 Task: Search and explore for Airbnb stays in Lake Geneva, Wisconsin with Lakes.
Action: Mouse moved to (605, 86)
Screenshot: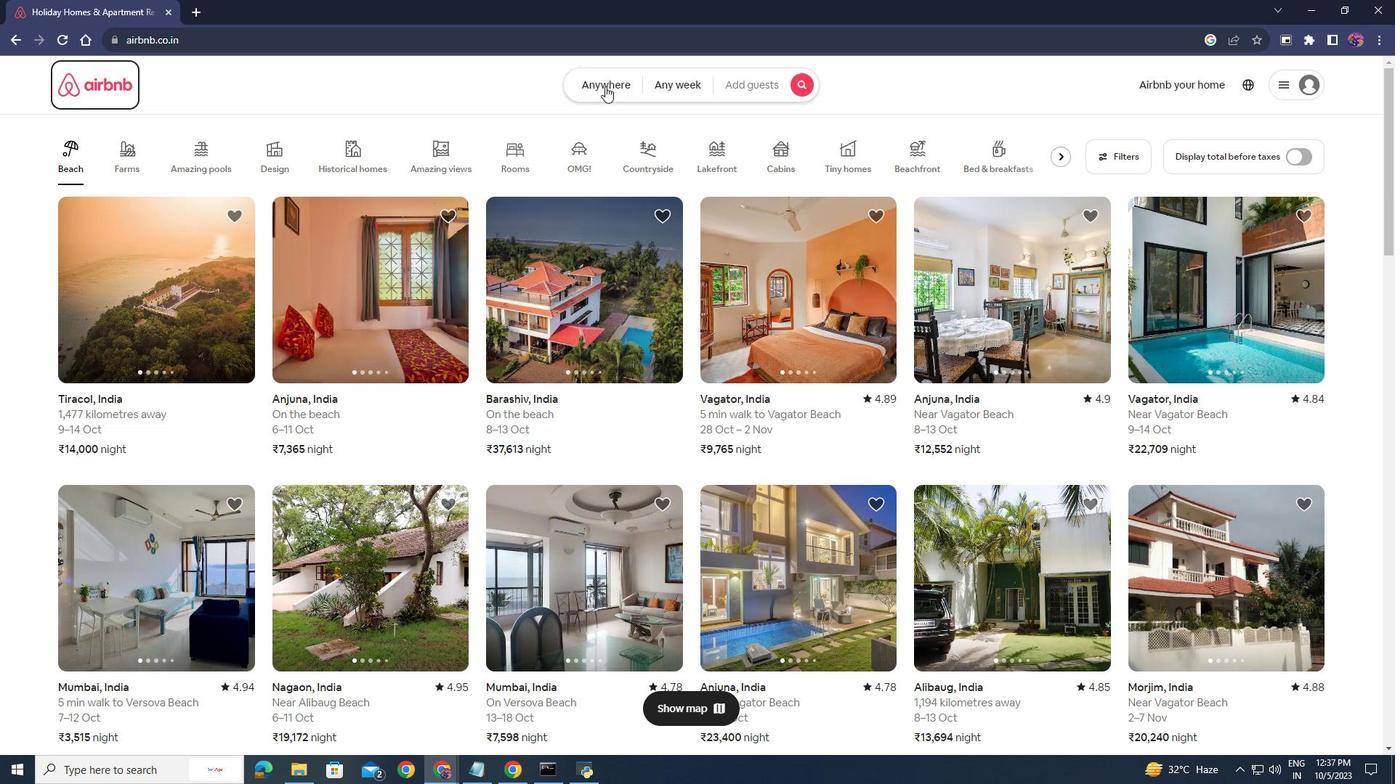 
Action: Mouse pressed left at (605, 86)
Screenshot: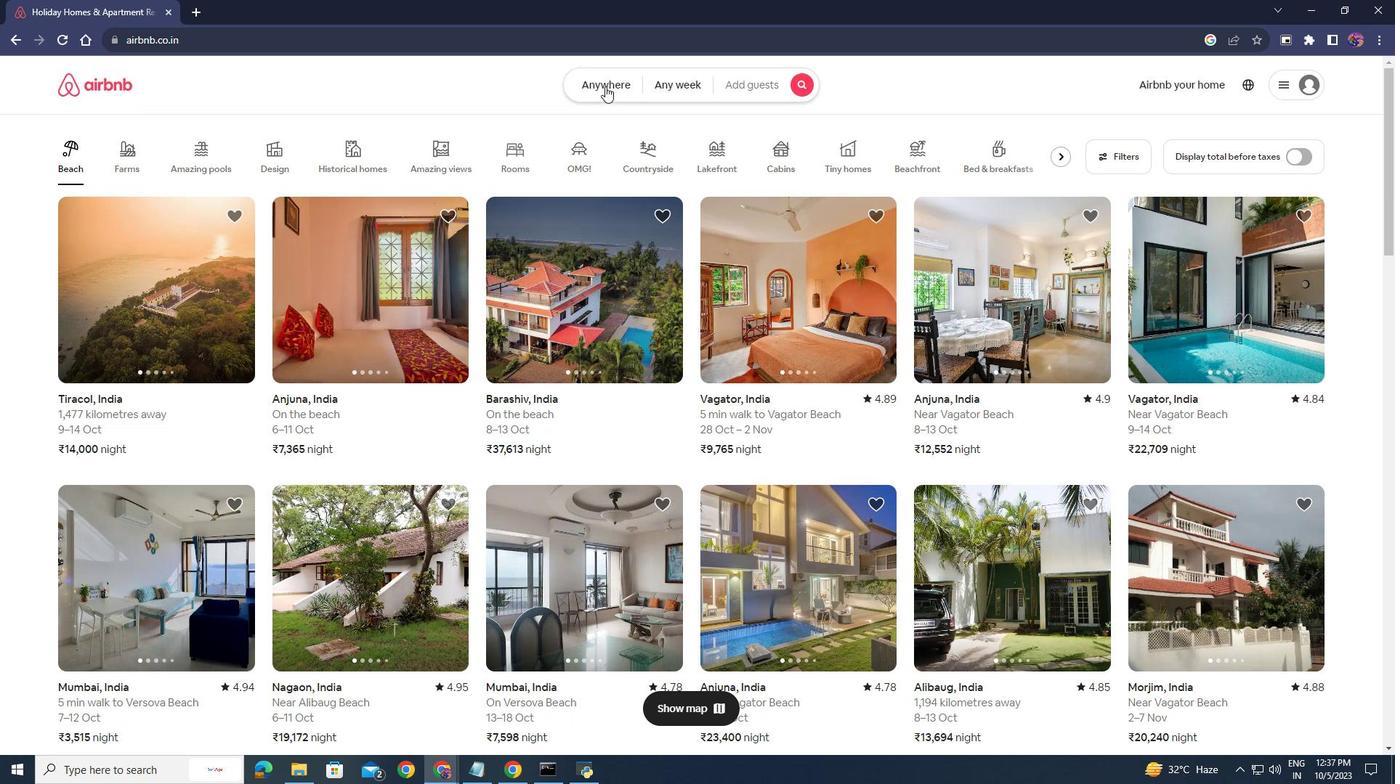 
Action: Mouse moved to (476, 138)
Screenshot: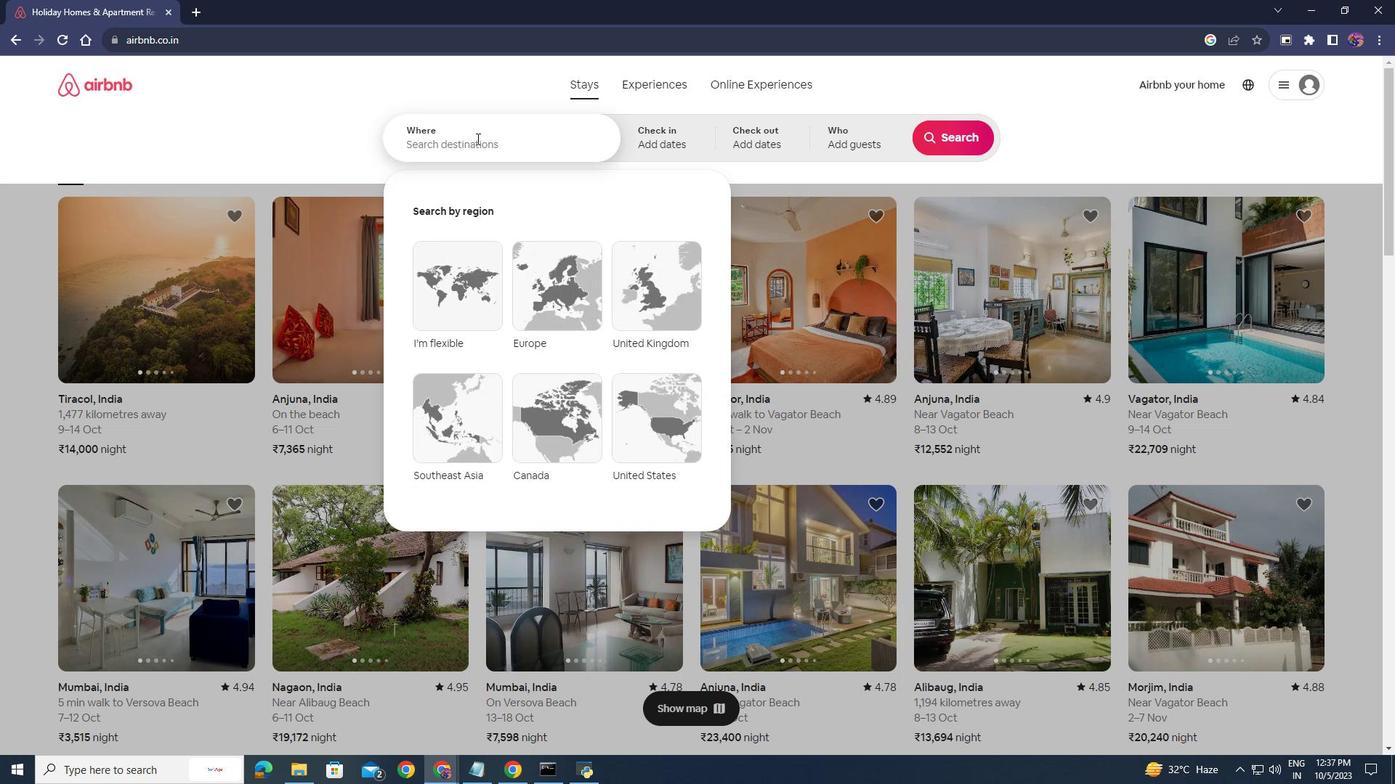
Action: Mouse pressed left at (476, 138)
Screenshot: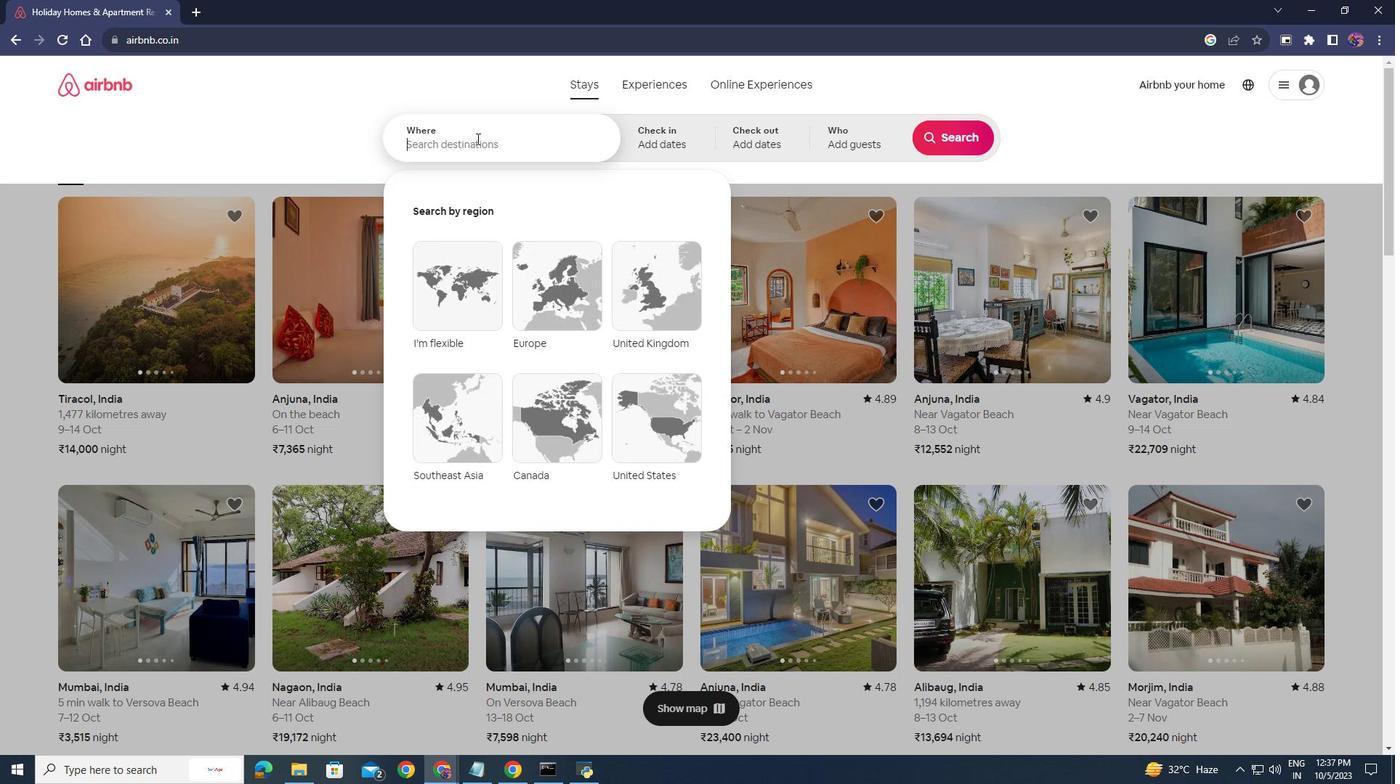 
Action: Mouse moved to (480, 145)
Screenshot: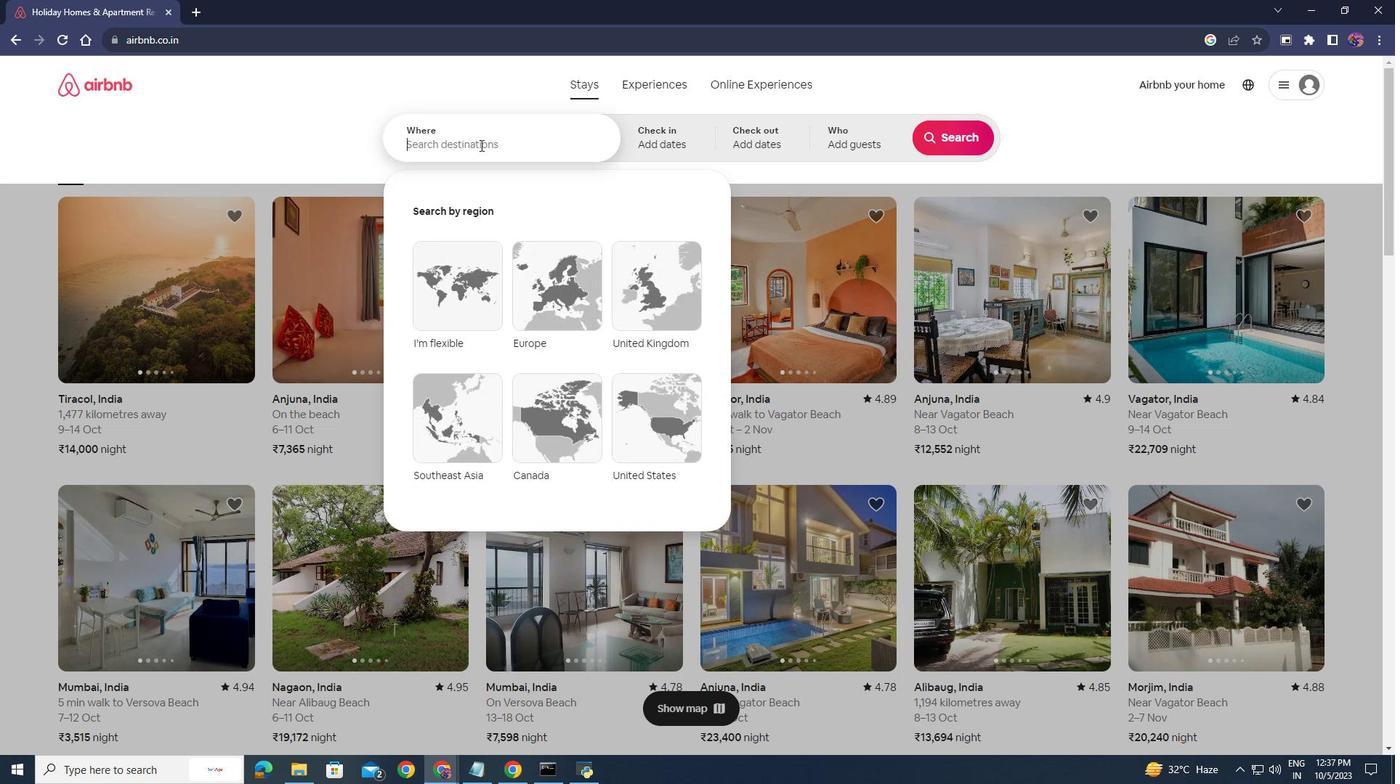 
Action: Key pressed lake<Key.space>geneva<Key.enter>
Screenshot: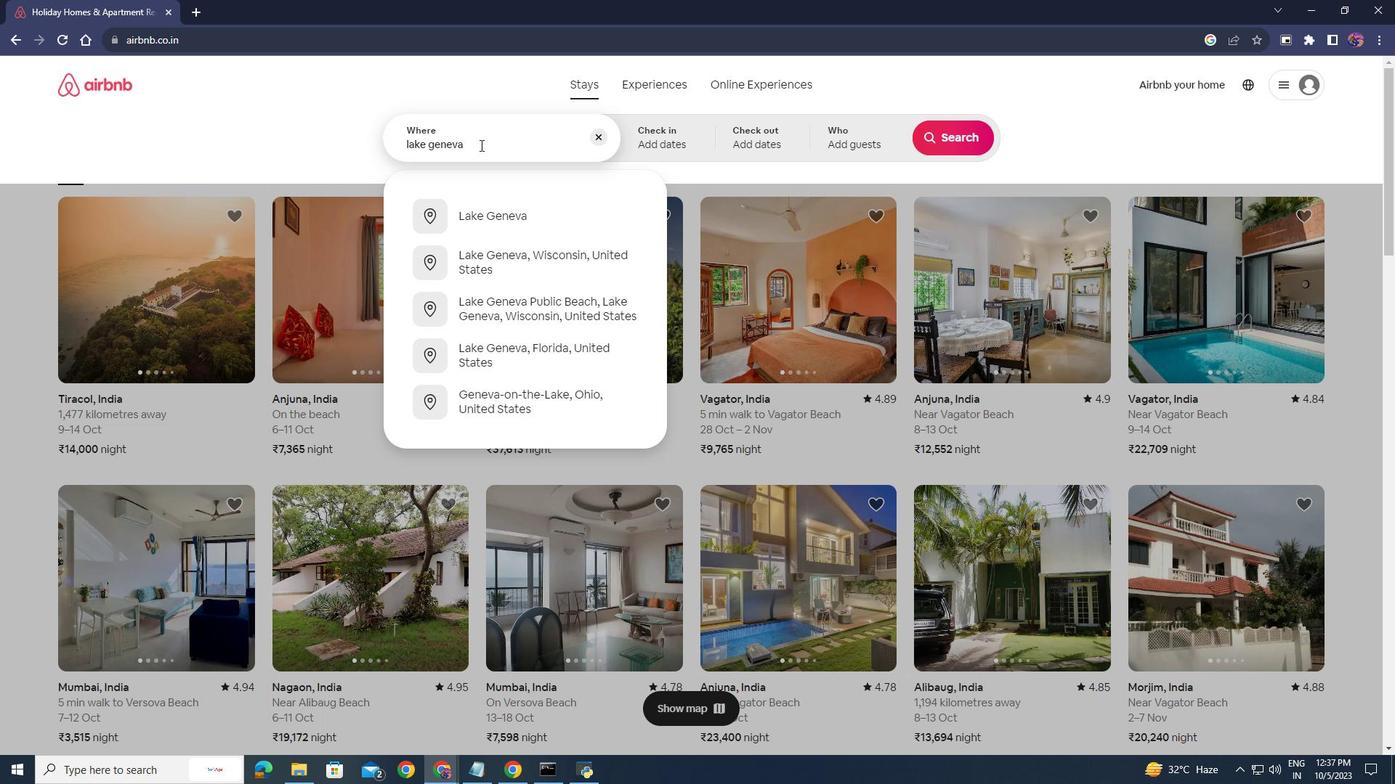 
Action: Mouse moved to (946, 135)
Screenshot: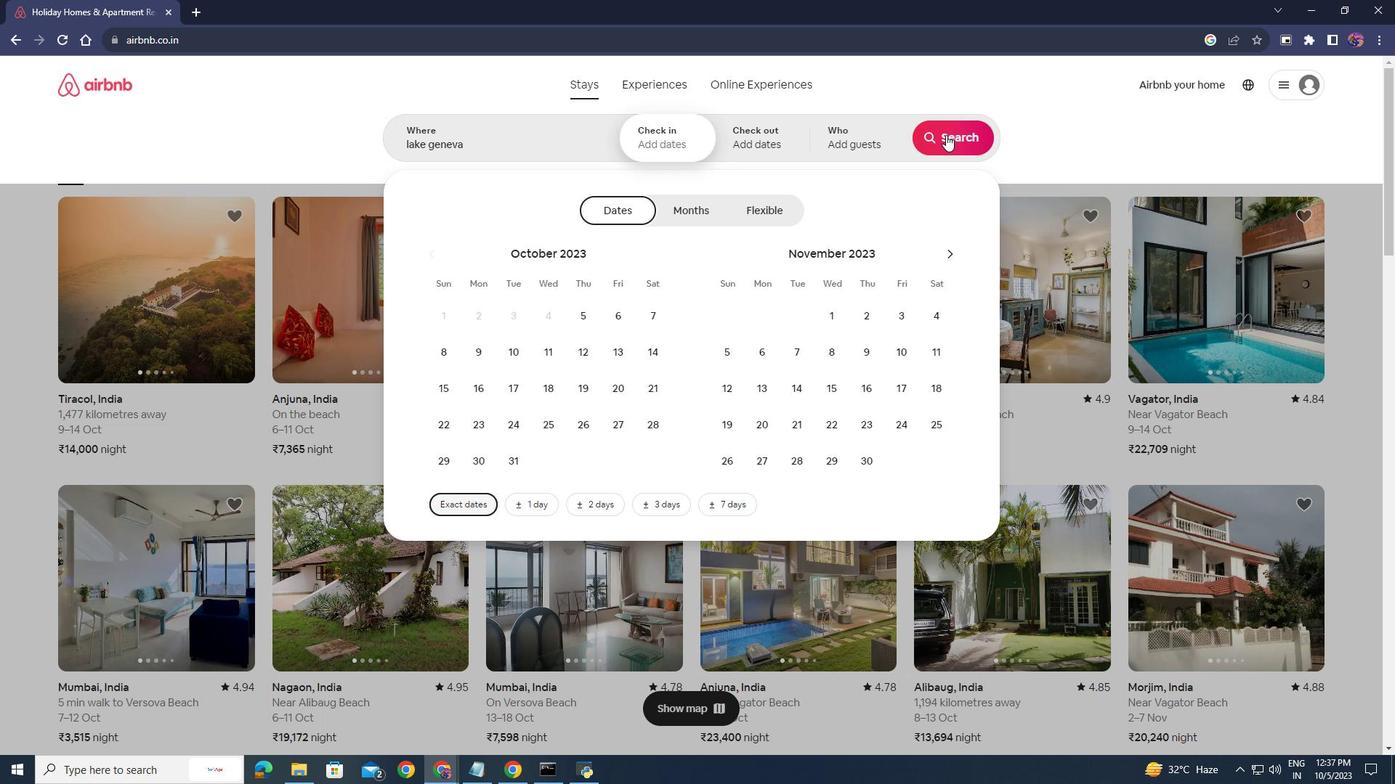 
Action: Mouse pressed left at (946, 135)
Screenshot: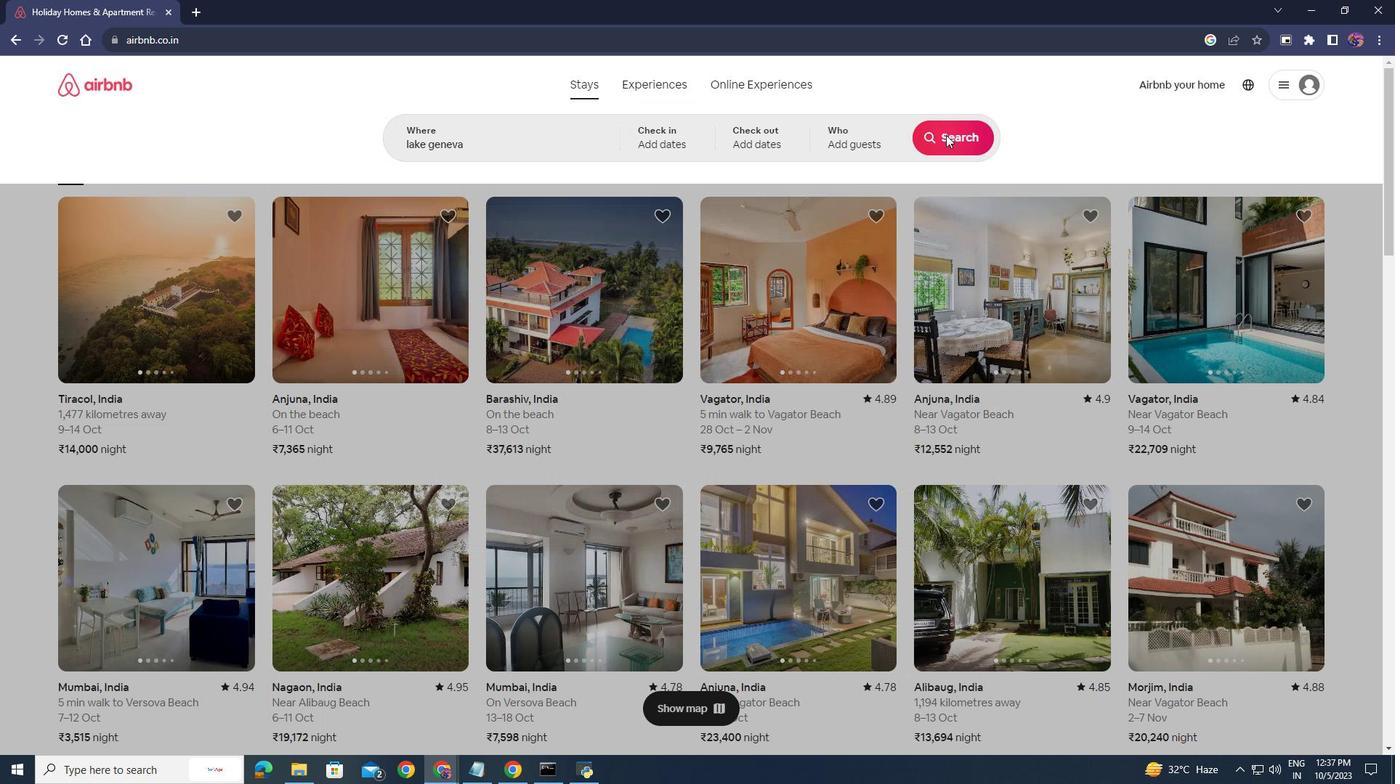 
Action: Mouse moved to (738, 234)
Screenshot: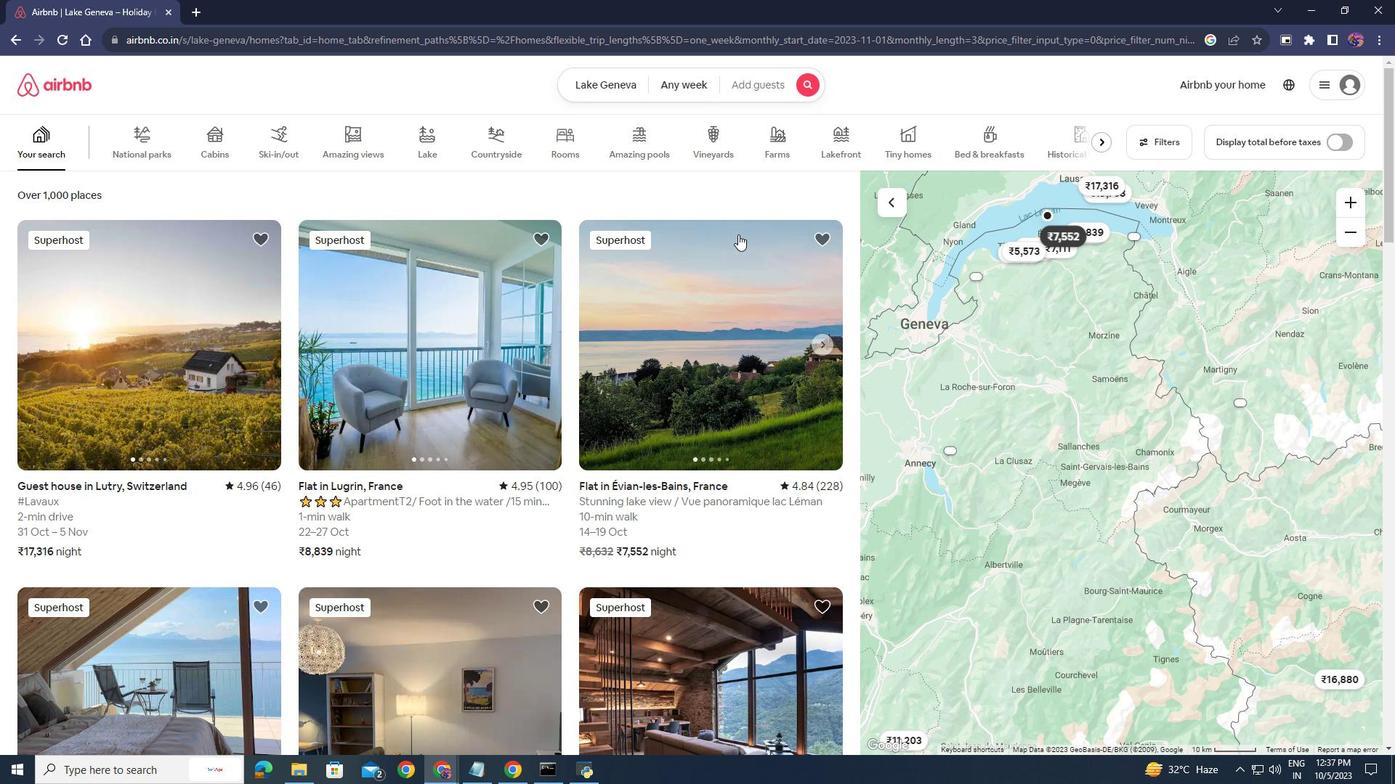 
Action: Mouse scrolled (738, 234) with delta (0, 0)
Screenshot: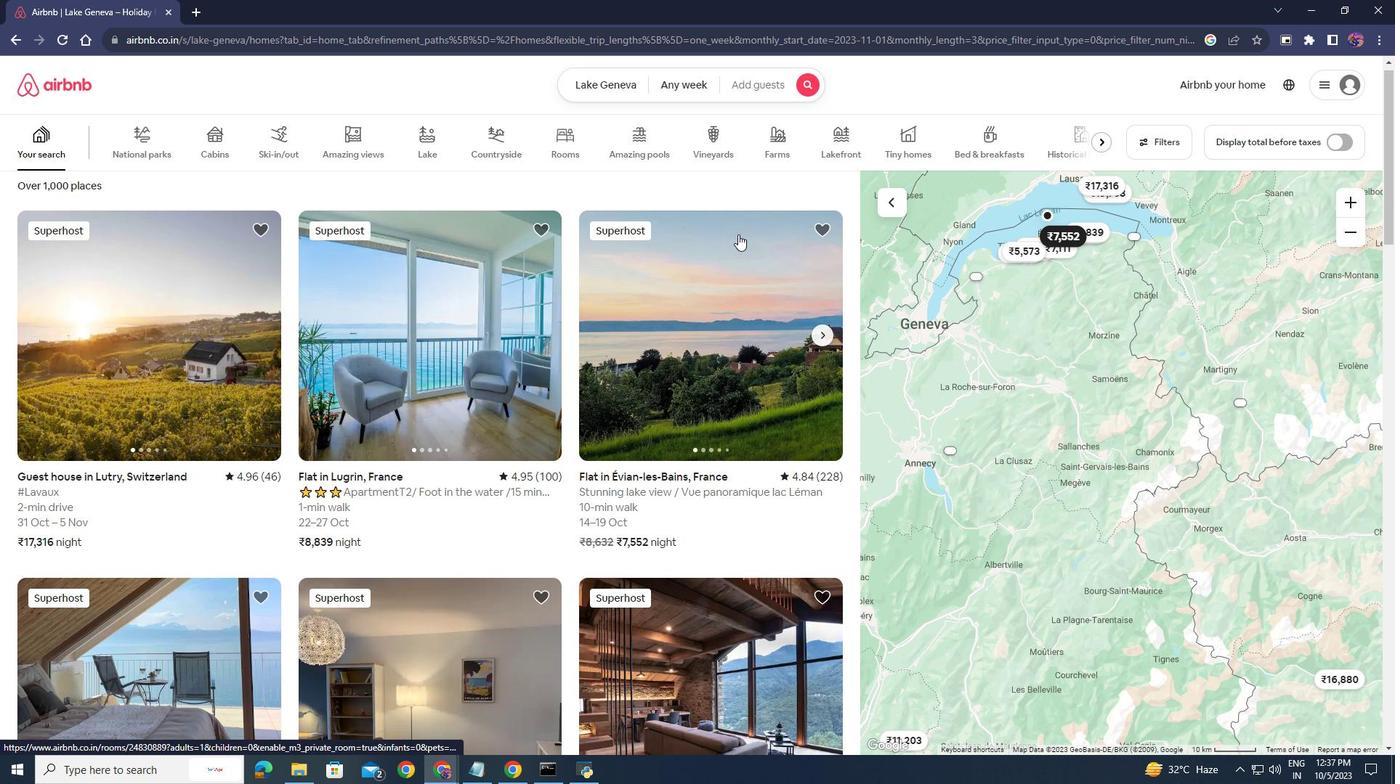 
Action: Mouse scrolled (738, 234) with delta (0, 0)
Screenshot: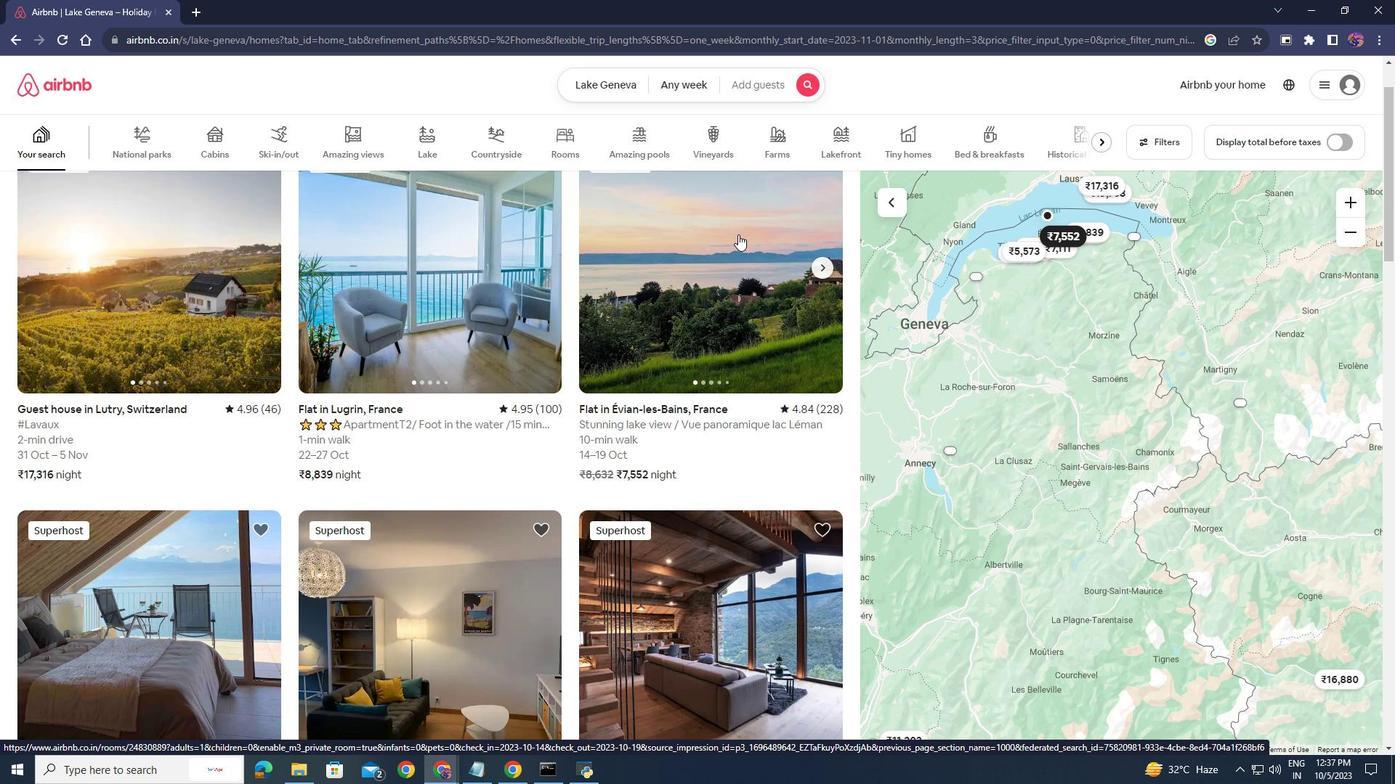 
Action: Mouse scrolled (738, 234) with delta (0, 0)
Screenshot: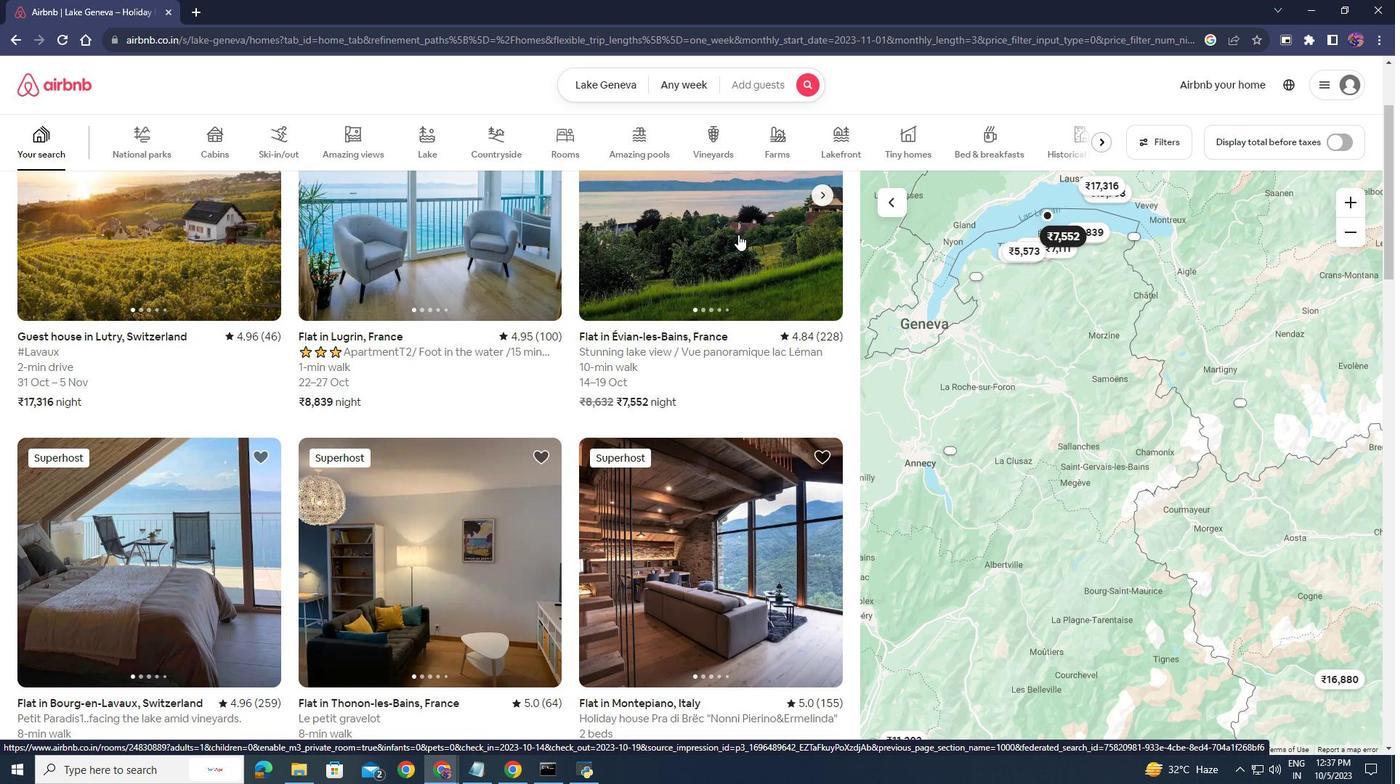 
Action: Mouse scrolled (738, 234) with delta (0, 0)
Screenshot: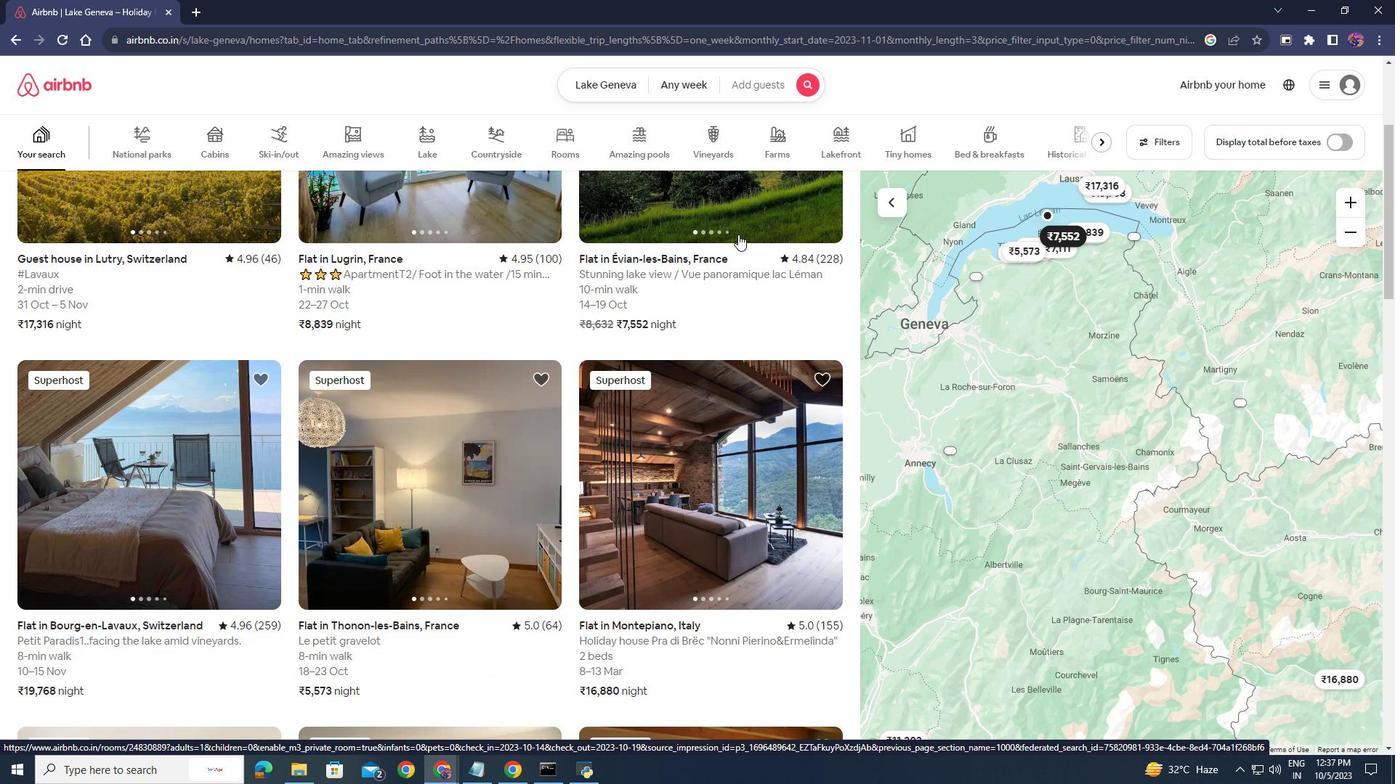 
Action: Mouse moved to (422, 138)
Screenshot: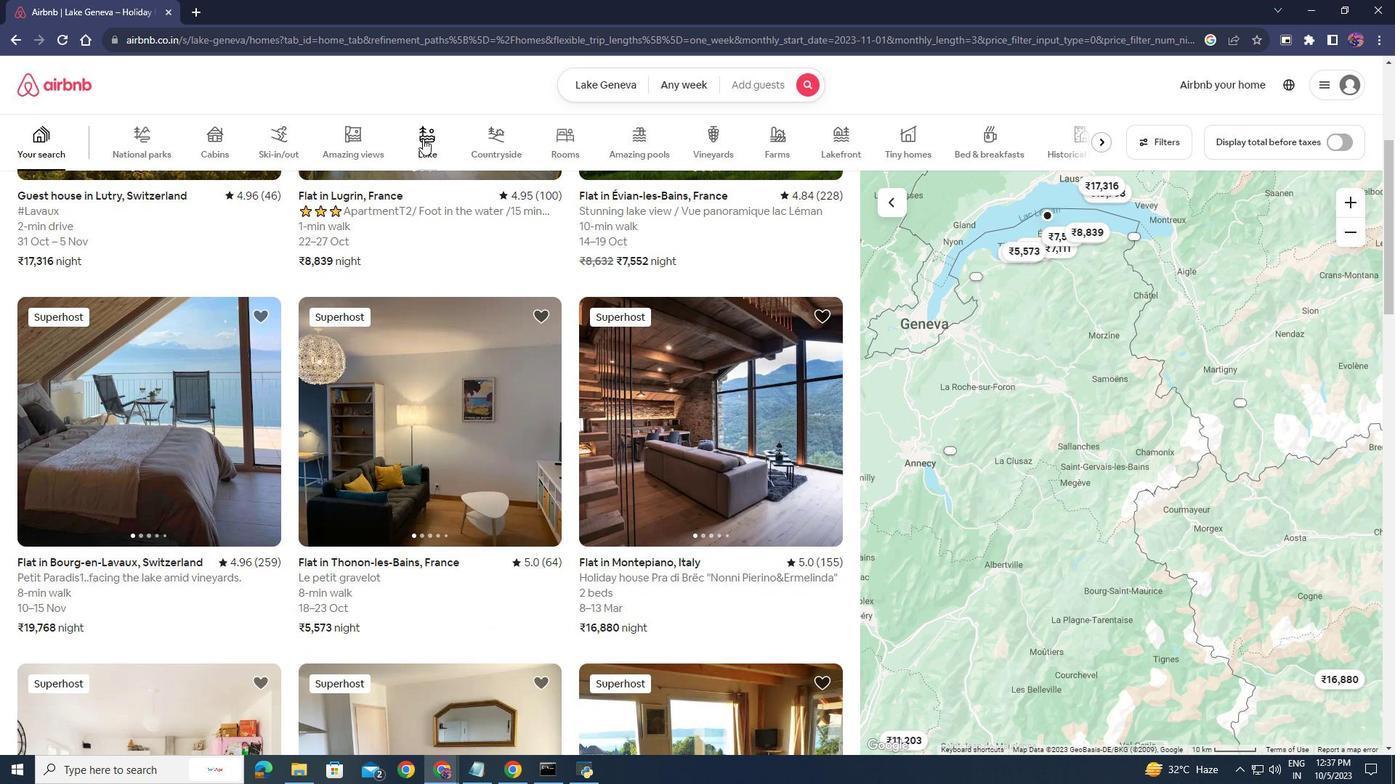 
Action: Mouse pressed left at (422, 138)
Screenshot: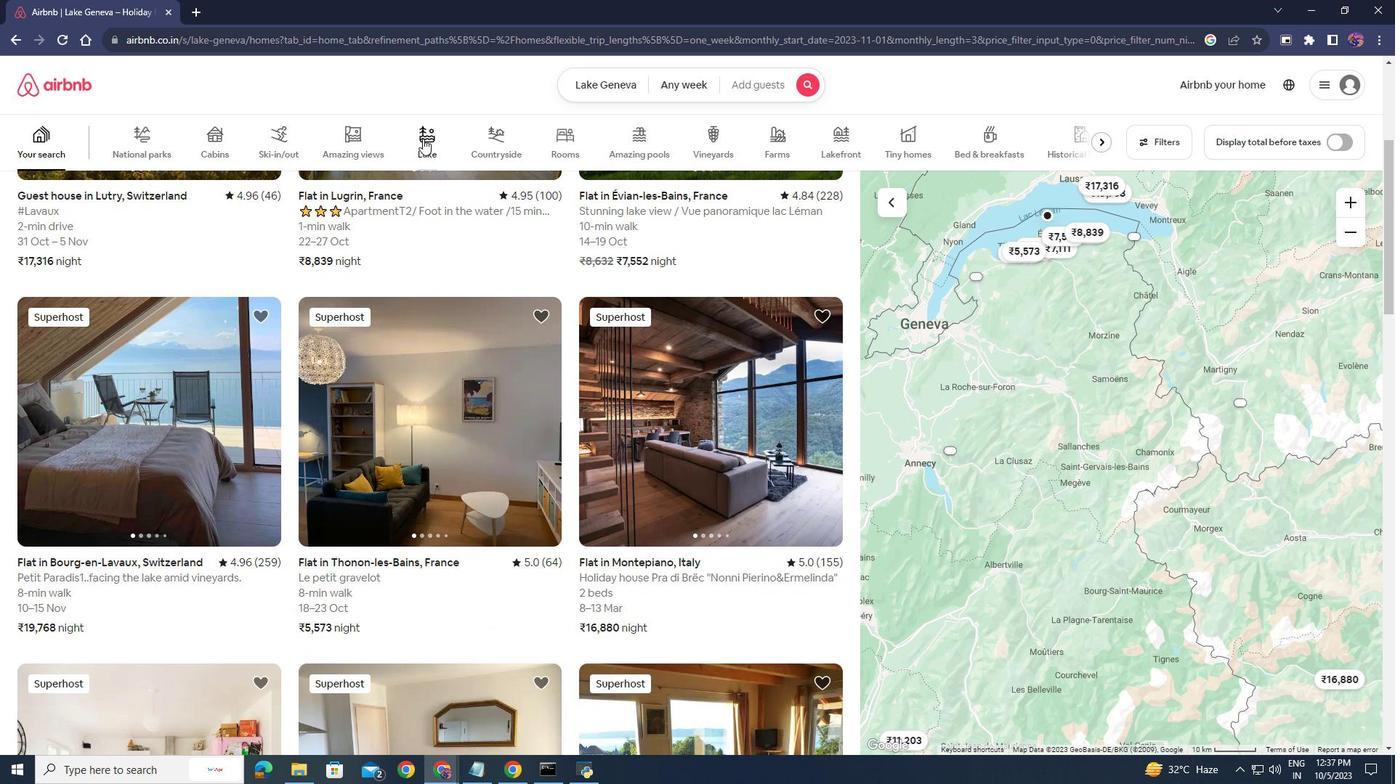 
Action: Mouse moved to (531, 386)
Screenshot: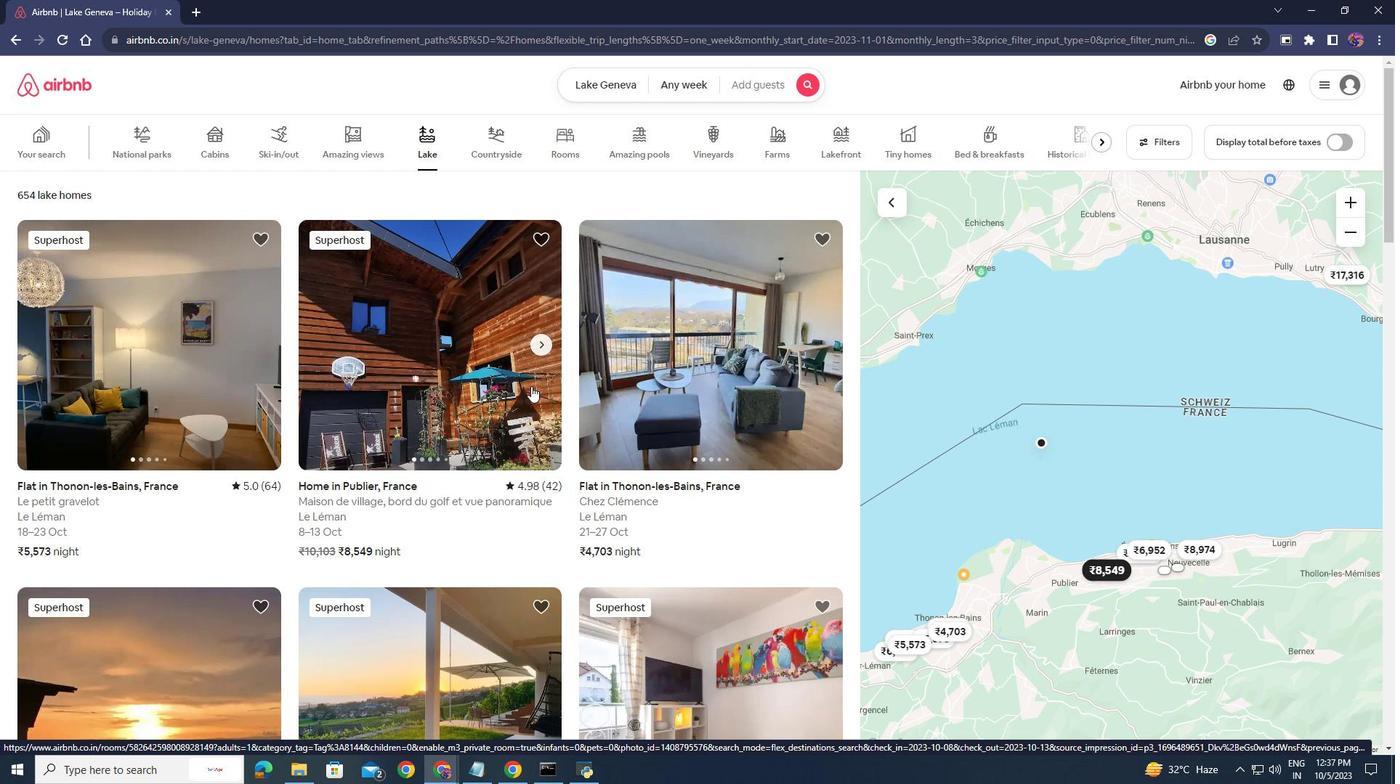 
Action: Mouse scrolled (531, 385) with delta (0, 0)
Screenshot: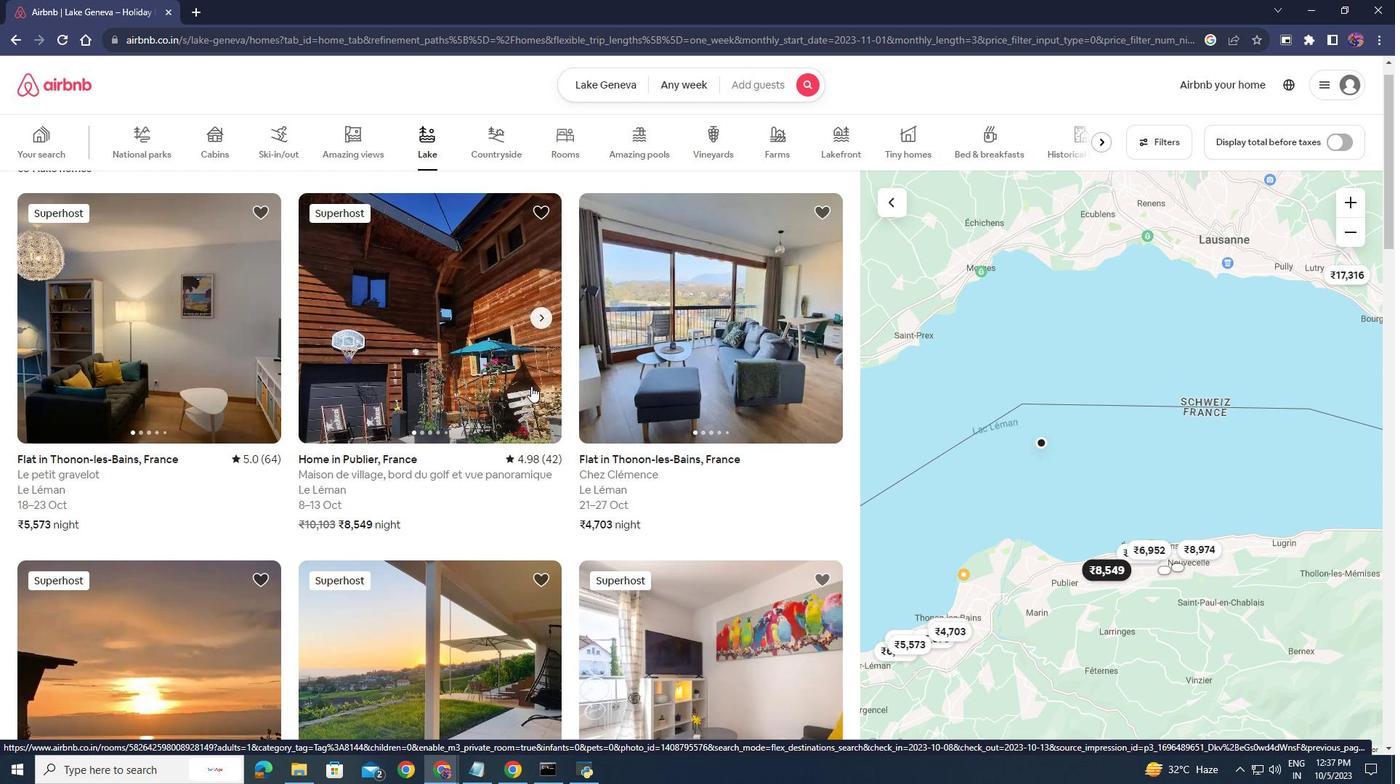 
Action: Mouse scrolled (531, 385) with delta (0, 0)
Screenshot: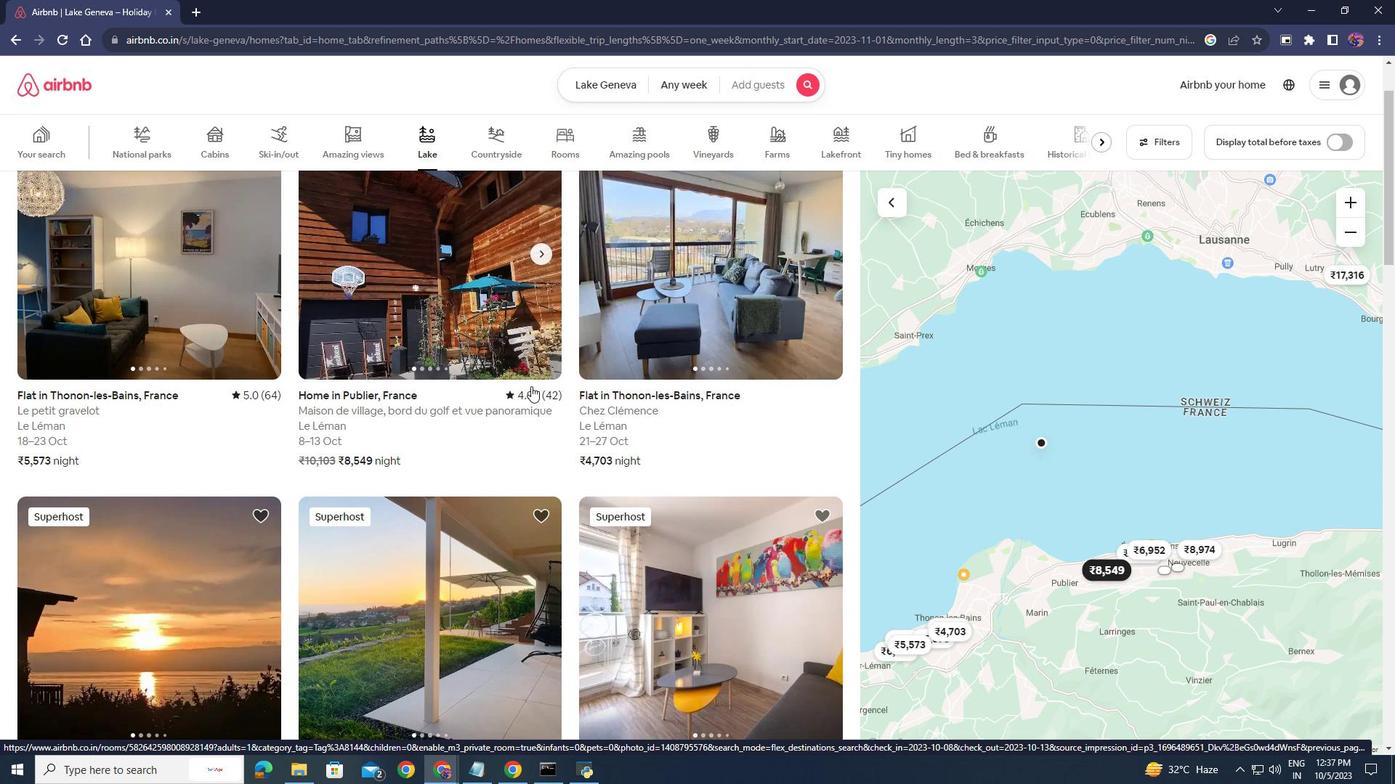 
Action: Mouse scrolled (531, 385) with delta (0, 0)
Screenshot: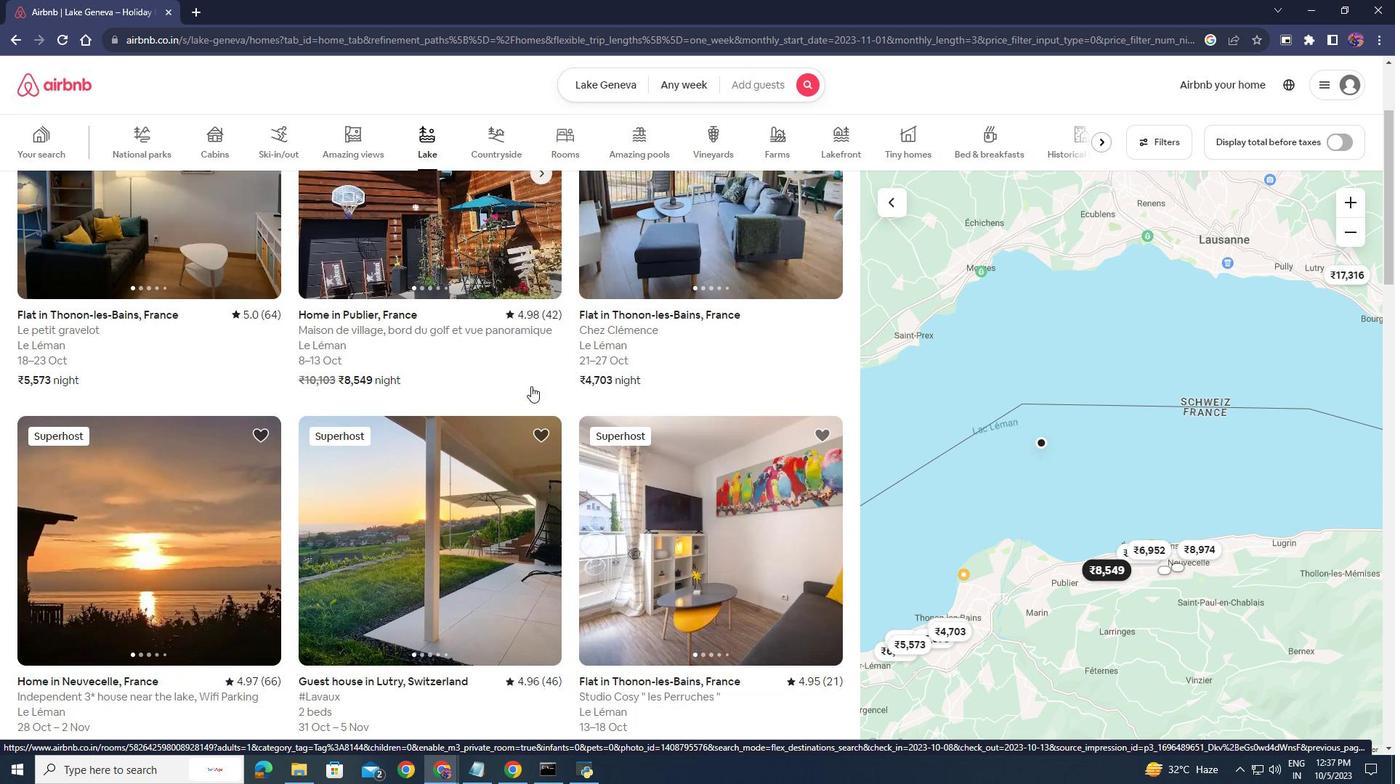 
Action: Mouse scrolled (531, 385) with delta (0, 0)
Screenshot: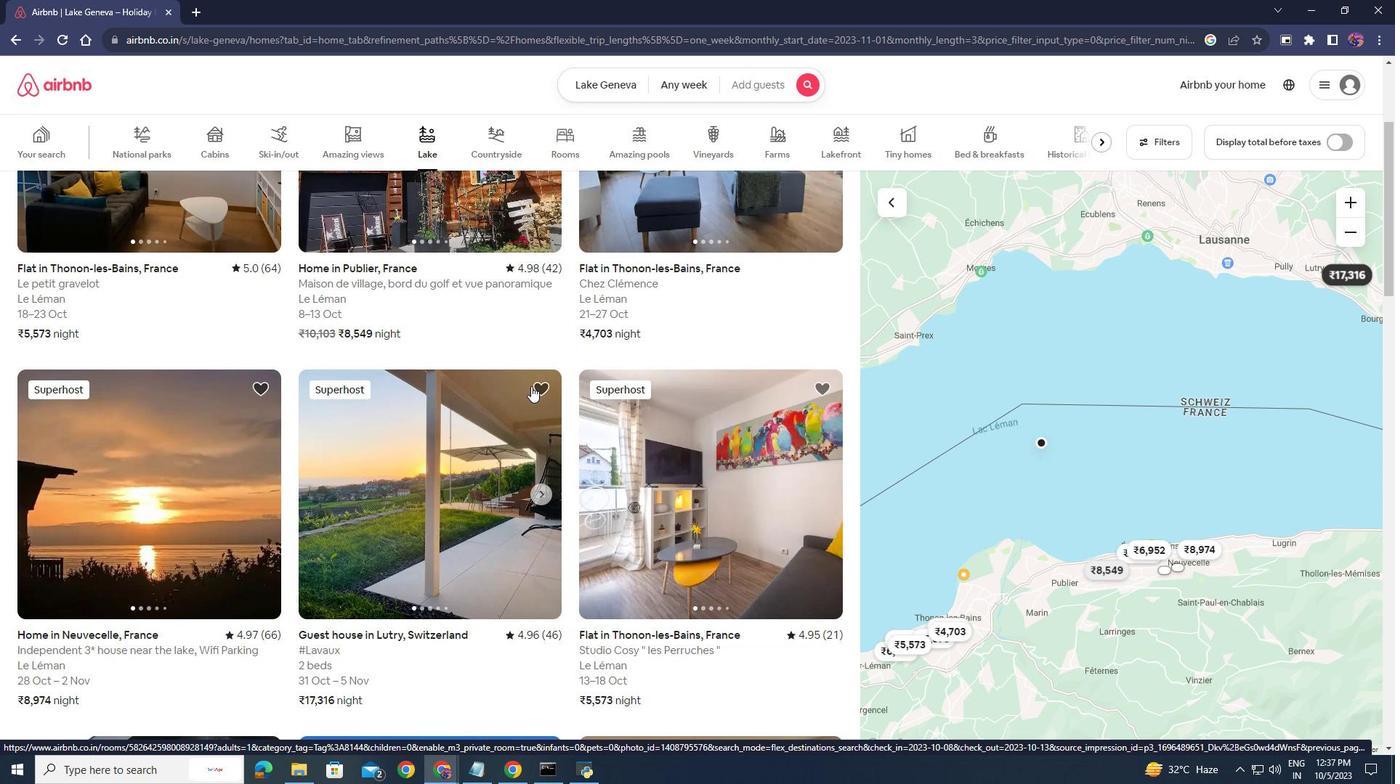 
Action: Mouse scrolled (531, 385) with delta (0, 0)
Screenshot: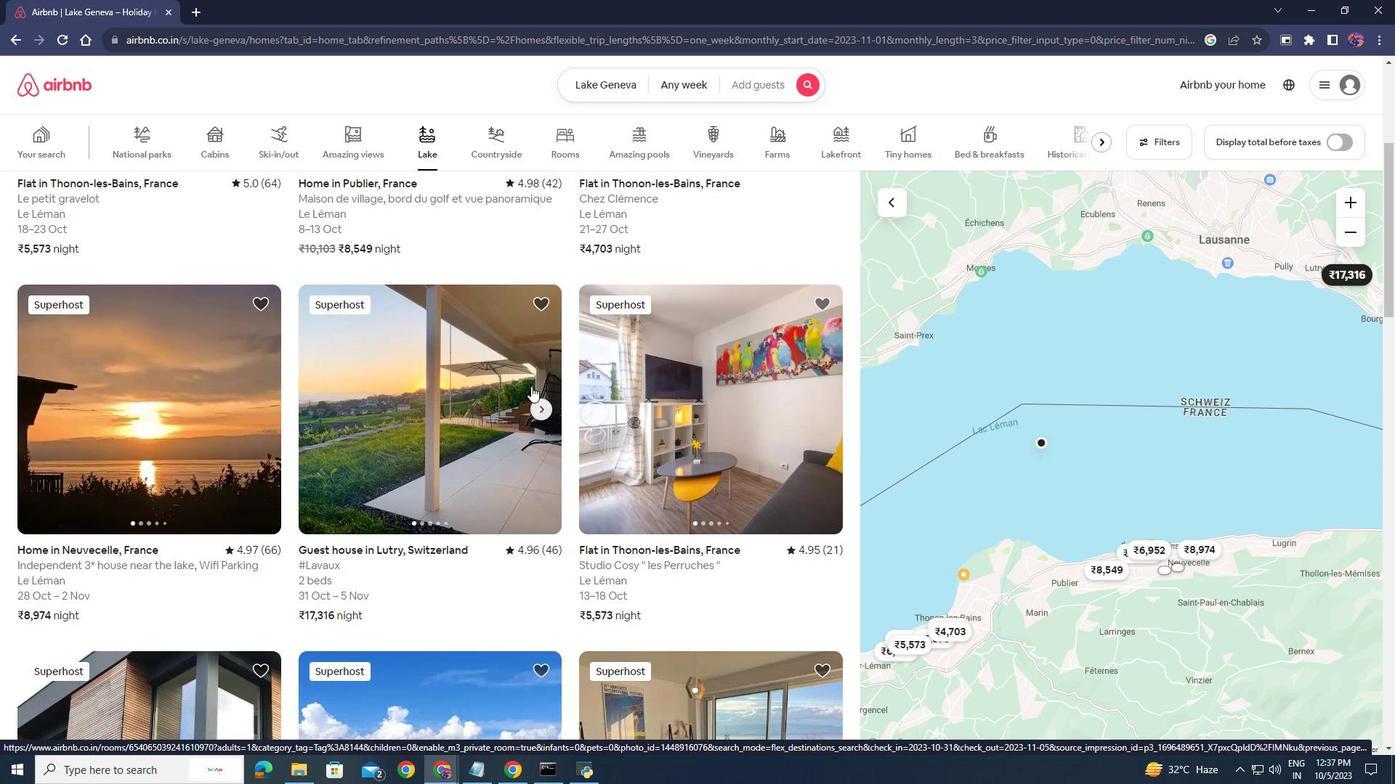 
Action: Mouse scrolled (531, 385) with delta (0, 0)
Screenshot: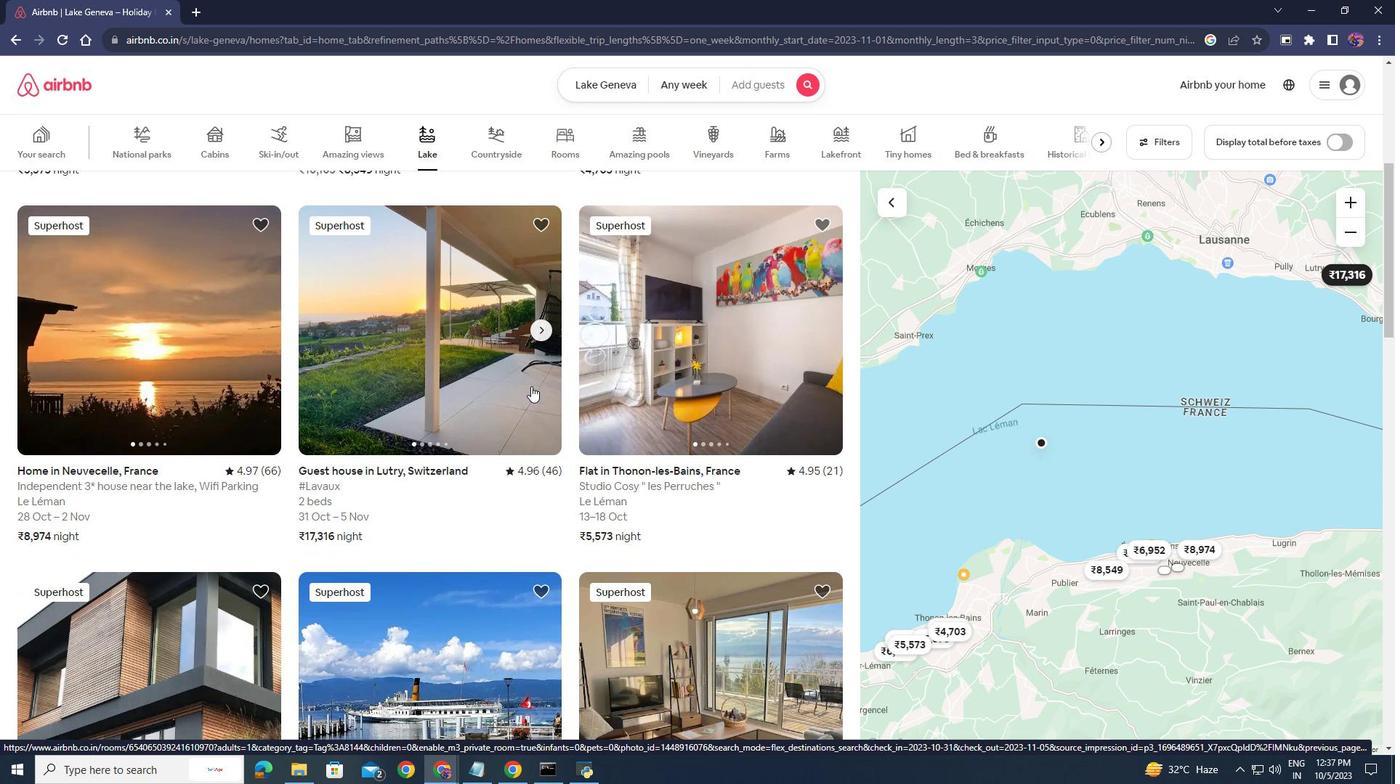 
Action: Mouse scrolled (531, 385) with delta (0, 0)
Screenshot: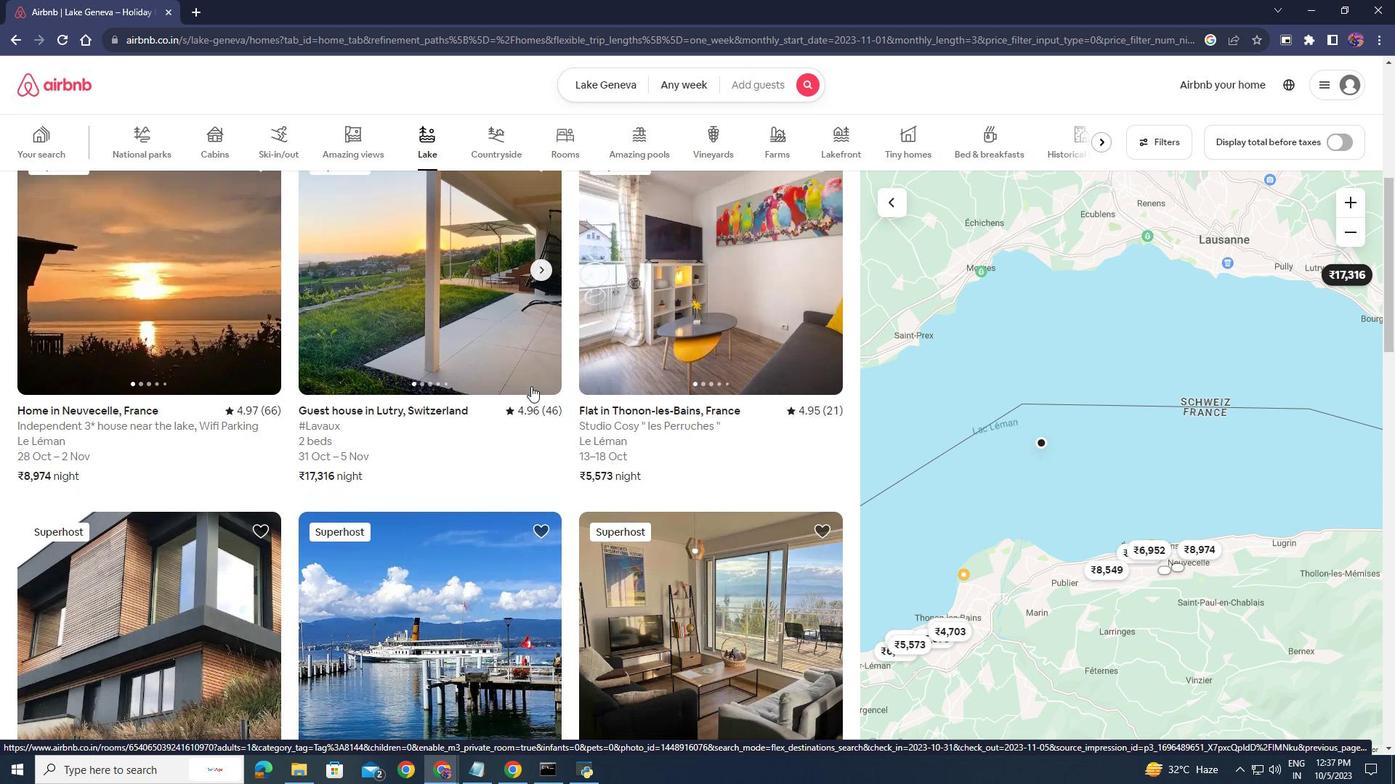 
Action: Mouse scrolled (531, 385) with delta (0, 0)
Screenshot: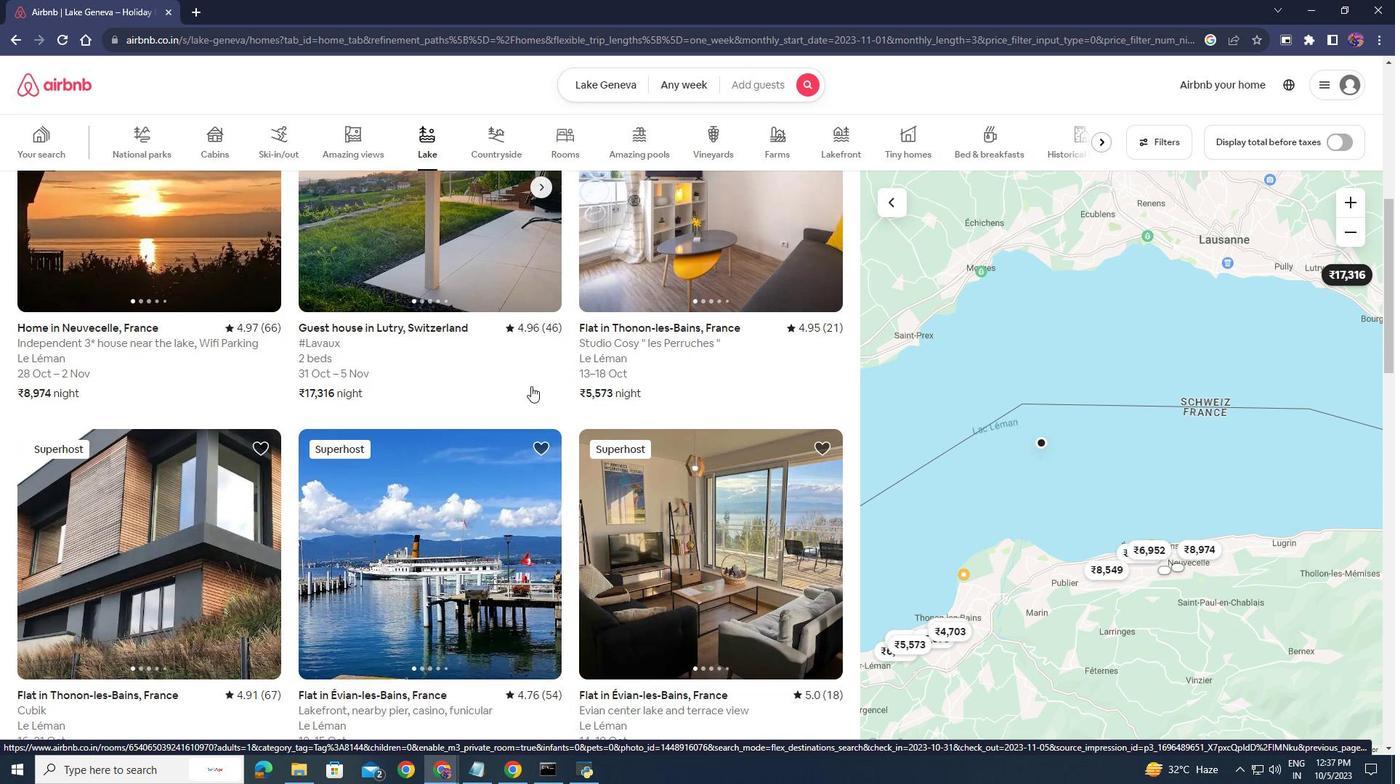 
Action: Mouse moved to (385, 496)
Screenshot: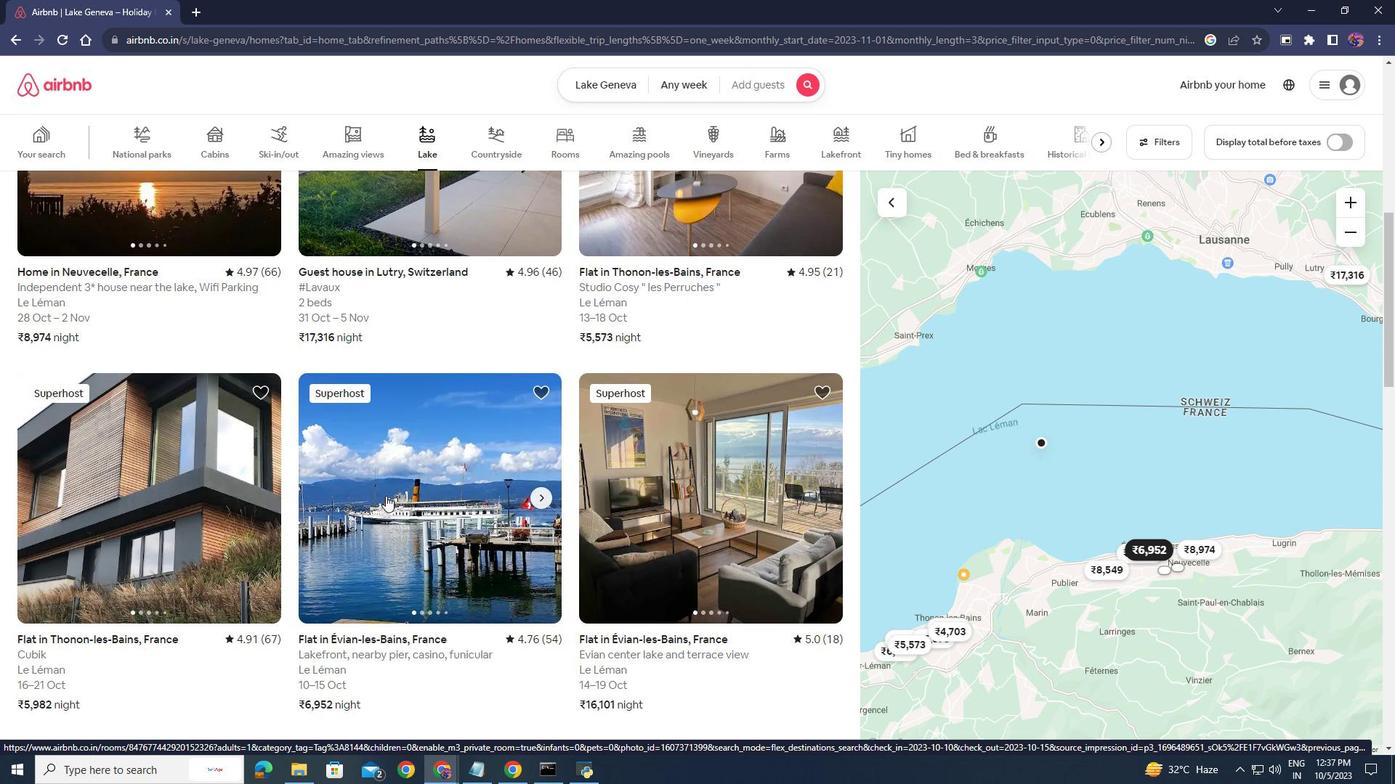 
Action: Mouse pressed left at (385, 496)
Screenshot: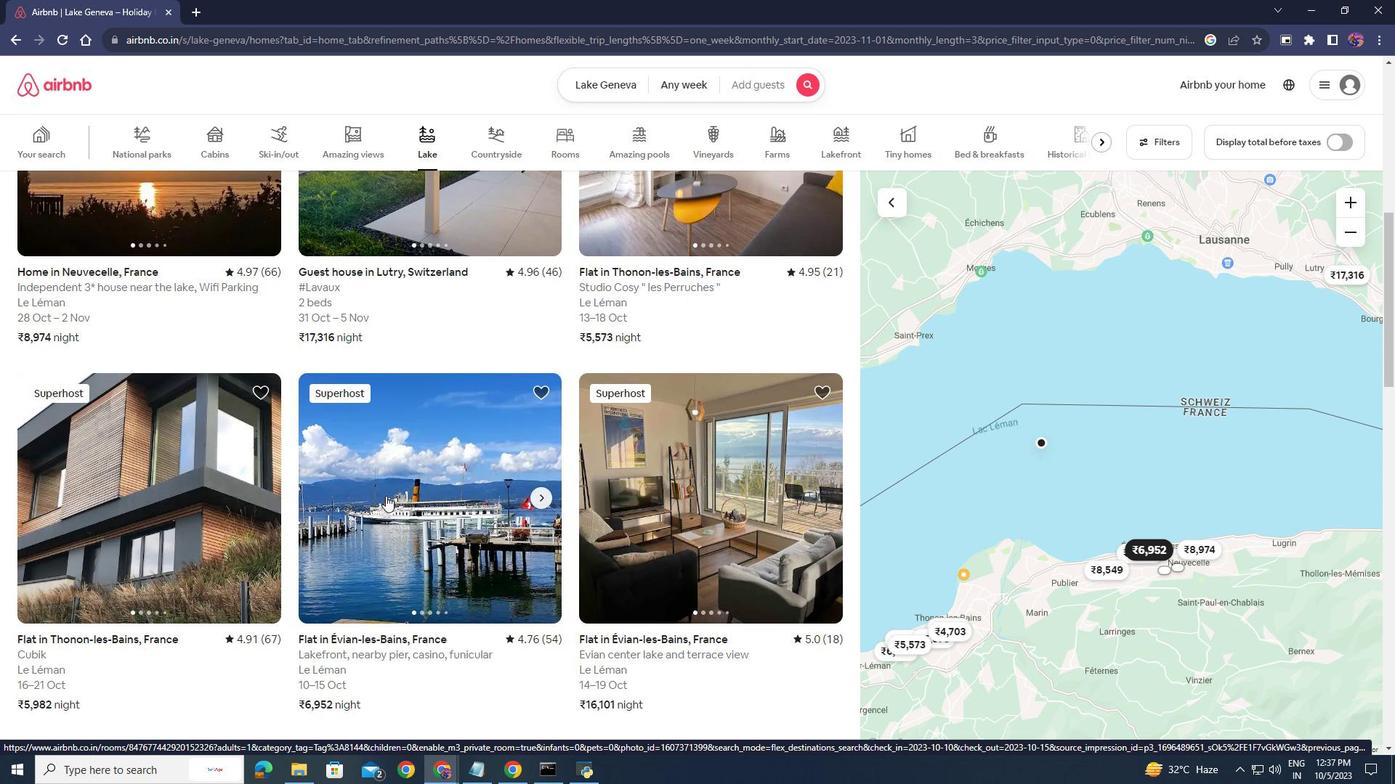 
Action: Mouse moved to (493, 469)
Screenshot: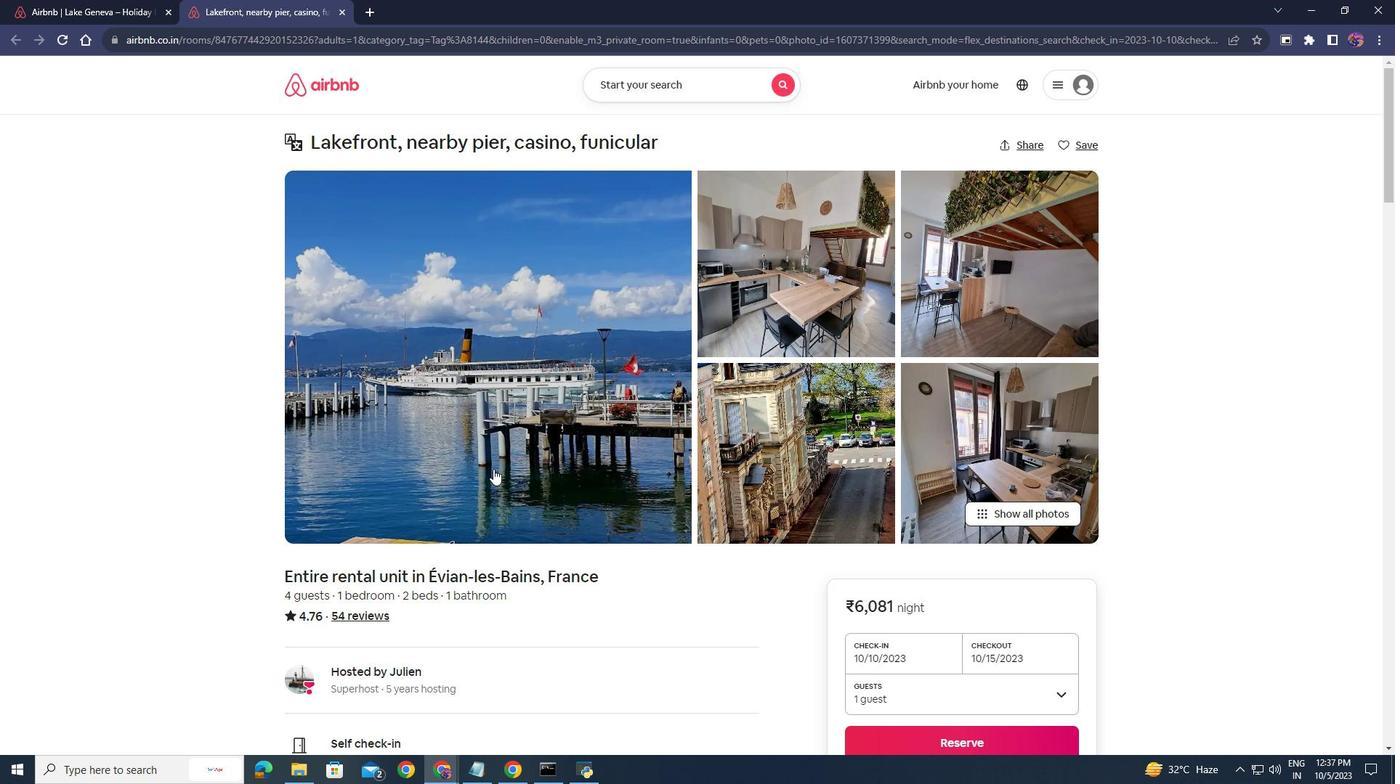 
Action: Mouse scrolled (493, 468) with delta (0, 0)
Screenshot: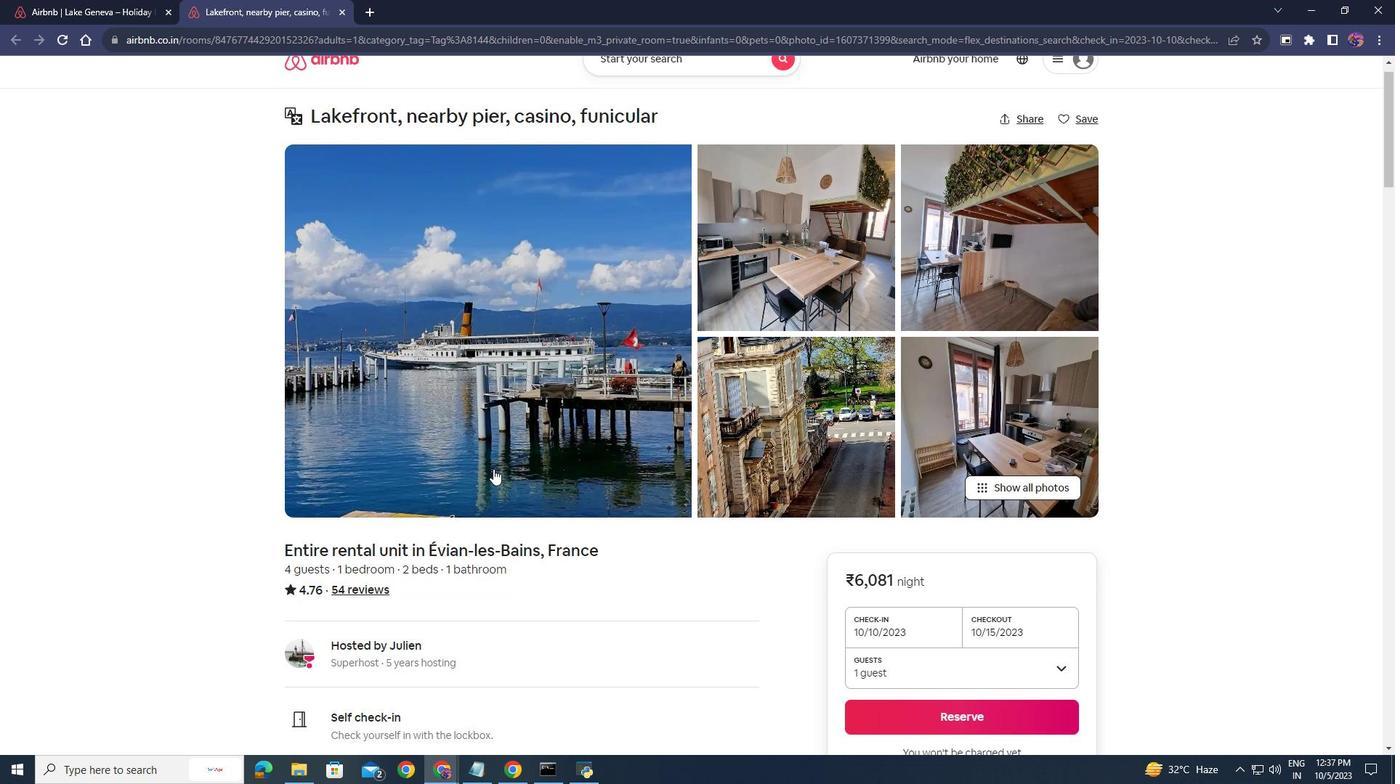 
Action: Mouse scrolled (493, 468) with delta (0, 0)
Screenshot: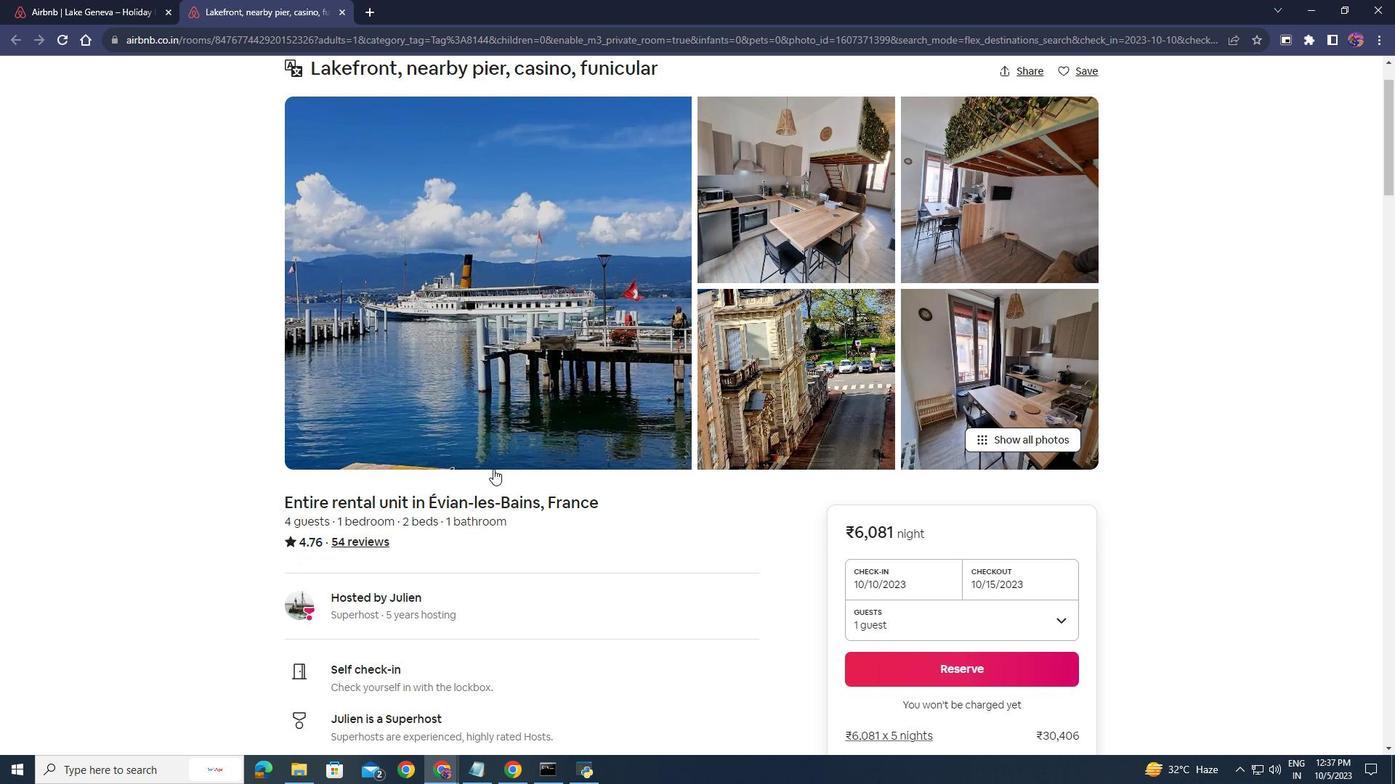 
Action: Mouse scrolled (493, 468) with delta (0, 0)
Screenshot: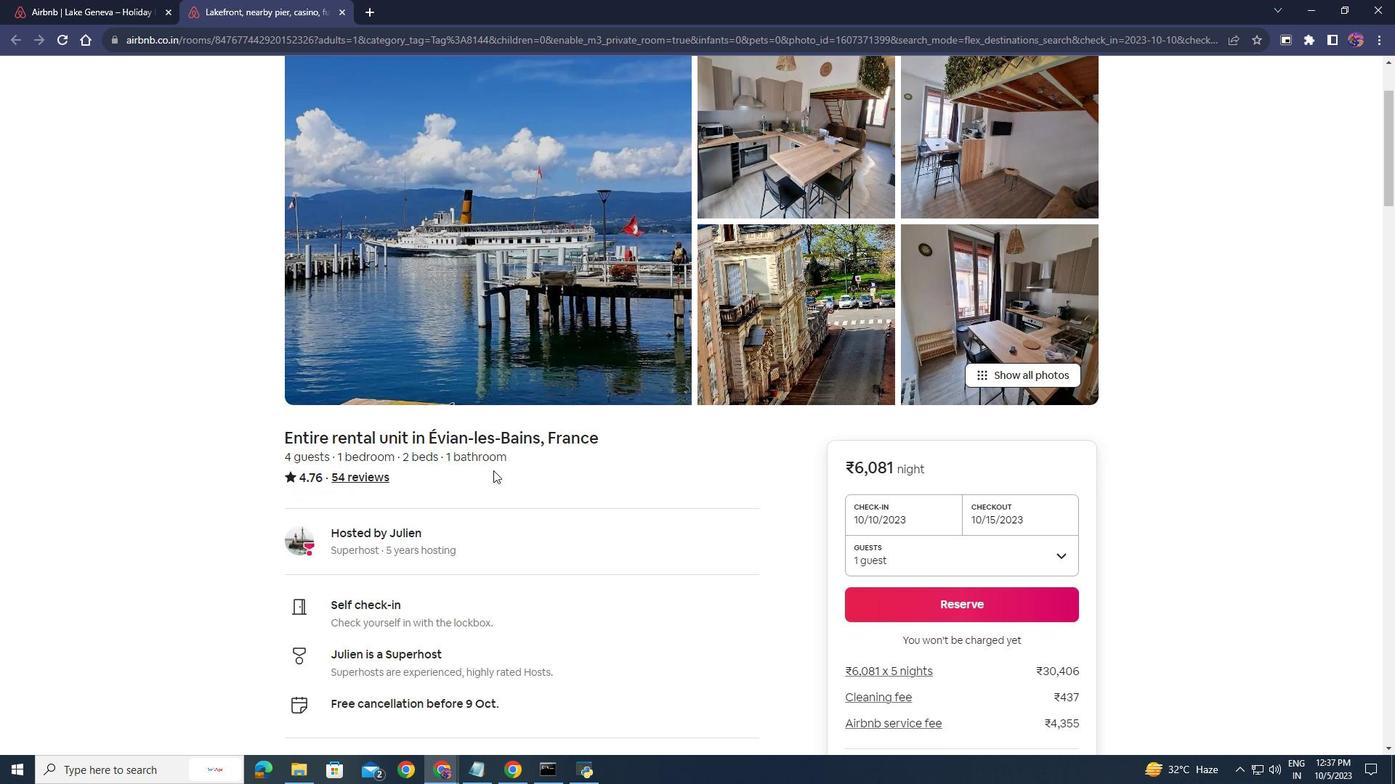 
Action: Mouse moved to (492, 471)
Screenshot: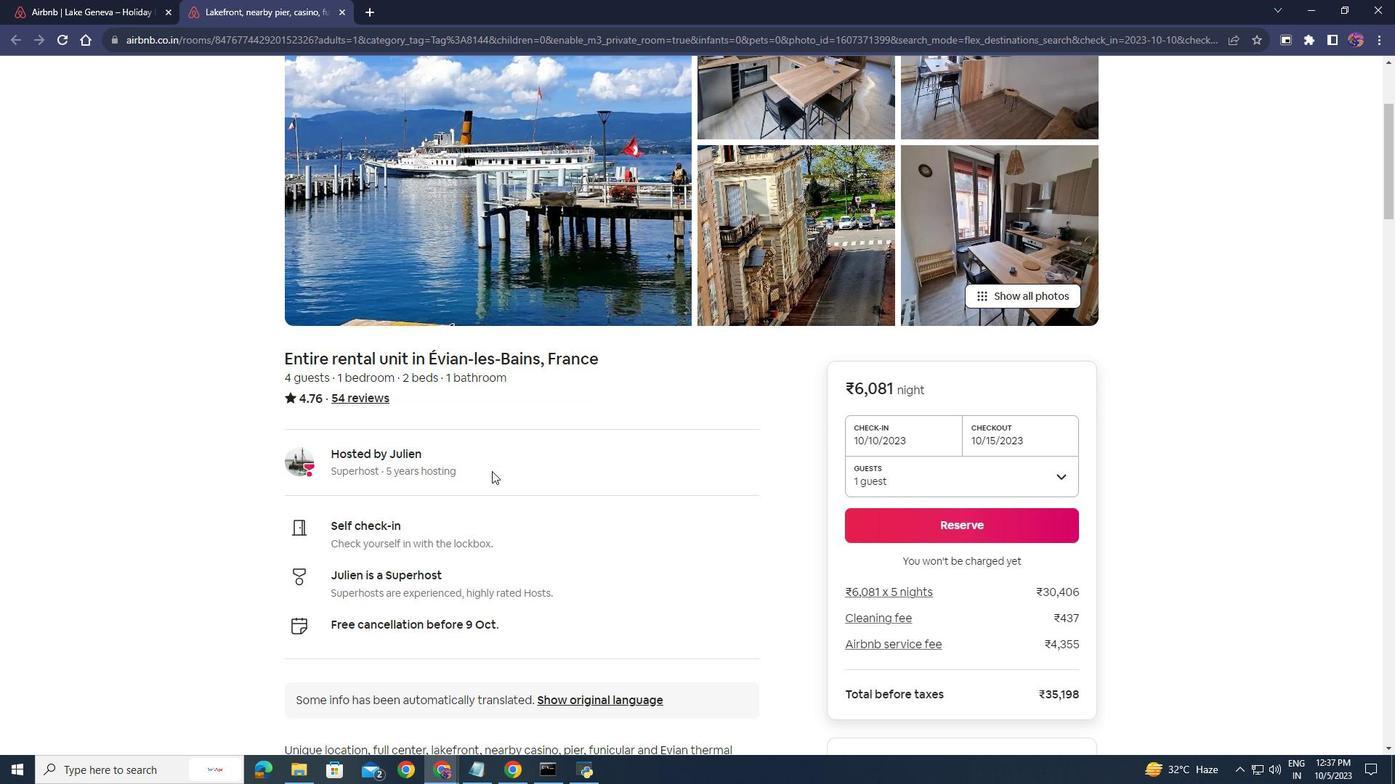 
Action: Mouse scrolled (492, 470) with delta (0, 0)
Screenshot: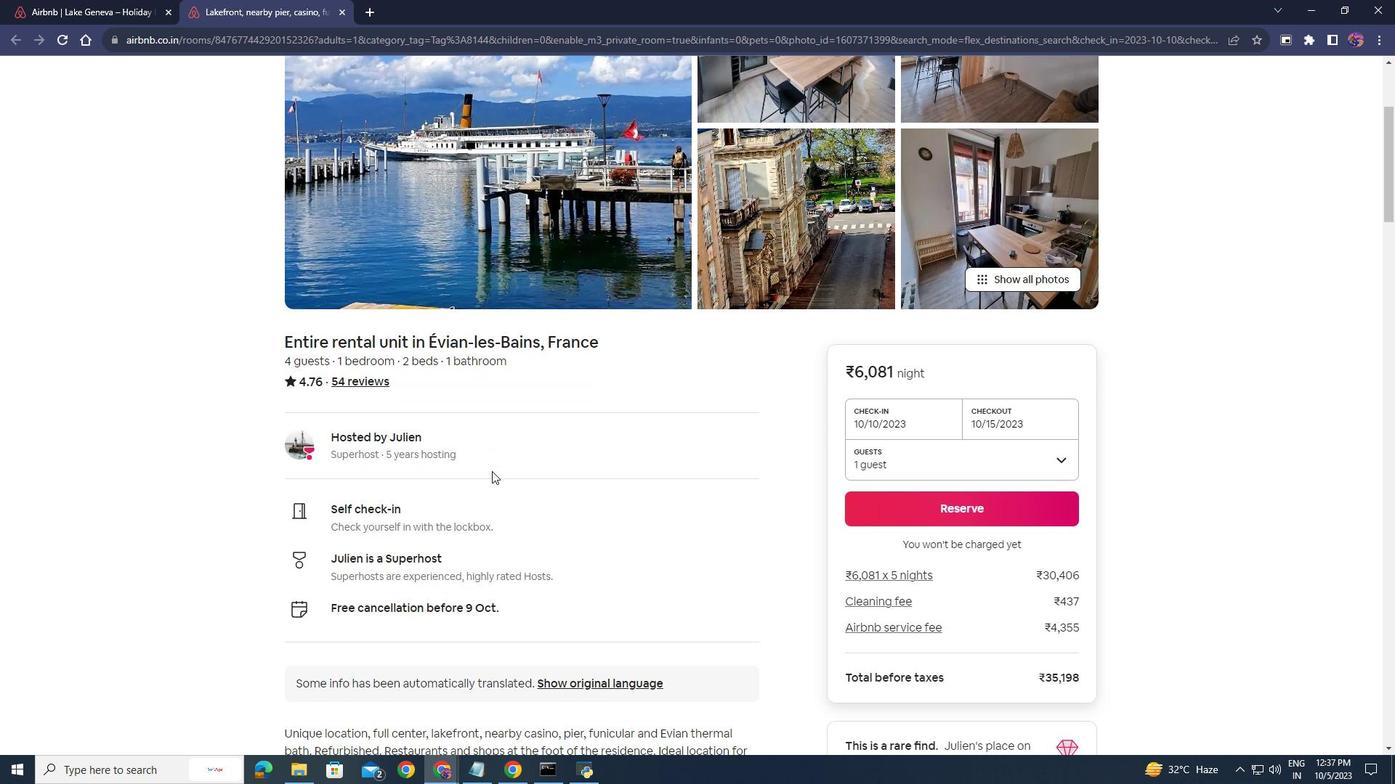 
Action: Mouse scrolled (492, 470) with delta (0, 0)
Screenshot: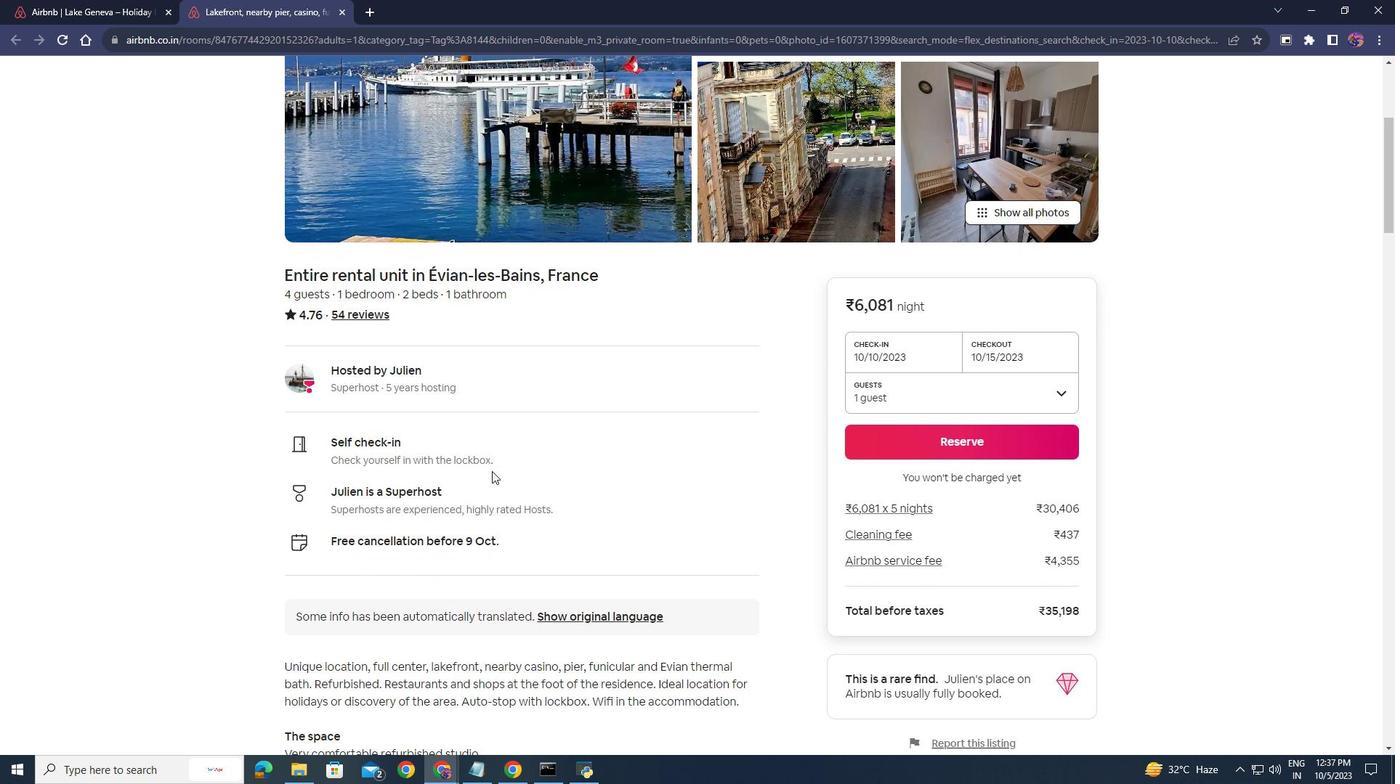 
Action: Mouse scrolled (492, 470) with delta (0, 0)
Screenshot: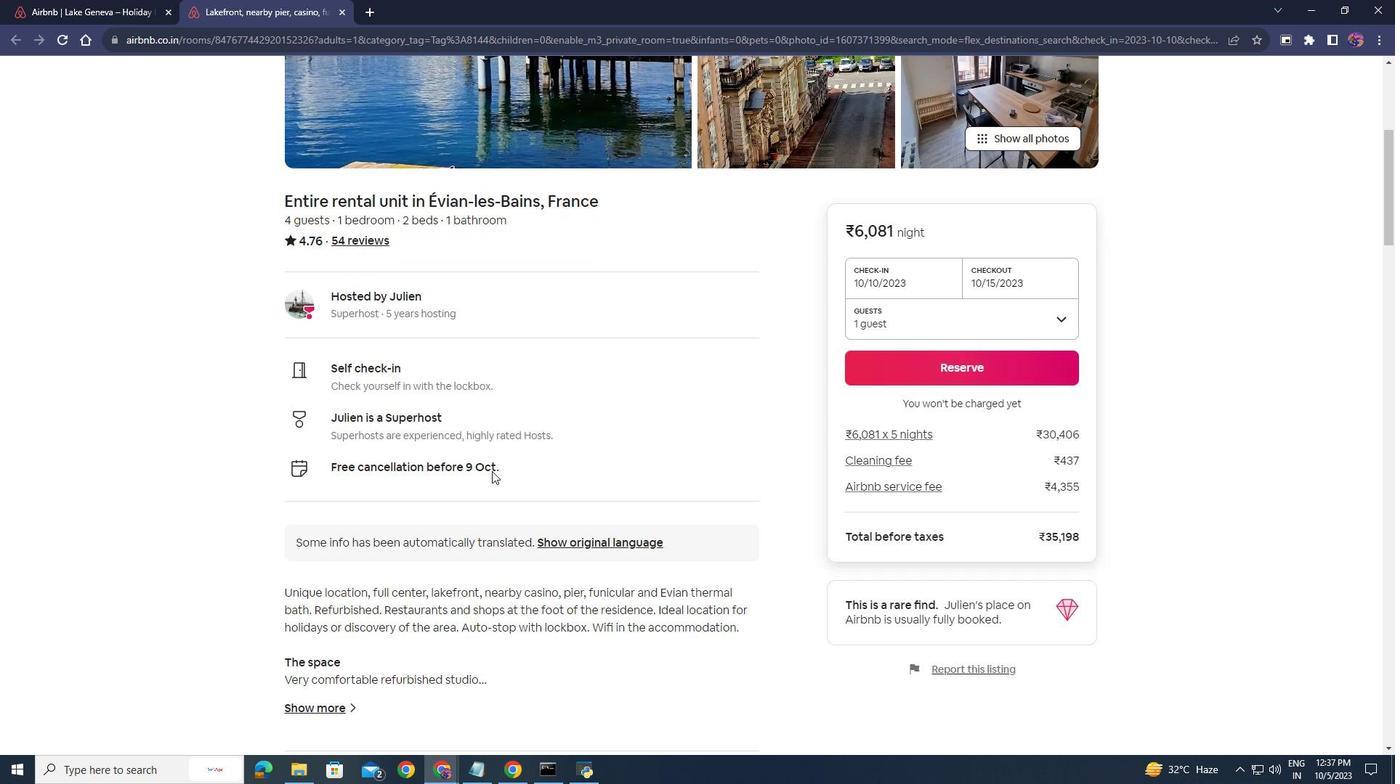 
Action: Mouse scrolled (492, 470) with delta (0, 0)
Screenshot: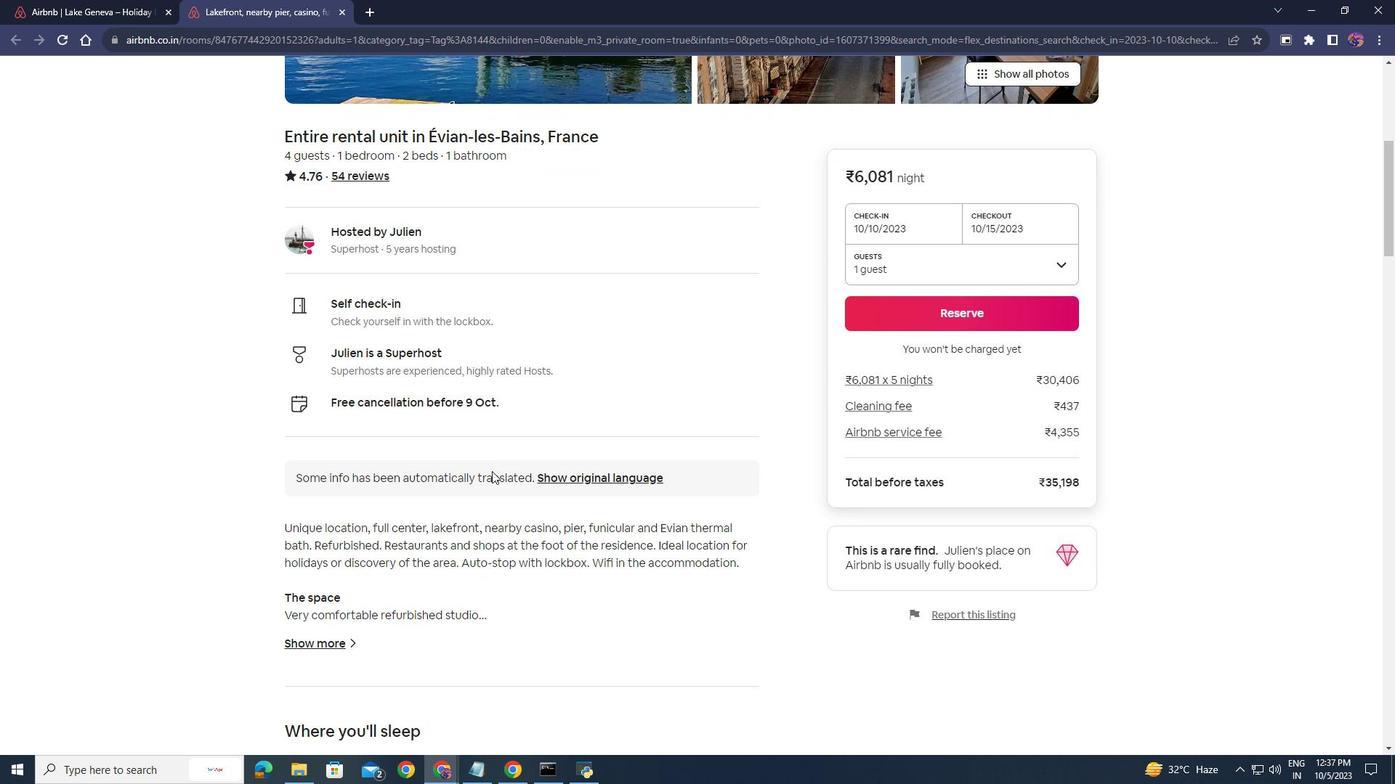 
Action: Mouse scrolled (492, 470) with delta (0, 0)
Screenshot: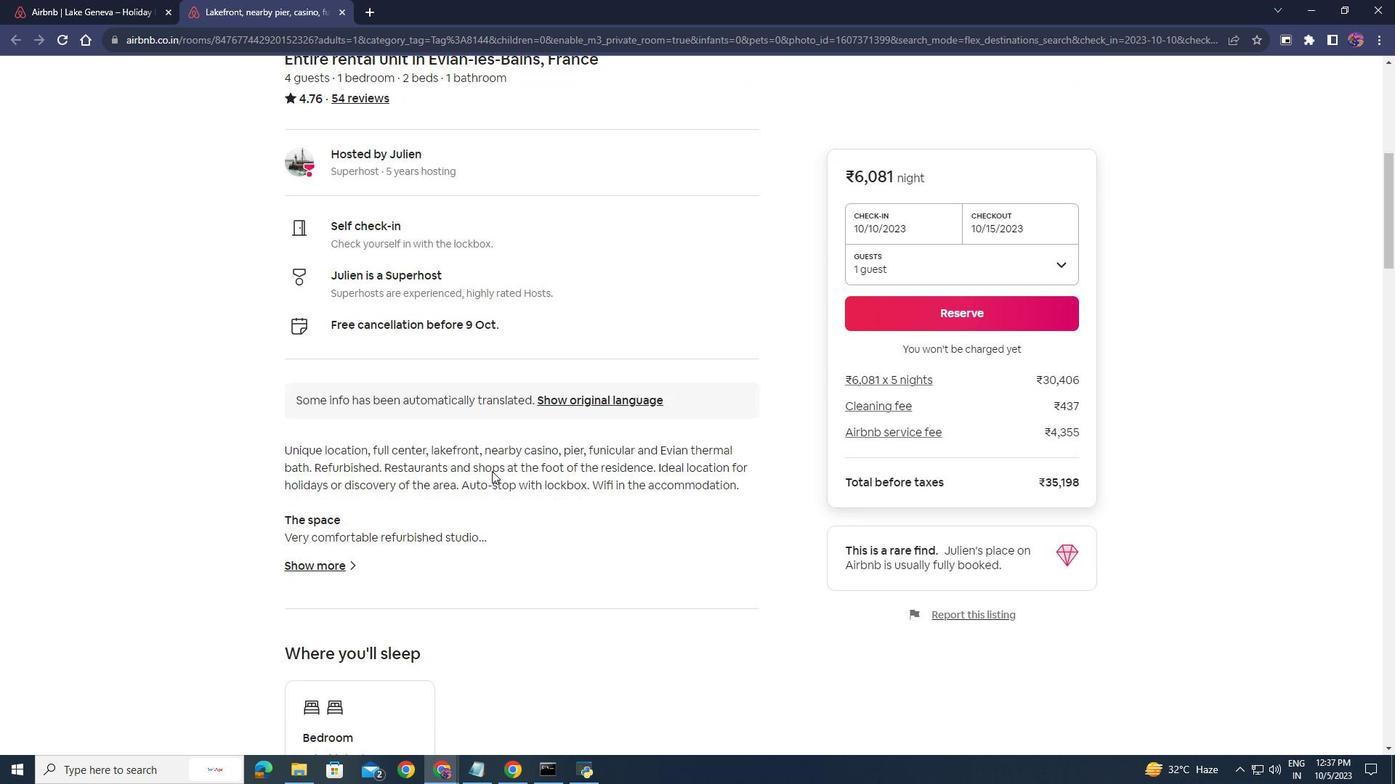 
Action: Mouse scrolled (492, 470) with delta (0, 0)
Screenshot: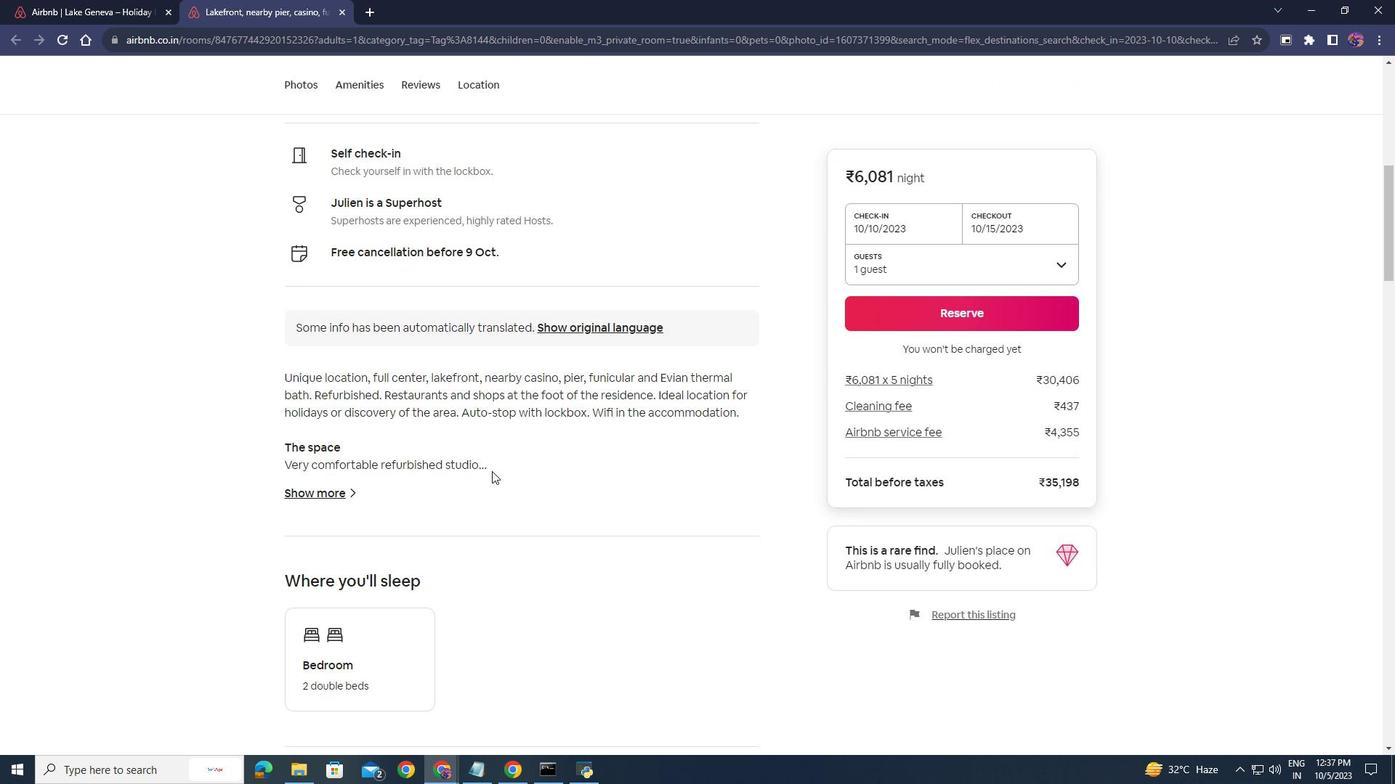 
Action: Mouse scrolled (492, 470) with delta (0, 0)
Screenshot: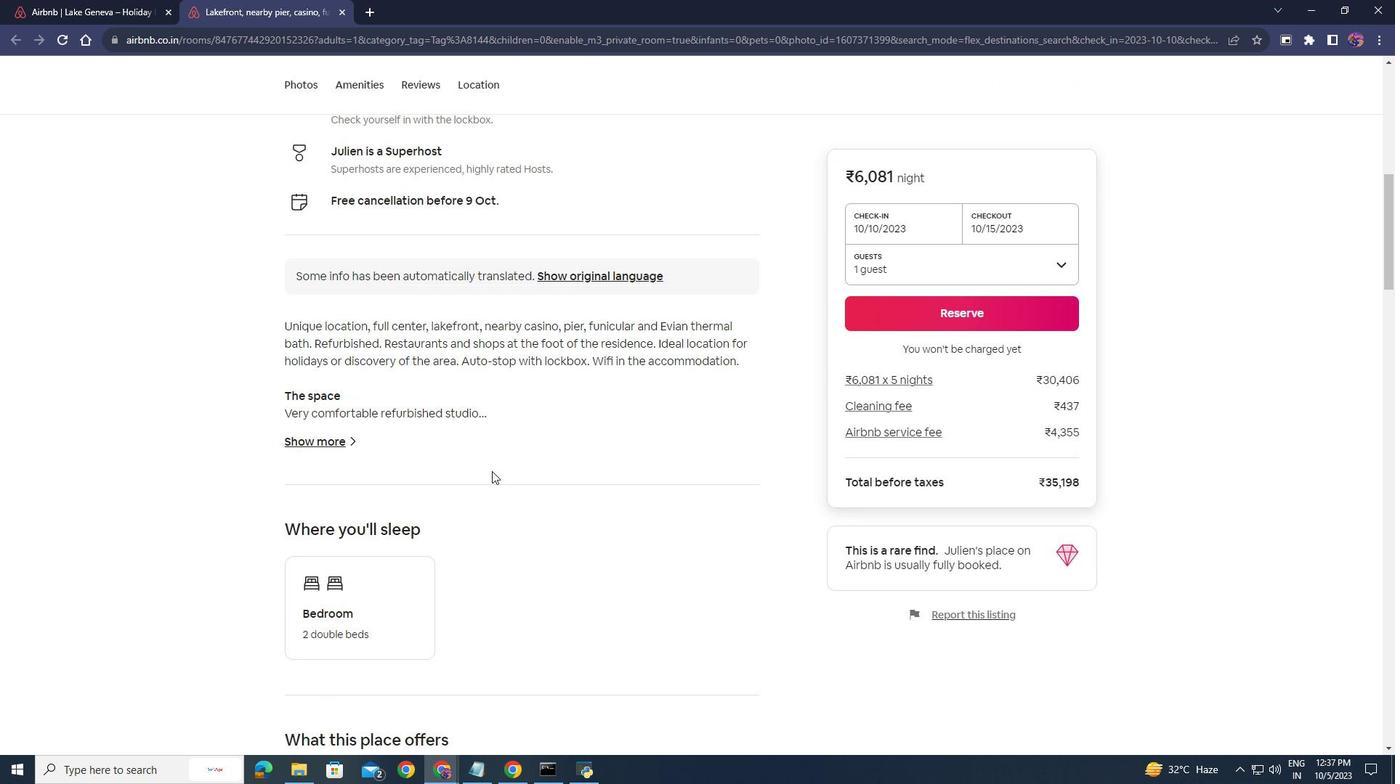 
Action: Mouse scrolled (492, 470) with delta (0, 0)
Screenshot: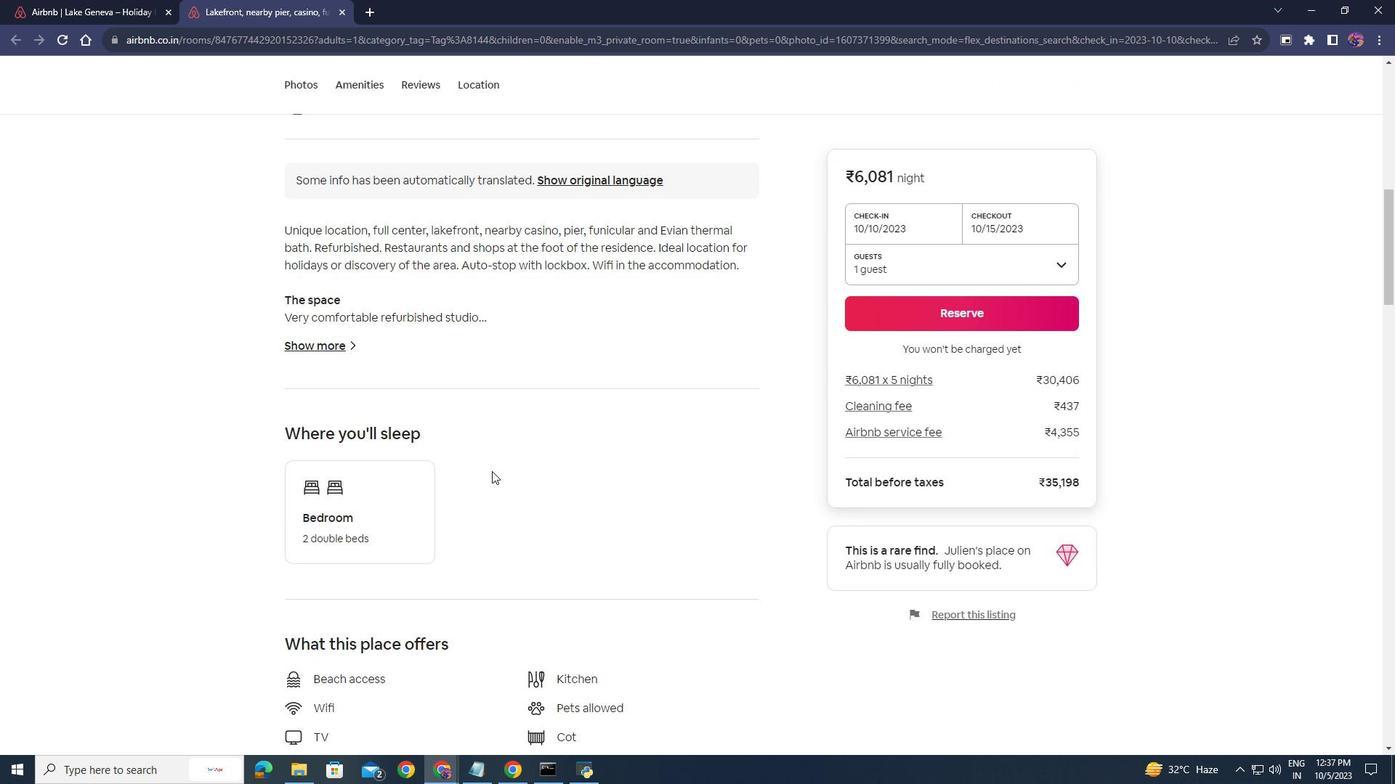
Action: Mouse scrolled (492, 470) with delta (0, 0)
Screenshot: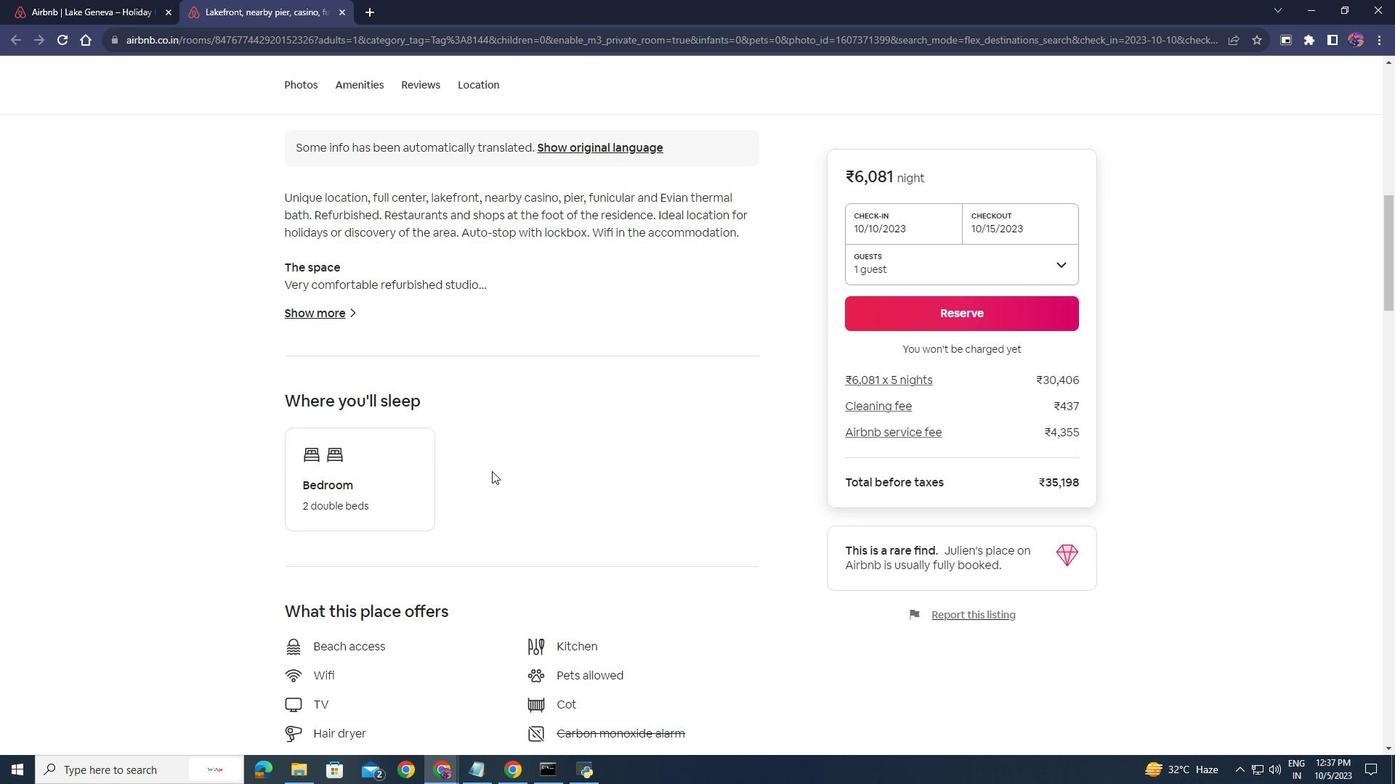 
Action: Mouse scrolled (492, 470) with delta (0, 0)
Screenshot: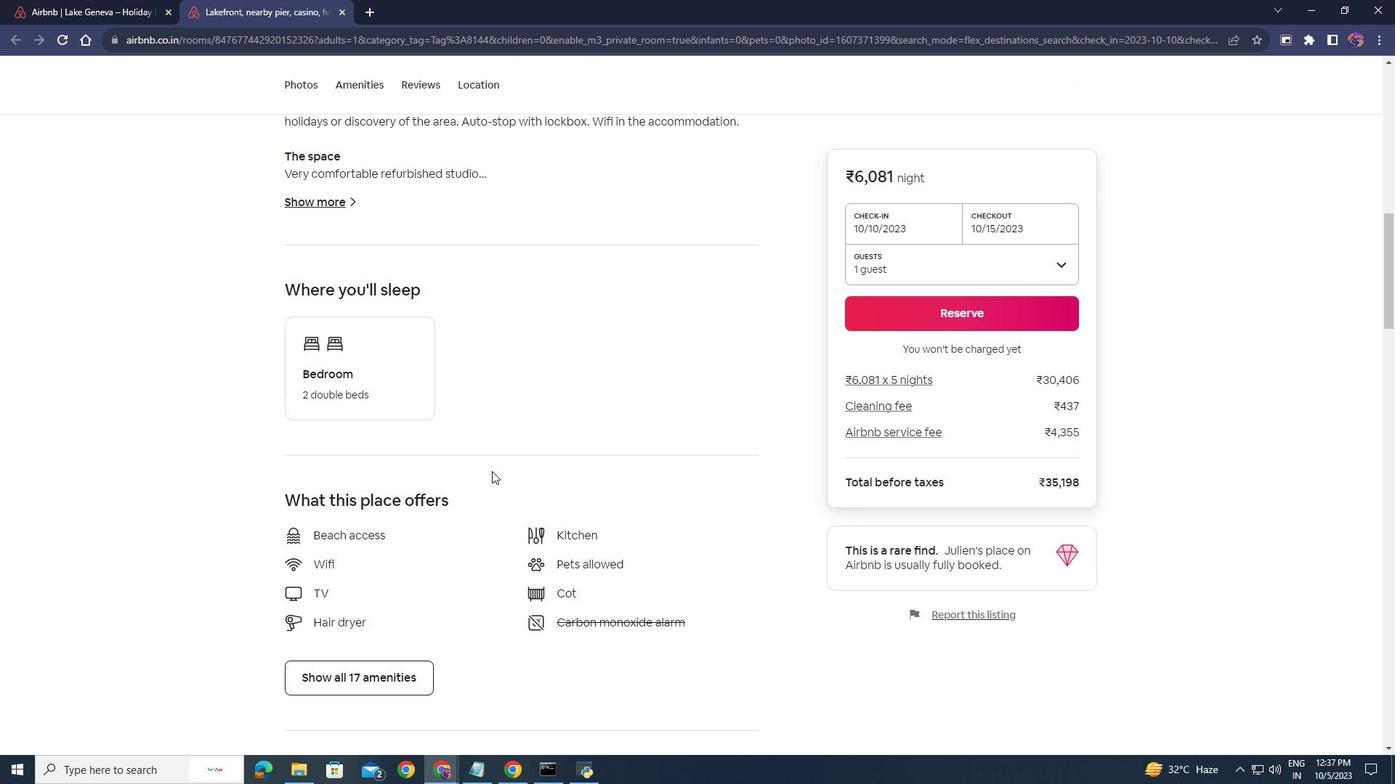 
Action: Mouse scrolled (492, 470) with delta (0, 0)
Screenshot: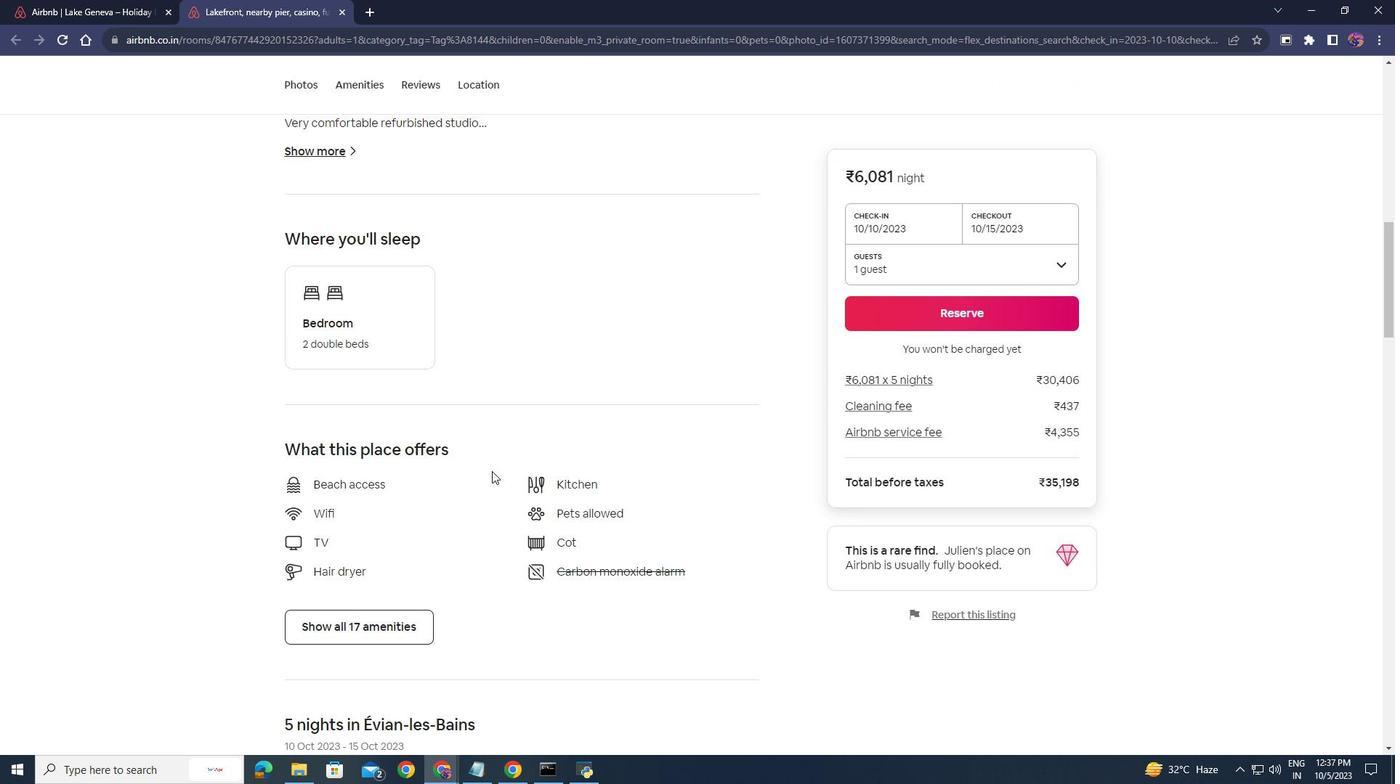 
Action: Mouse scrolled (492, 470) with delta (0, 0)
Screenshot: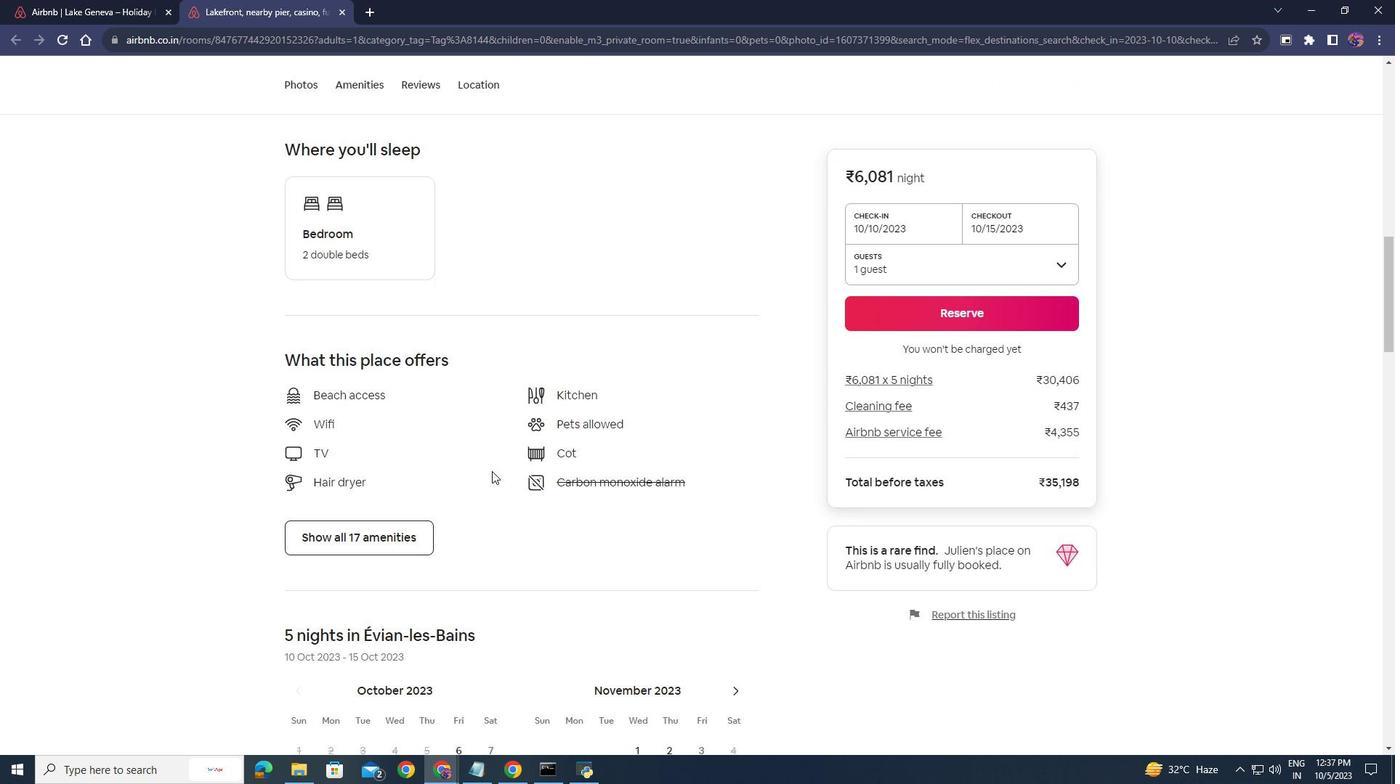 
Action: Mouse moved to (335, 469)
Screenshot: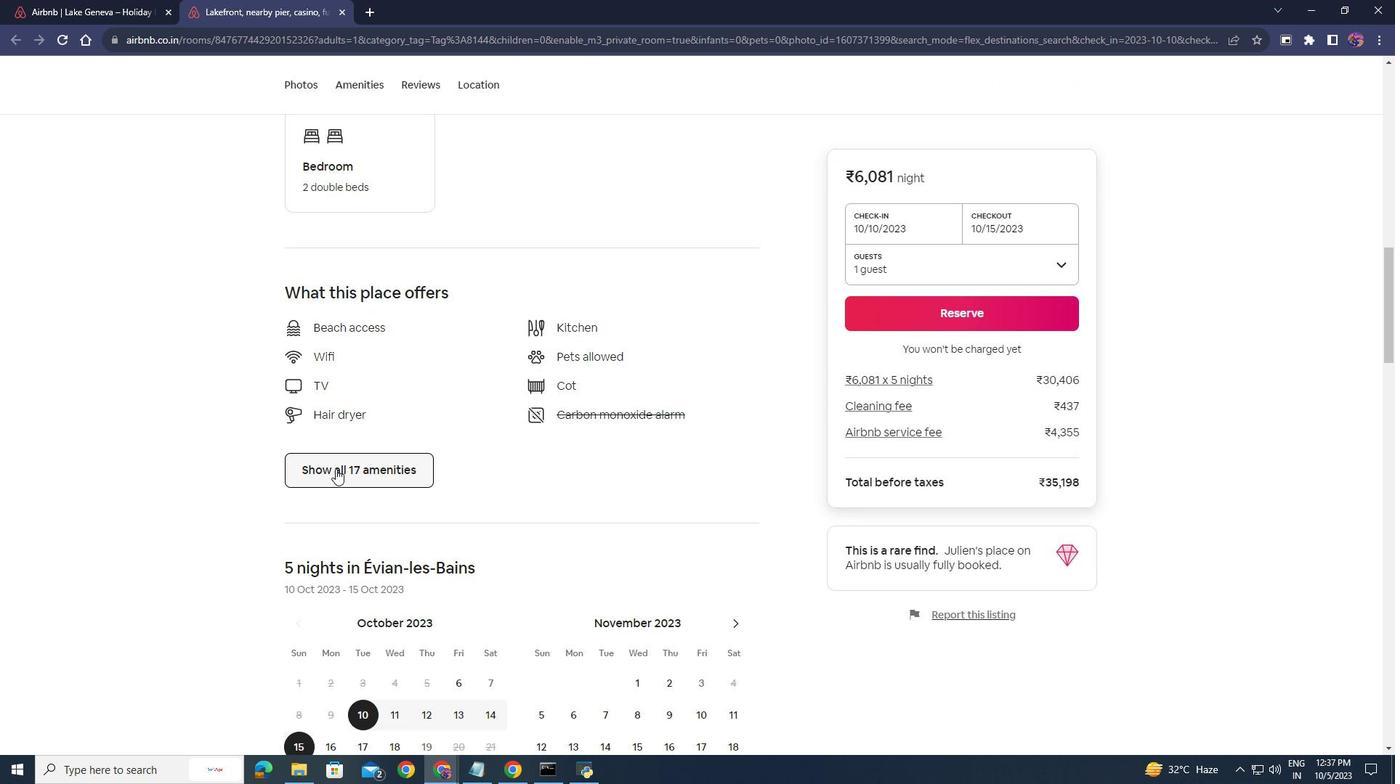 
Action: Mouse pressed left at (335, 469)
Screenshot: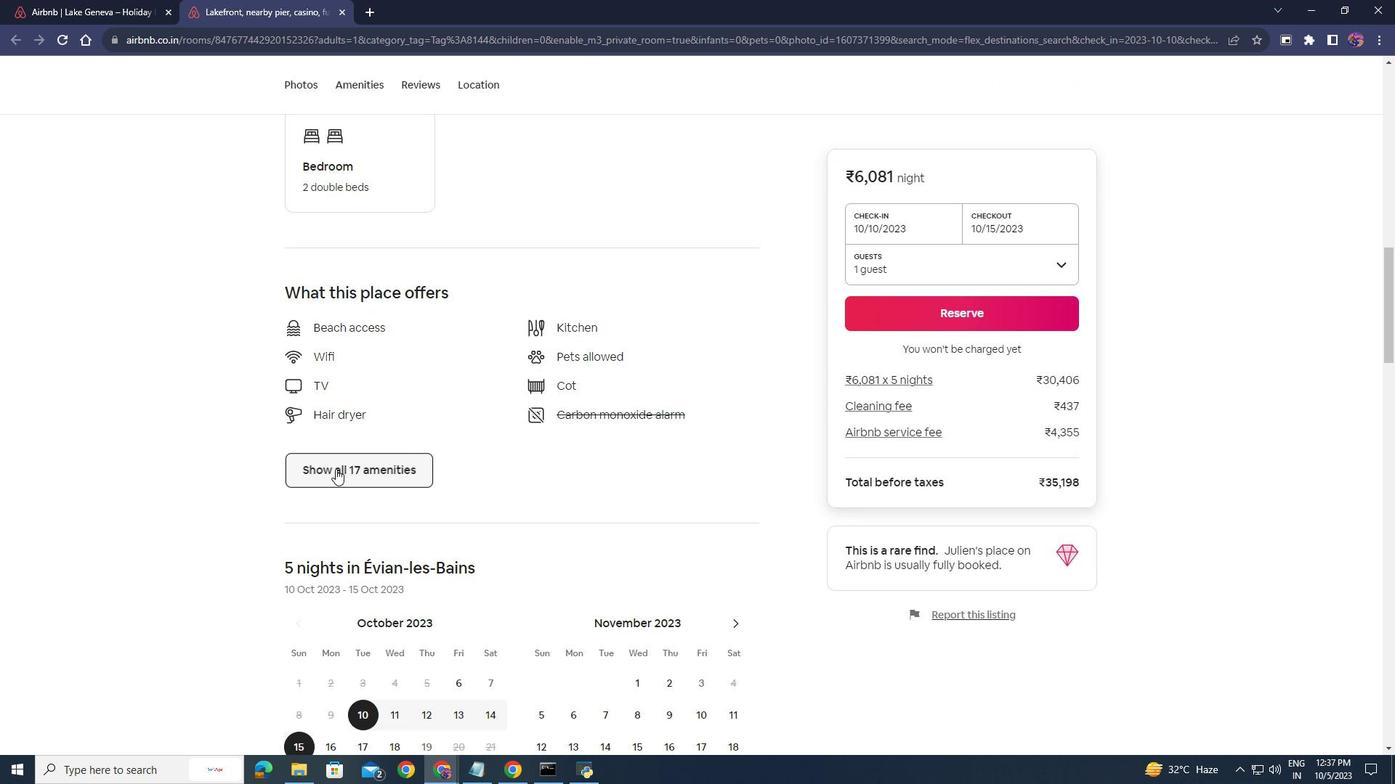 
Action: Mouse moved to (618, 452)
Screenshot: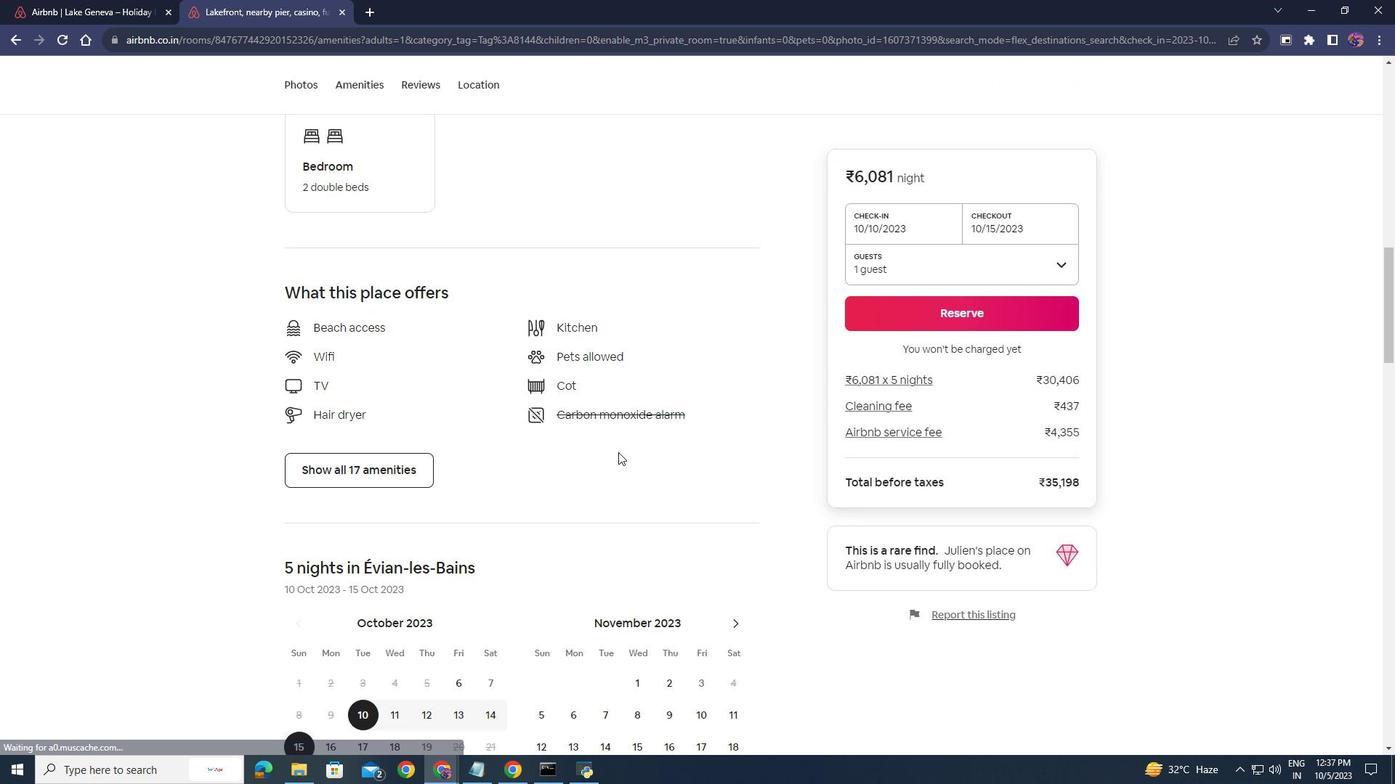 
Action: Mouse scrolled (618, 452) with delta (0, 0)
Screenshot: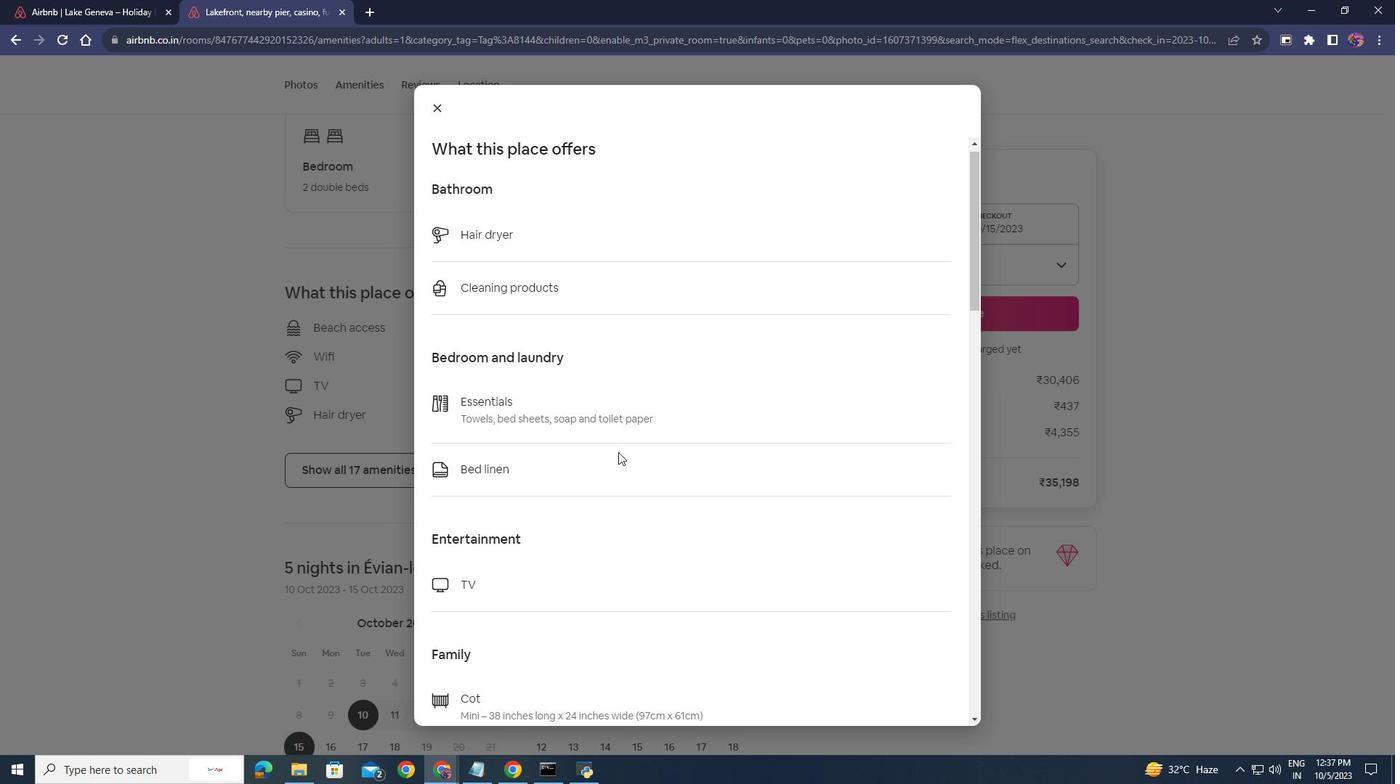 
Action: Mouse scrolled (618, 452) with delta (0, 0)
Screenshot: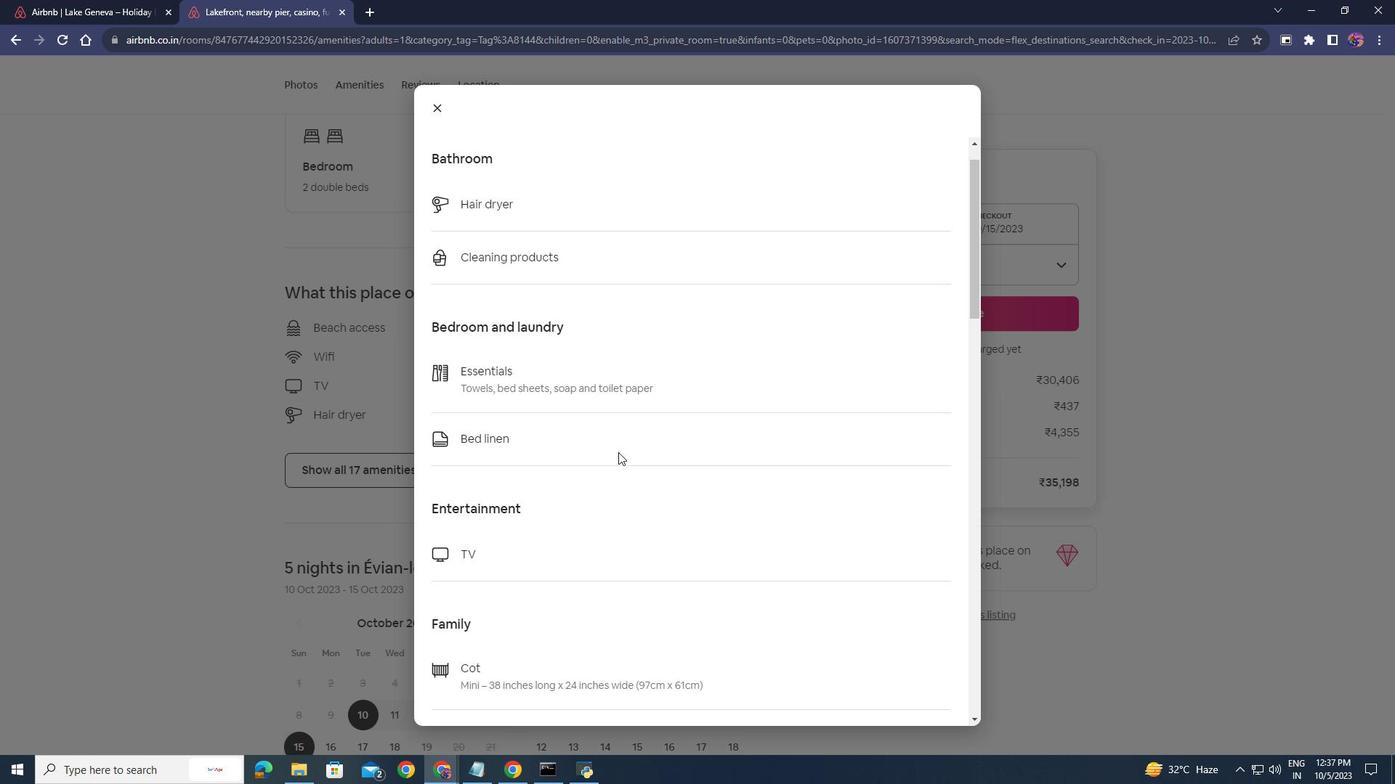 
Action: Mouse scrolled (618, 452) with delta (0, 0)
Screenshot: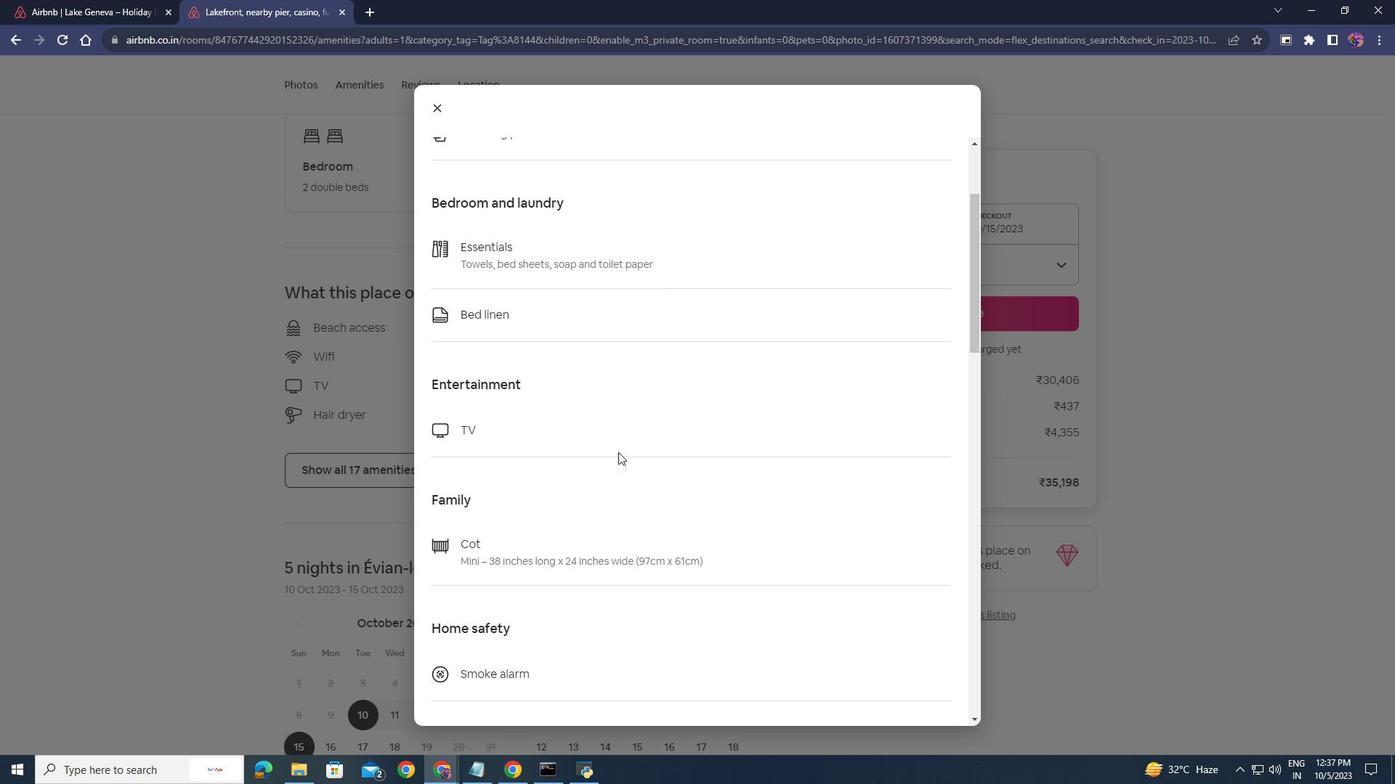 
Action: Mouse scrolled (618, 452) with delta (0, 0)
Screenshot: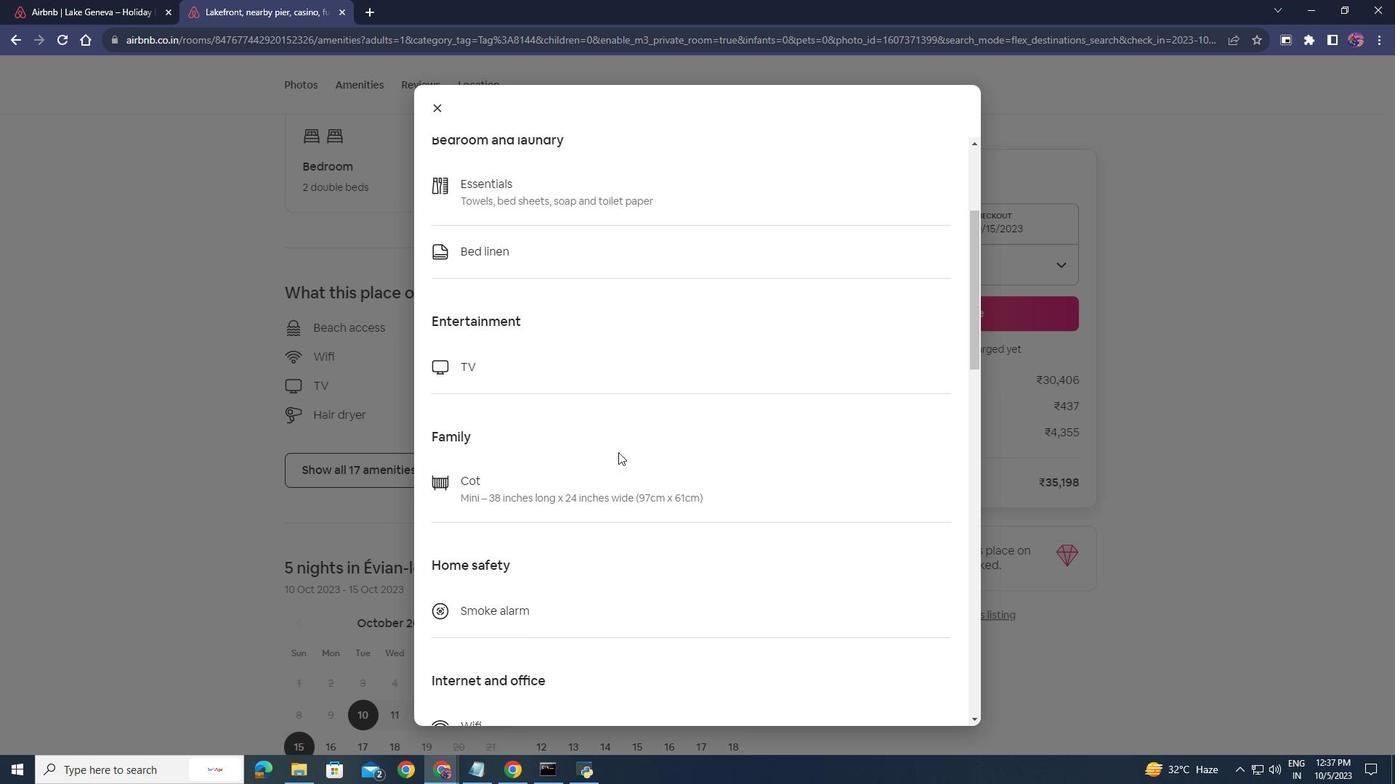 
Action: Mouse scrolled (618, 452) with delta (0, 0)
Screenshot: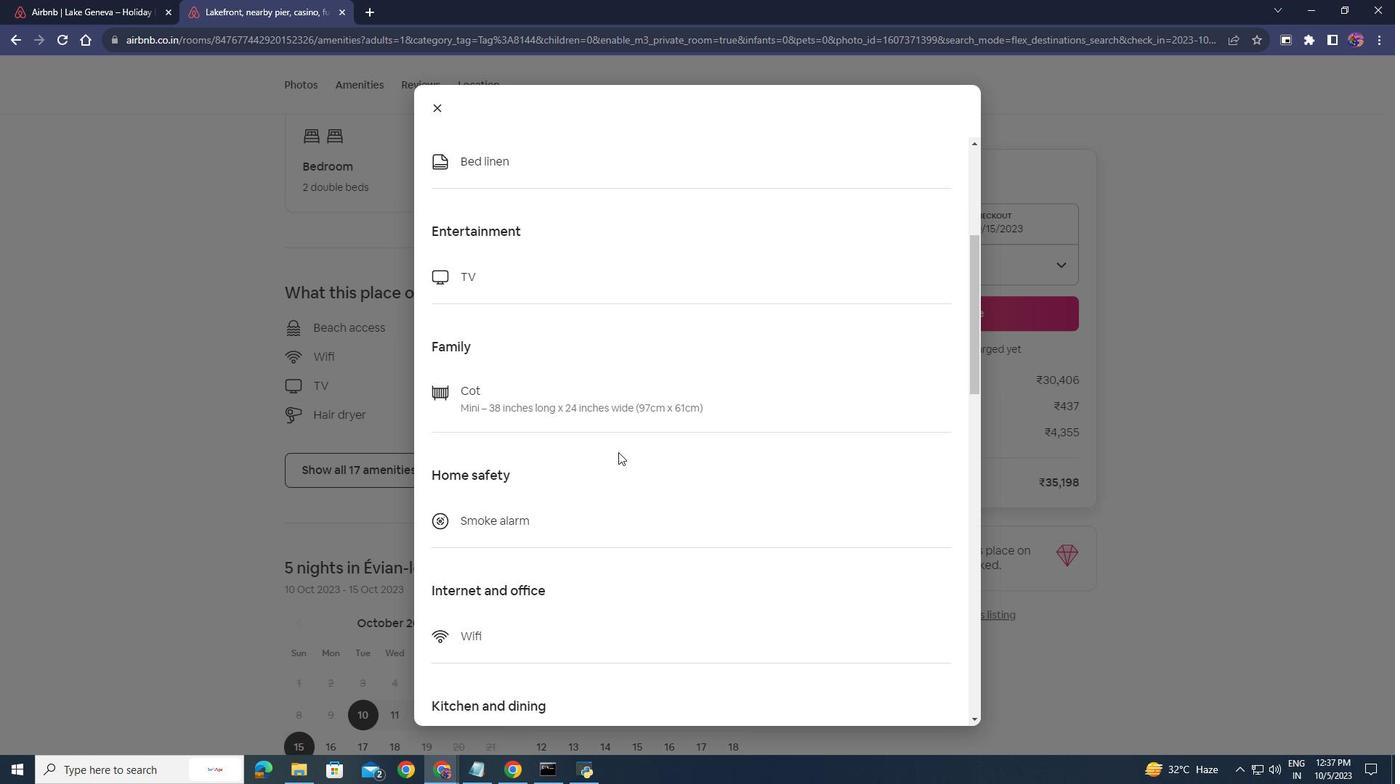 
Action: Mouse scrolled (618, 452) with delta (0, 0)
Screenshot: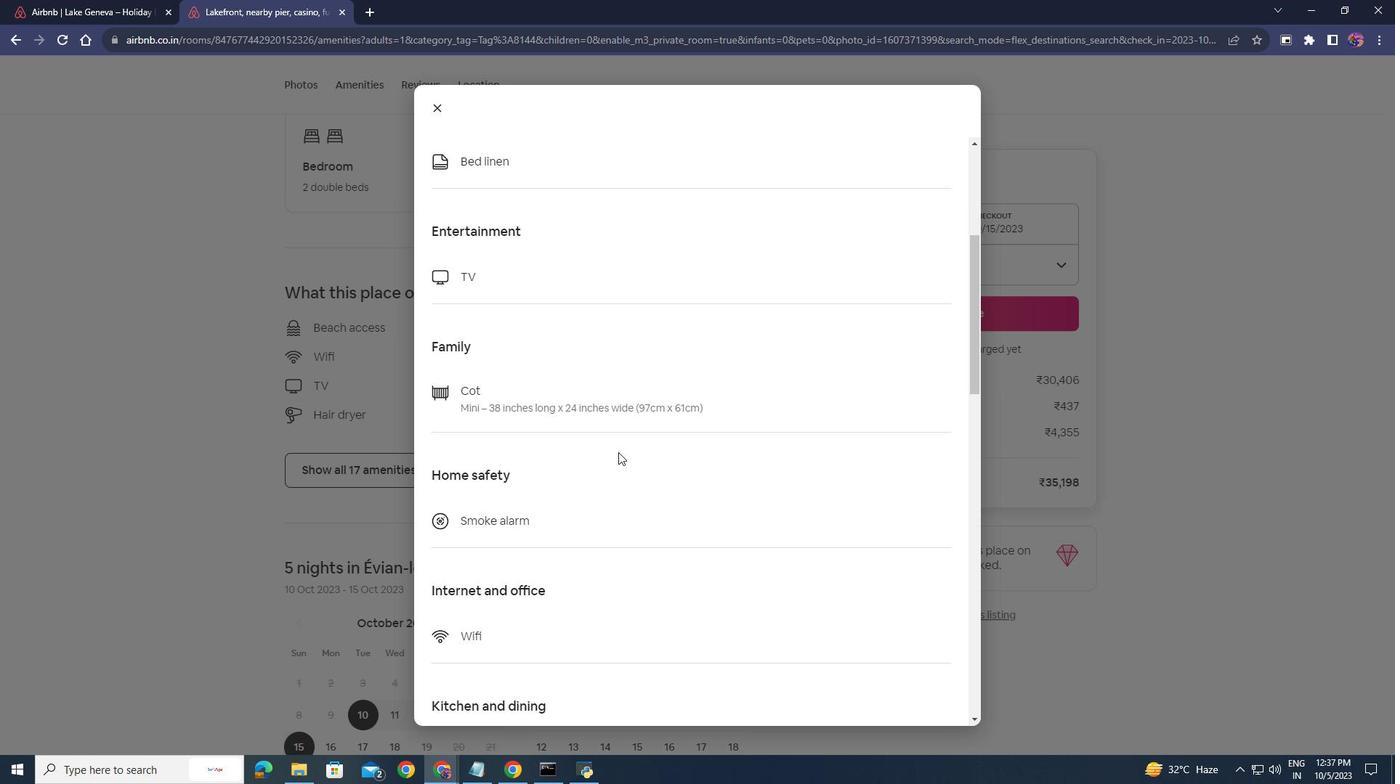 
Action: Mouse scrolled (618, 452) with delta (0, 0)
Screenshot: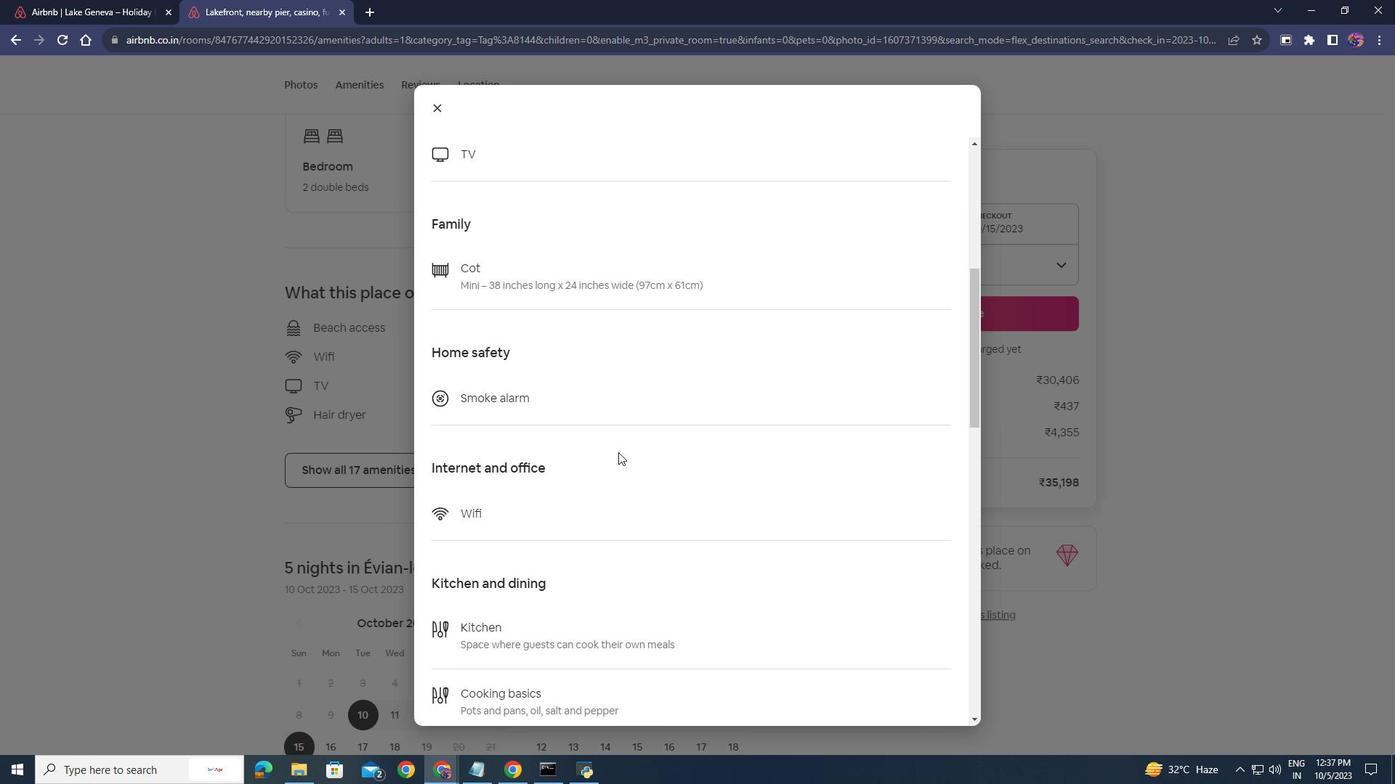 
Action: Mouse scrolled (618, 452) with delta (0, 0)
Screenshot: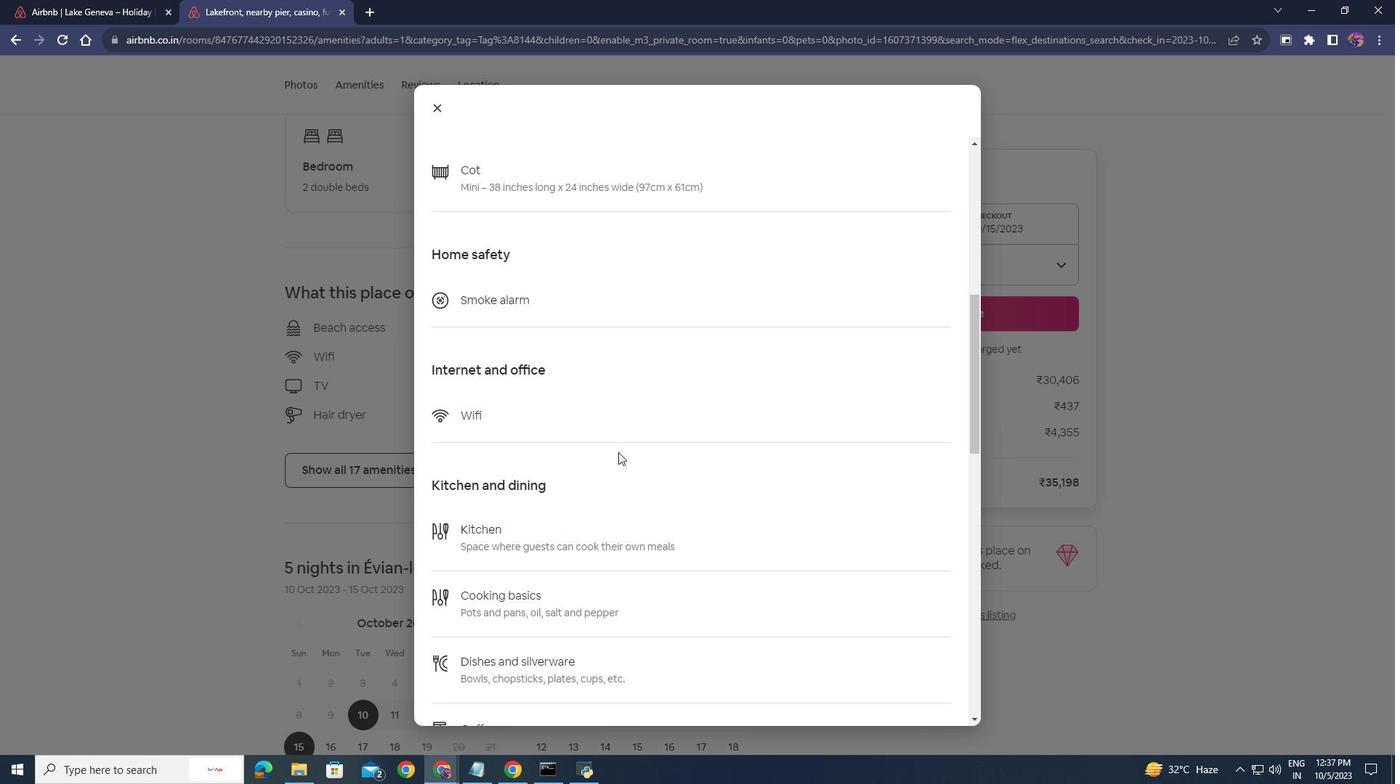 
Action: Mouse scrolled (618, 452) with delta (0, 0)
Screenshot: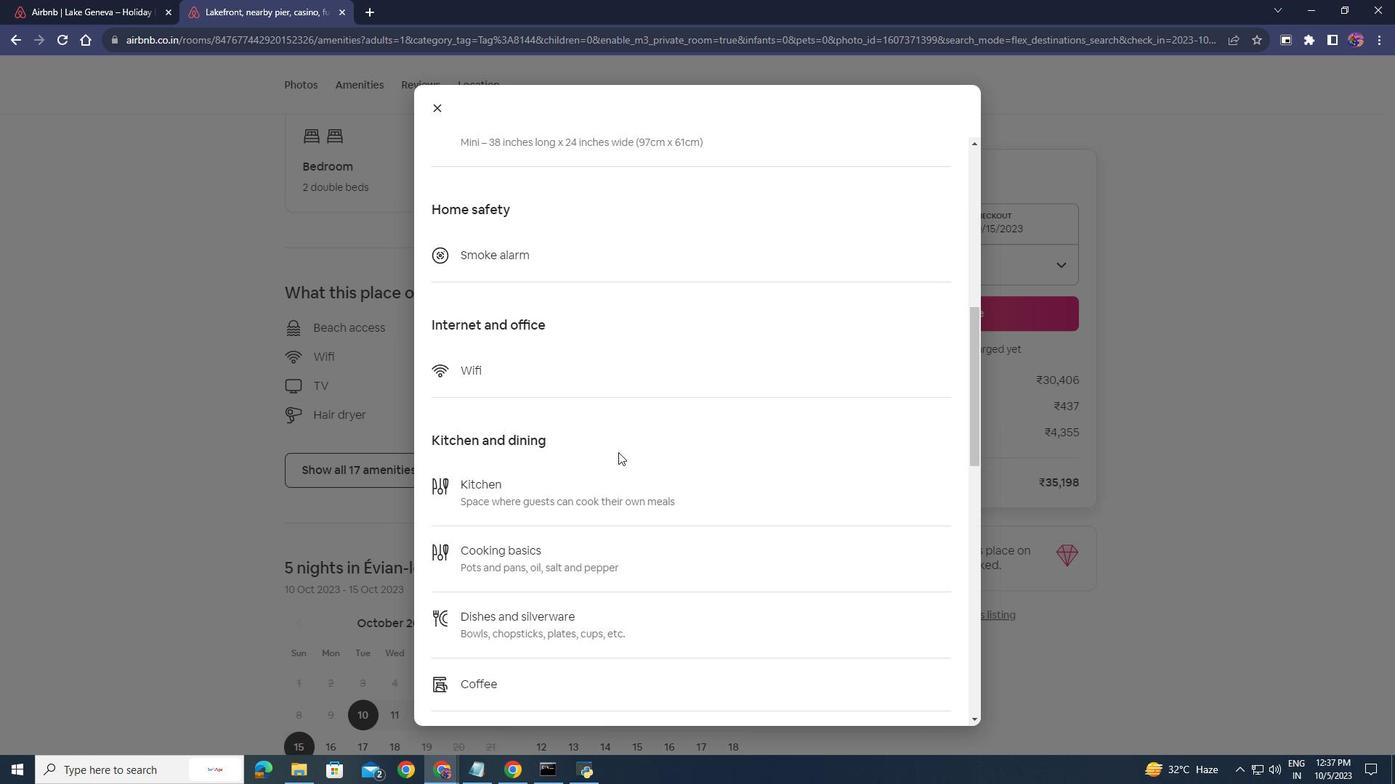 
Action: Mouse scrolled (618, 452) with delta (0, 0)
Screenshot: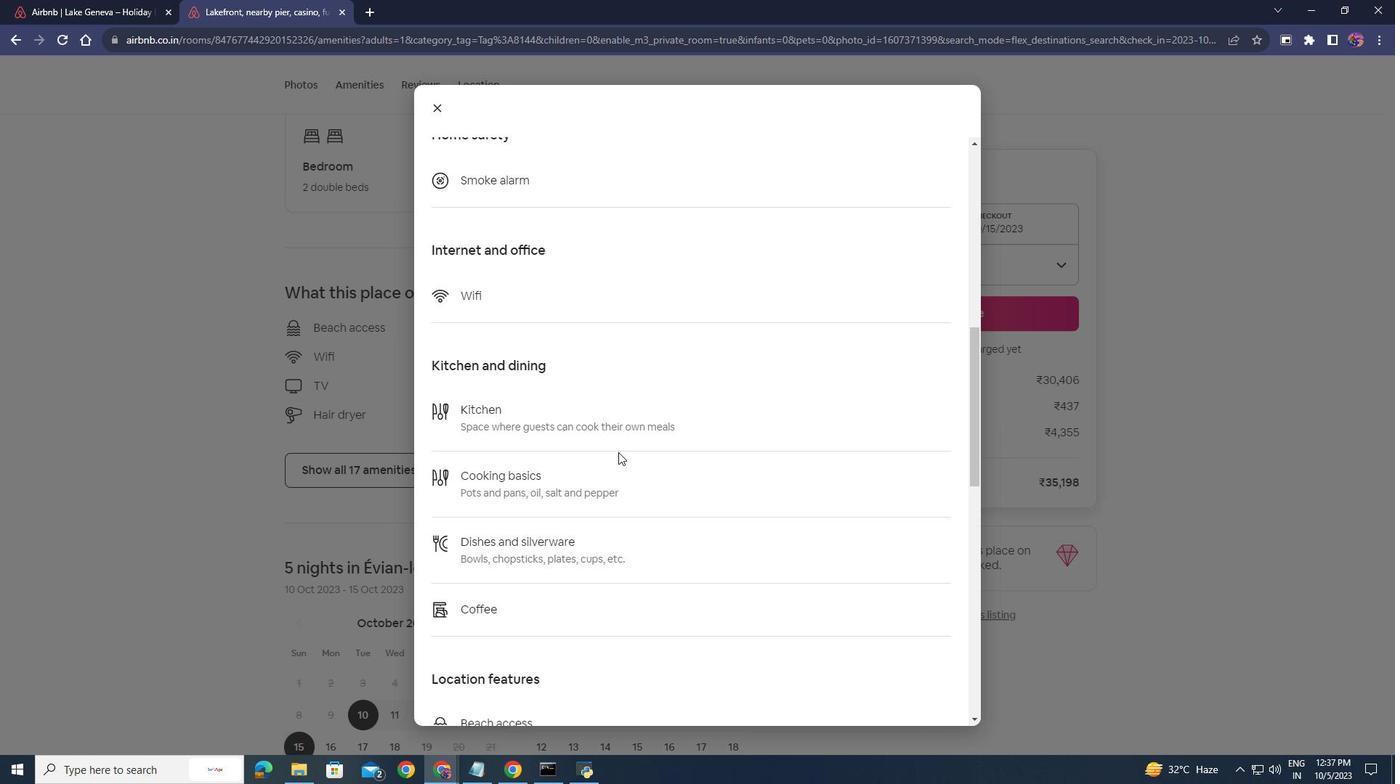 
Action: Mouse scrolled (618, 452) with delta (0, 0)
Screenshot: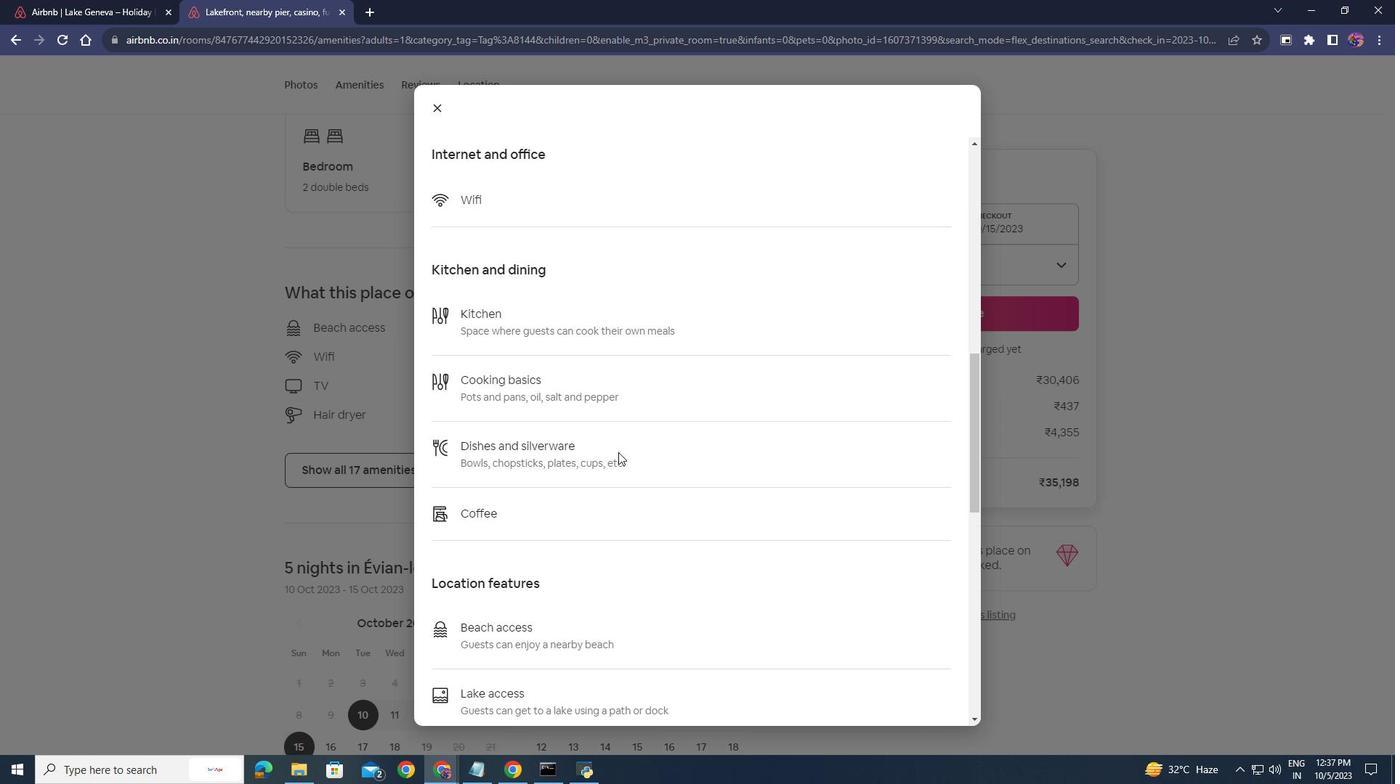 
Action: Mouse scrolled (618, 452) with delta (0, 0)
Screenshot: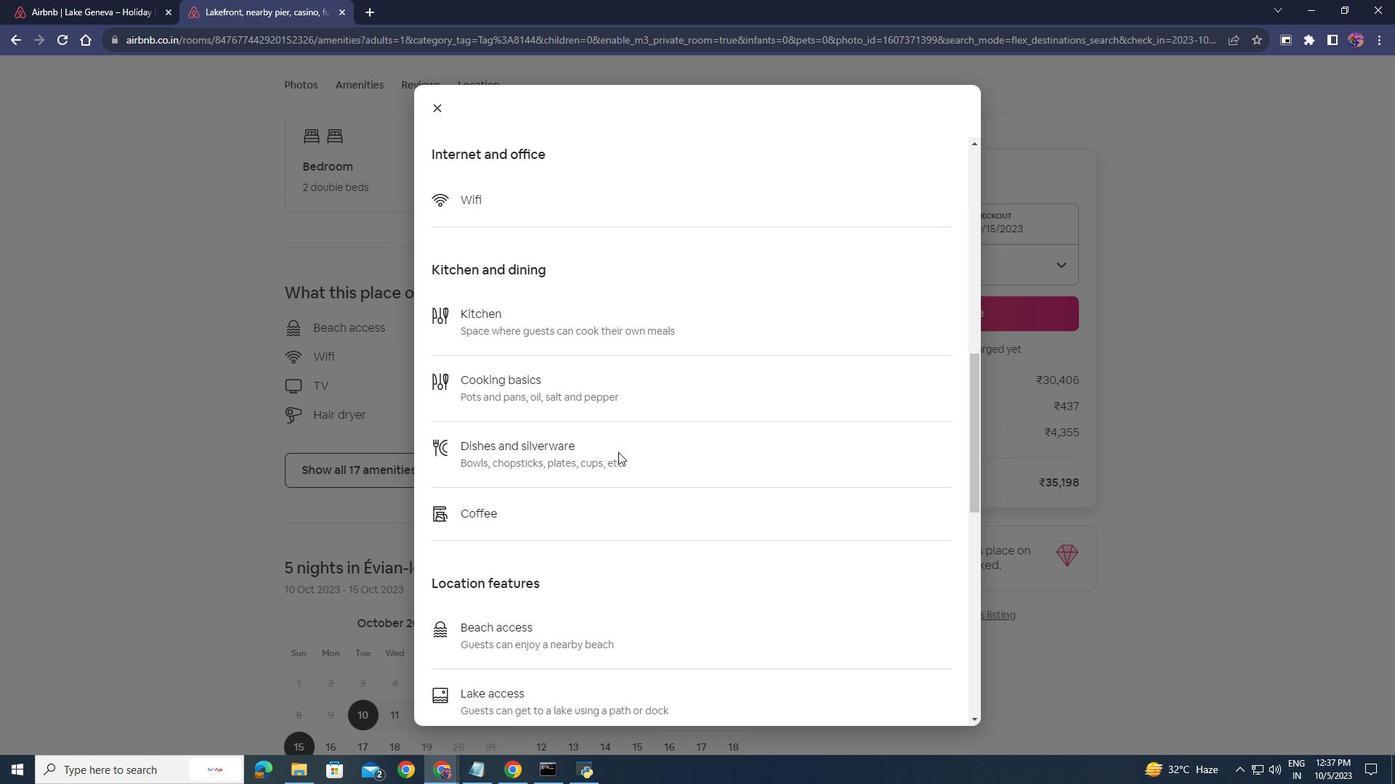 
Action: Mouse scrolled (618, 452) with delta (0, 0)
Screenshot: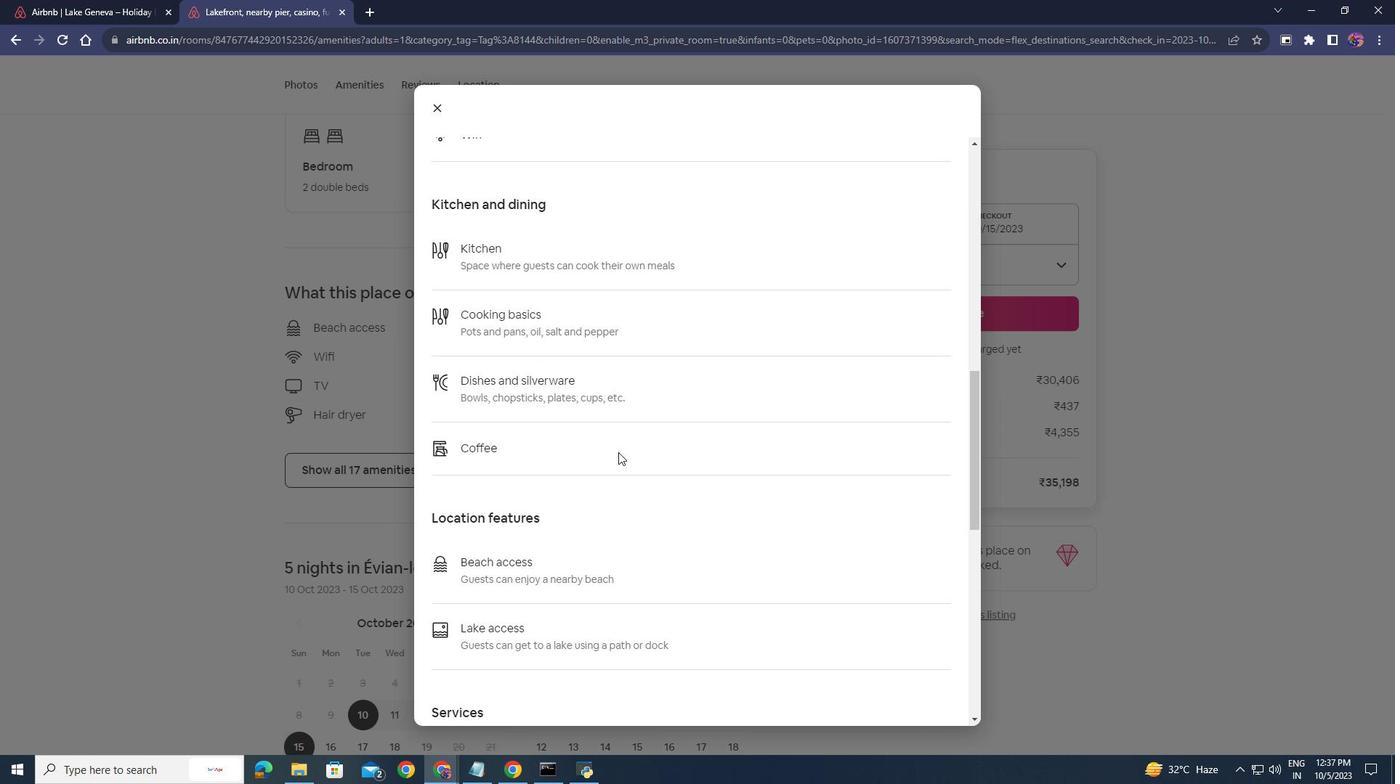 
Action: Mouse scrolled (618, 452) with delta (0, 0)
Screenshot: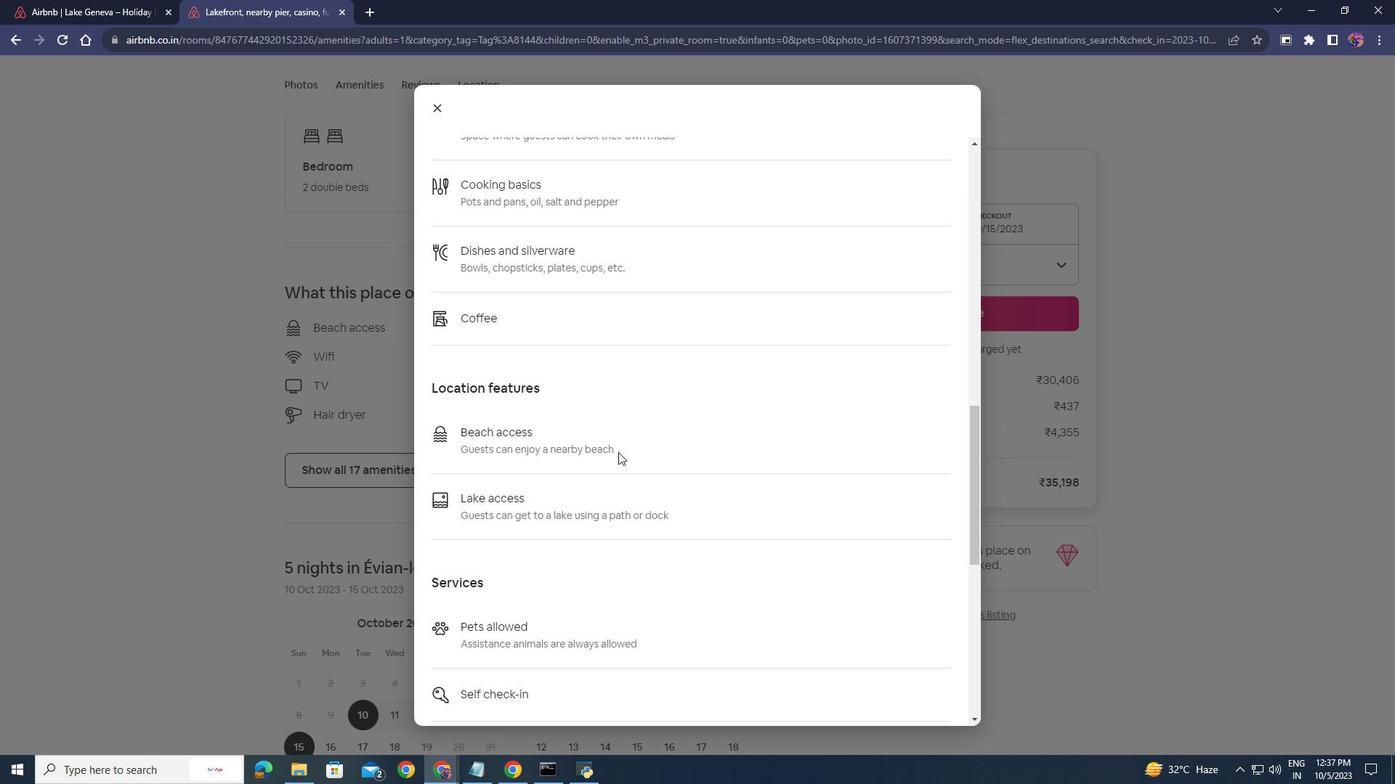 
Action: Mouse scrolled (618, 452) with delta (0, 0)
Screenshot: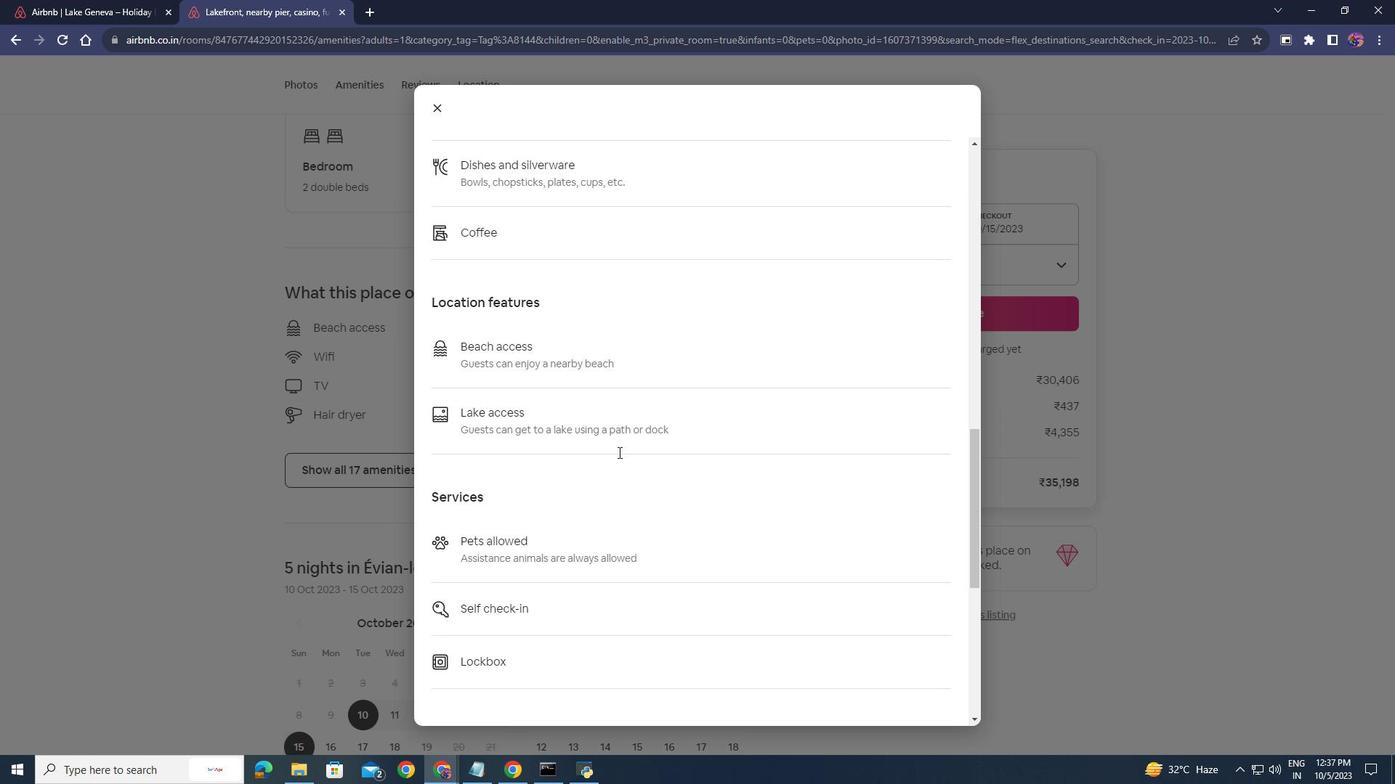 
Action: Mouse scrolled (618, 452) with delta (0, 0)
Screenshot: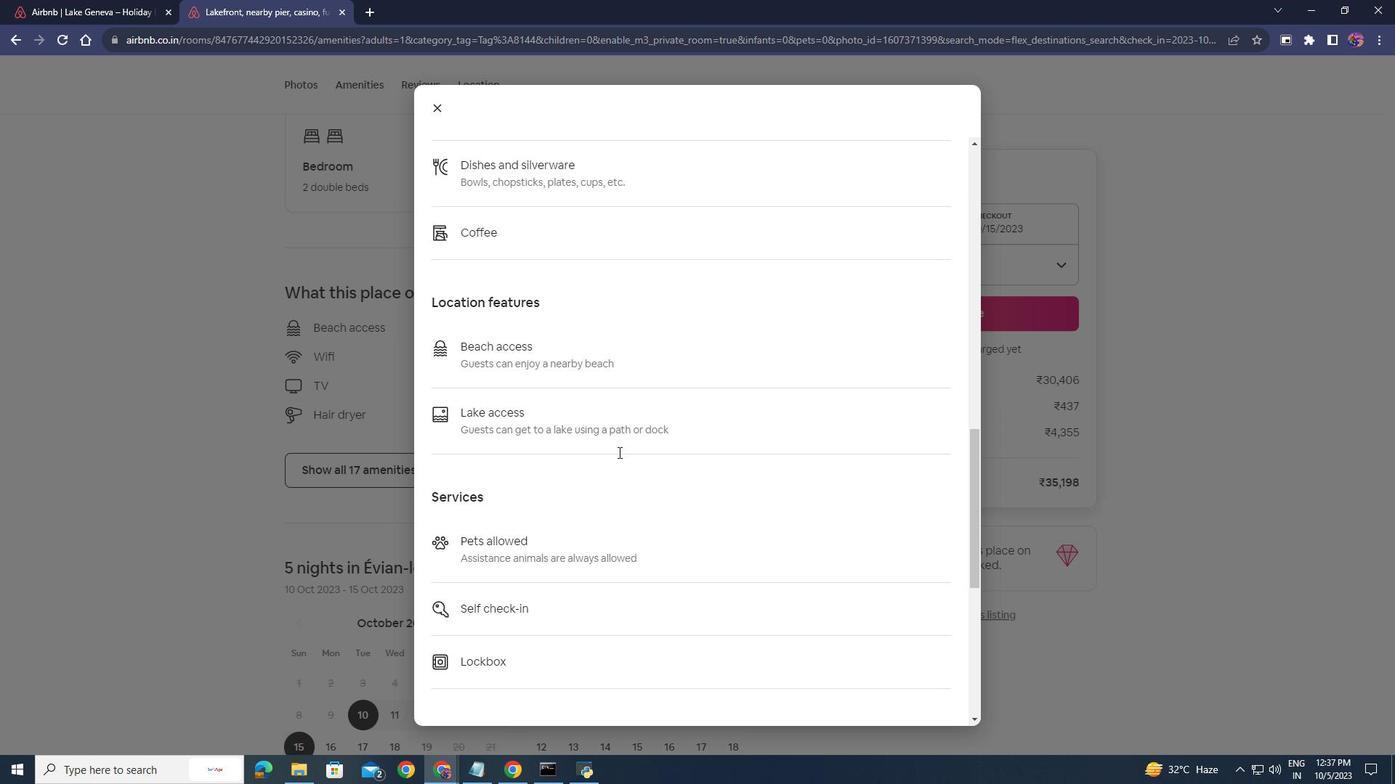 
Action: Mouse scrolled (618, 452) with delta (0, 0)
Screenshot: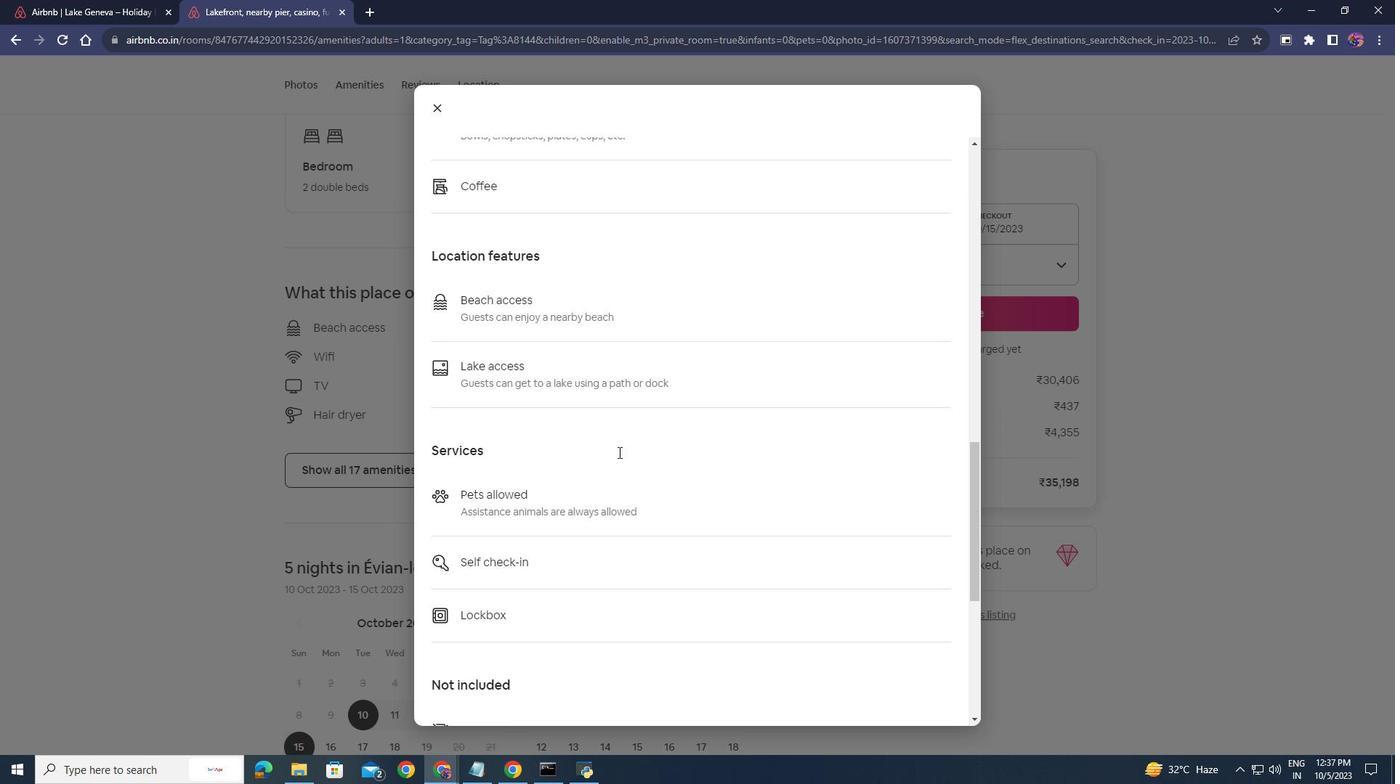 
Action: Mouse scrolled (618, 452) with delta (0, 0)
Screenshot: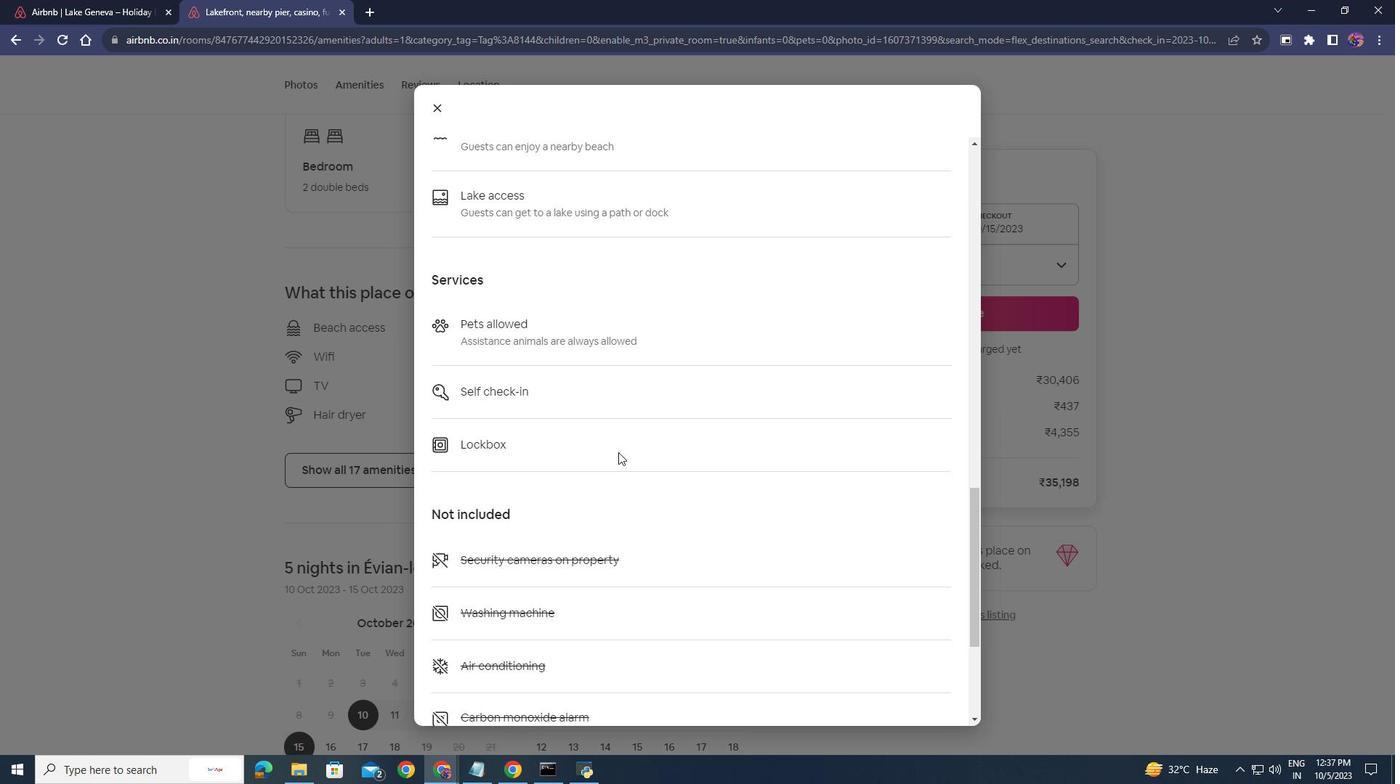 
Action: Mouse scrolled (618, 452) with delta (0, 0)
Screenshot: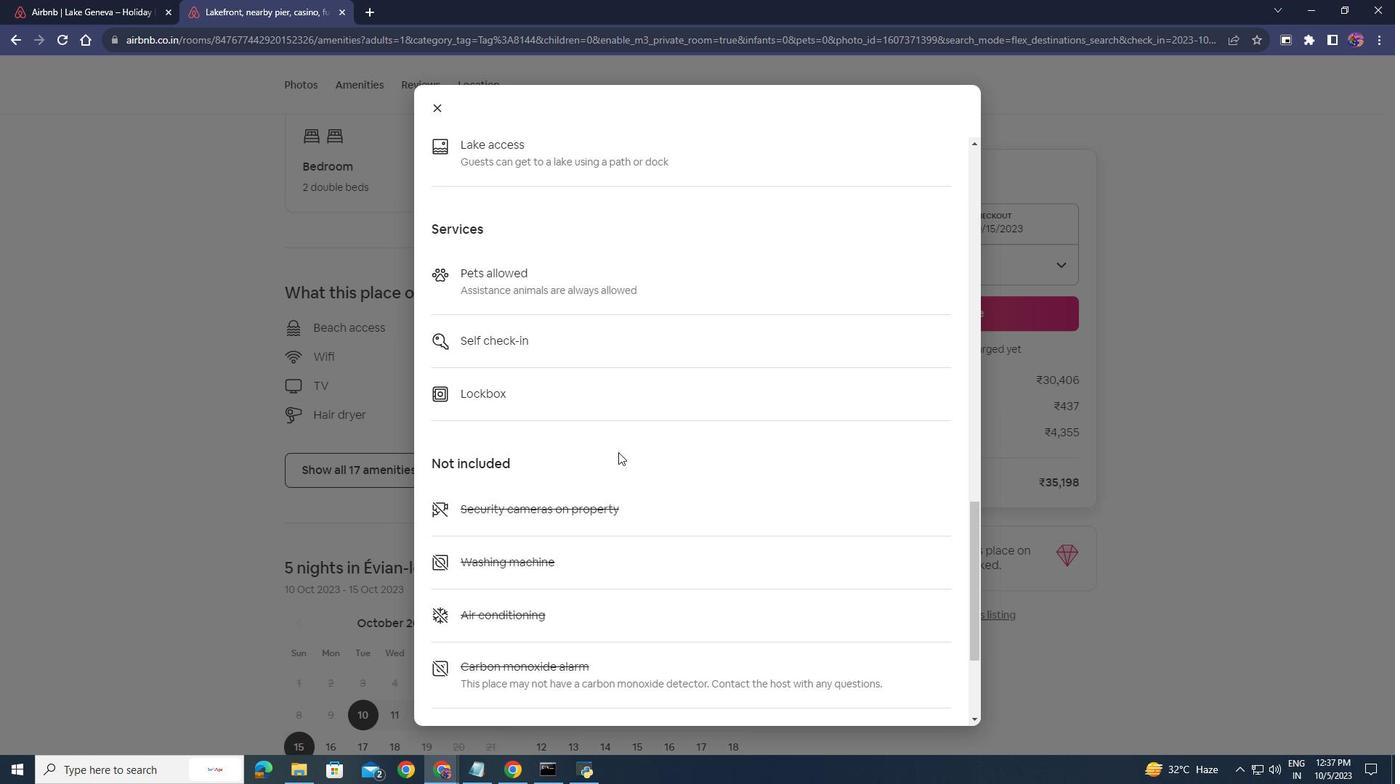 
Action: Mouse scrolled (618, 452) with delta (0, 0)
Screenshot: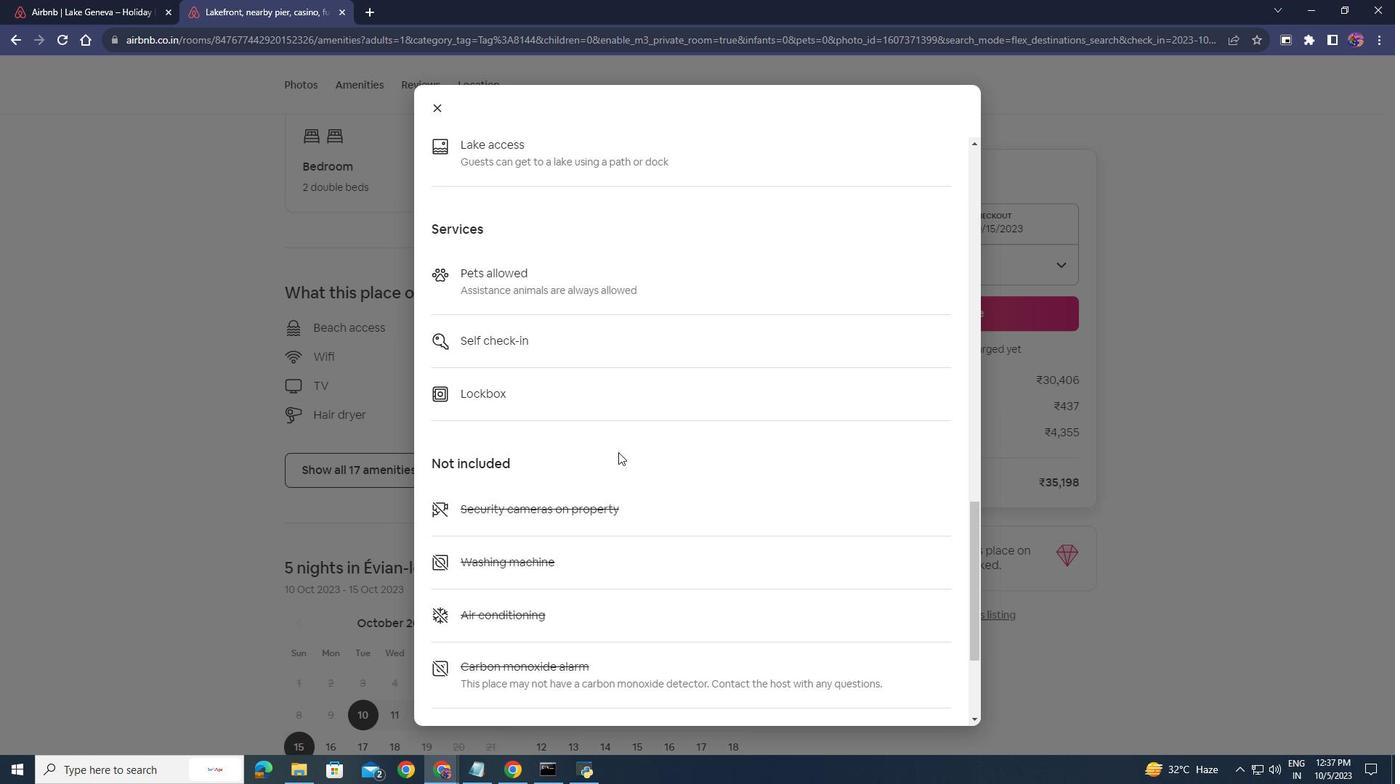 
Action: Mouse scrolled (618, 452) with delta (0, 0)
Screenshot: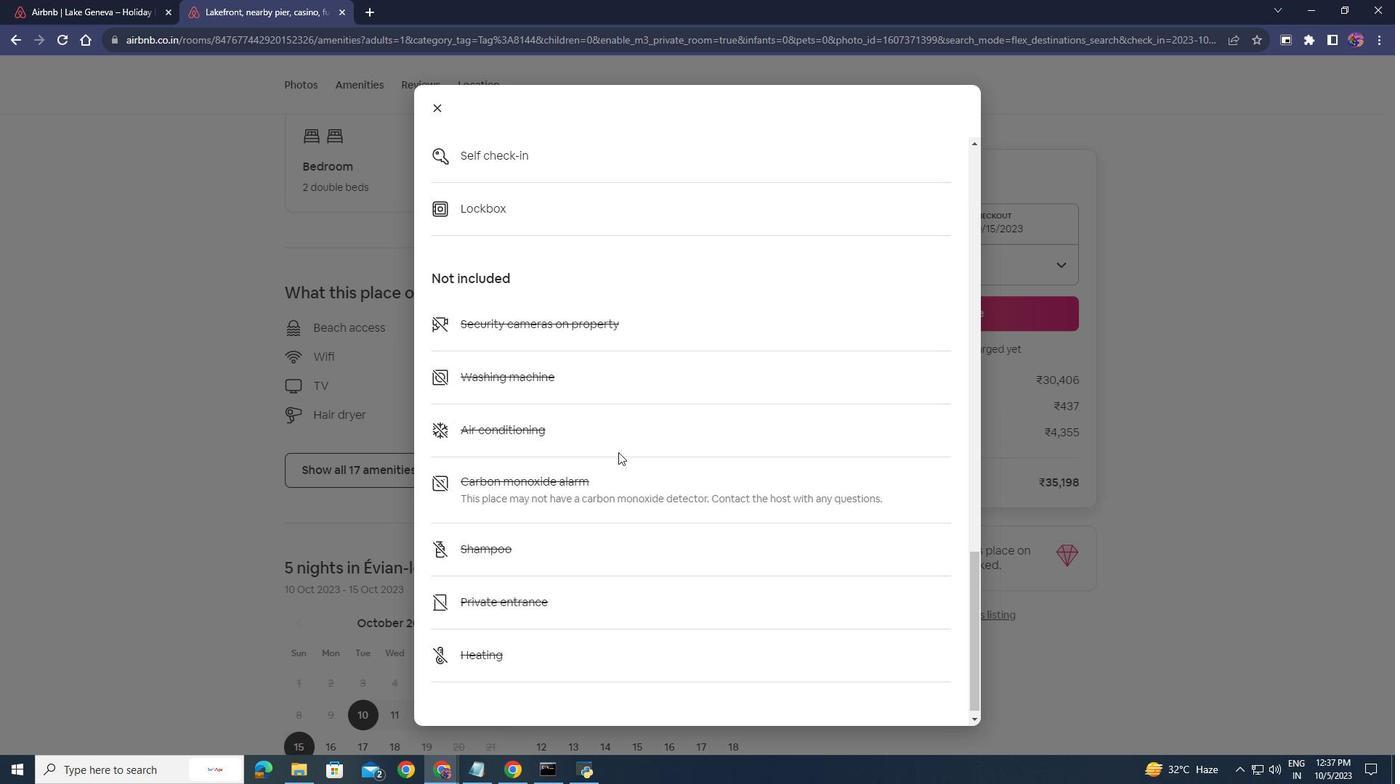 
Action: Mouse scrolled (618, 452) with delta (0, 0)
Screenshot: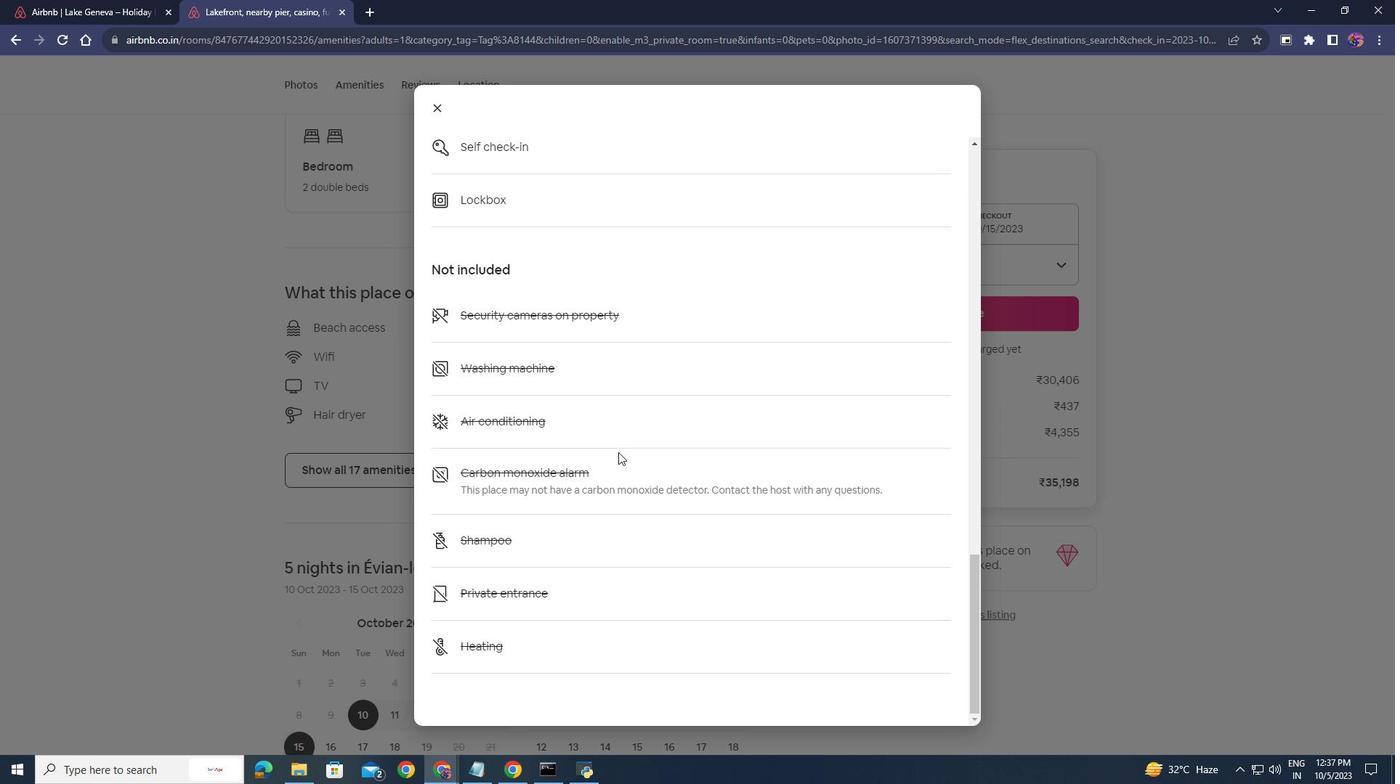 
Action: Mouse scrolled (618, 452) with delta (0, 0)
Screenshot: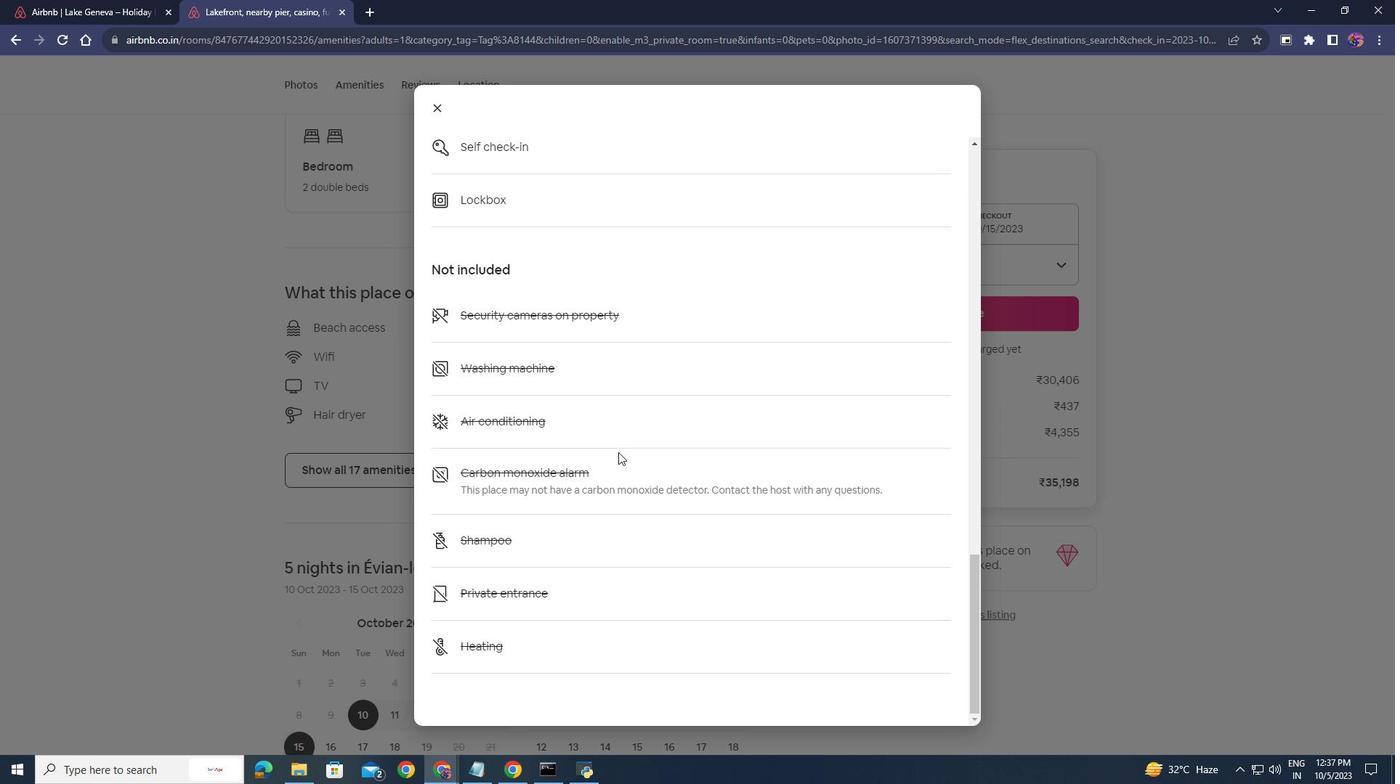 
Action: Mouse scrolled (618, 452) with delta (0, 0)
Screenshot: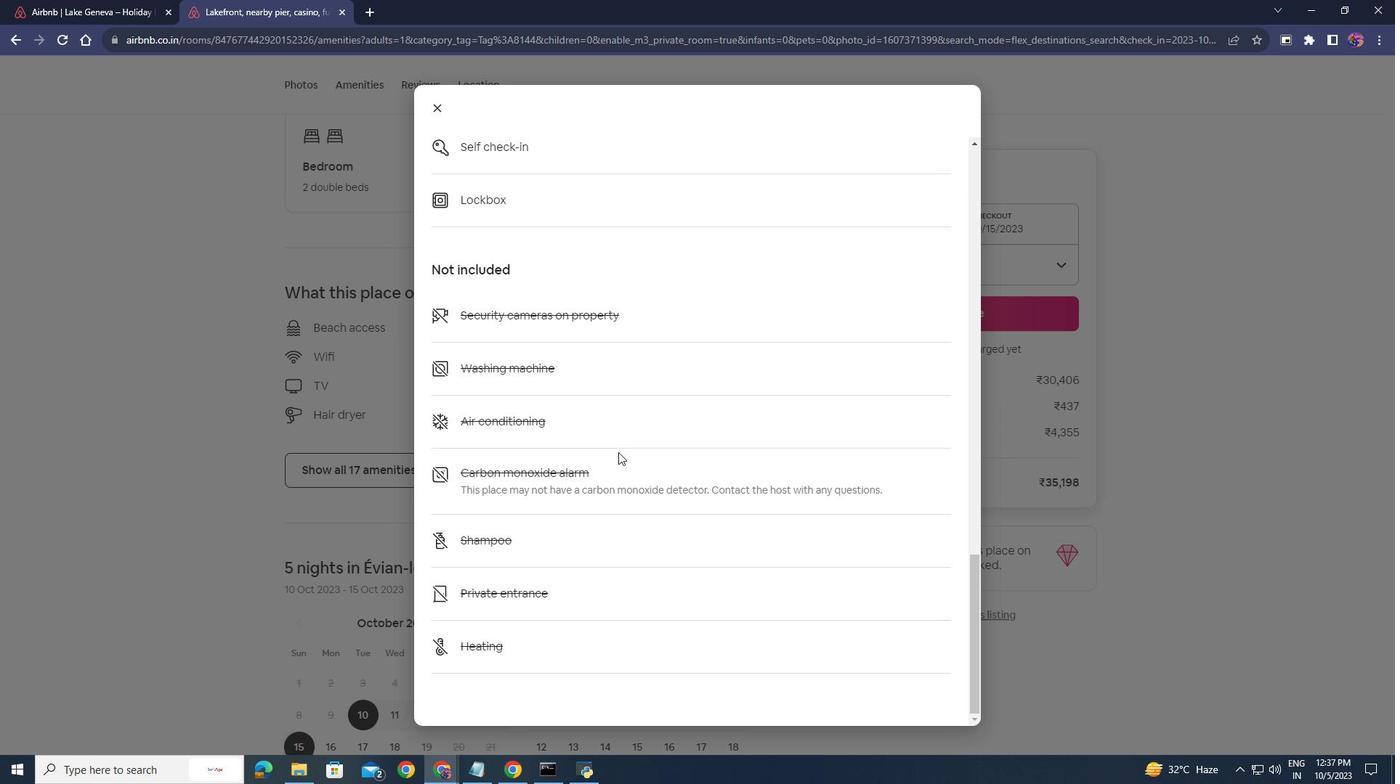 
Action: Mouse moved to (433, 107)
Screenshot: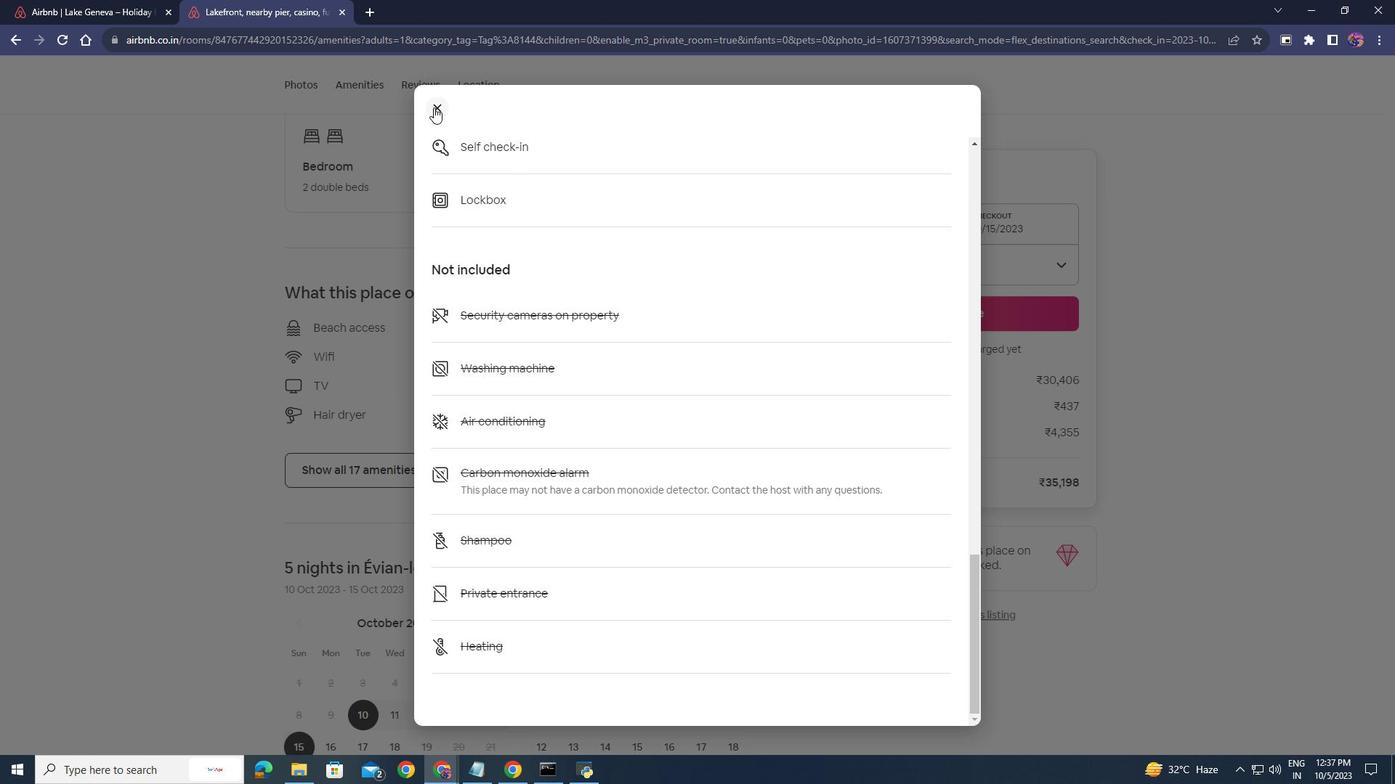 
Action: Mouse pressed left at (433, 107)
Screenshot: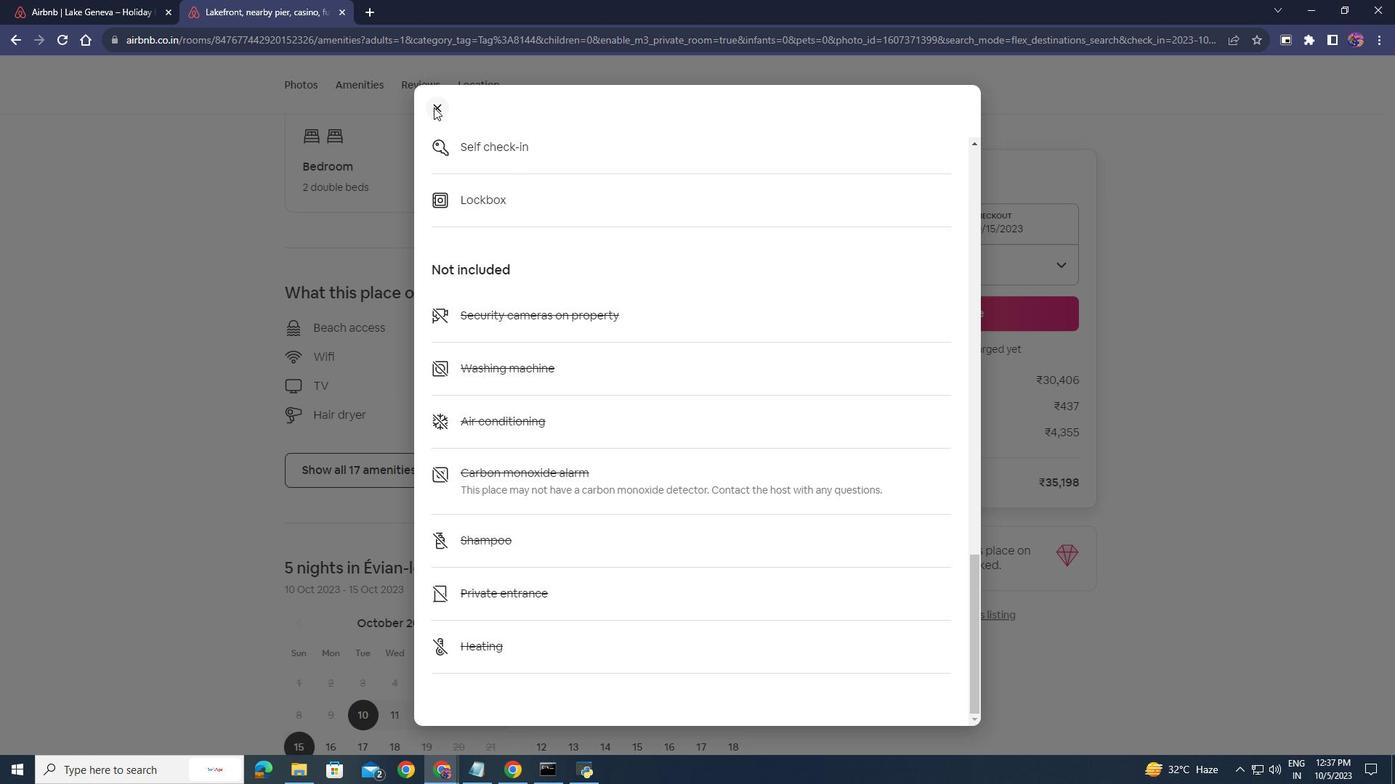 
Action: Mouse moved to (455, 477)
Screenshot: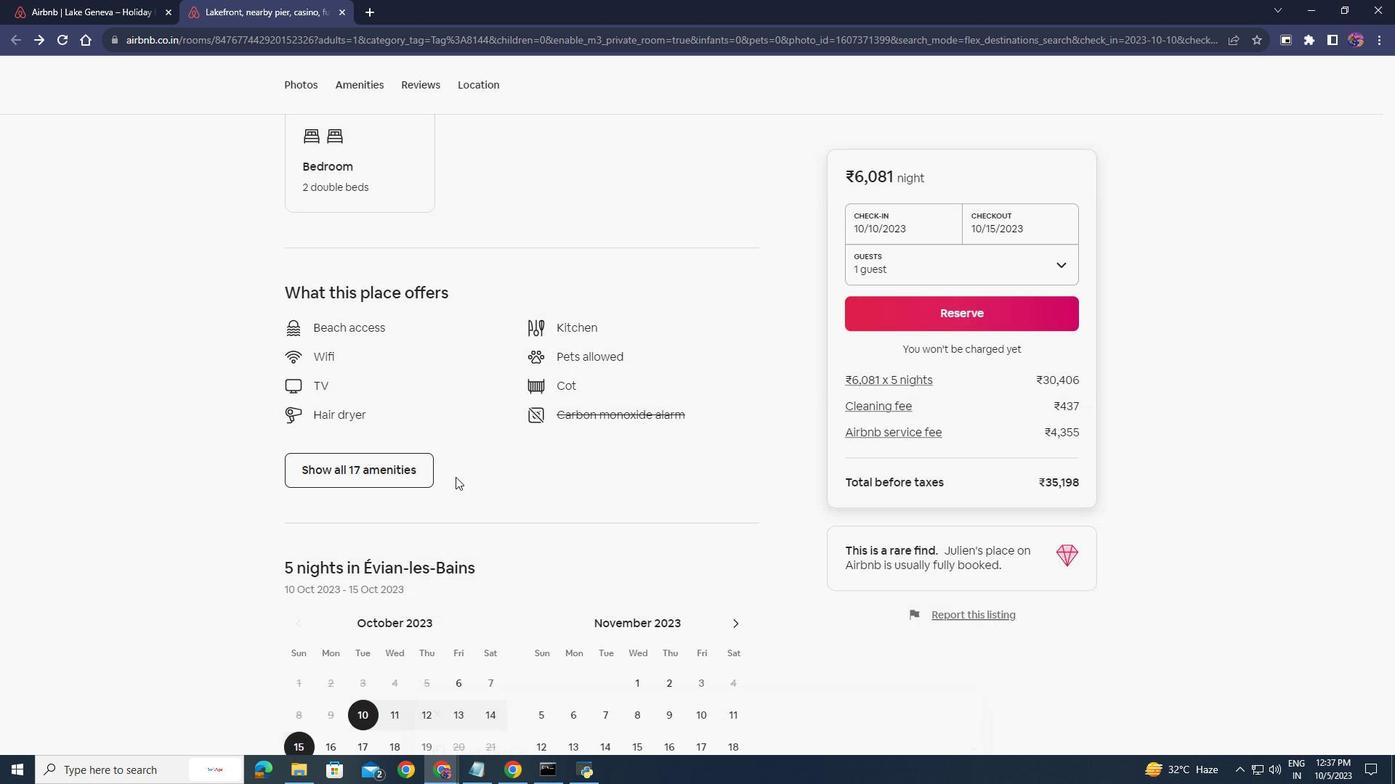 
Action: Mouse scrolled (455, 476) with delta (0, 0)
Screenshot: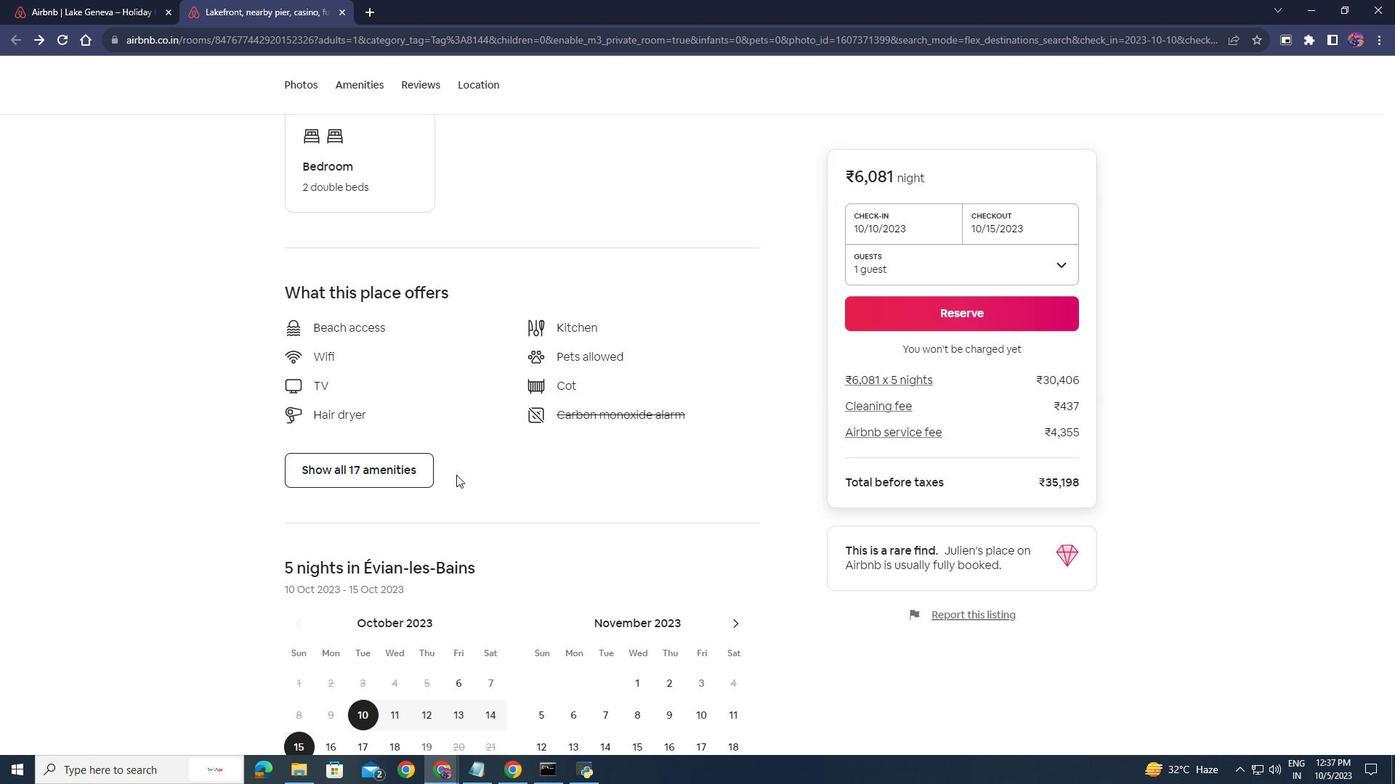 
Action: Mouse scrolled (455, 476) with delta (0, 0)
Screenshot: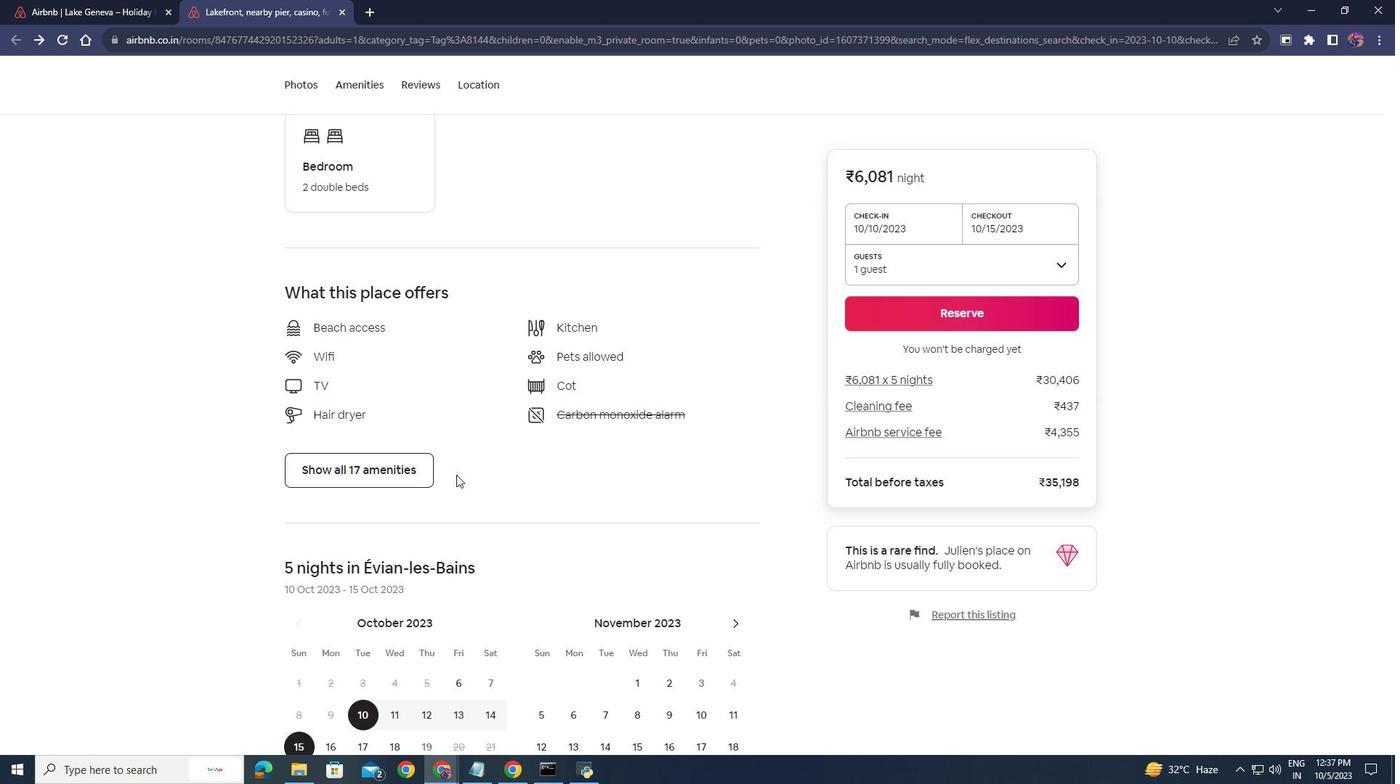 
Action: Mouse moved to (456, 475)
Screenshot: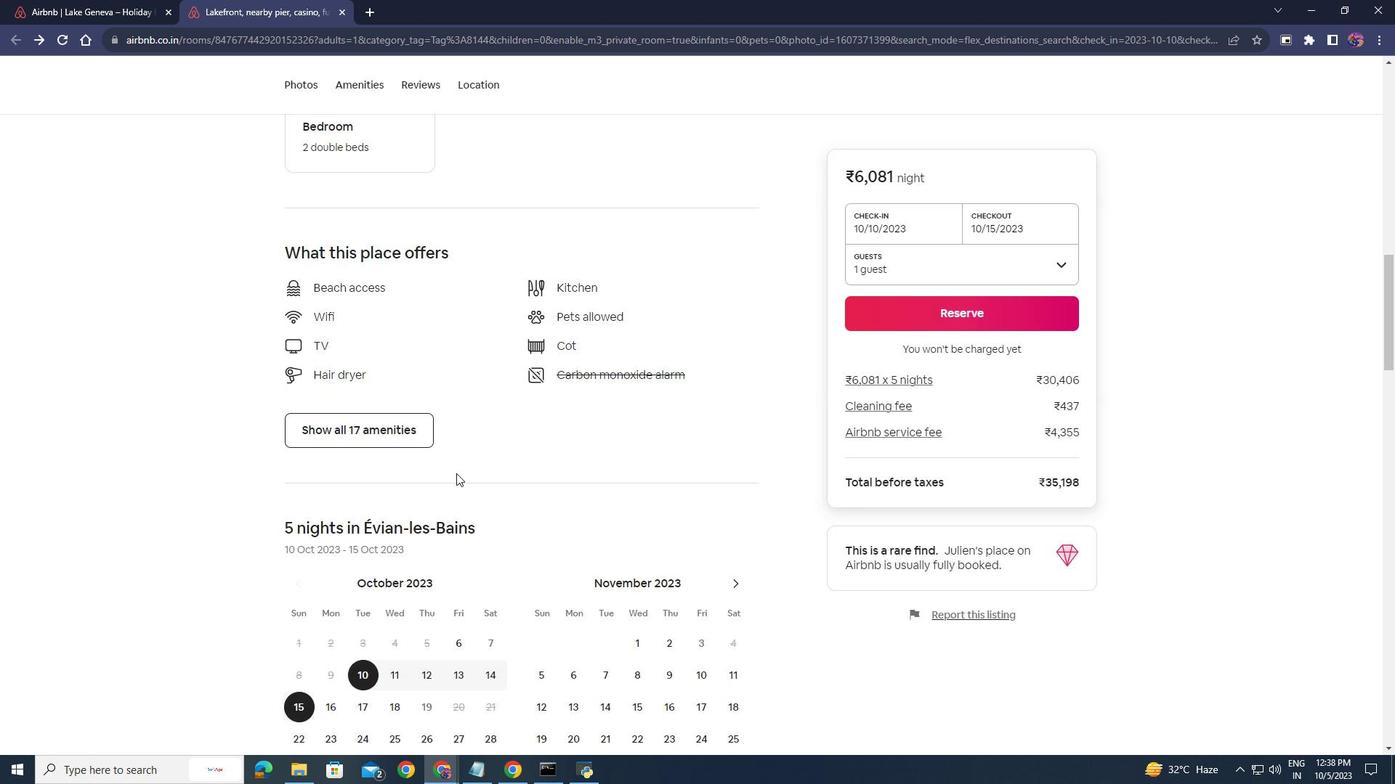 
Action: Mouse scrolled (456, 474) with delta (0, 0)
Screenshot: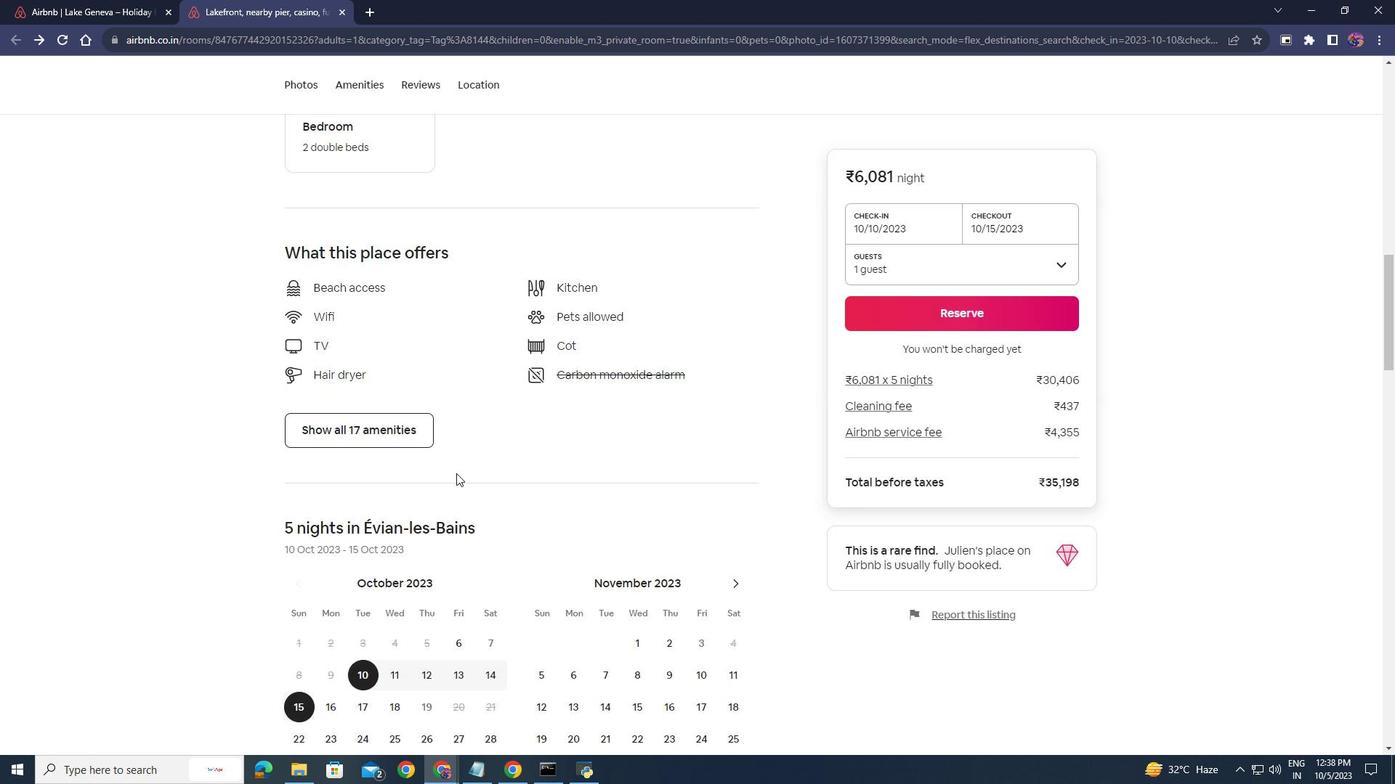 
Action: Mouse moved to (456, 473)
Screenshot: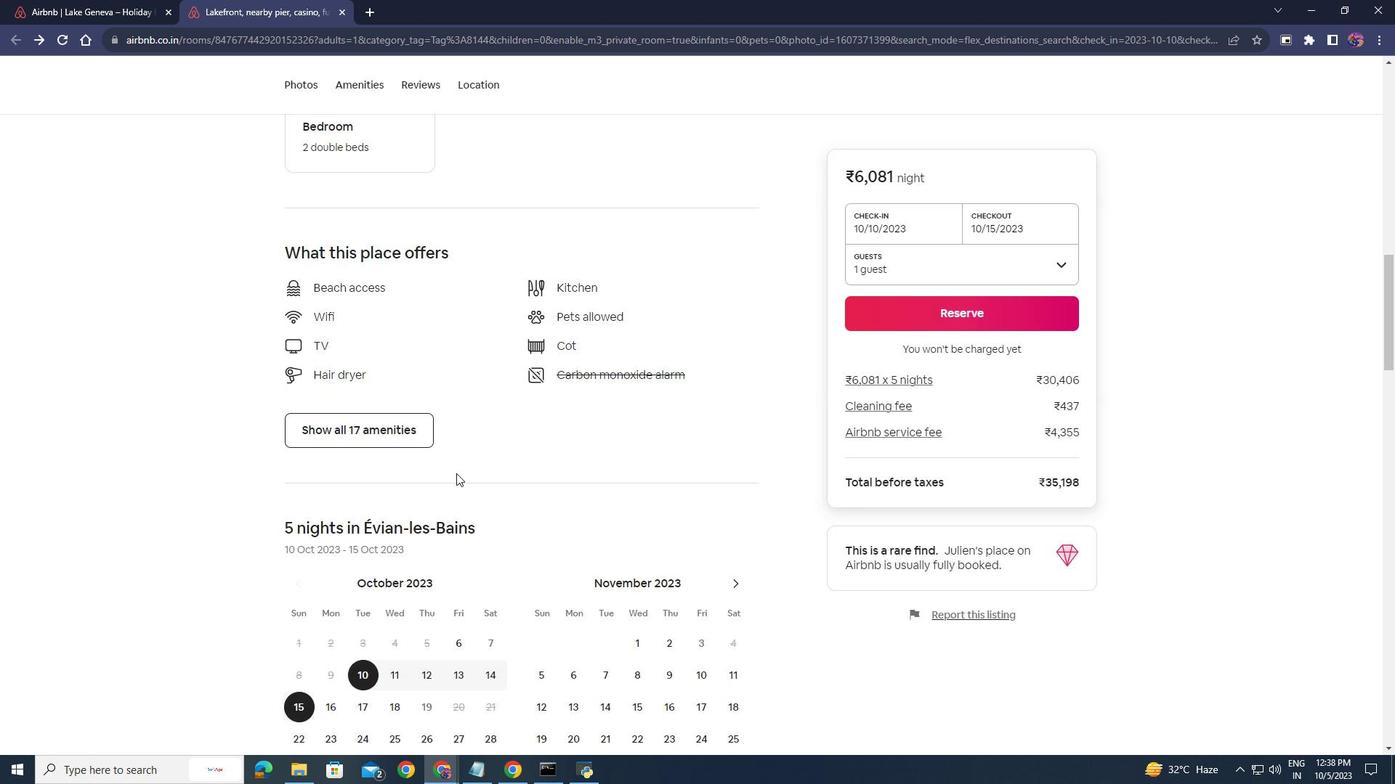 
Action: Mouse scrolled (456, 473) with delta (0, 0)
Screenshot: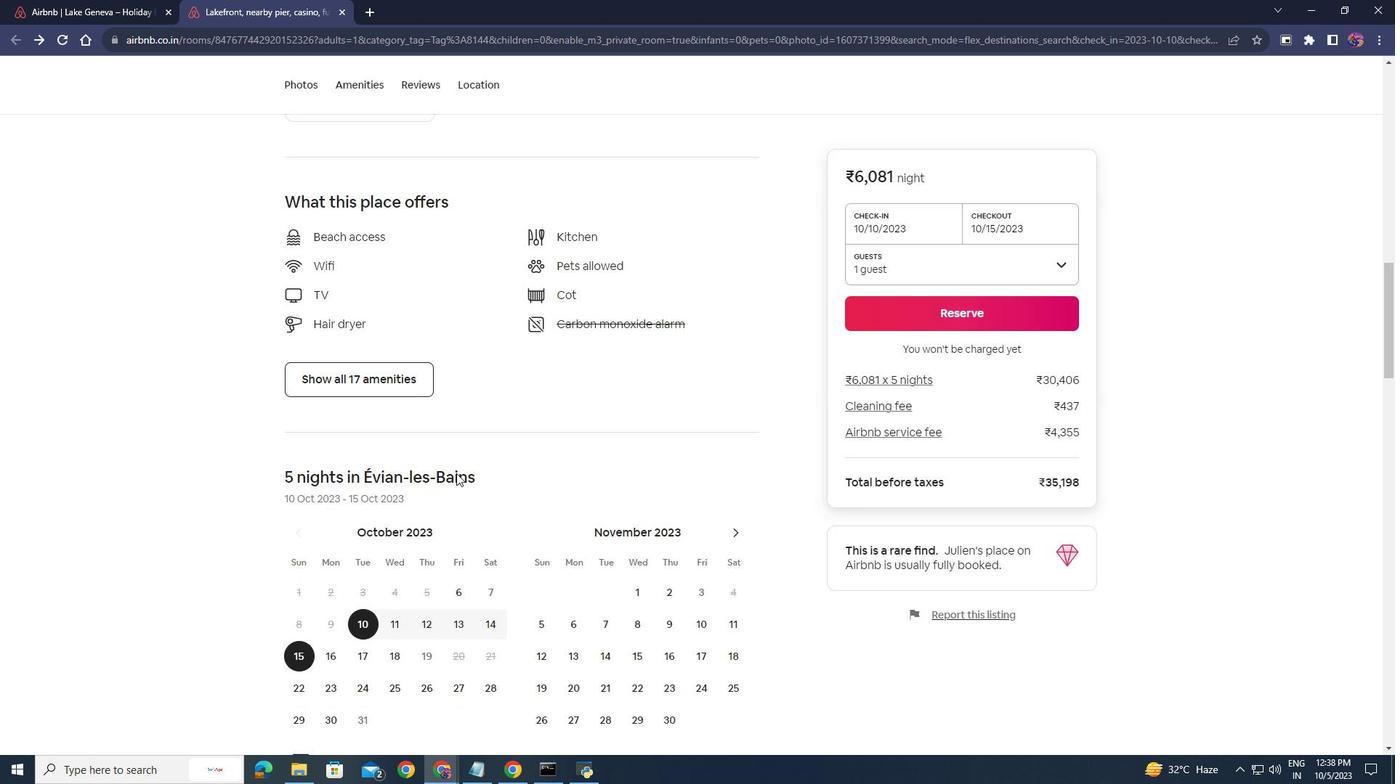 
Action: Mouse moved to (456, 473)
Screenshot: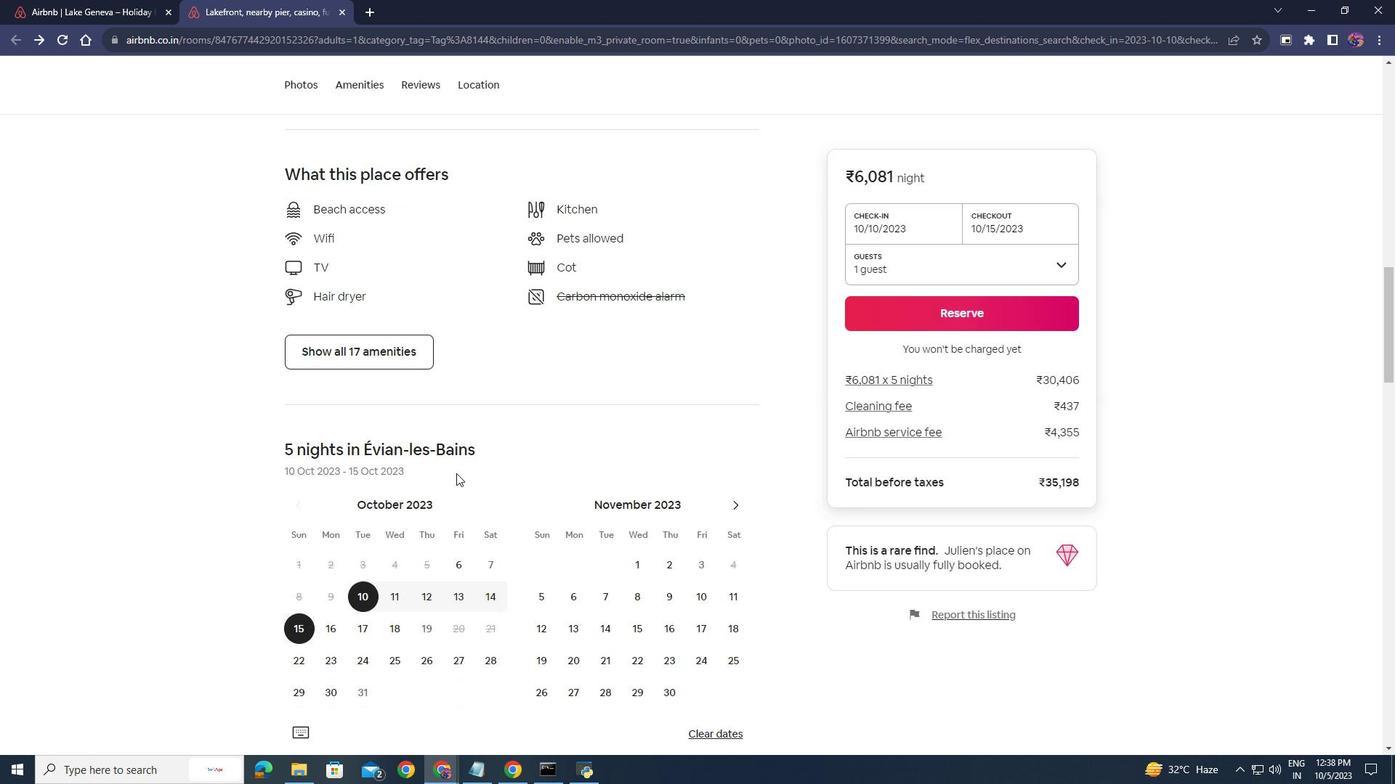 
Action: Mouse scrolled (456, 473) with delta (0, 0)
Screenshot: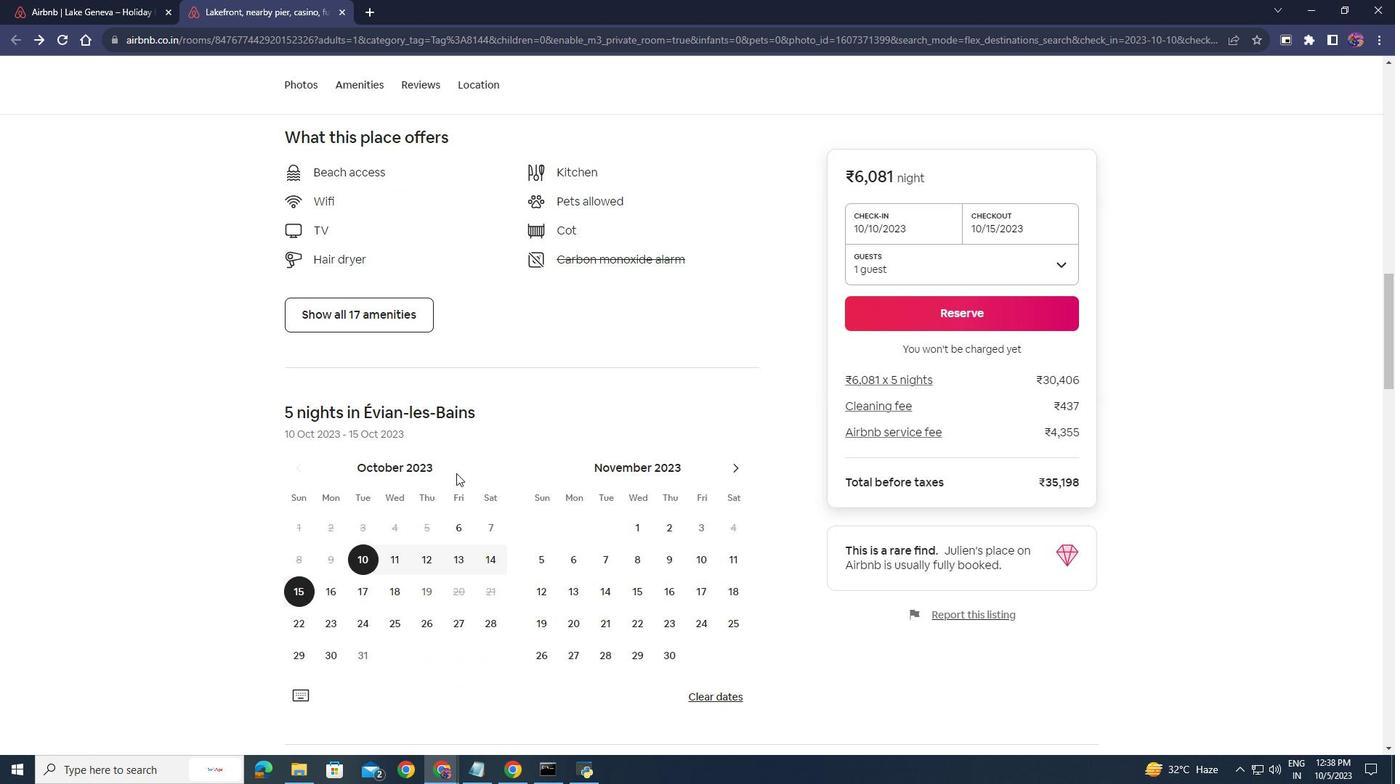
Action: Mouse scrolled (456, 473) with delta (0, 0)
Screenshot: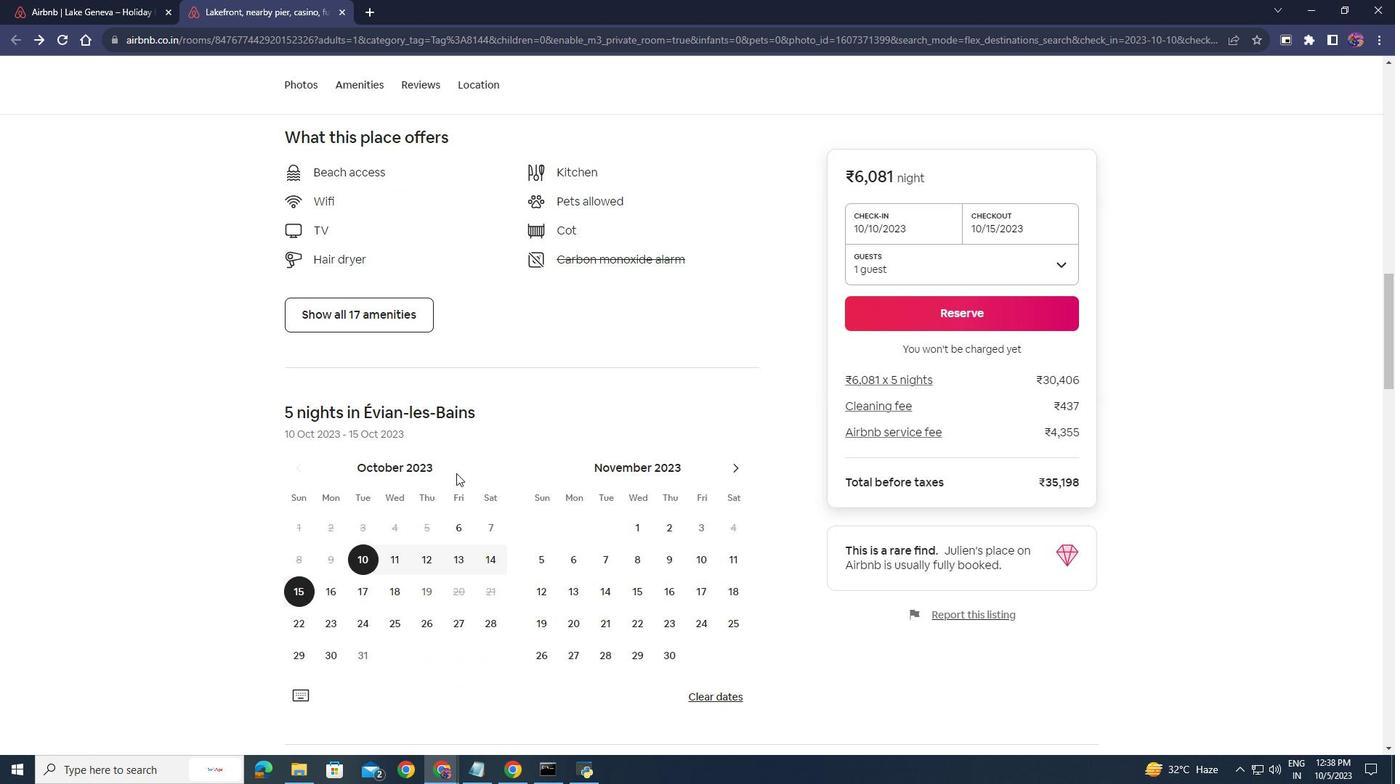 
Action: Mouse scrolled (456, 473) with delta (0, 0)
Screenshot: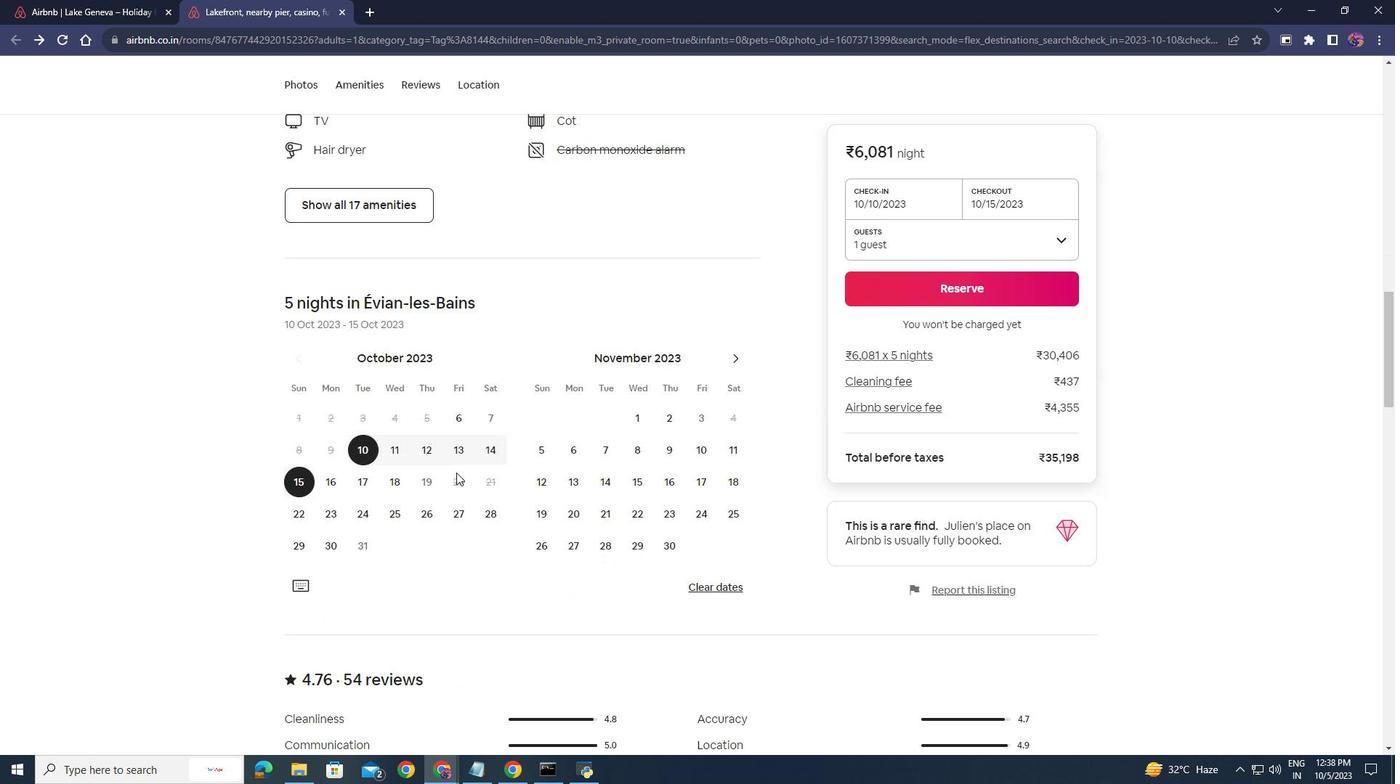 
Action: Mouse scrolled (456, 473) with delta (0, 0)
Screenshot: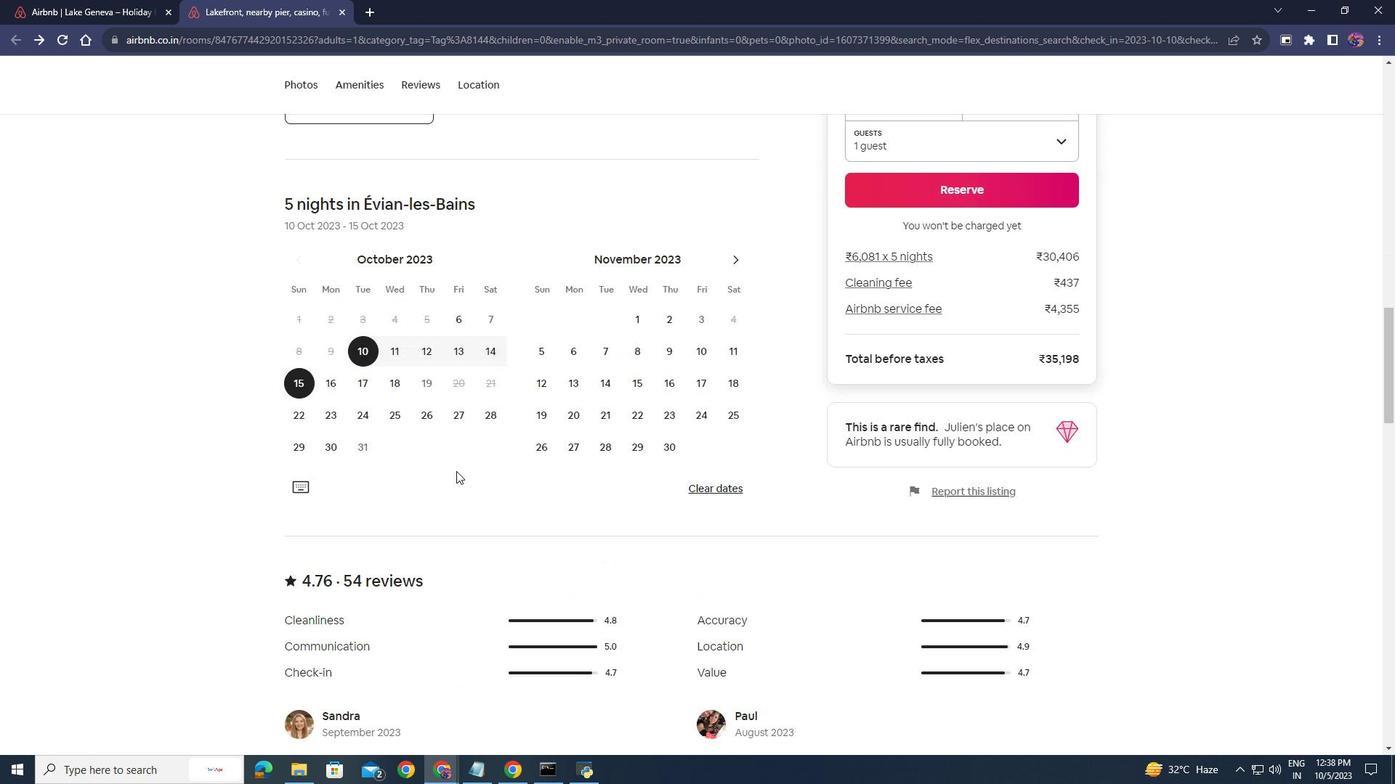 
Action: Mouse moved to (456, 471)
Screenshot: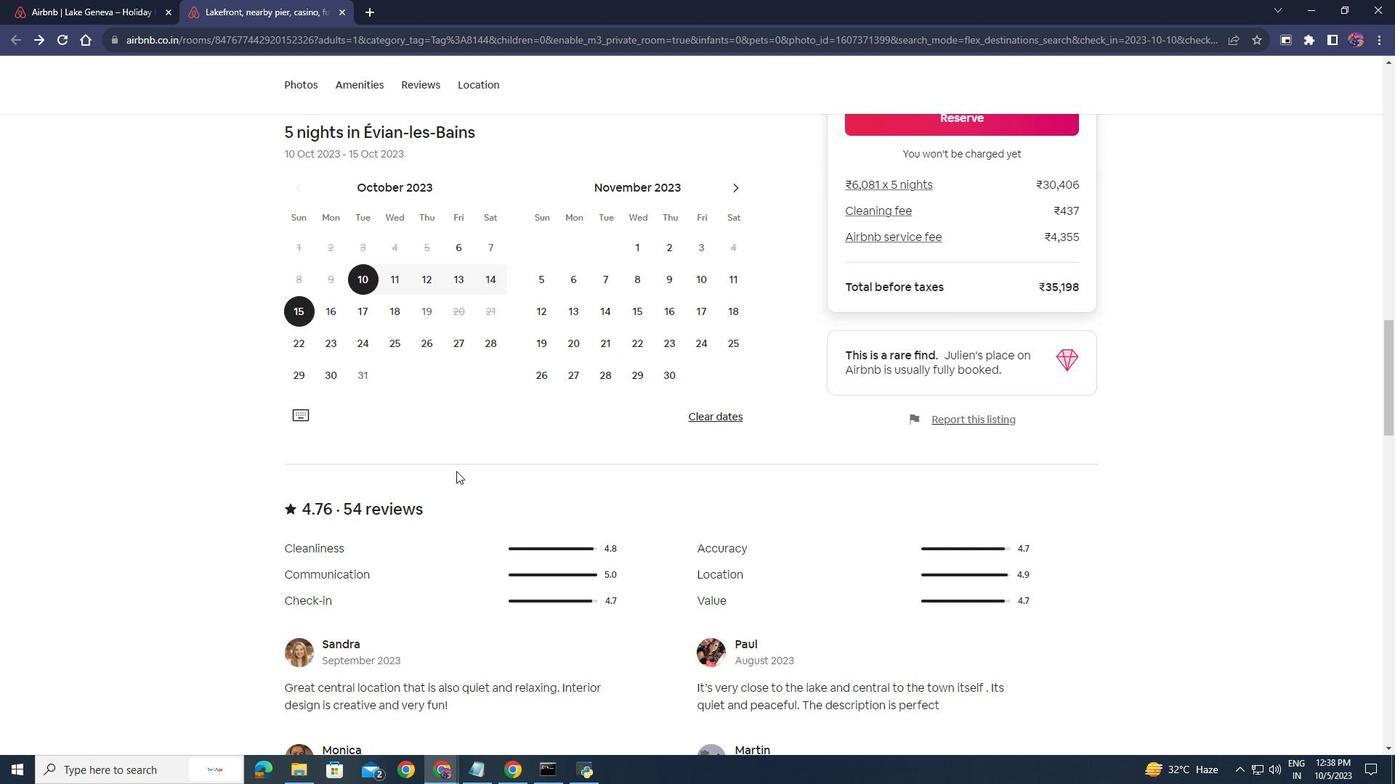
Action: Mouse scrolled (456, 470) with delta (0, 0)
Screenshot: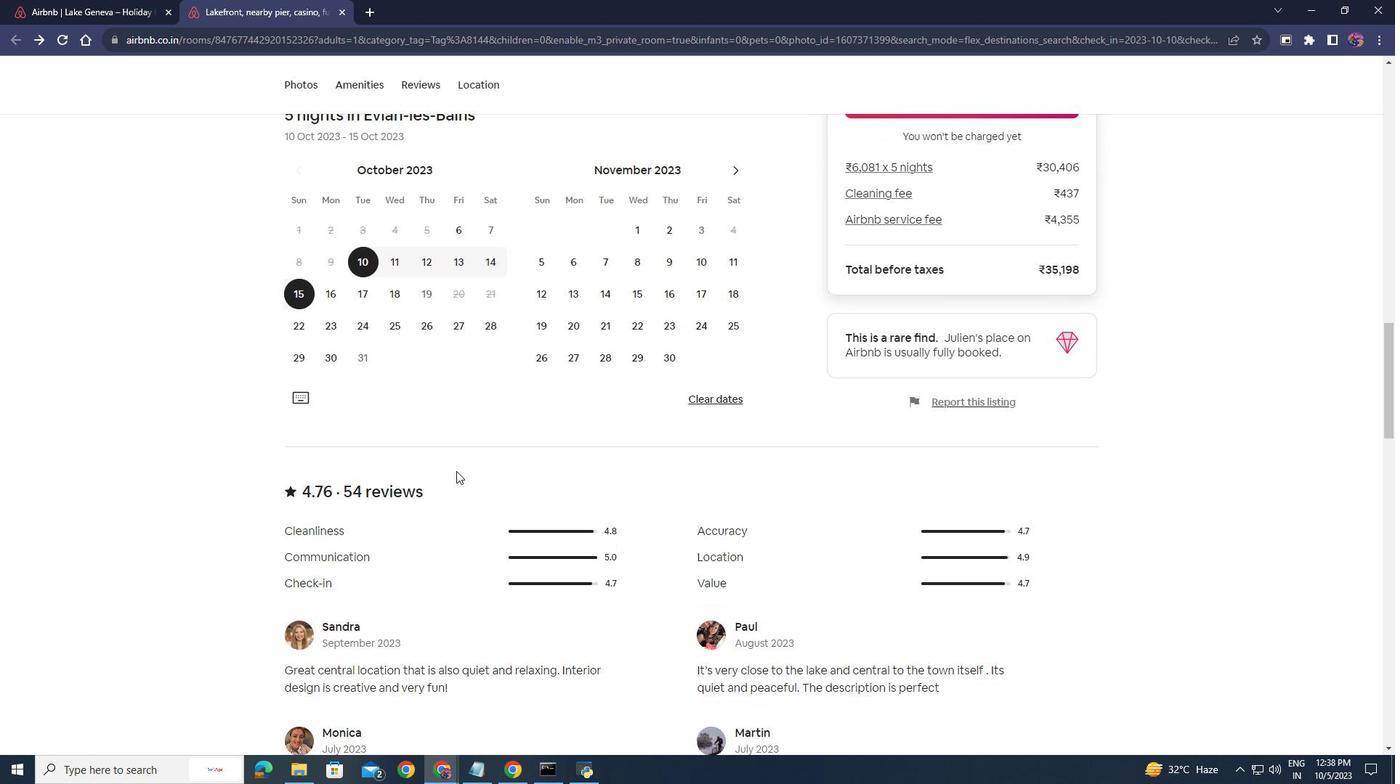 
Action: Mouse scrolled (456, 470) with delta (0, 0)
Screenshot: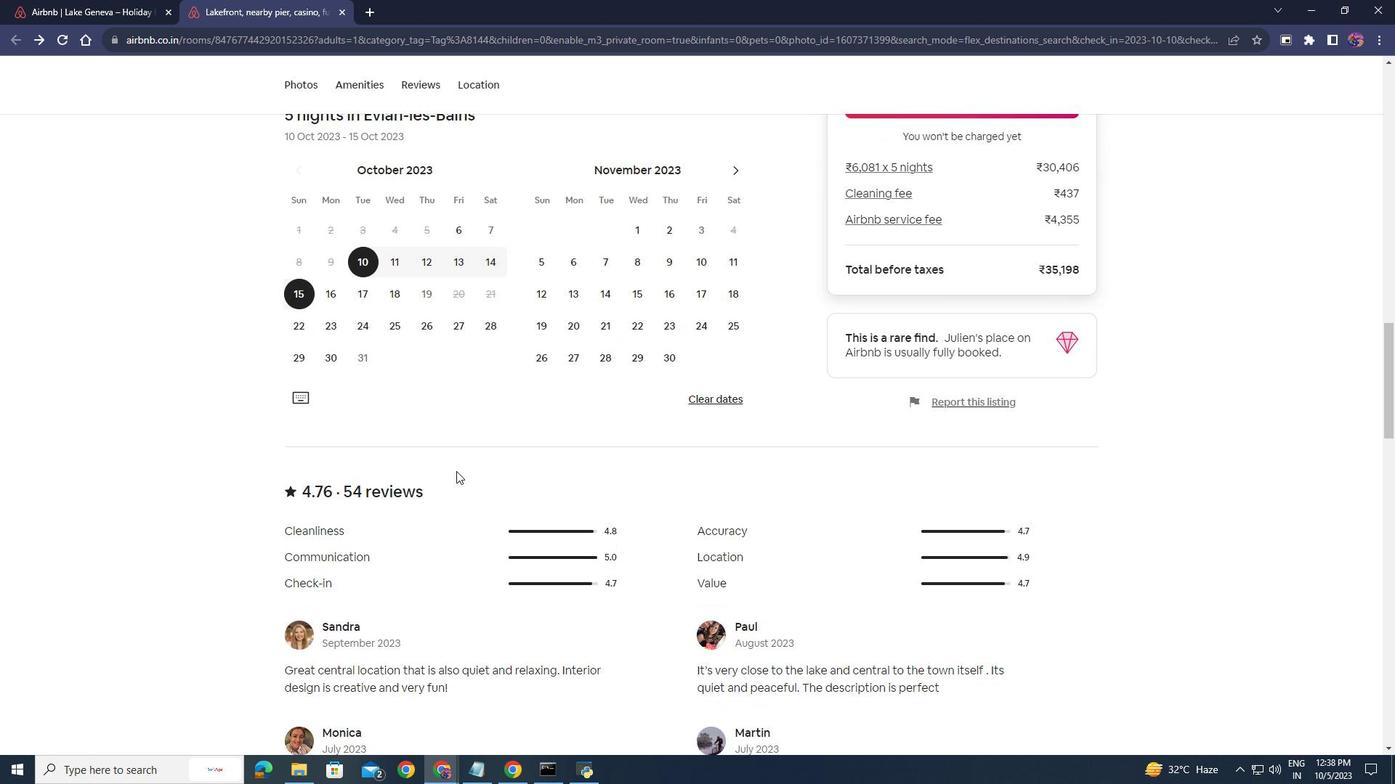 
Action: Mouse scrolled (456, 470) with delta (0, 0)
Screenshot: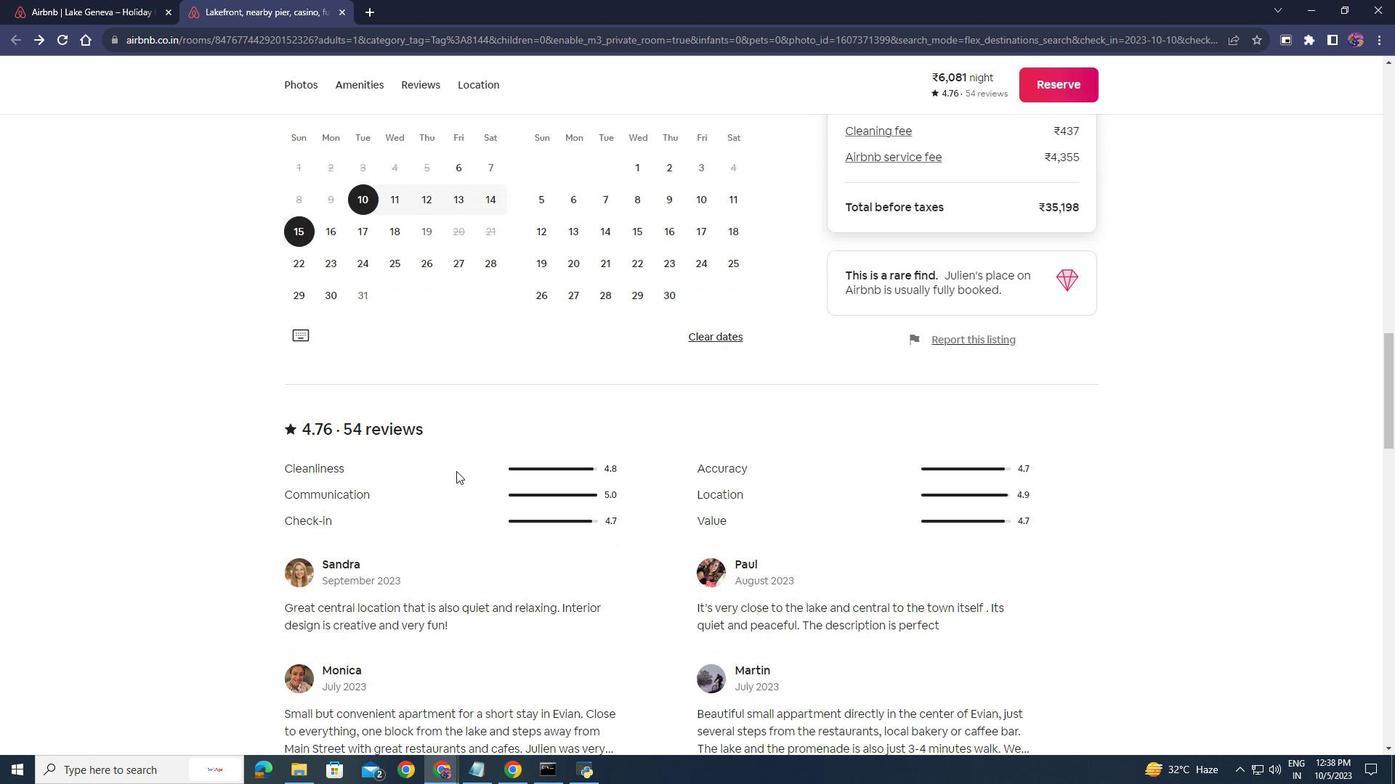 
Action: Mouse moved to (425, 82)
Screenshot: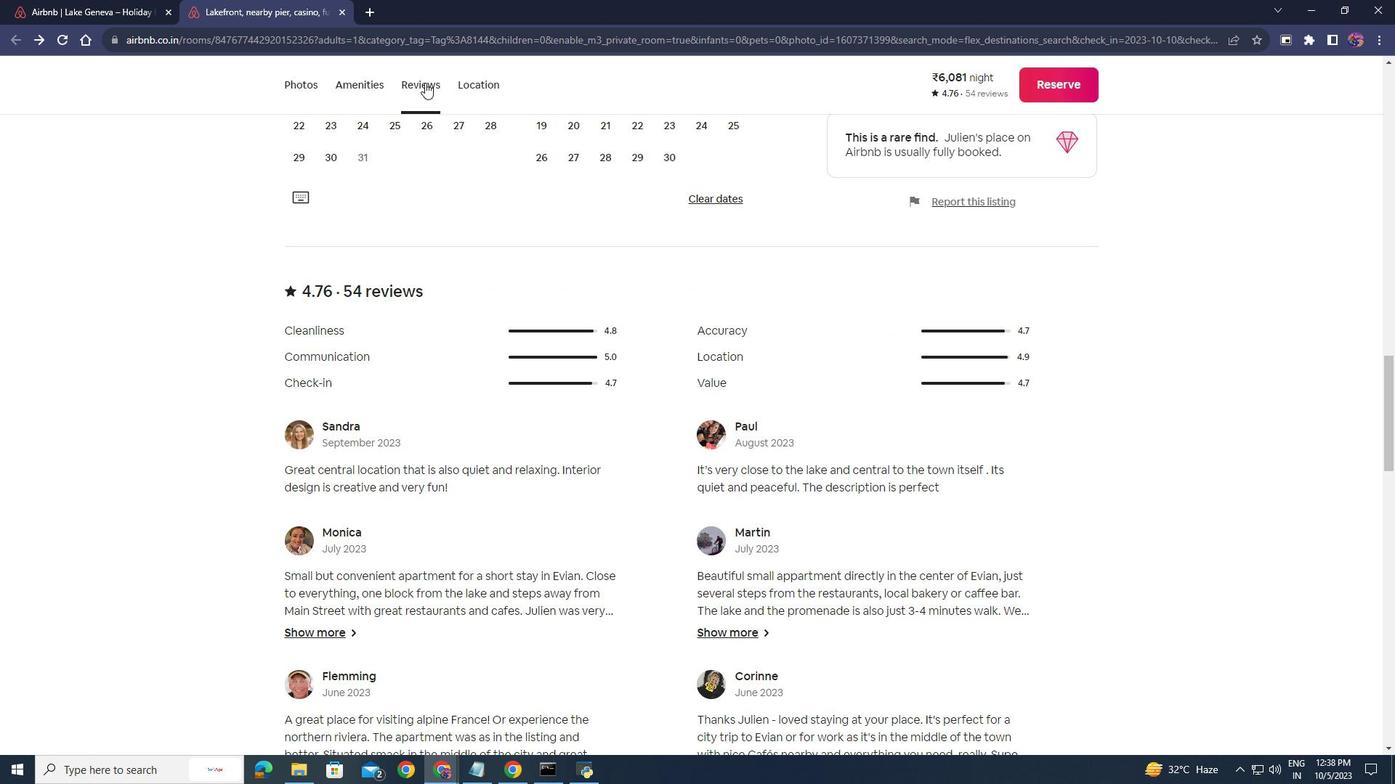 
Action: Mouse pressed left at (425, 82)
Screenshot: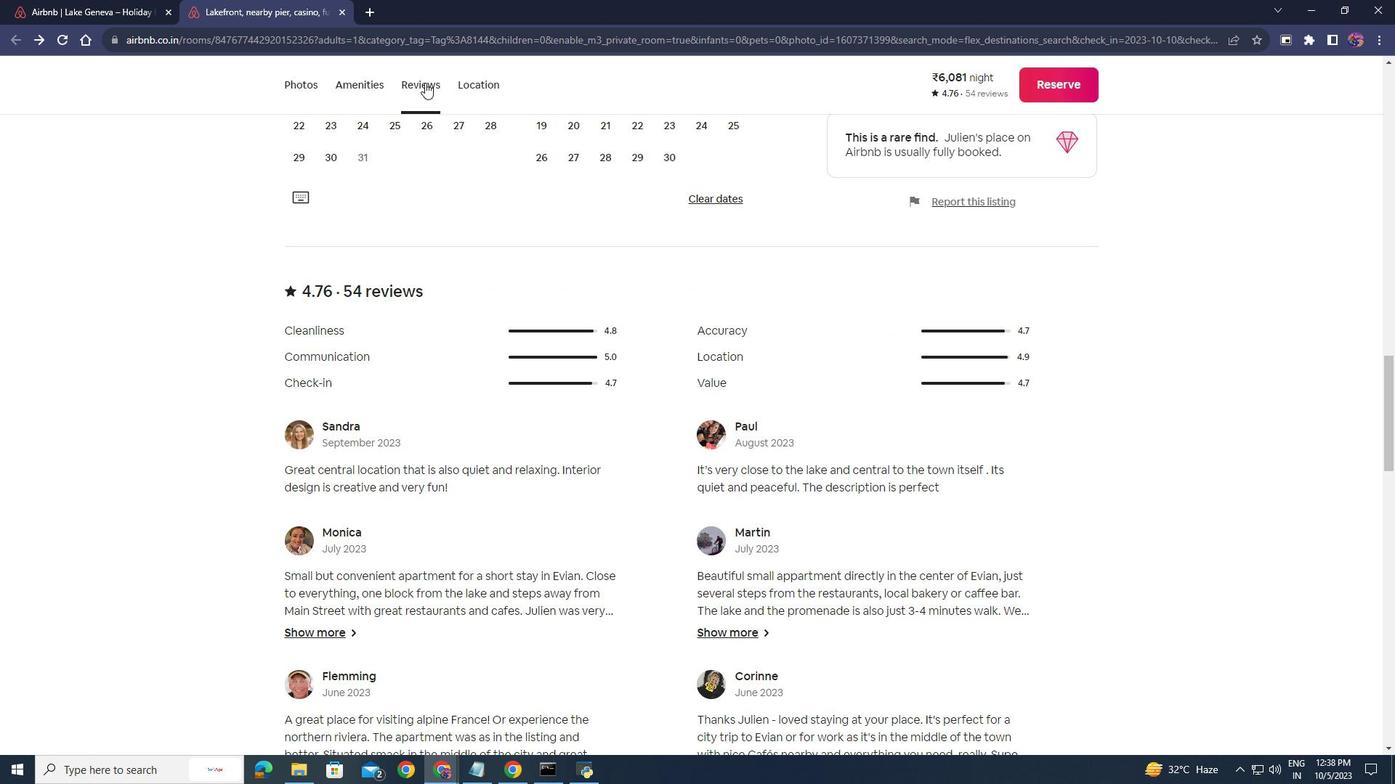 
Action: Mouse moved to (472, 88)
Screenshot: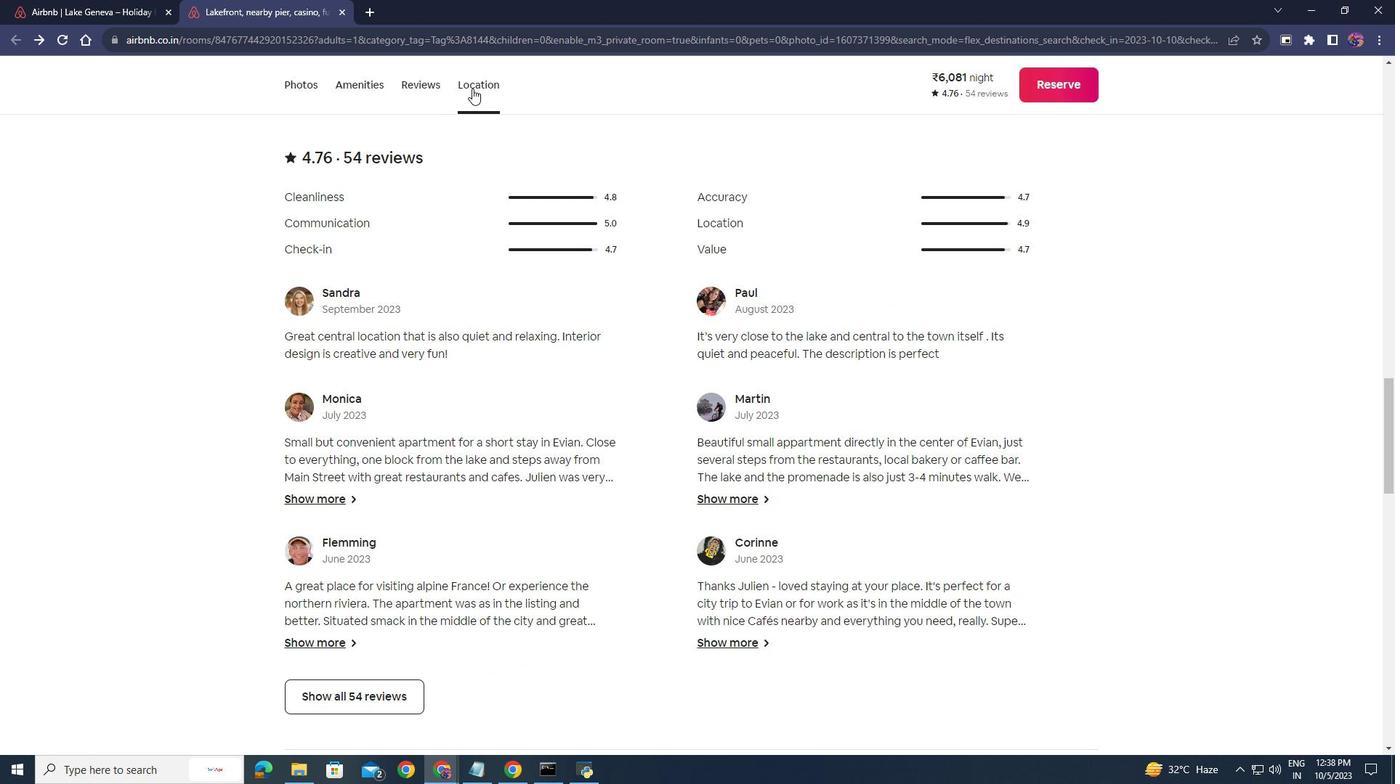 
Action: Mouse pressed left at (472, 88)
Screenshot: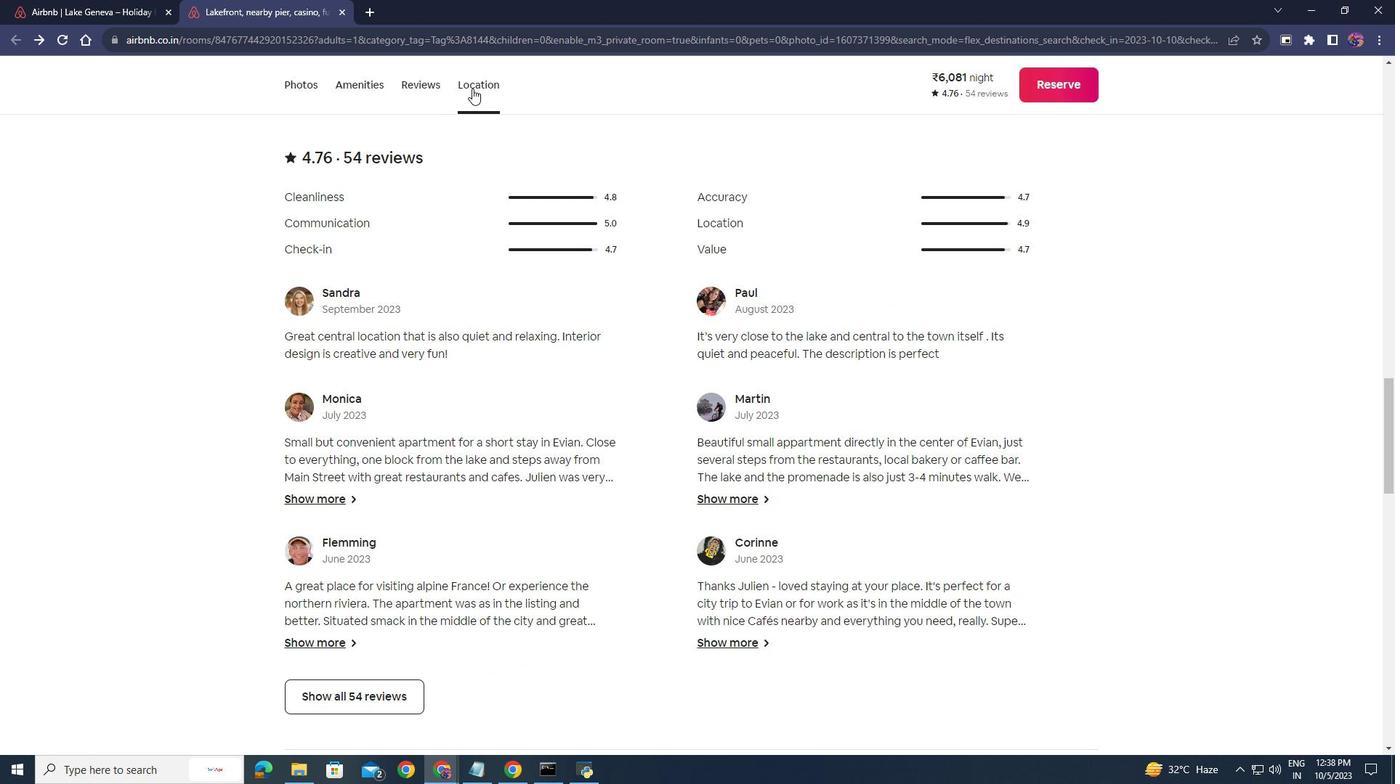 
Action: Mouse moved to (422, 84)
Screenshot: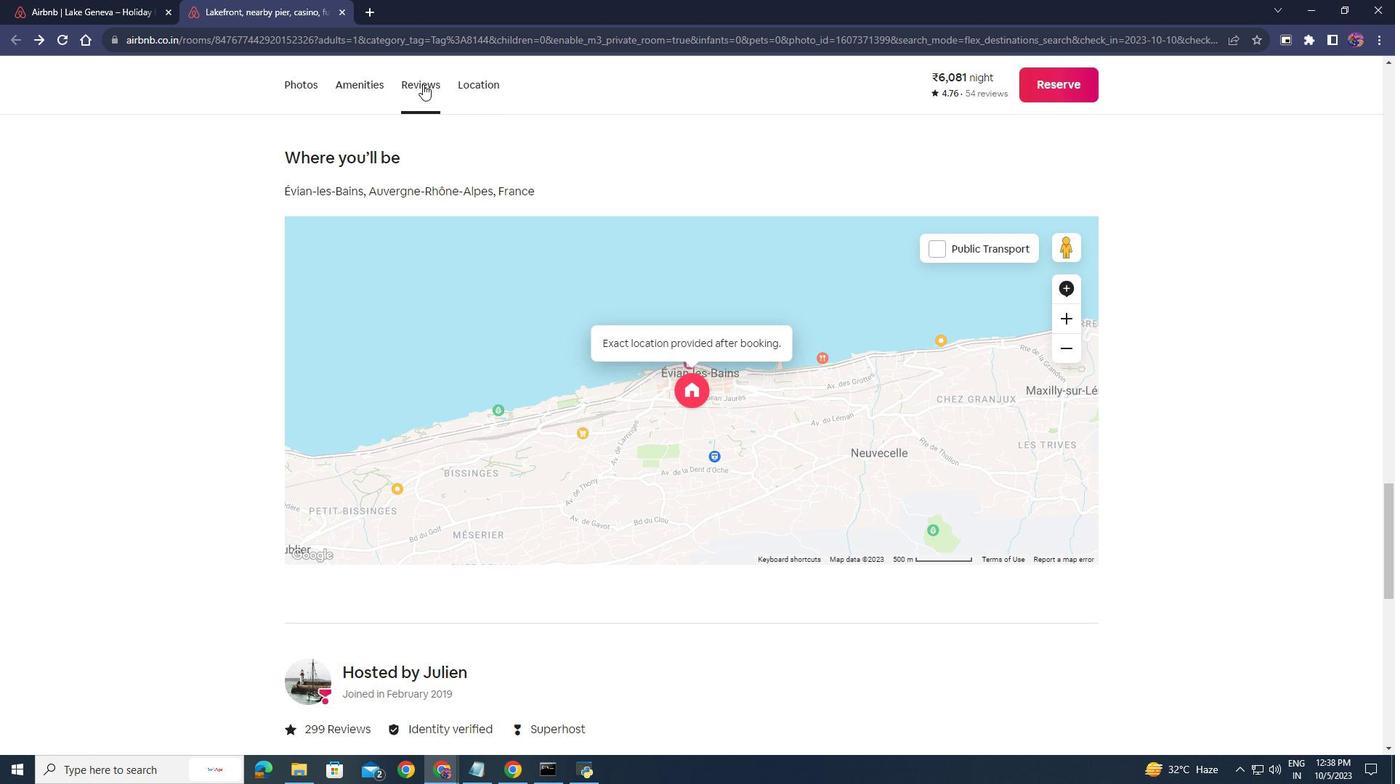 
Action: Mouse pressed left at (422, 84)
Screenshot: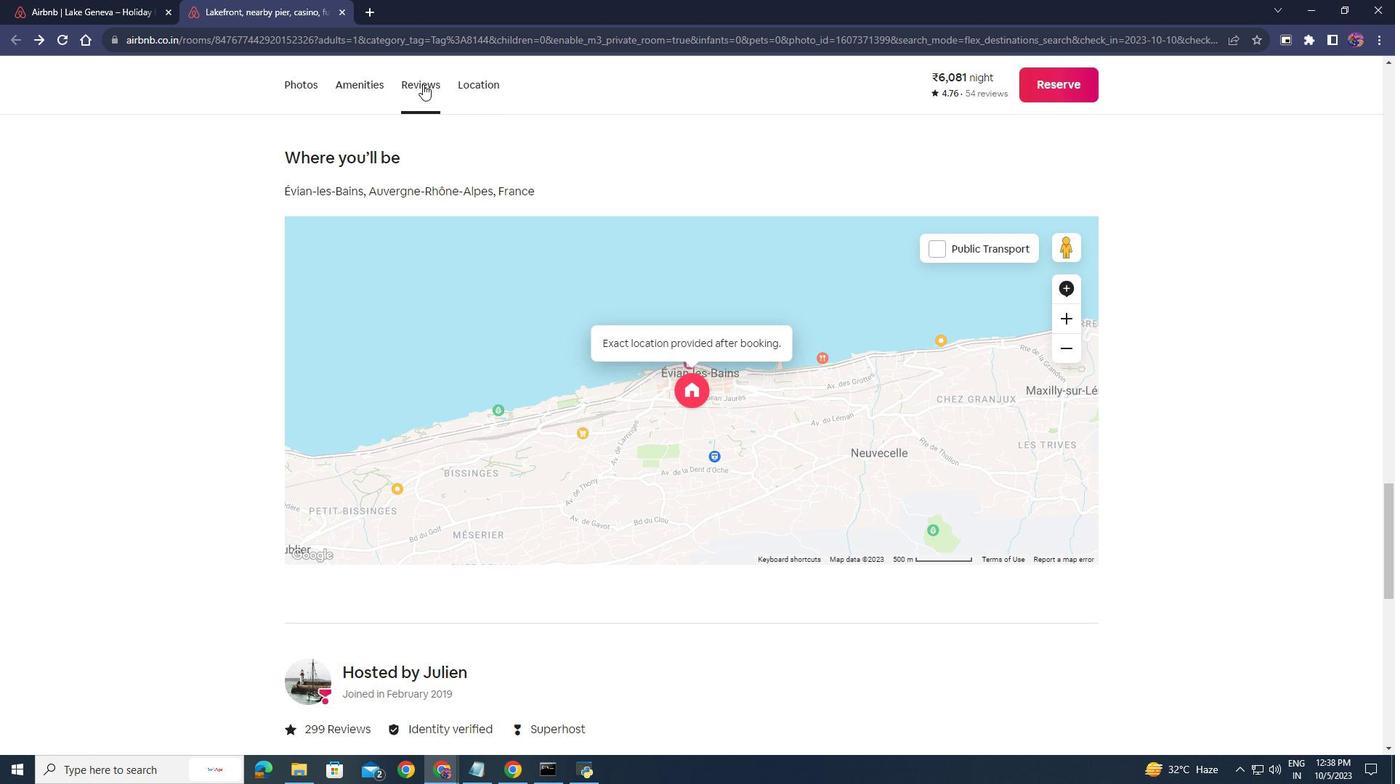 
Action: Mouse moved to (356, 82)
Screenshot: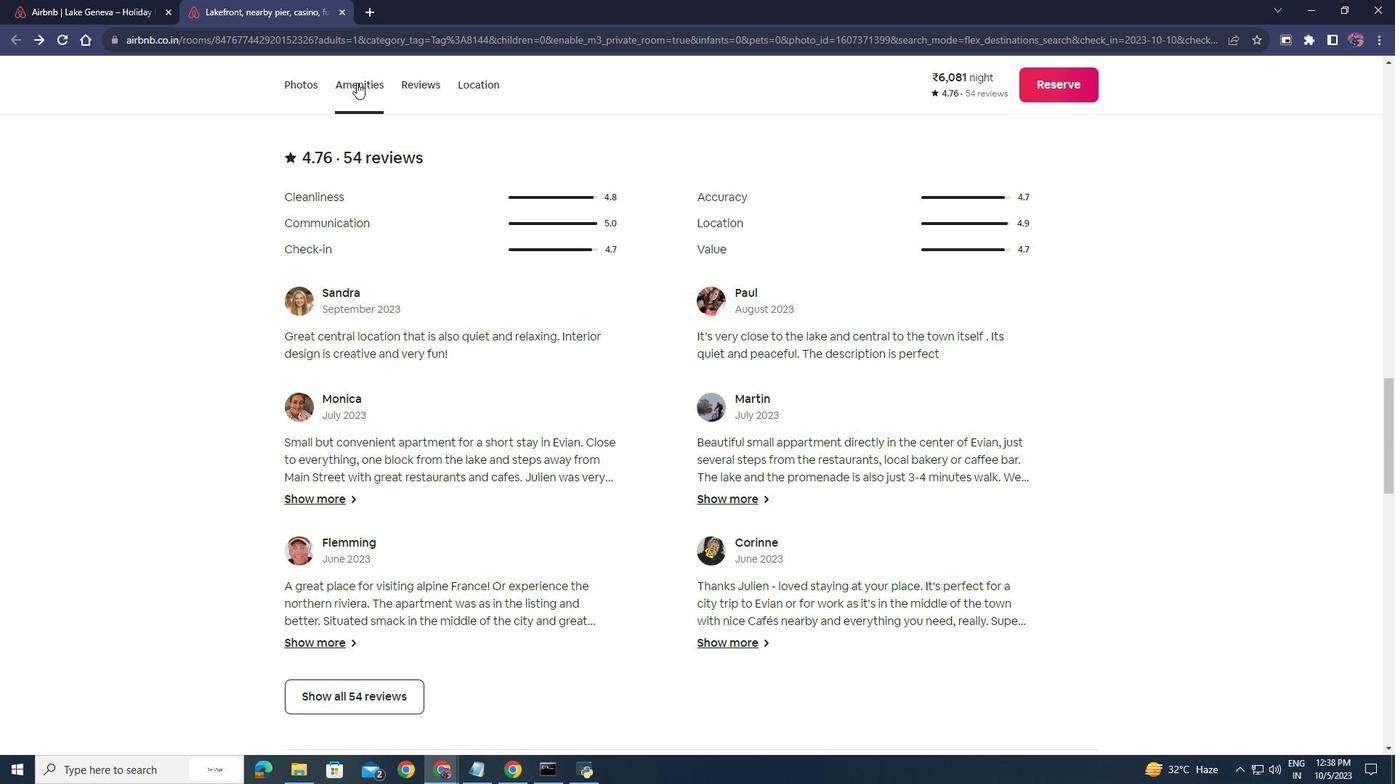 
Action: Mouse pressed left at (356, 82)
Screenshot: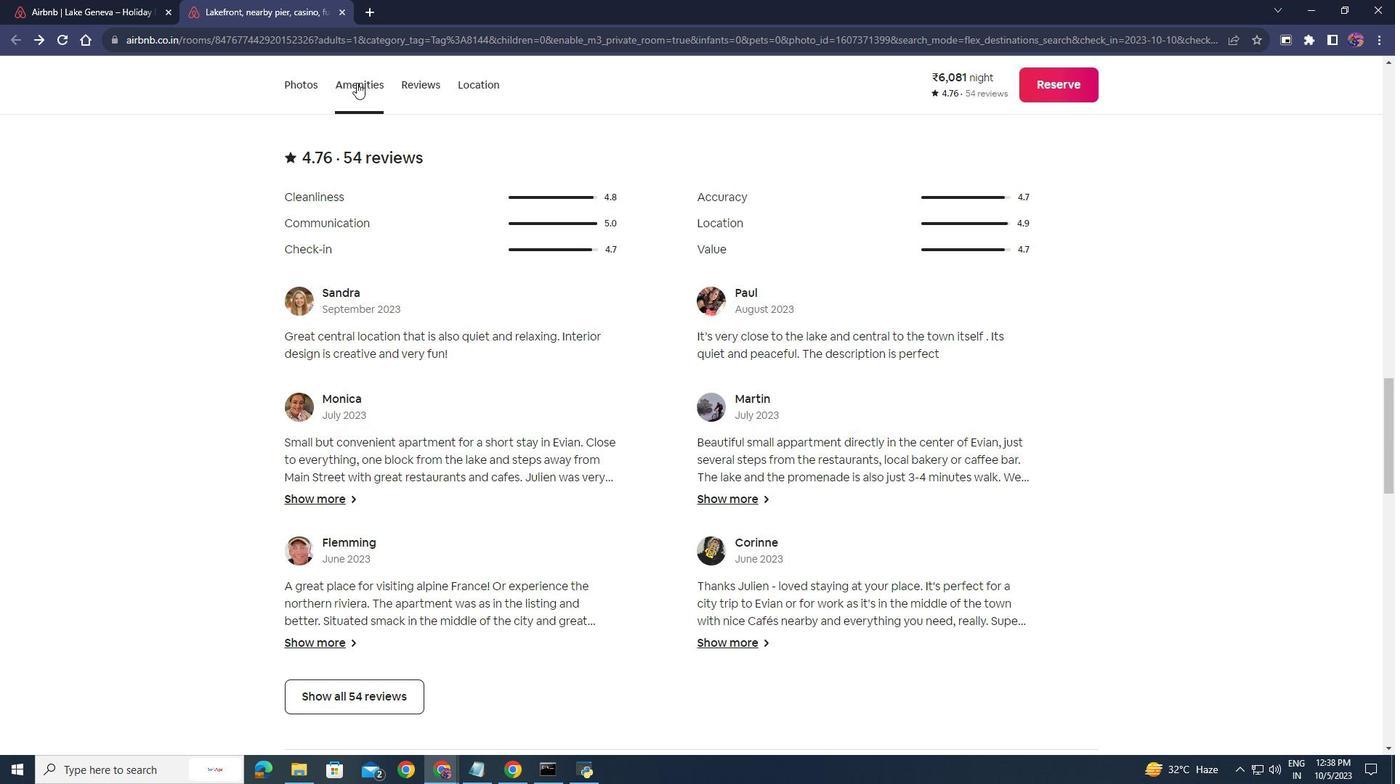 
Action: Mouse moved to (306, 85)
Screenshot: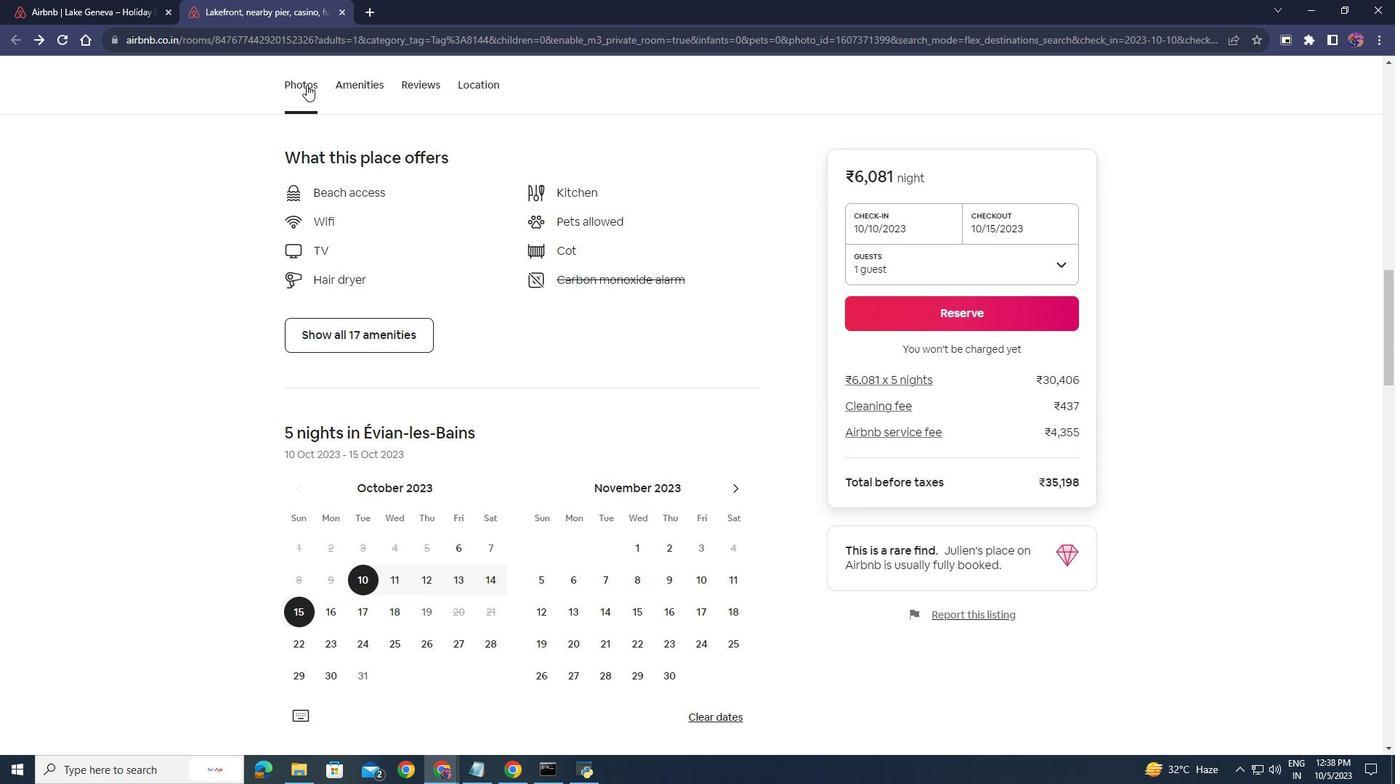 
Action: Mouse pressed left at (306, 85)
Screenshot: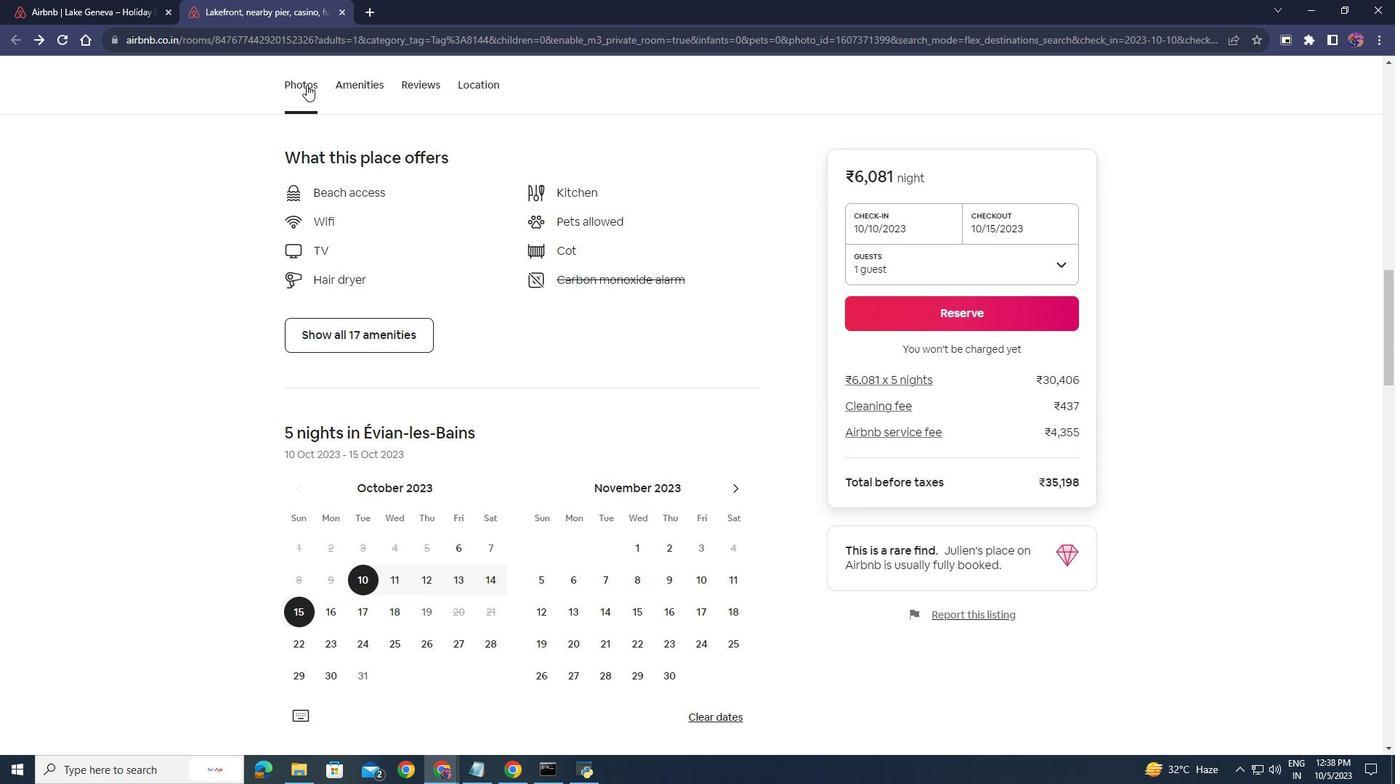 
Action: Mouse moved to (564, 342)
Screenshot: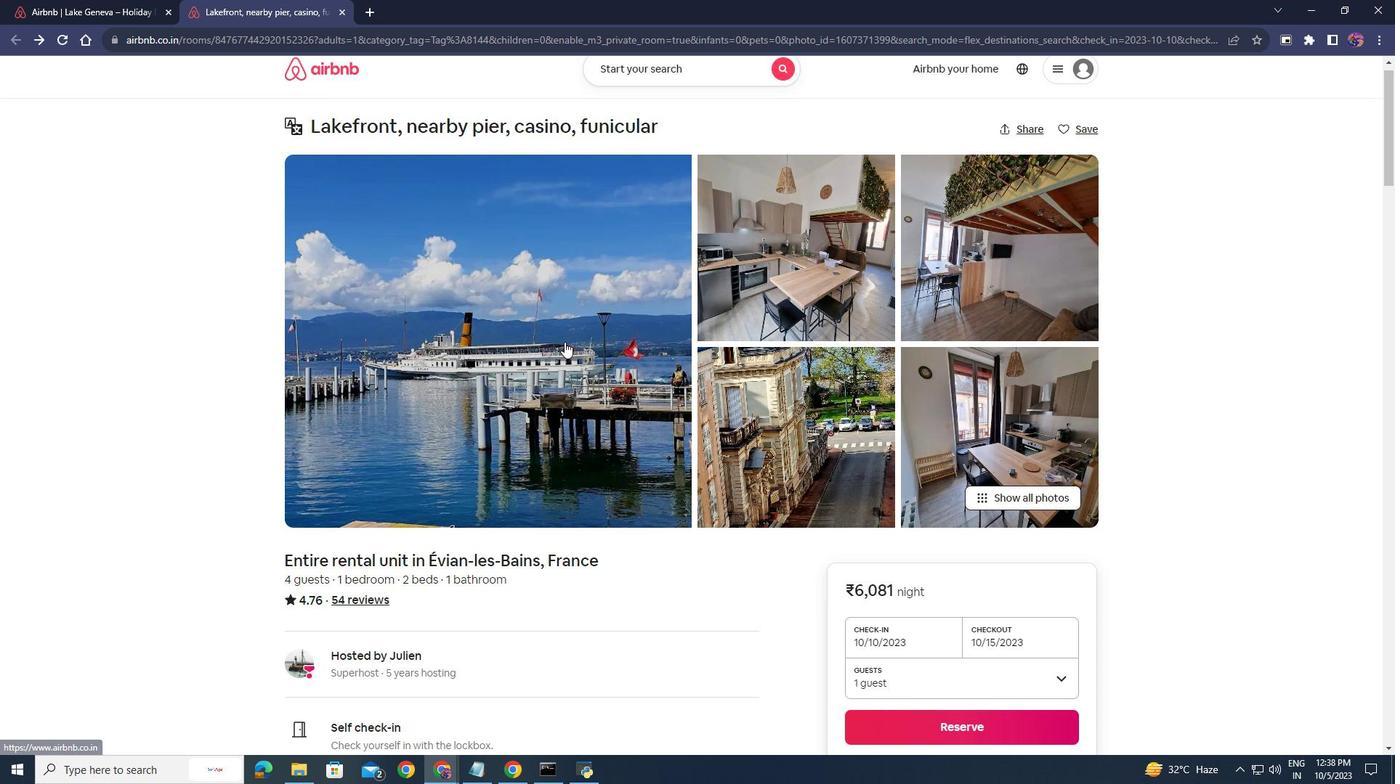 
Action: Mouse scrolled (564, 341) with delta (0, 0)
Screenshot: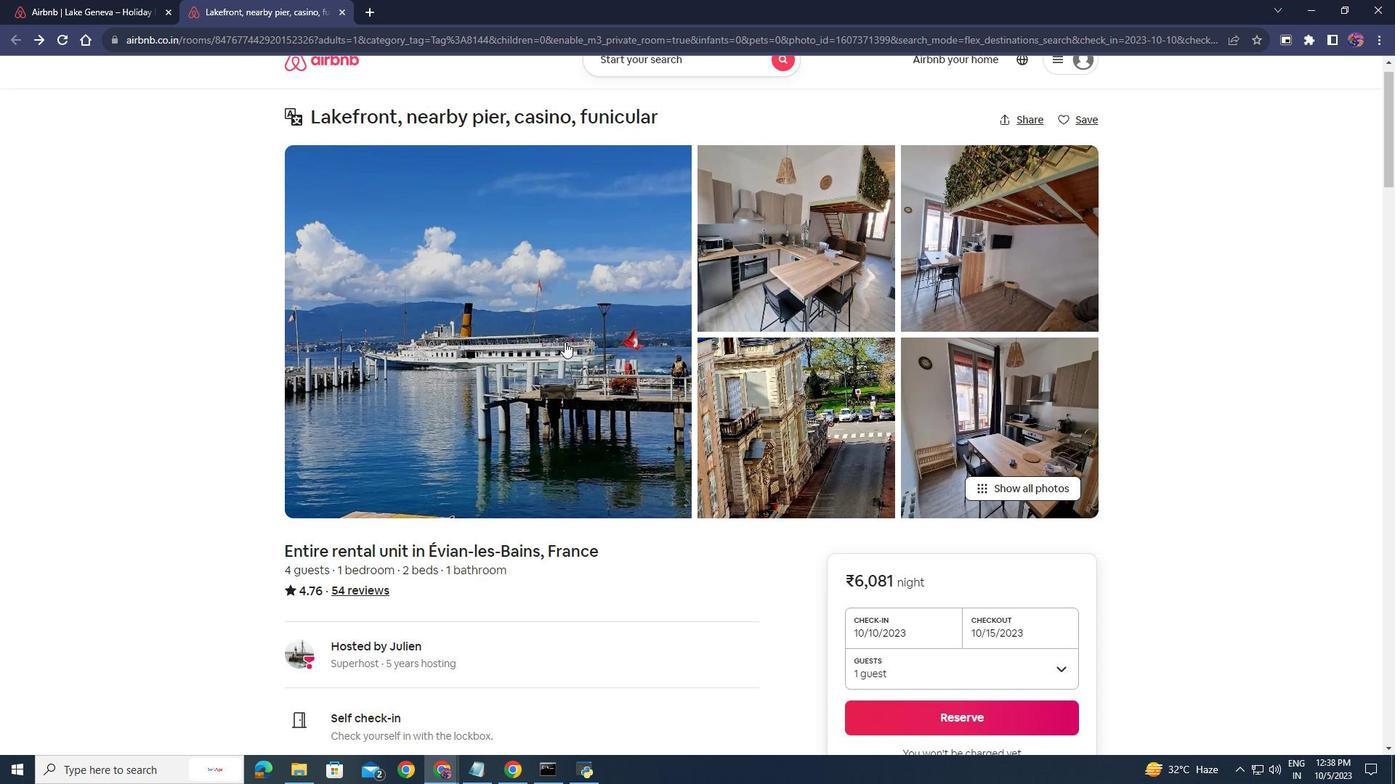 
Action: Mouse moved to (566, 335)
Screenshot: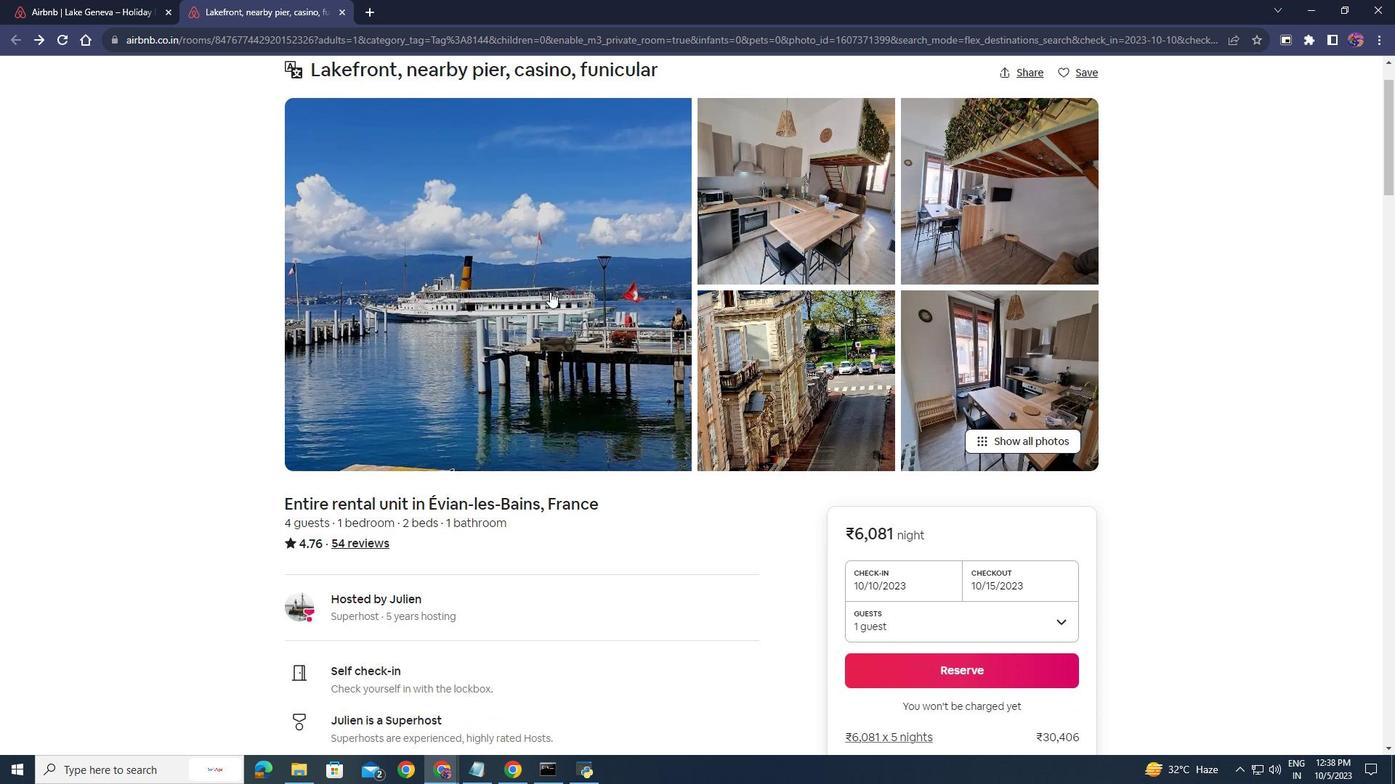 
Action: Mouse scrolled (566, 335) with delta (0, 0)
Screenshot: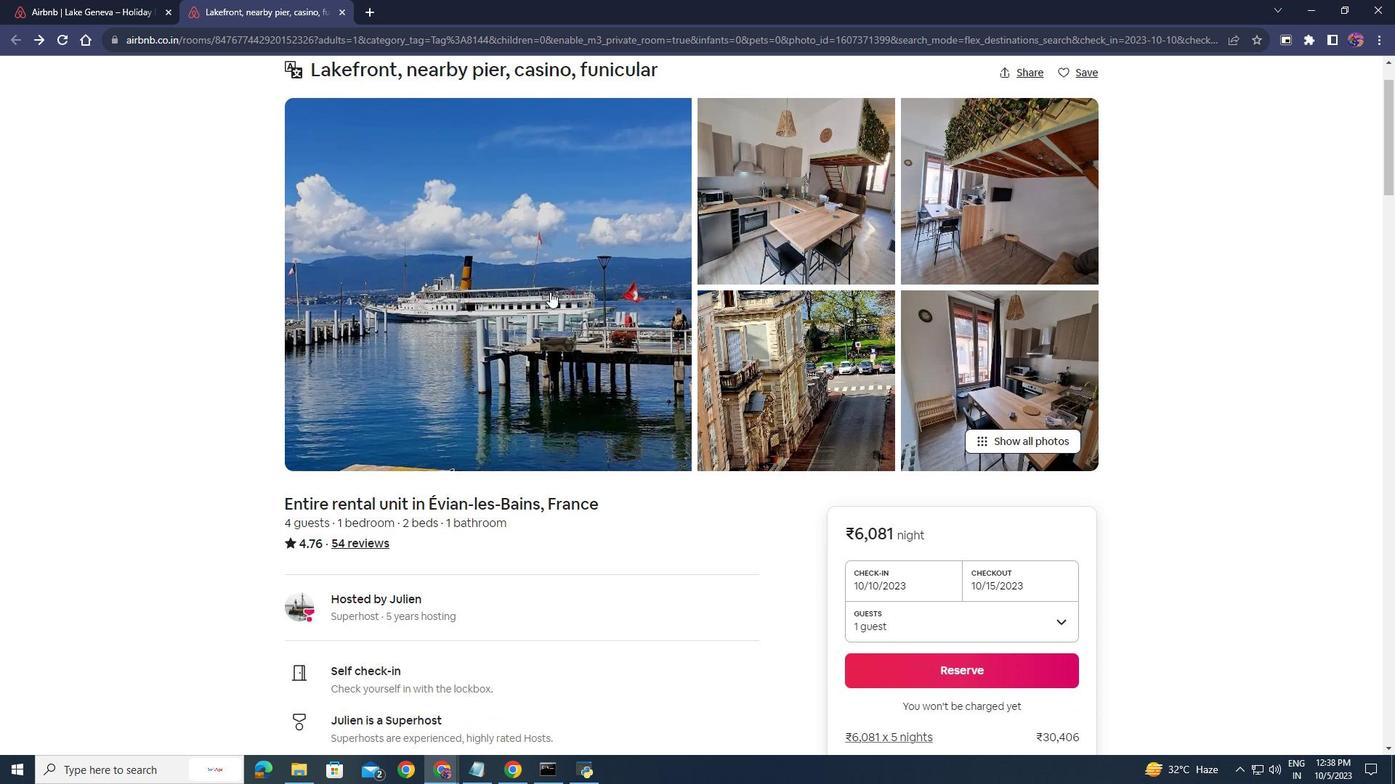 
Action: Mouse moved to (565, 328)
Screenshot: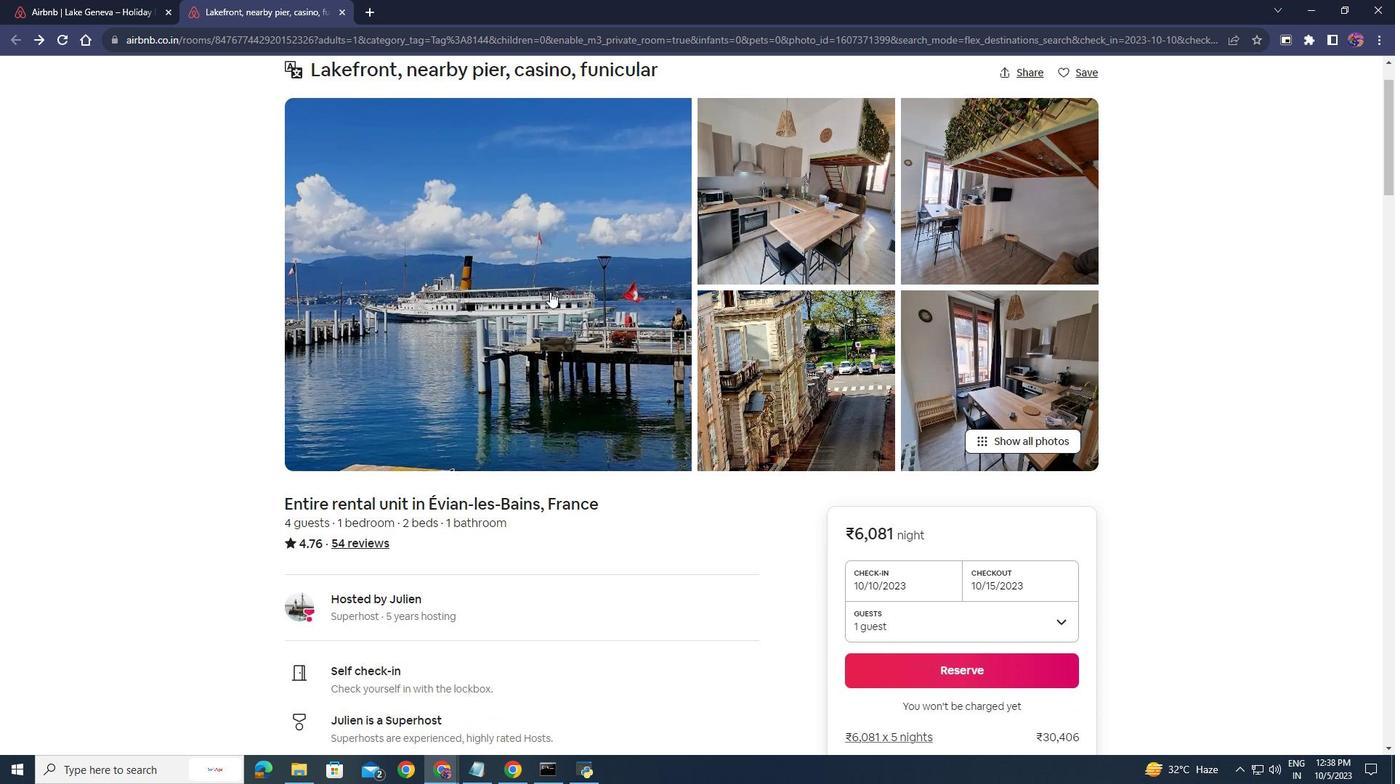 
Action: Mouse scrolled (565, 329) with delta (0, 0)
Screenshot: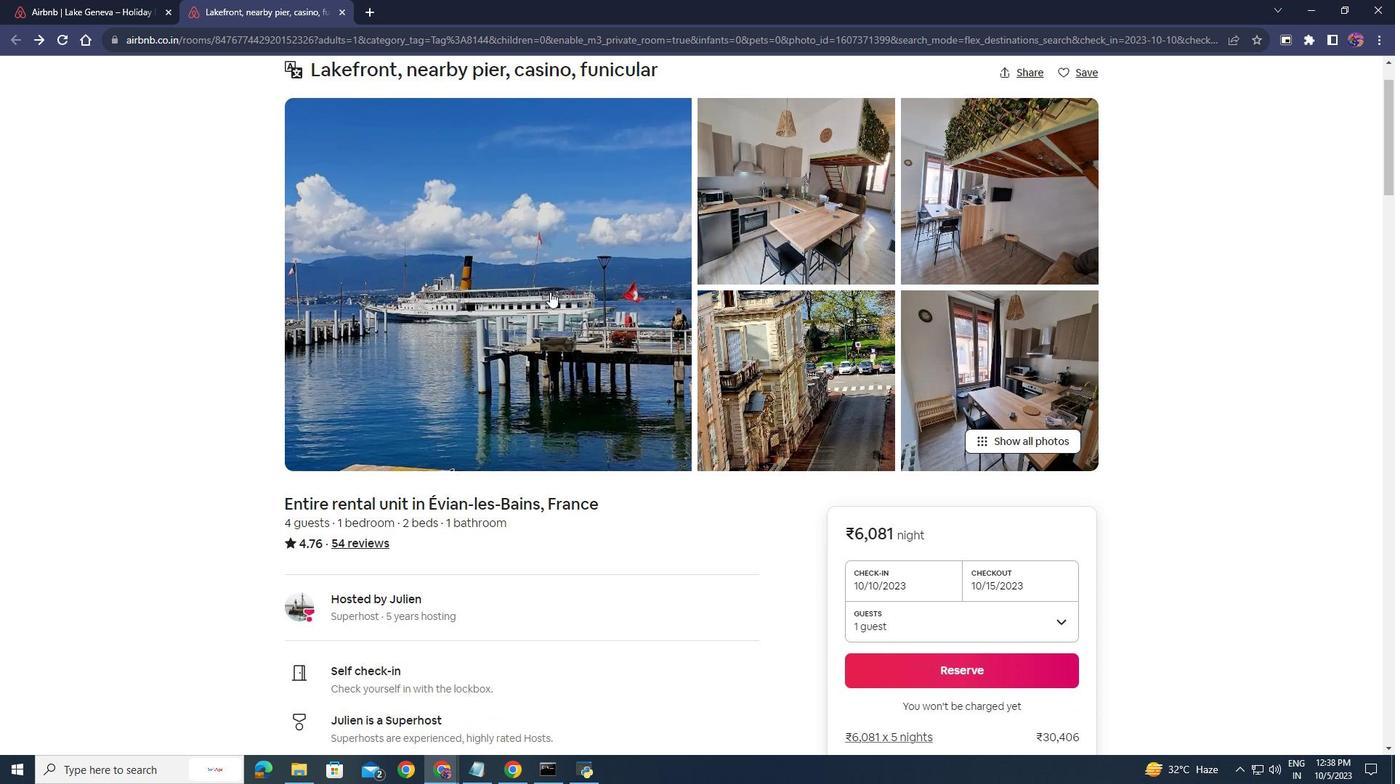 
Action: Mouse moved to (342, 13)
Screenshot: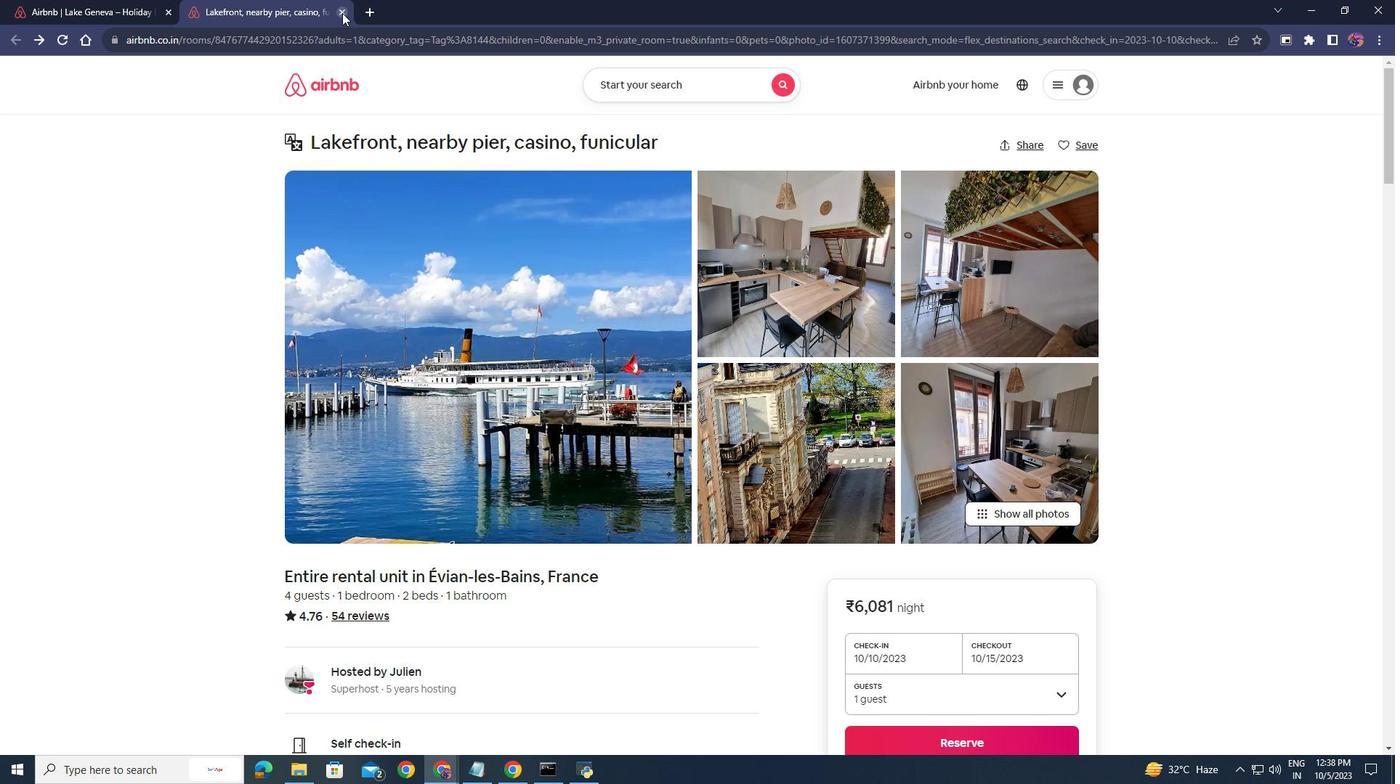 
Action: Mouse pressed left at (342, 13)
Screenshot: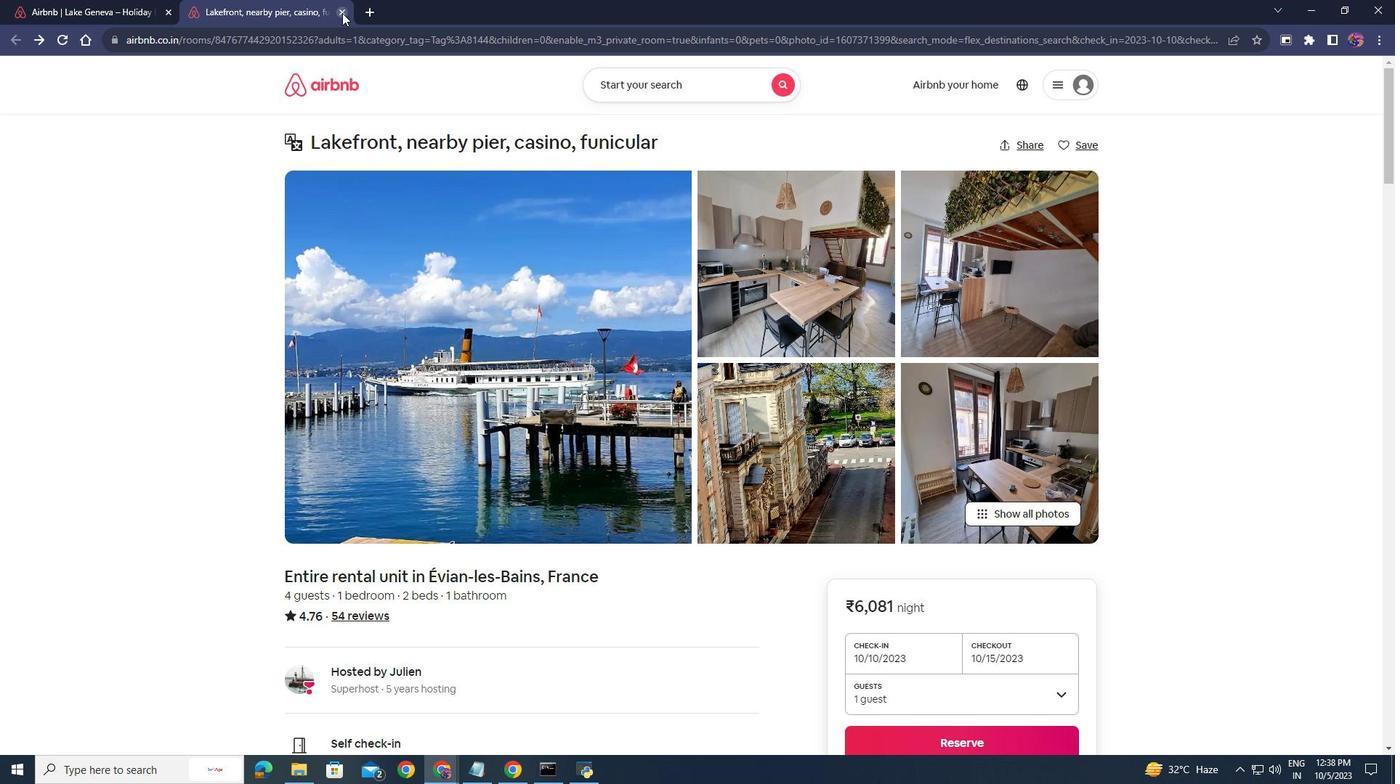 
Action: Mouse moved to (332, 515)
Screenshot: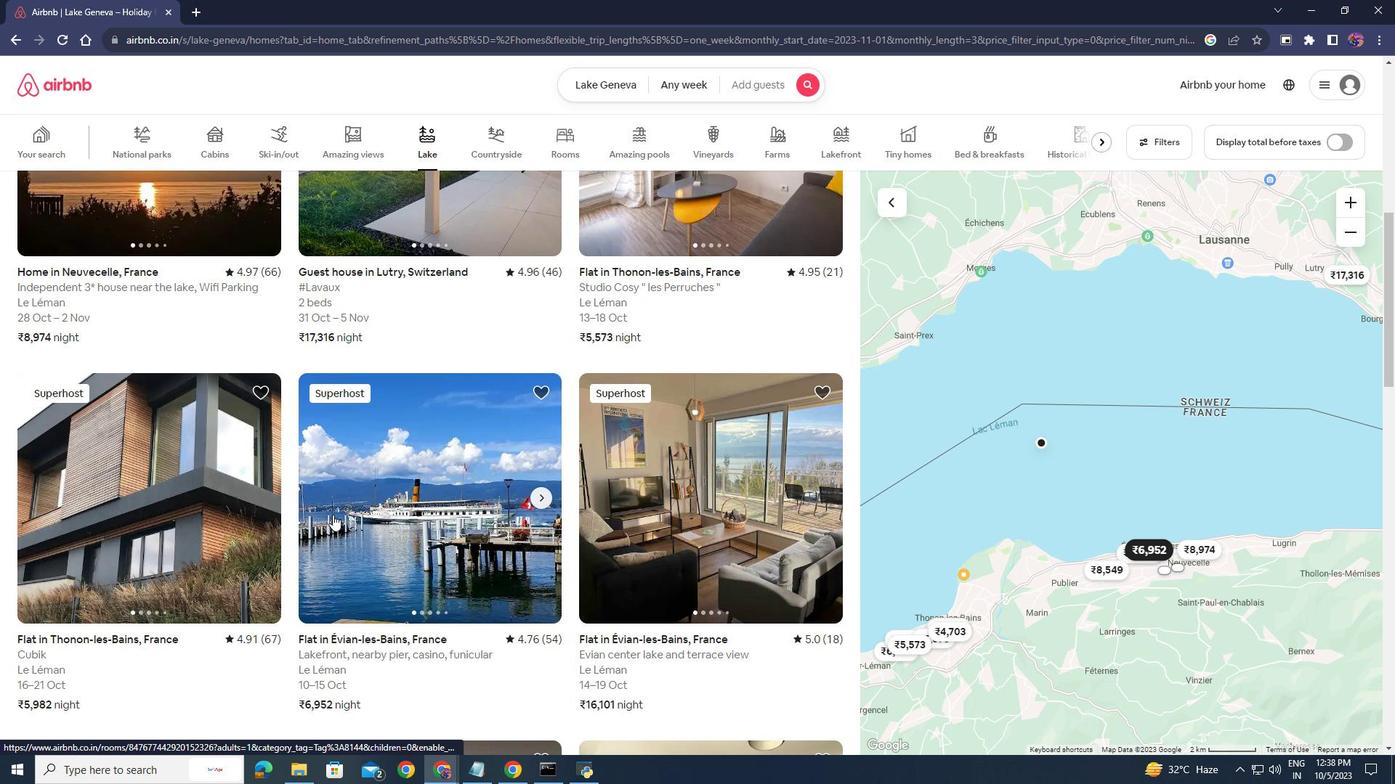
Action: Mouse scrolled (332, 514) with delta (0, 0)
Screenshot: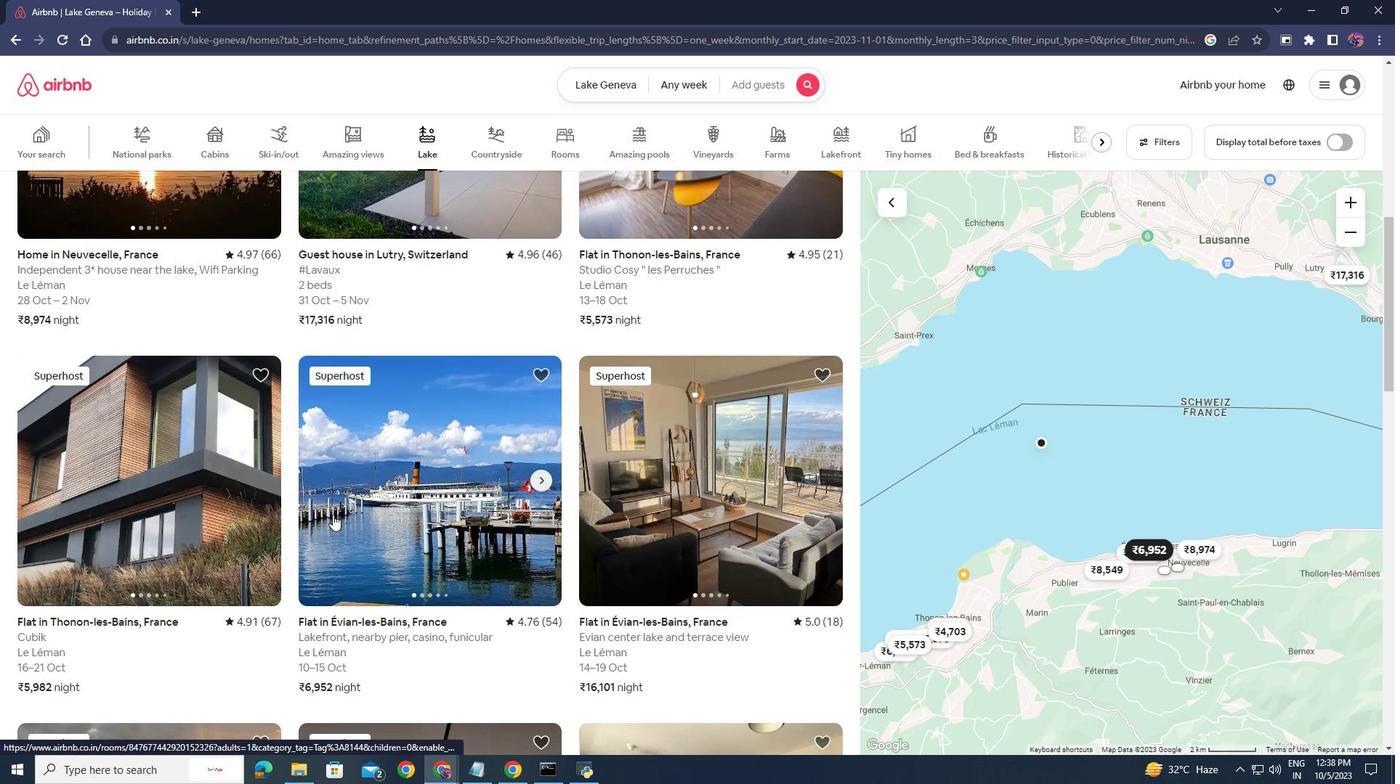 
Action: Mouse scrolled (332, 515) with delta (0, 0)
Screenshot: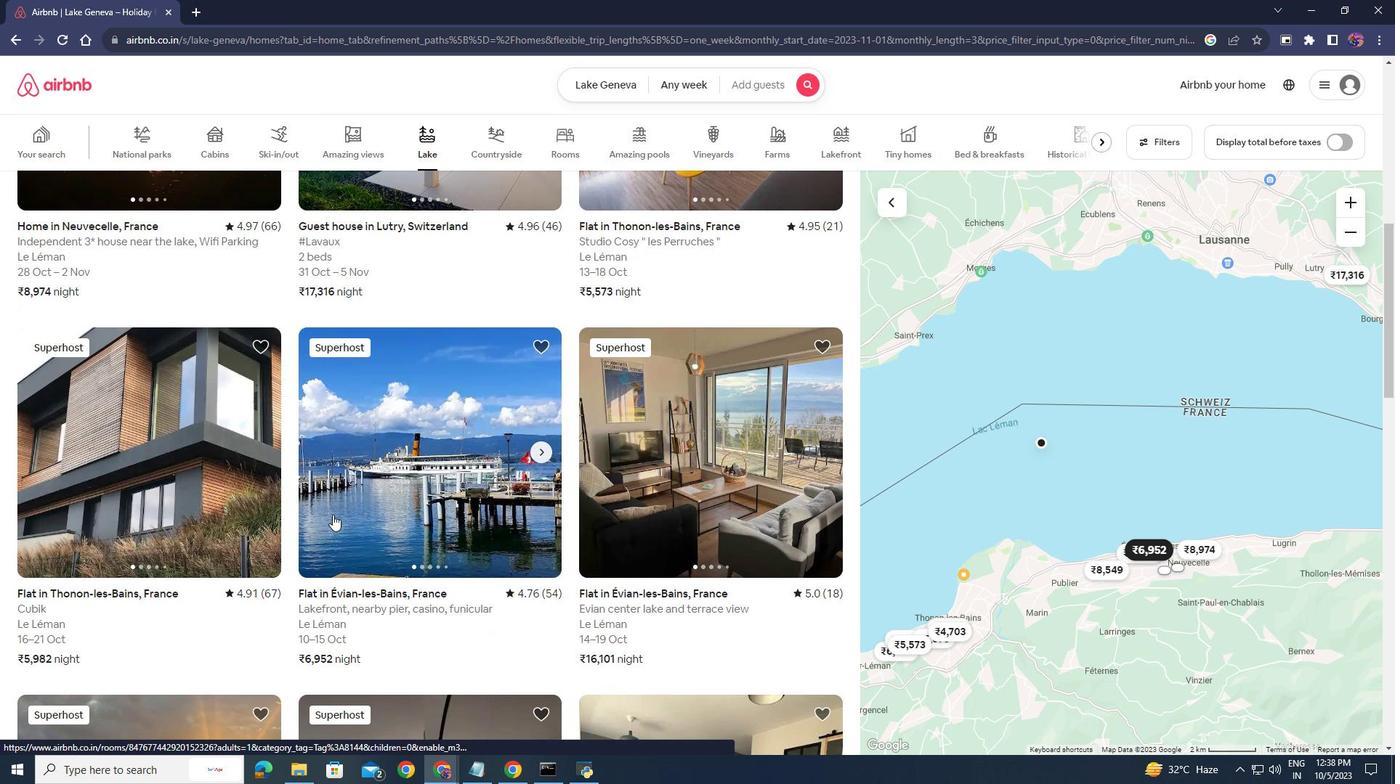
Action: Mouse moved to (718, 468)
Screenshot: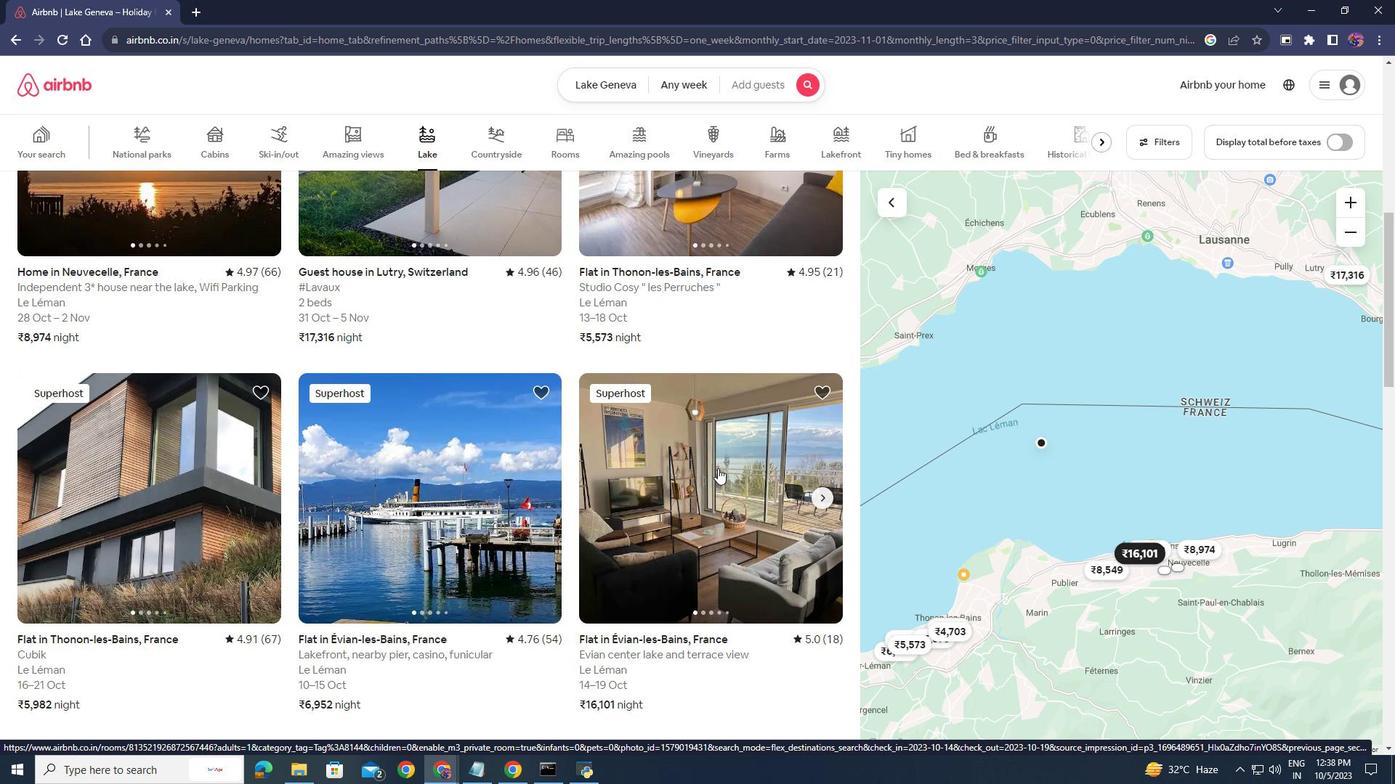 
Action: Mouse pressed left at (718, 468)
Screenshot: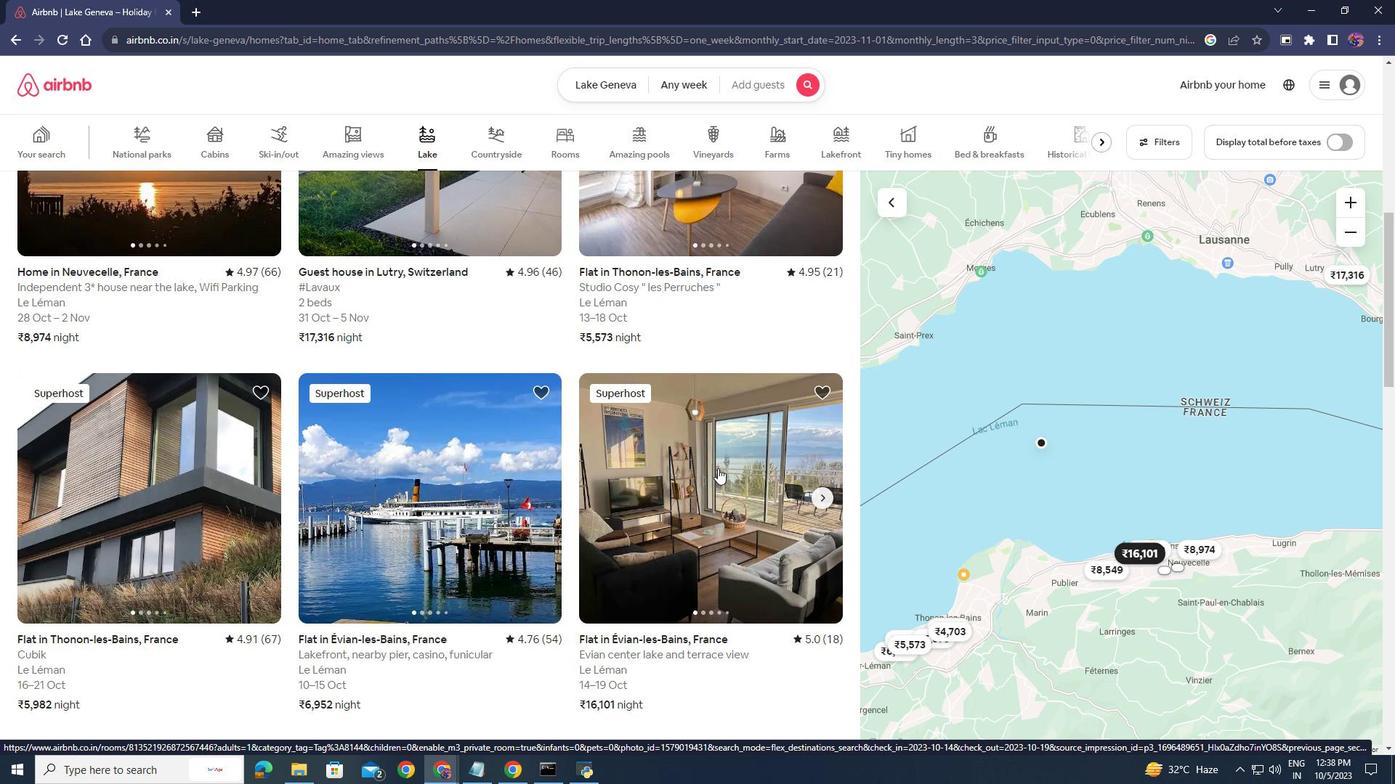 
Action: Mouse moved to (574, 543)
Screenshot: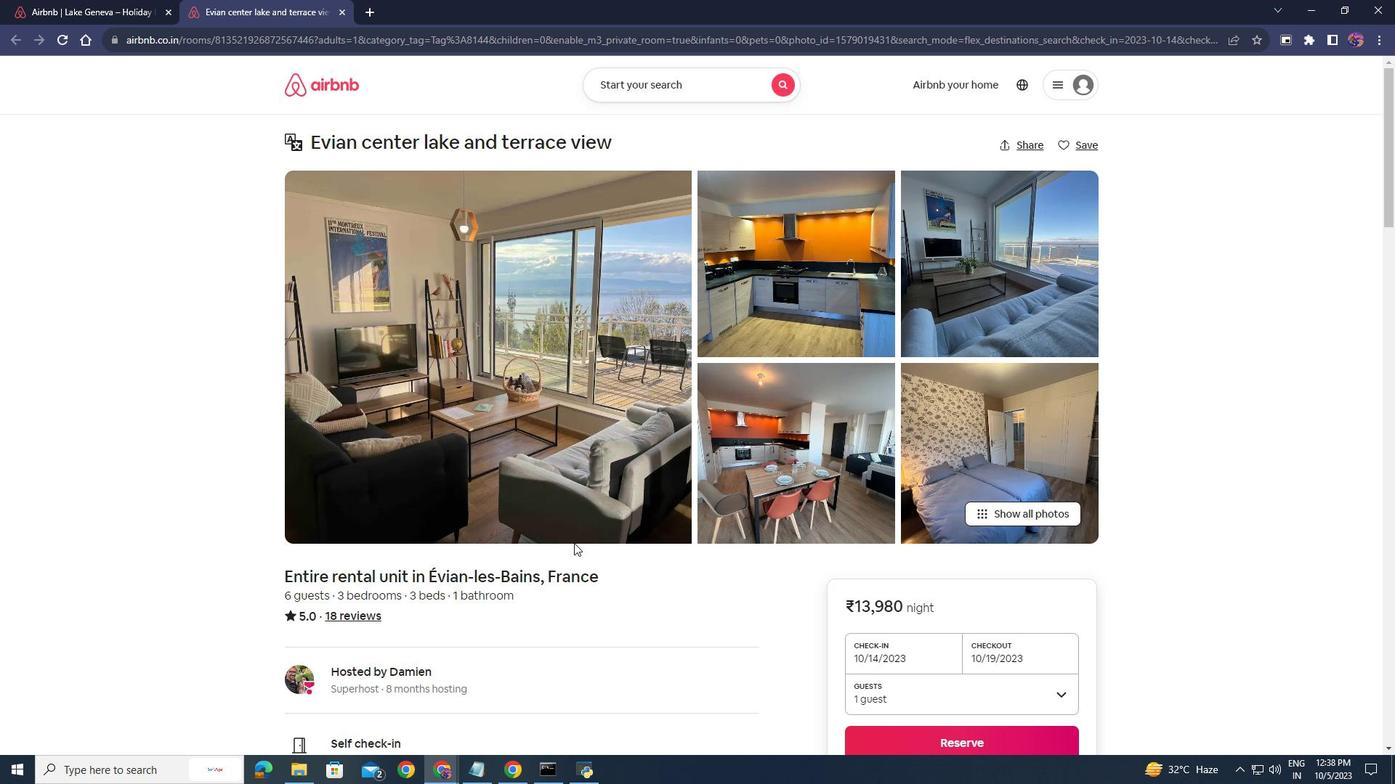 
Action: Mouse scrolled (574, 542) with delta (0, 0)
Screenshot: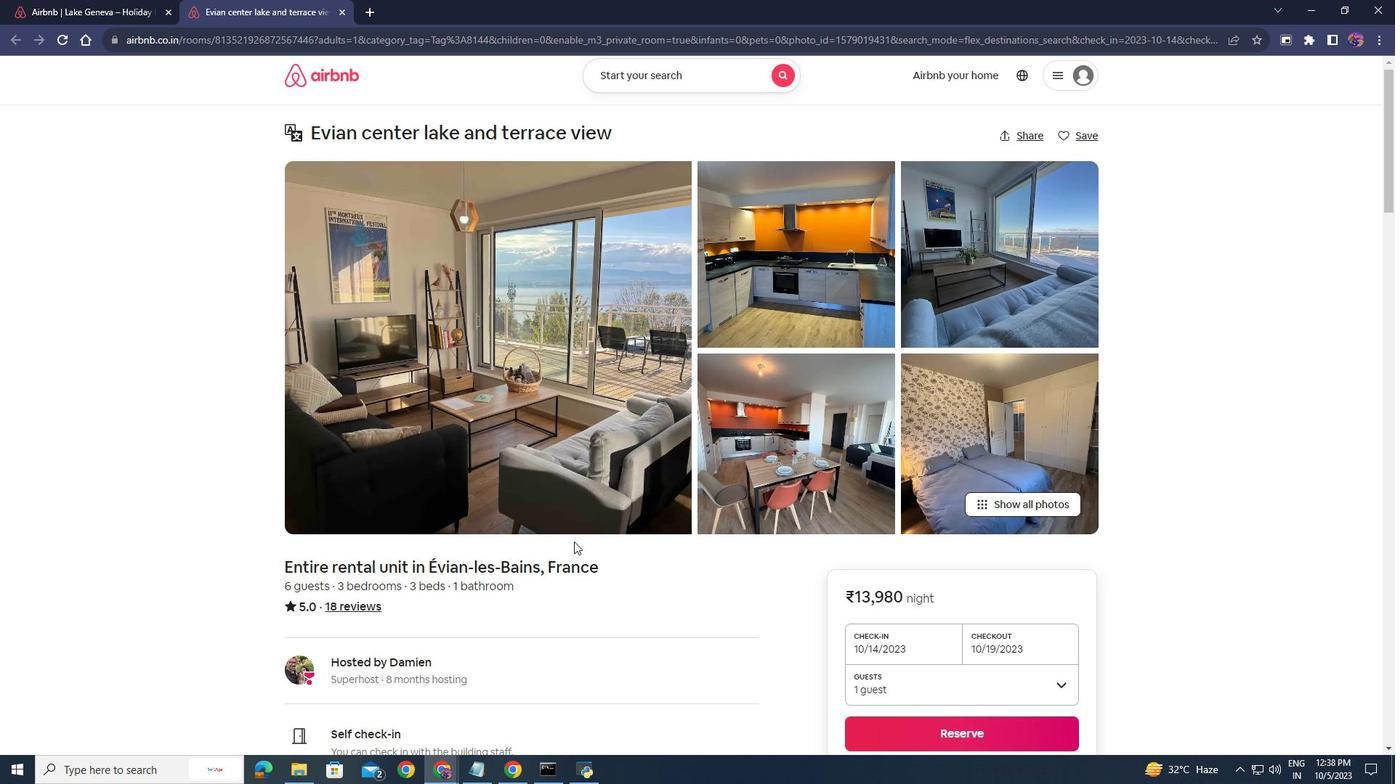 
Action: Mouse scrolled (574, 542) with delta (0, 0)
Screenshot: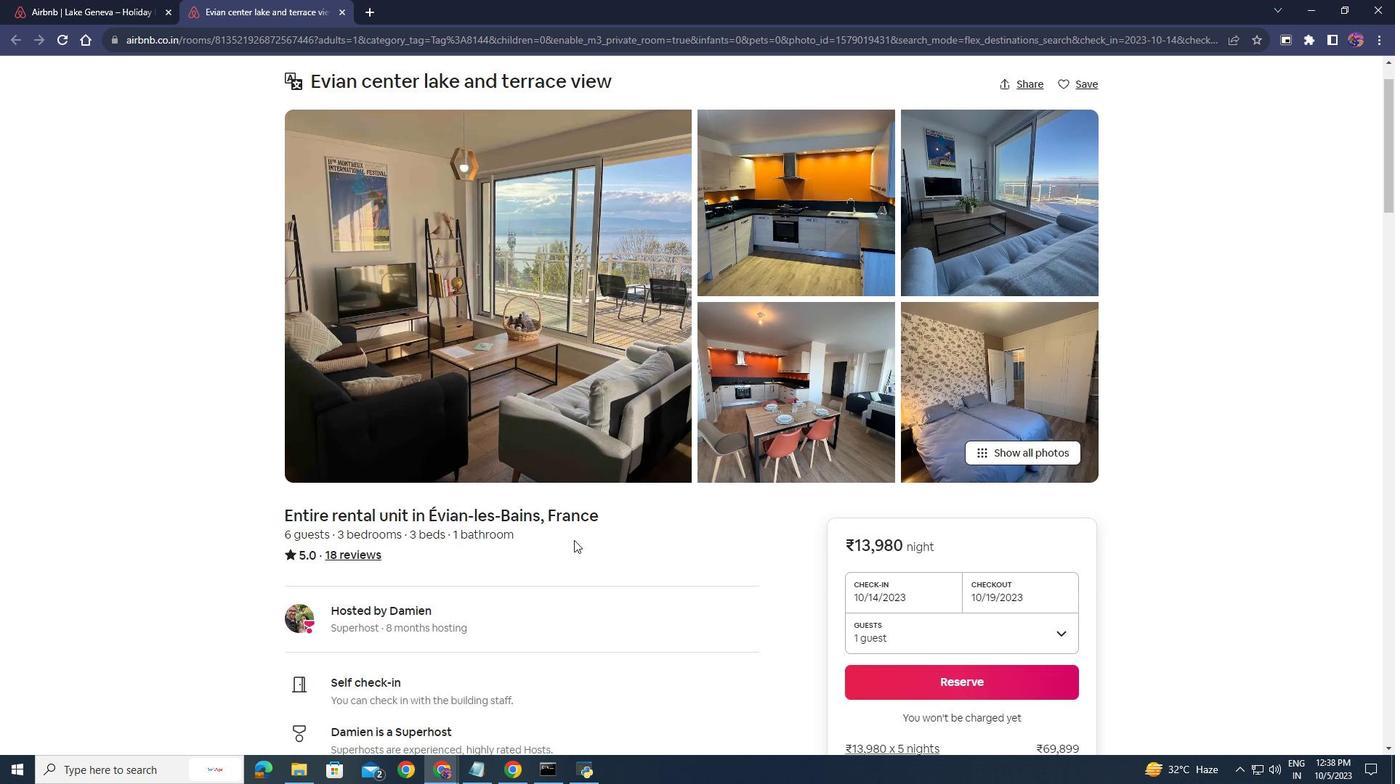 
Action: Mouse moved to (574, 541)
Screenshot: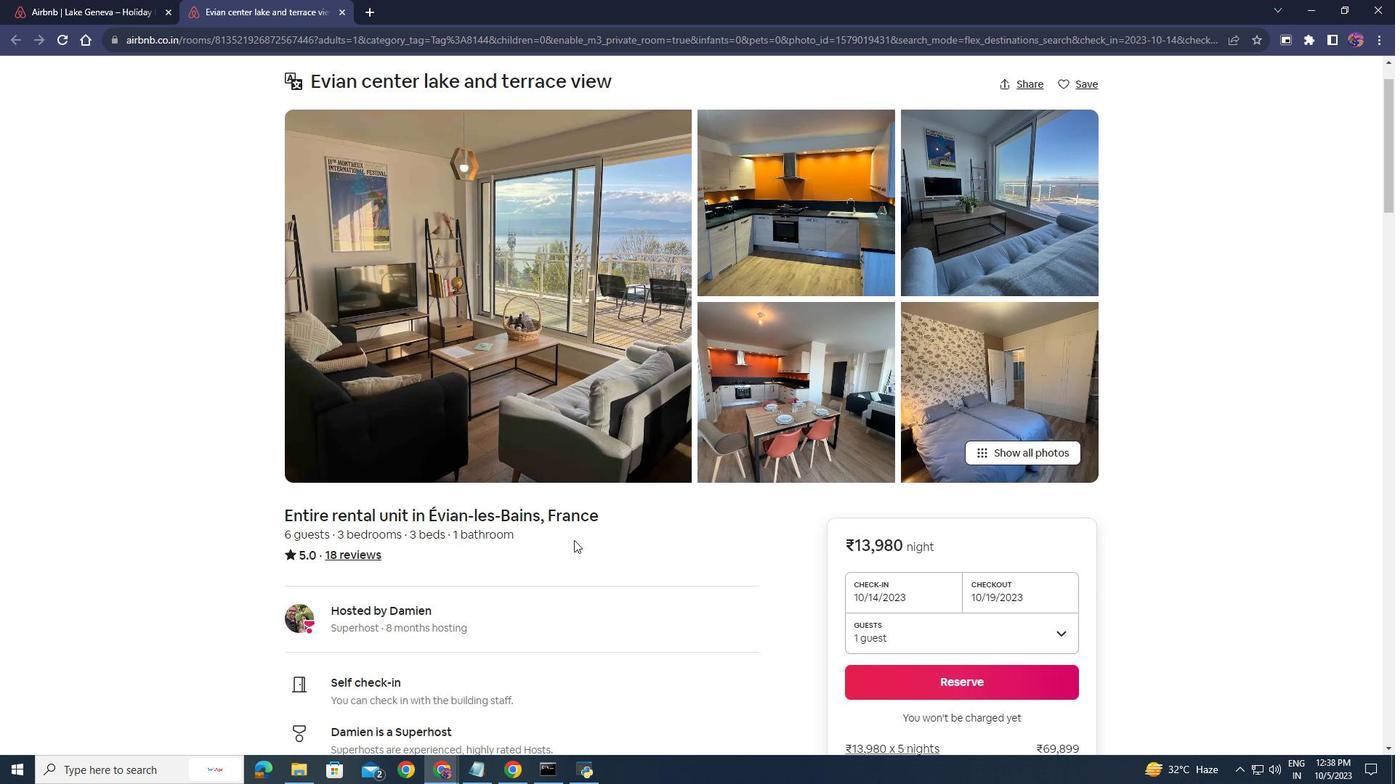 
Action: Mouse scrolled (574, 540) with delta (0, 0)
Screenshot: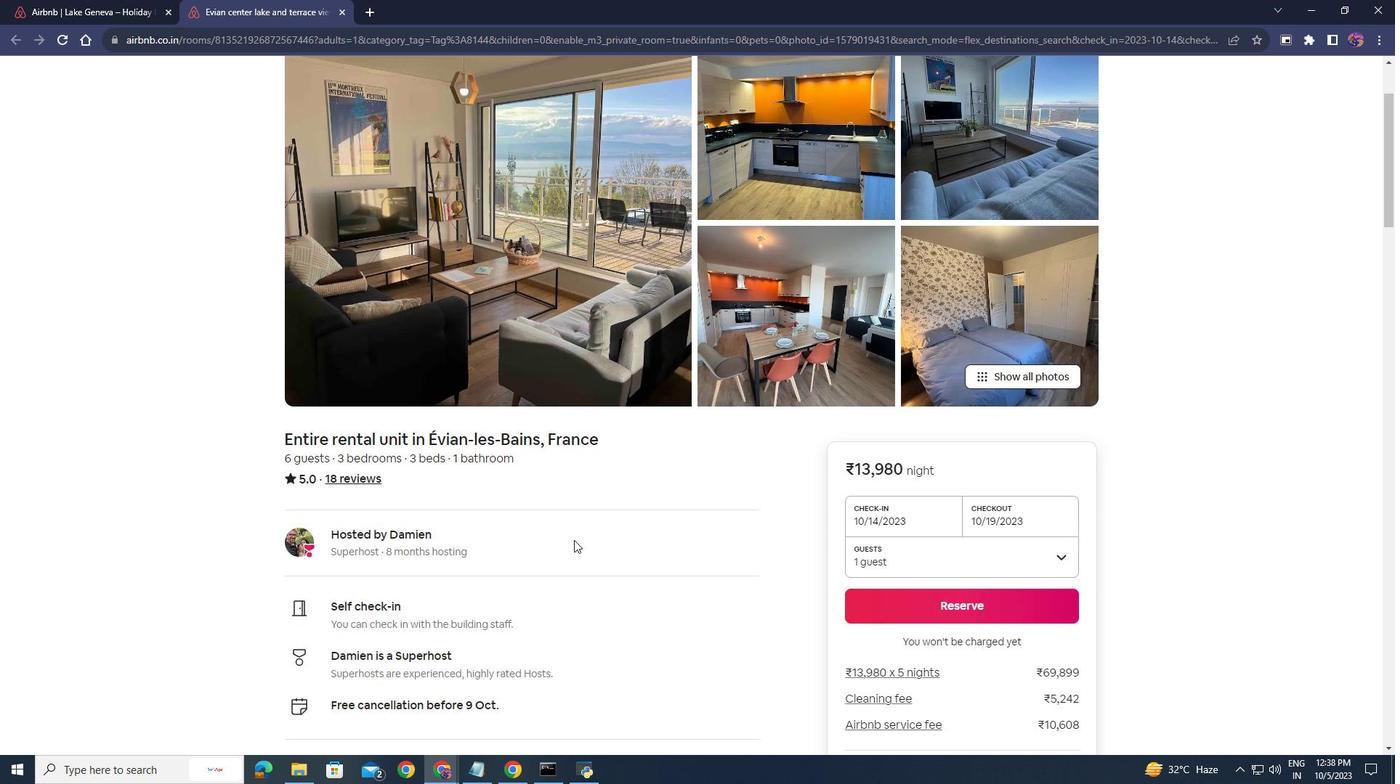 
Action: Mouse moved to (574, 538)
Screenshot: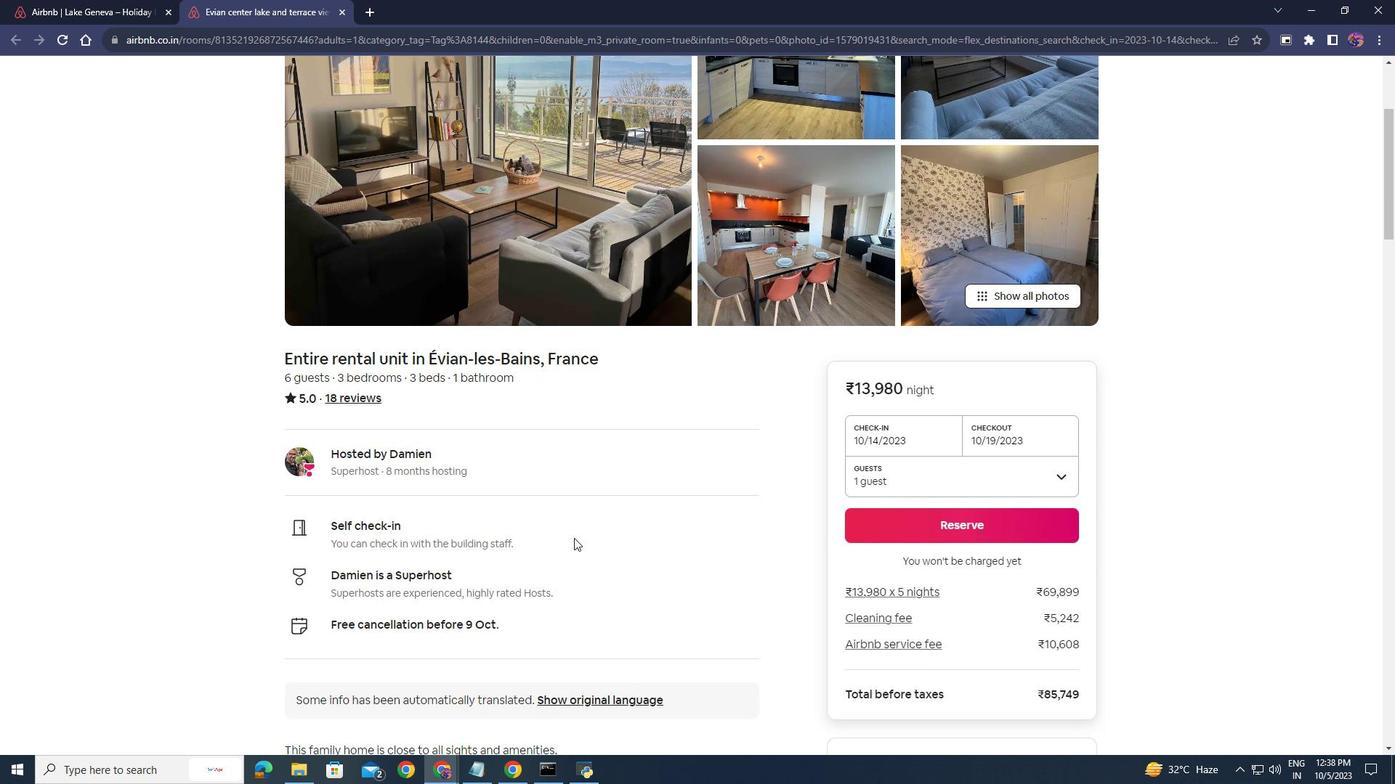 
Action: Mouse scrolled (574, 537) with delta (0, 0)
Screenshot: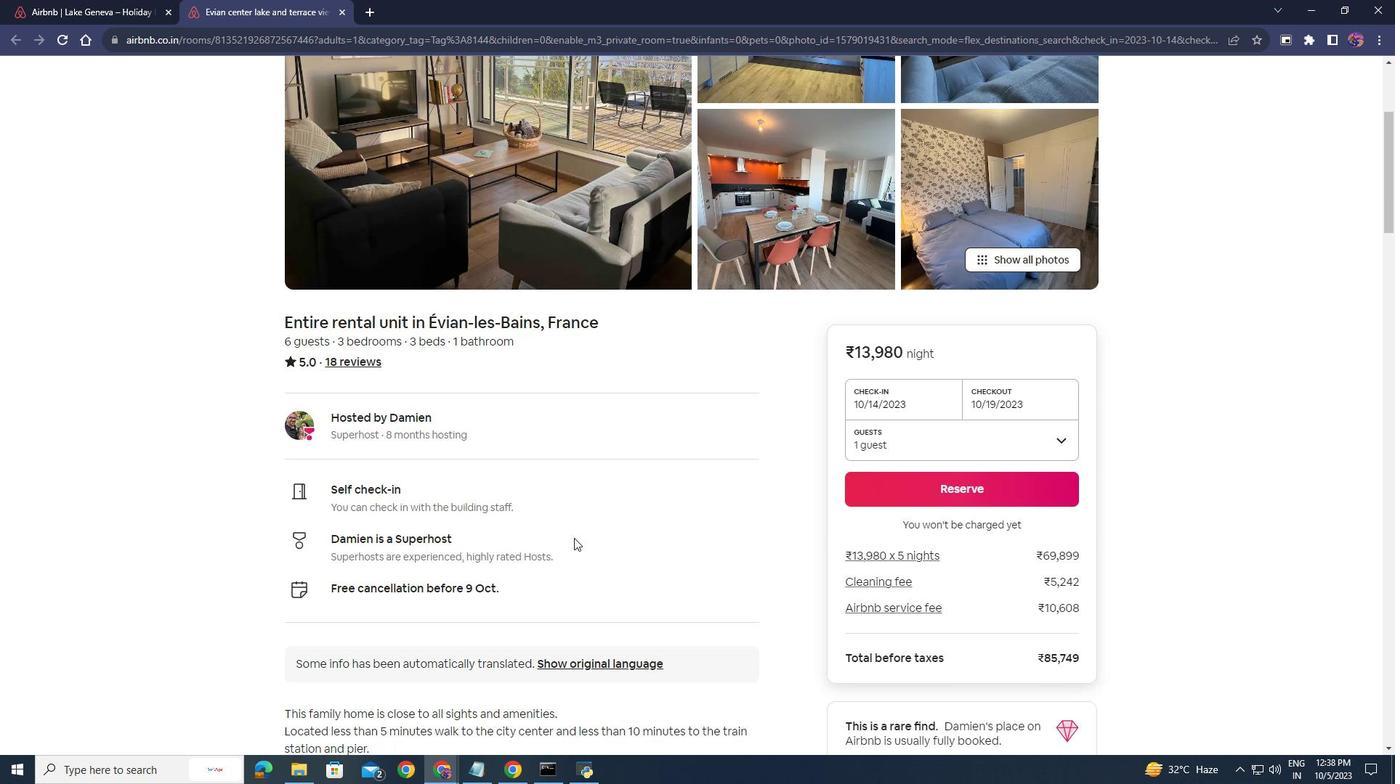 
Action: Mouse scrolled (574, 537) with delta (0, 0)
Screenshot: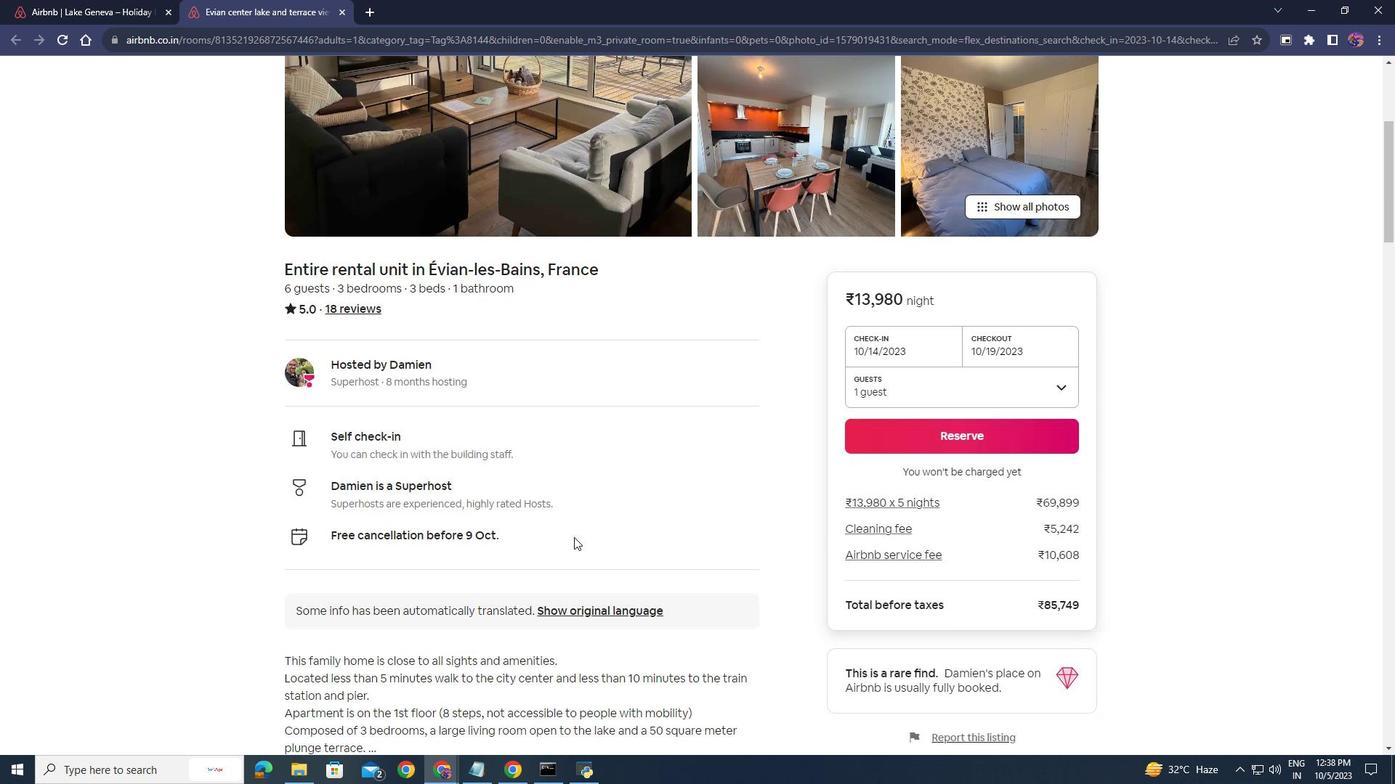 
Action: Mouse moved to (574, 537)
Screenshot: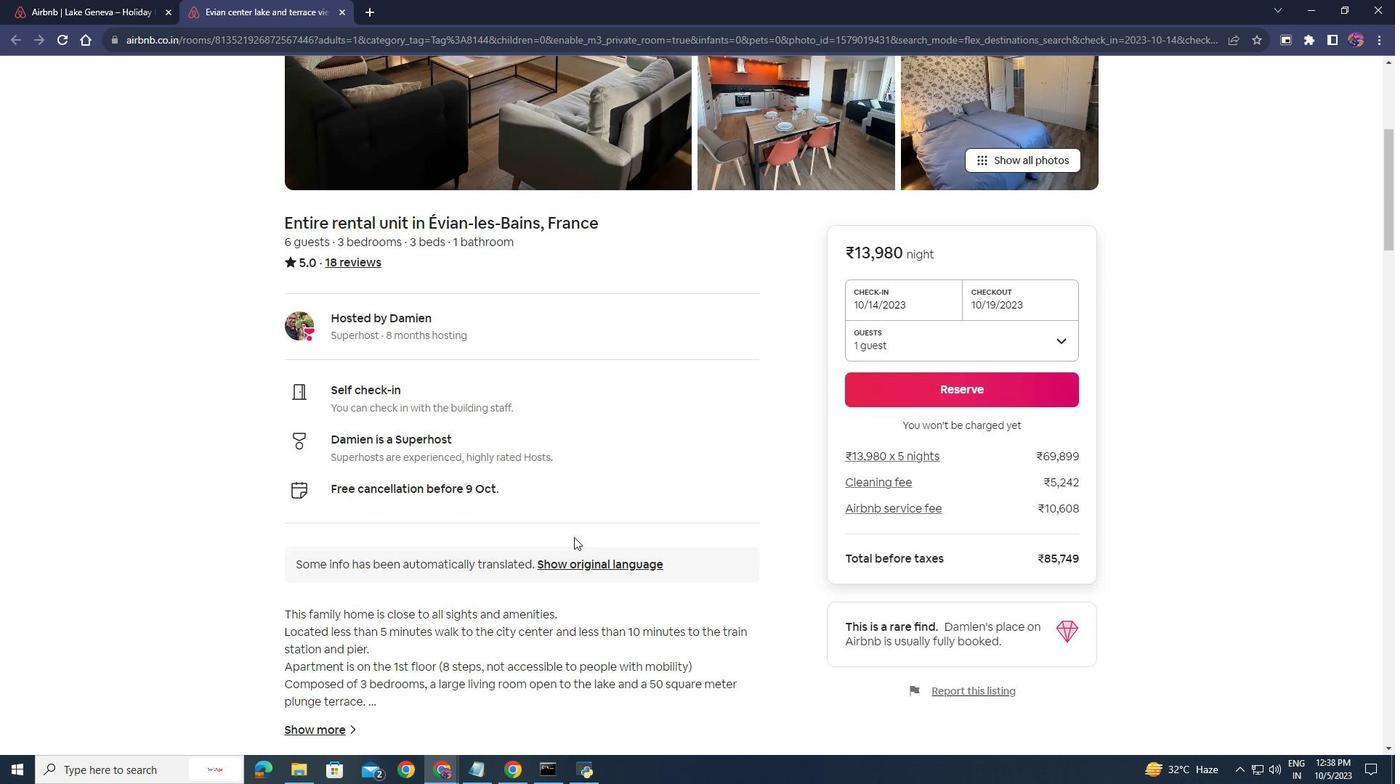 
Action: Mouse scrolled (574, 537) with delta (0, 0)
Screenshot: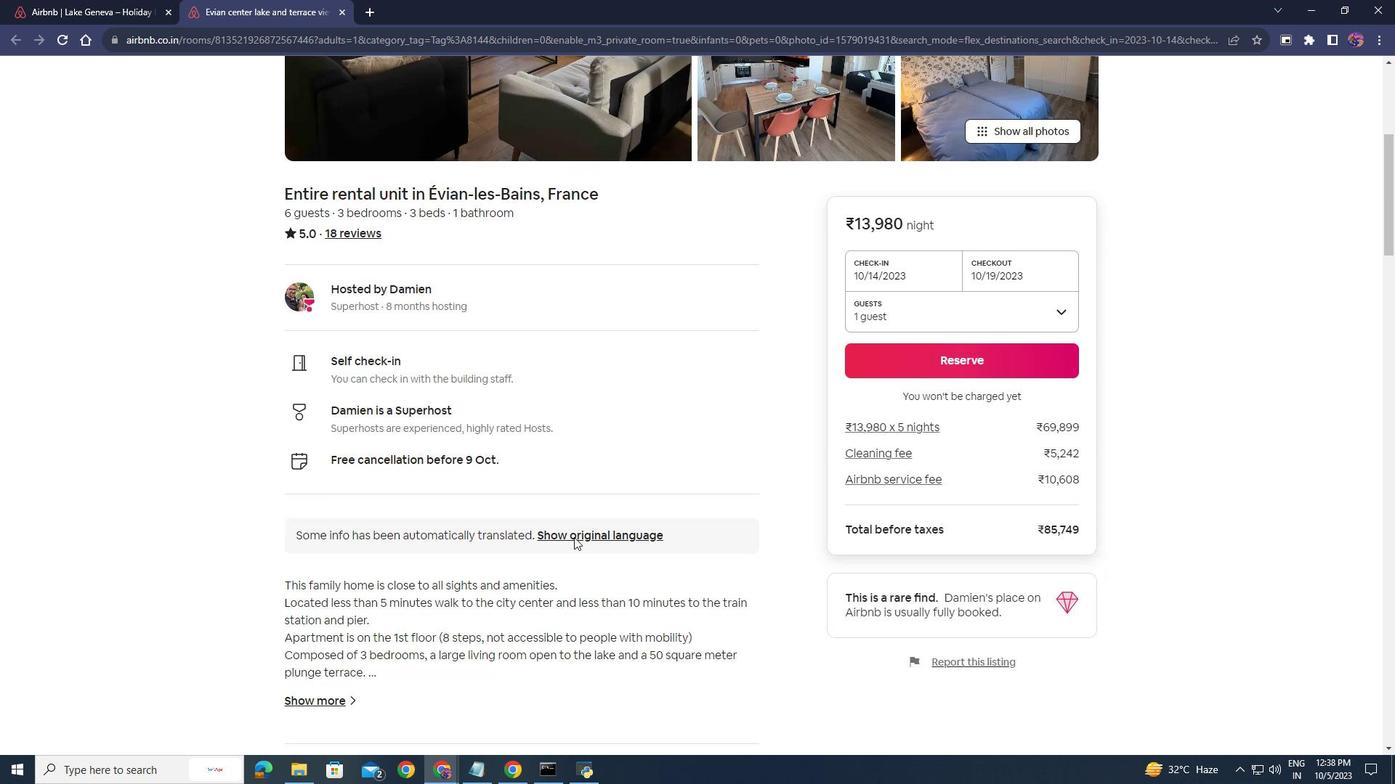 
Action: Mouse moved to (574, 537)
Screenshot: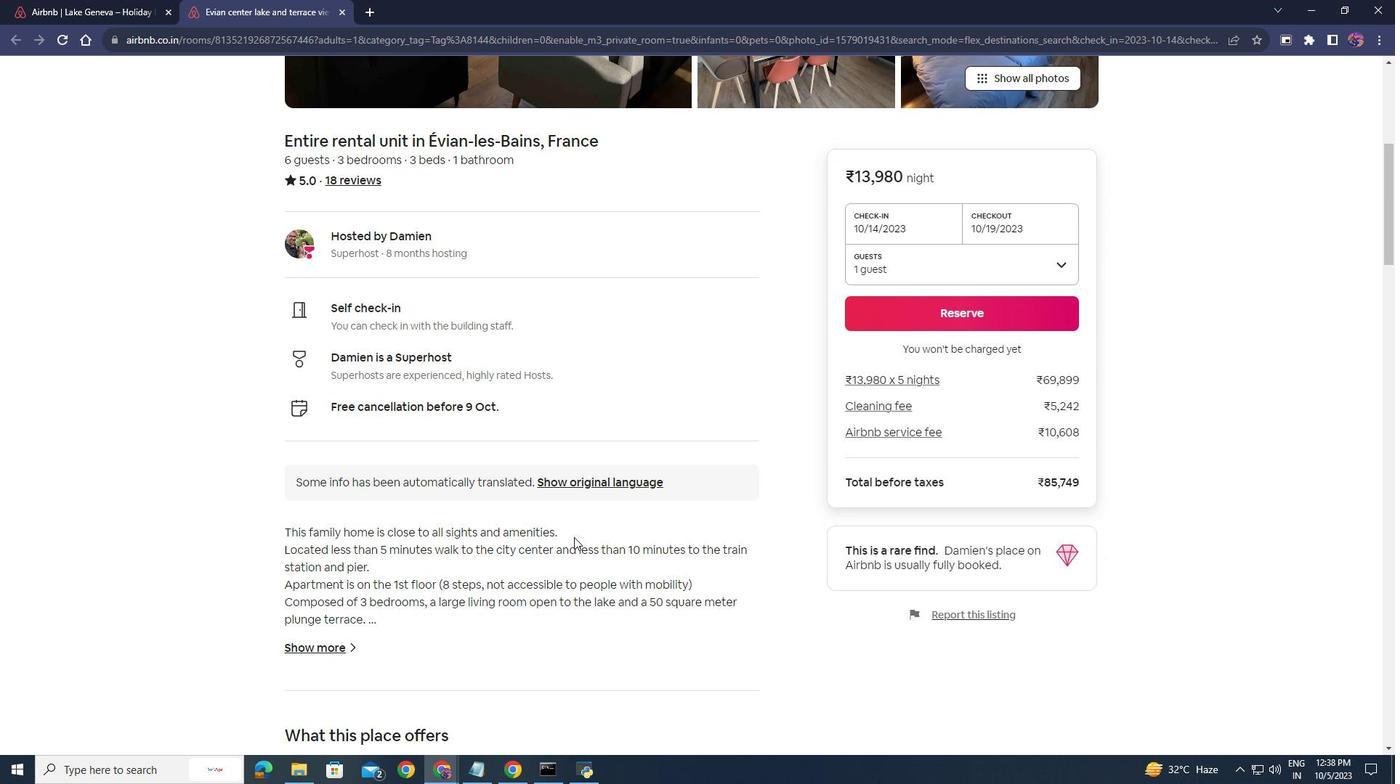 
Action: Mouse scrolled (574, 537) with delta (0, 0)
Screenshot: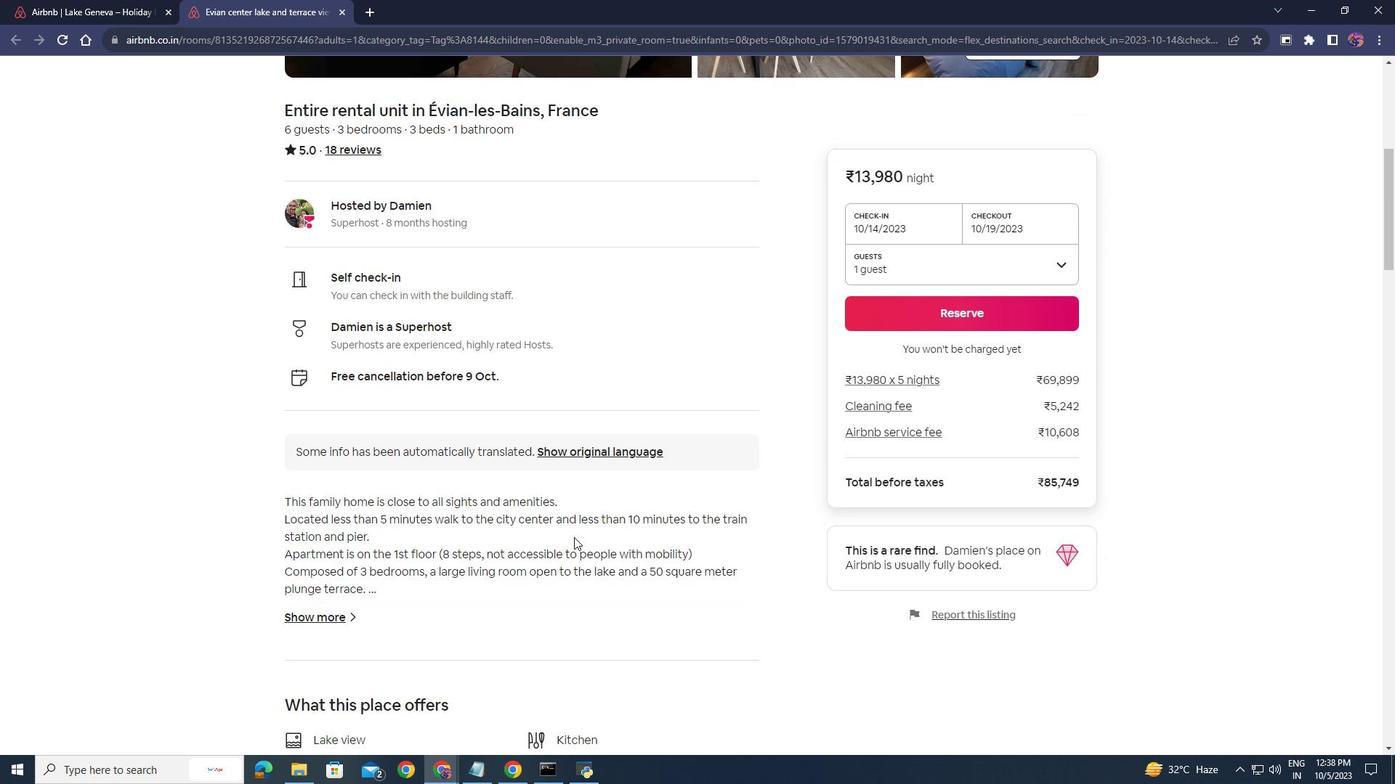 
Action: Mouse scrolled (574, 537) with delta (0, 0)
Screenshot: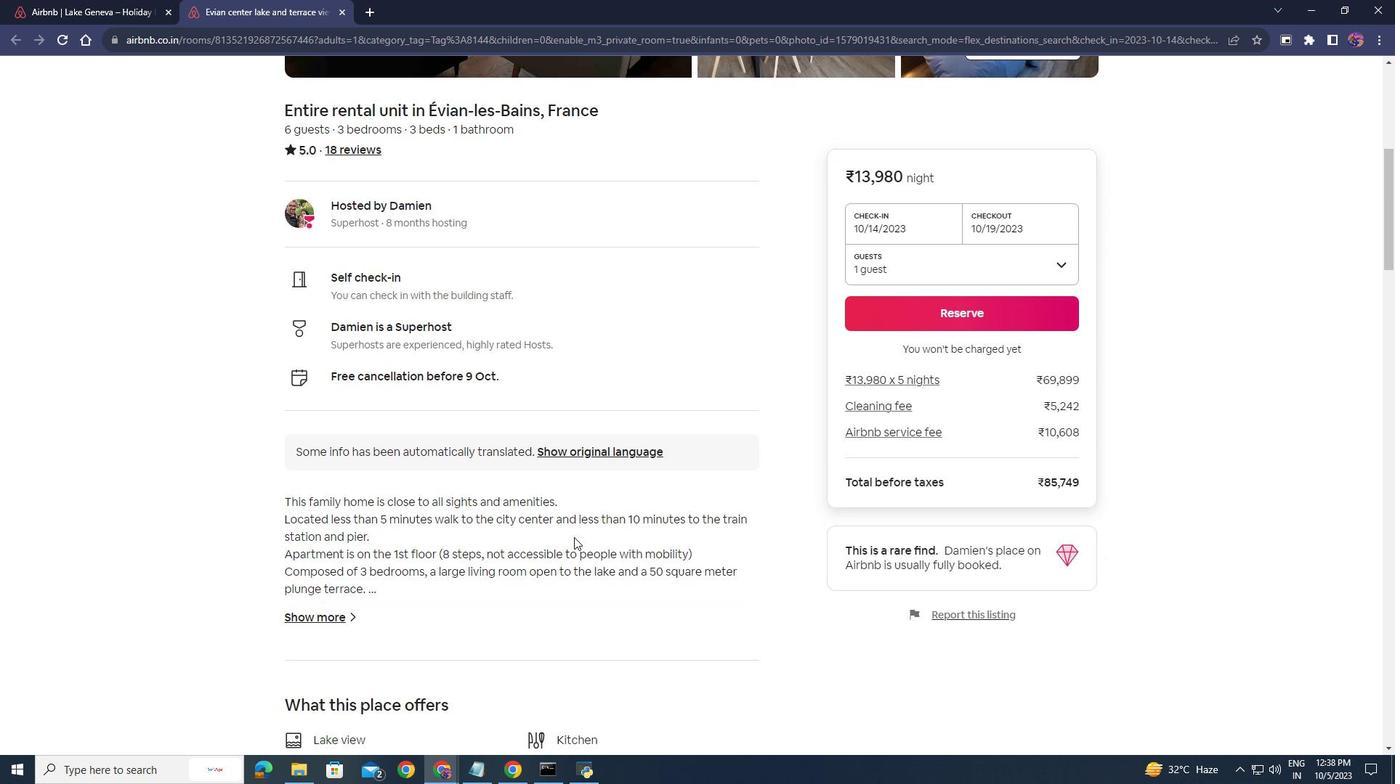 
Action: Mouse scrolled (574, 537) with delta (0, 0)
Screenshot: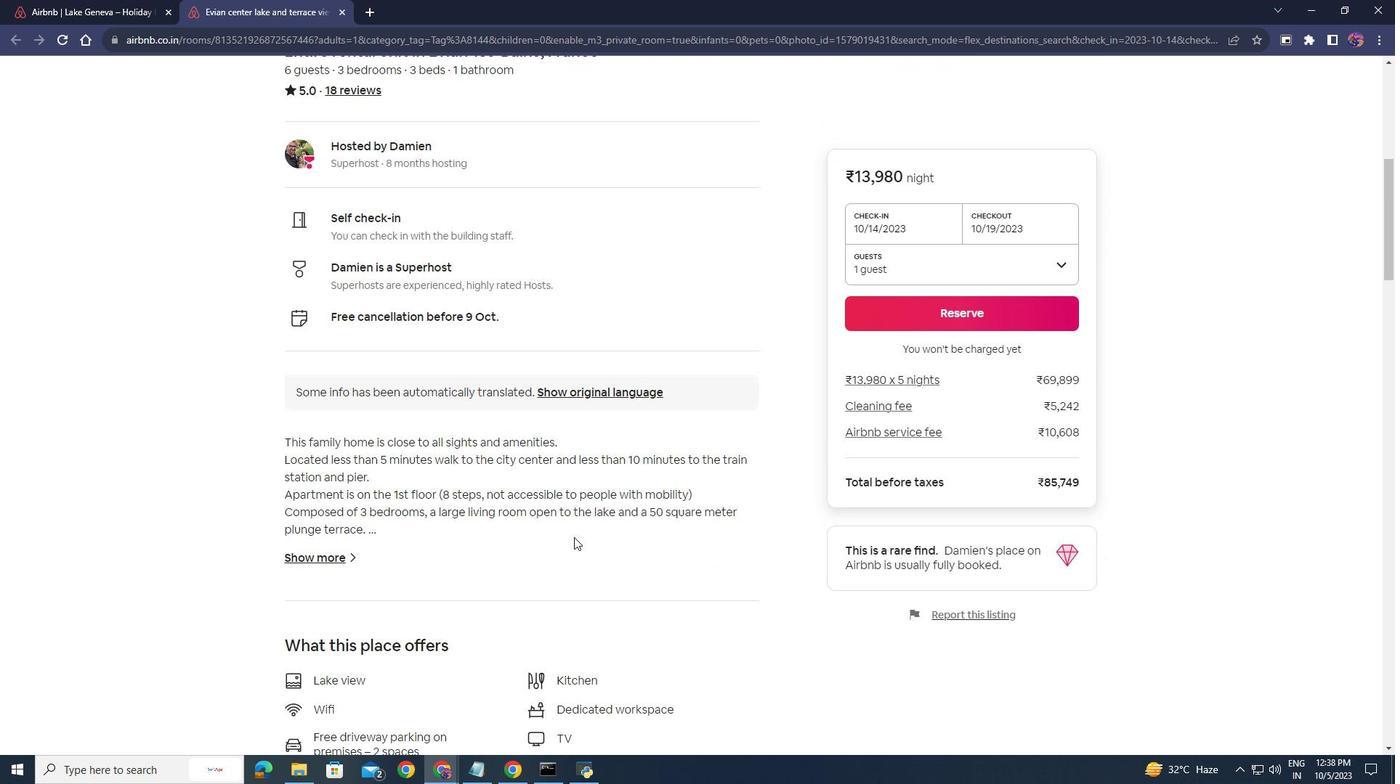 
Action: Mouse moved to (523, 551)
Screenshot: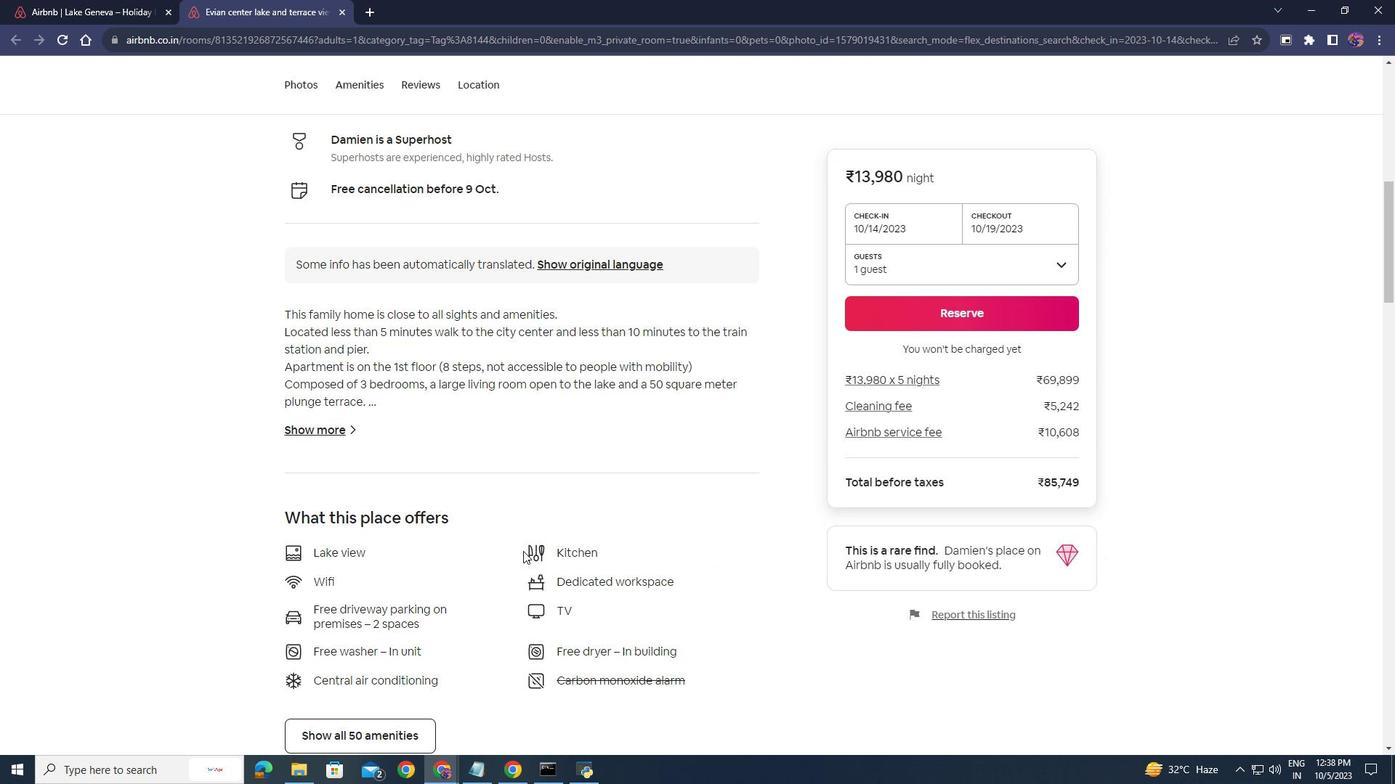
Action: Mouse scrolled (523, 550) with delta (0, 0)
Screenshot: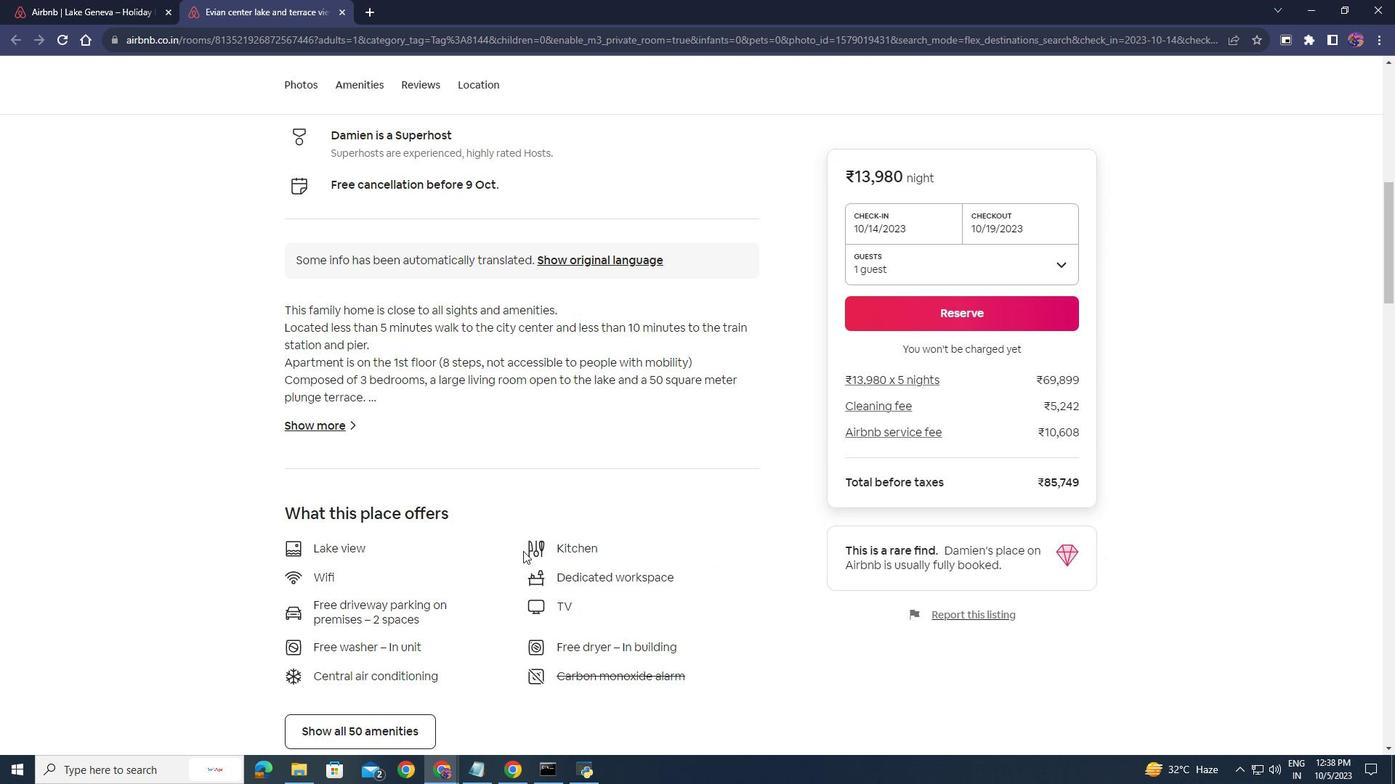 
Action: Mouse scrolled (523, 550) with delta (0, 0)
Screenshot: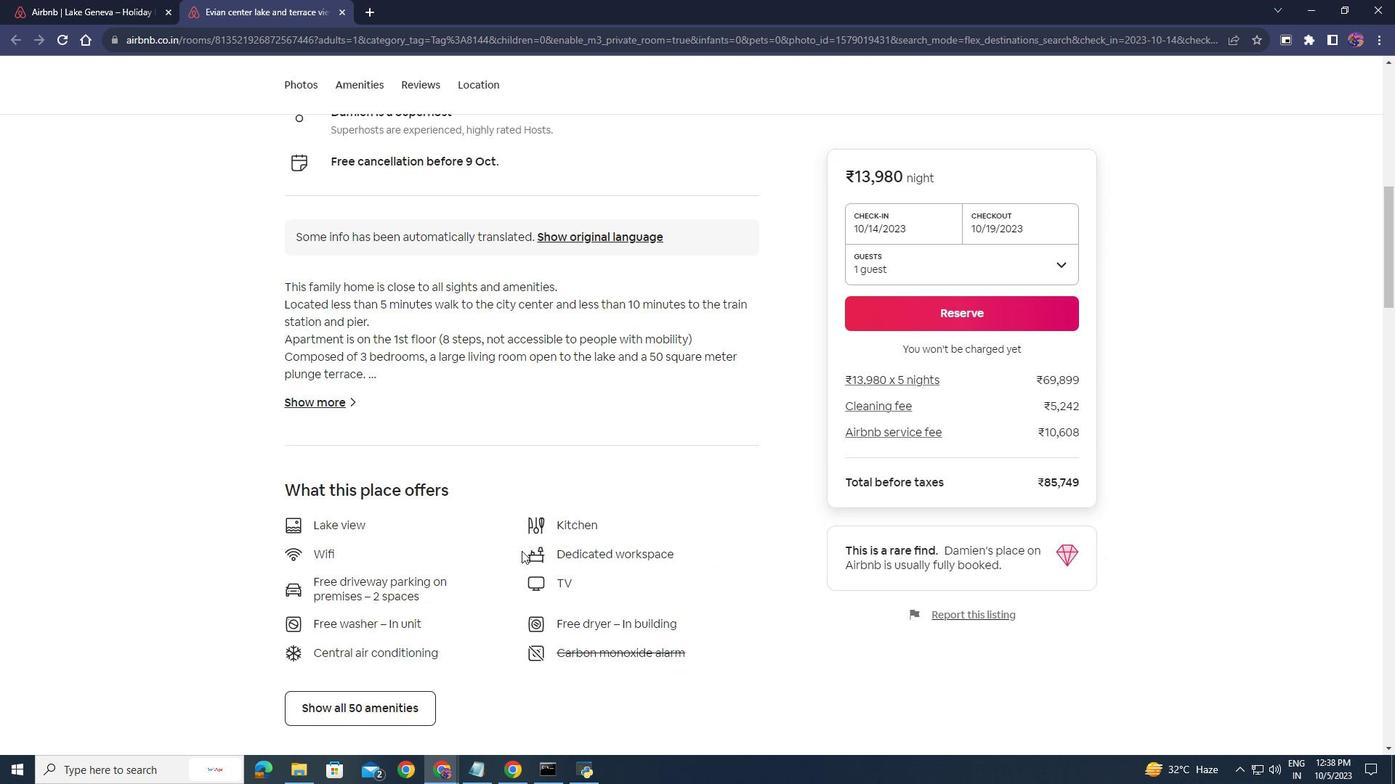 
Action: Mouse scrolled (523, 550) with delta (0, 0)
Screenshot: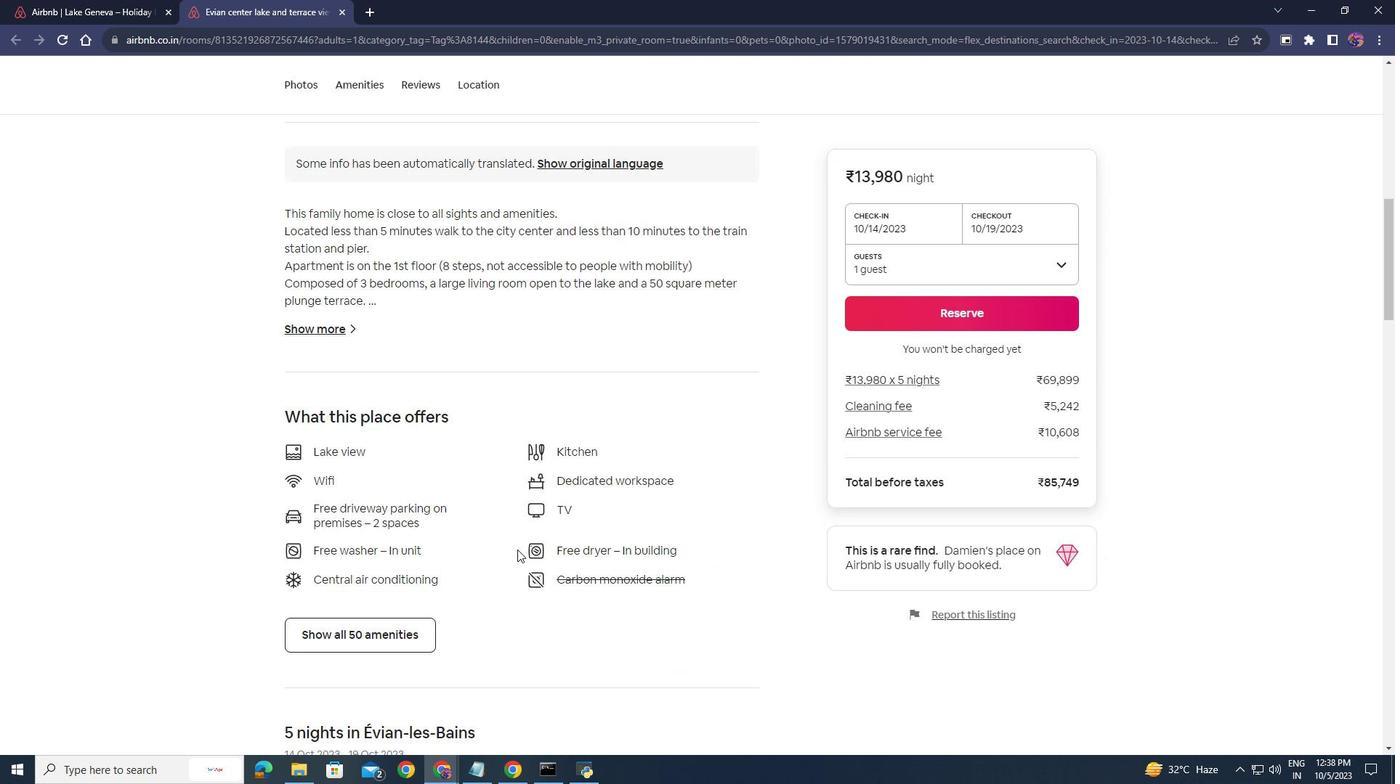 
Action: Mouse moved to (361, 519)
Screenshot: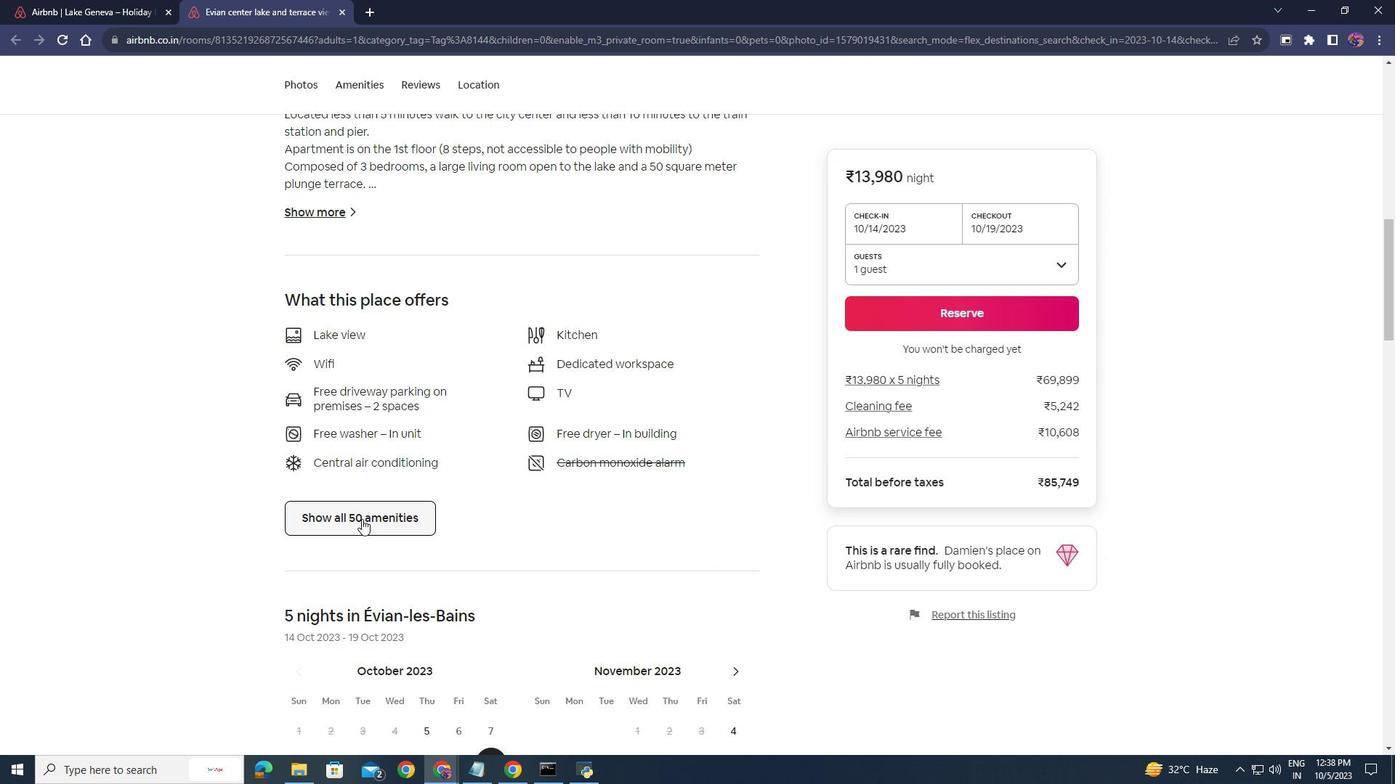 
Action: Mouse pressed left at (361, 519)
Screenshot: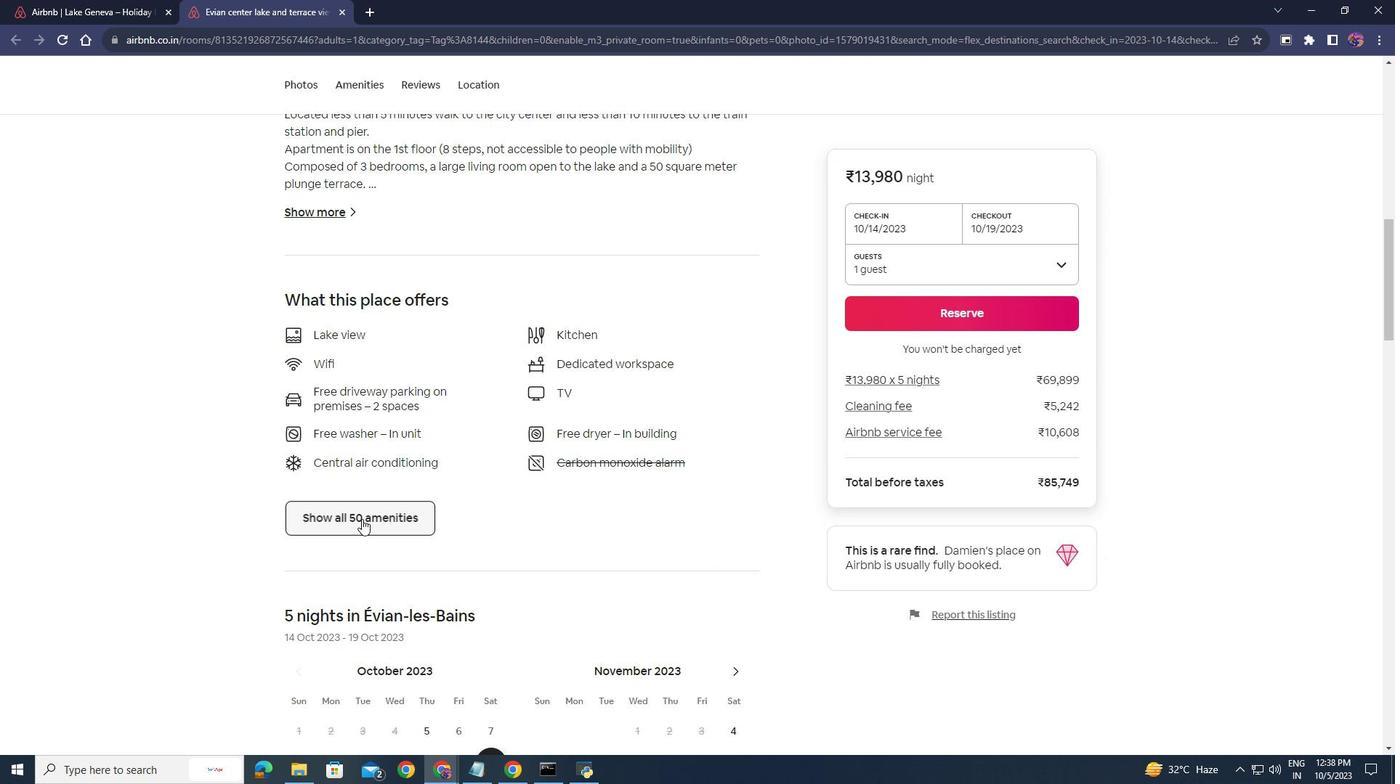
Action: Mouse moved to (589, 508)
Screenshot: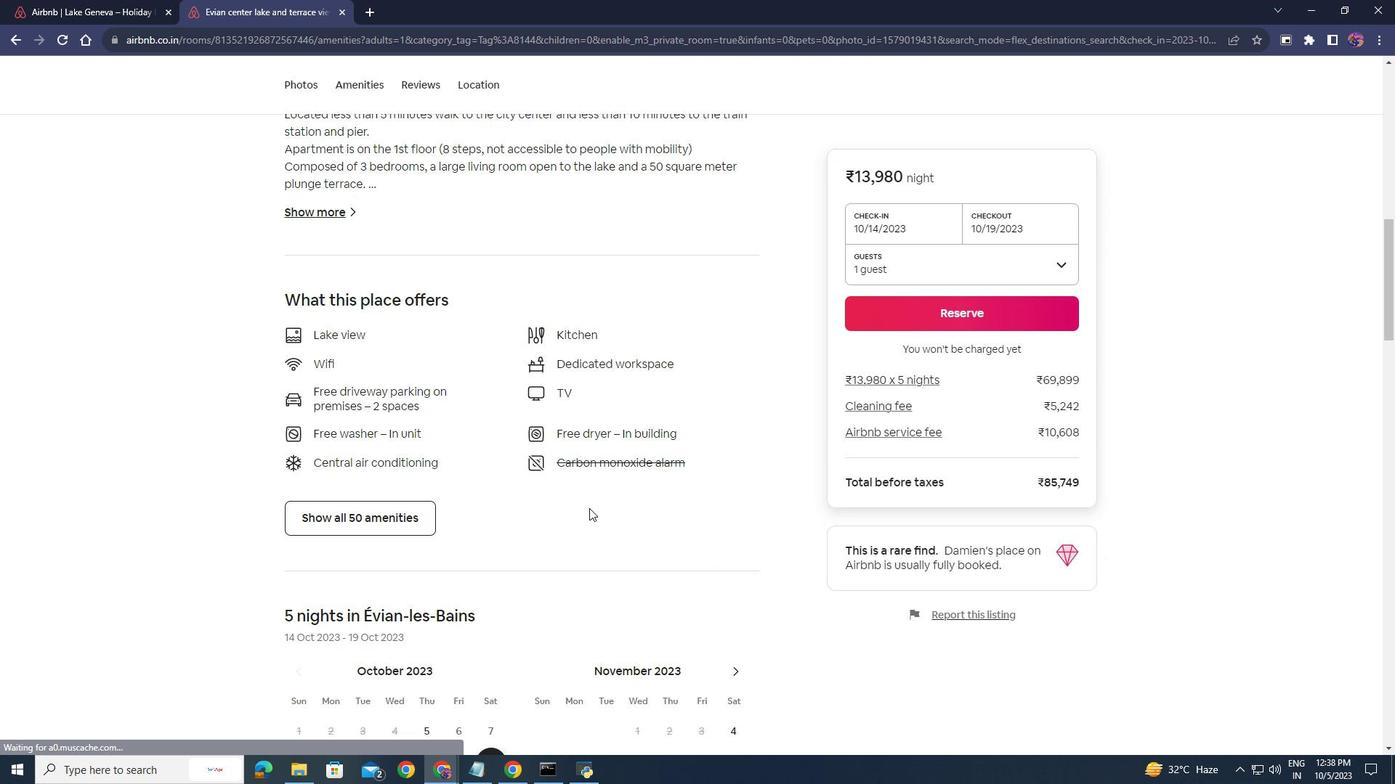 
Action: Mouse scrolled (589, 507) with delta (0, 0)
Screenshot: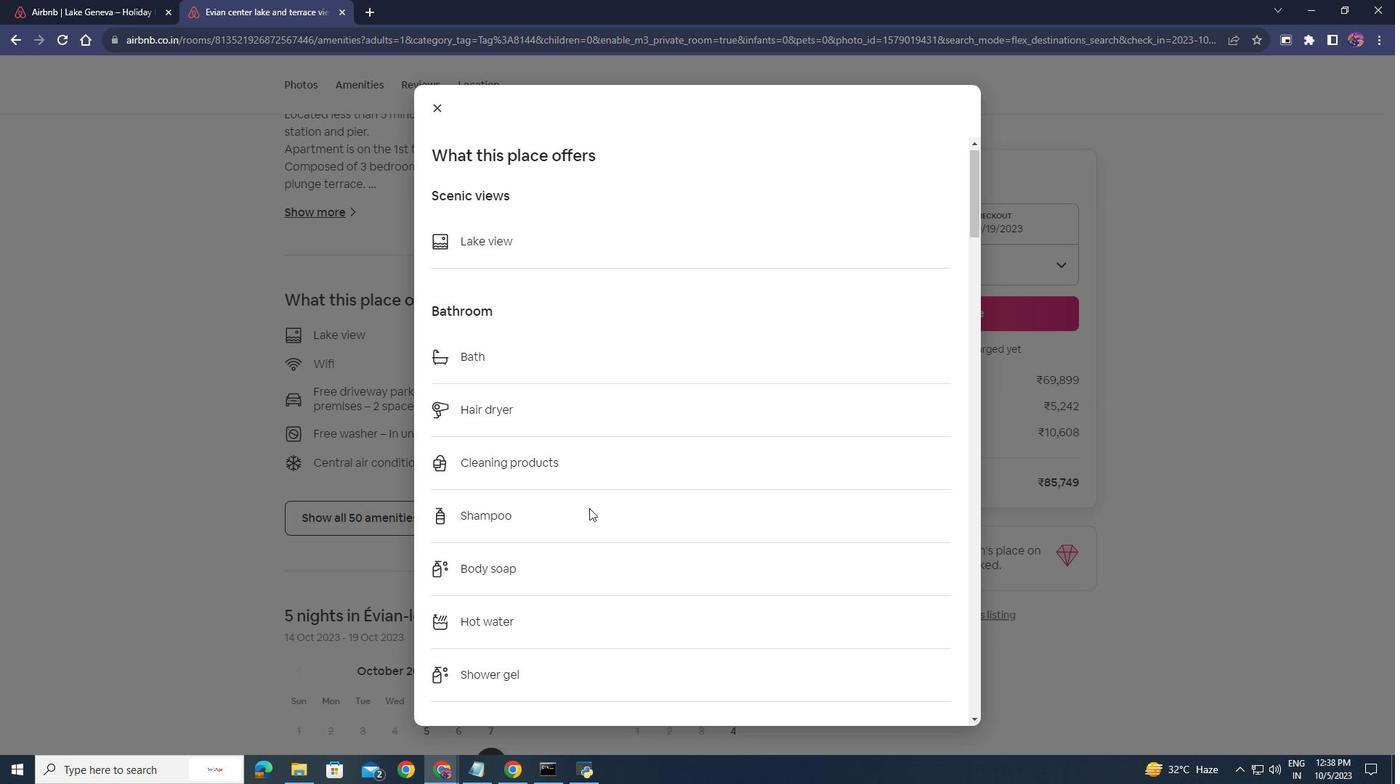 
Action: Mouse scrolled (589, 507) with delta (0, 0)
Screenshot: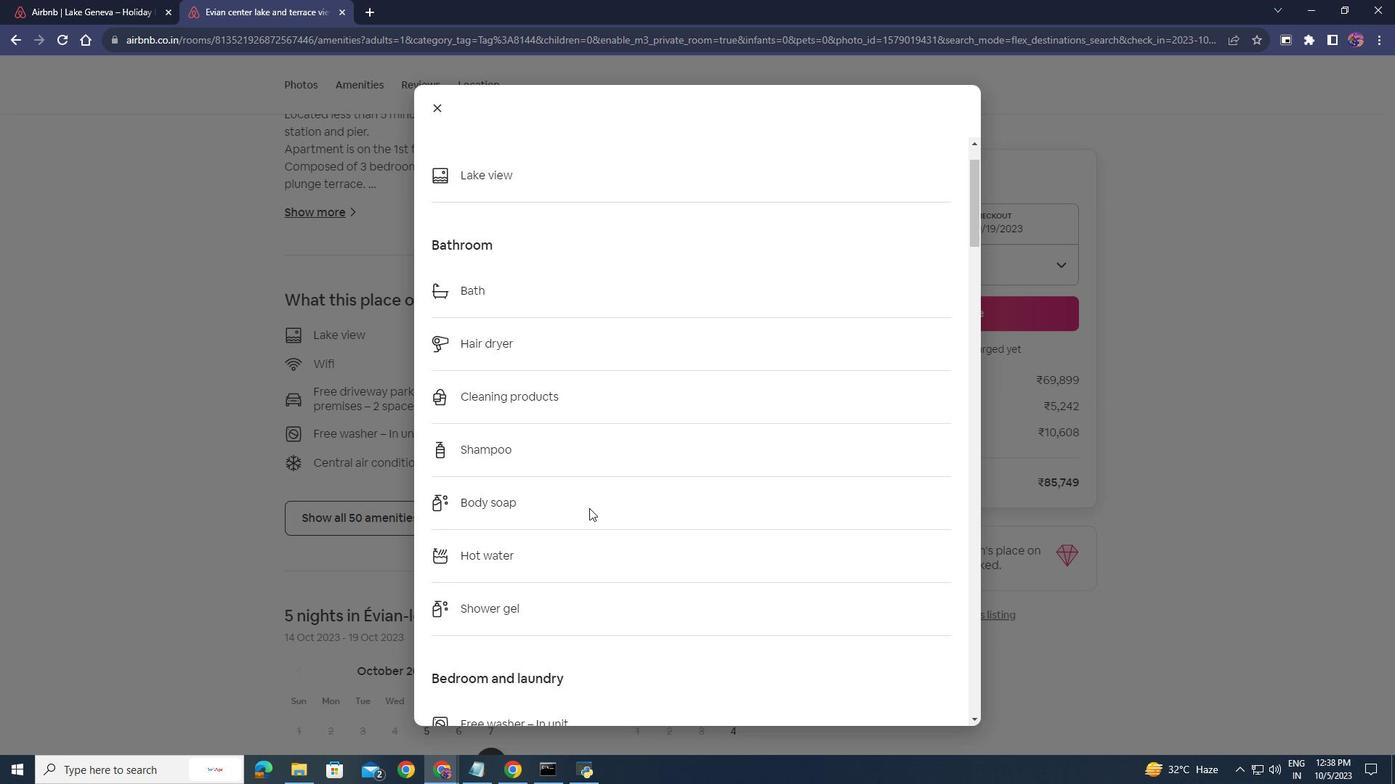 
Action: Mouse scrolled (589, 507) with delta (0, 0)
Screenshot: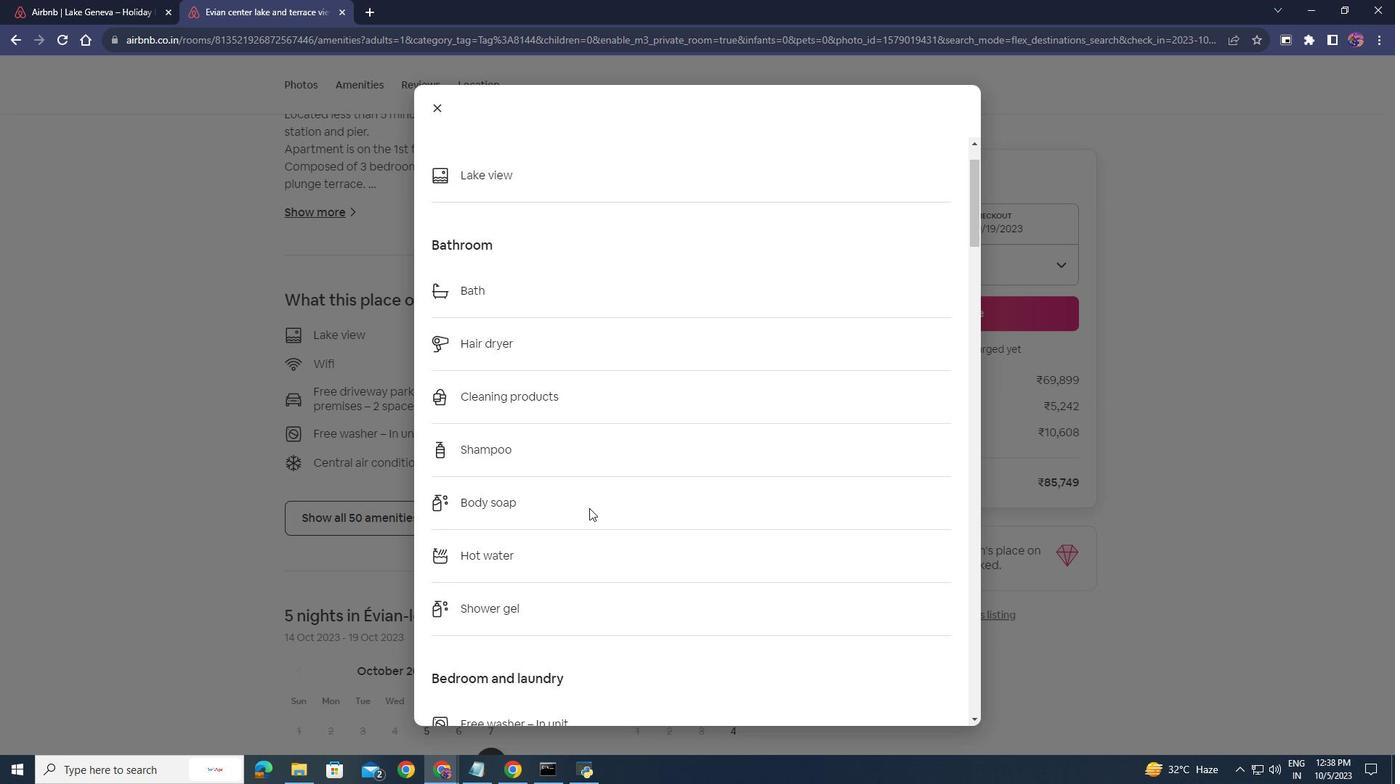 
Action: Mouse scrolled (589, 507) with delta (0, 0)
Screenshot: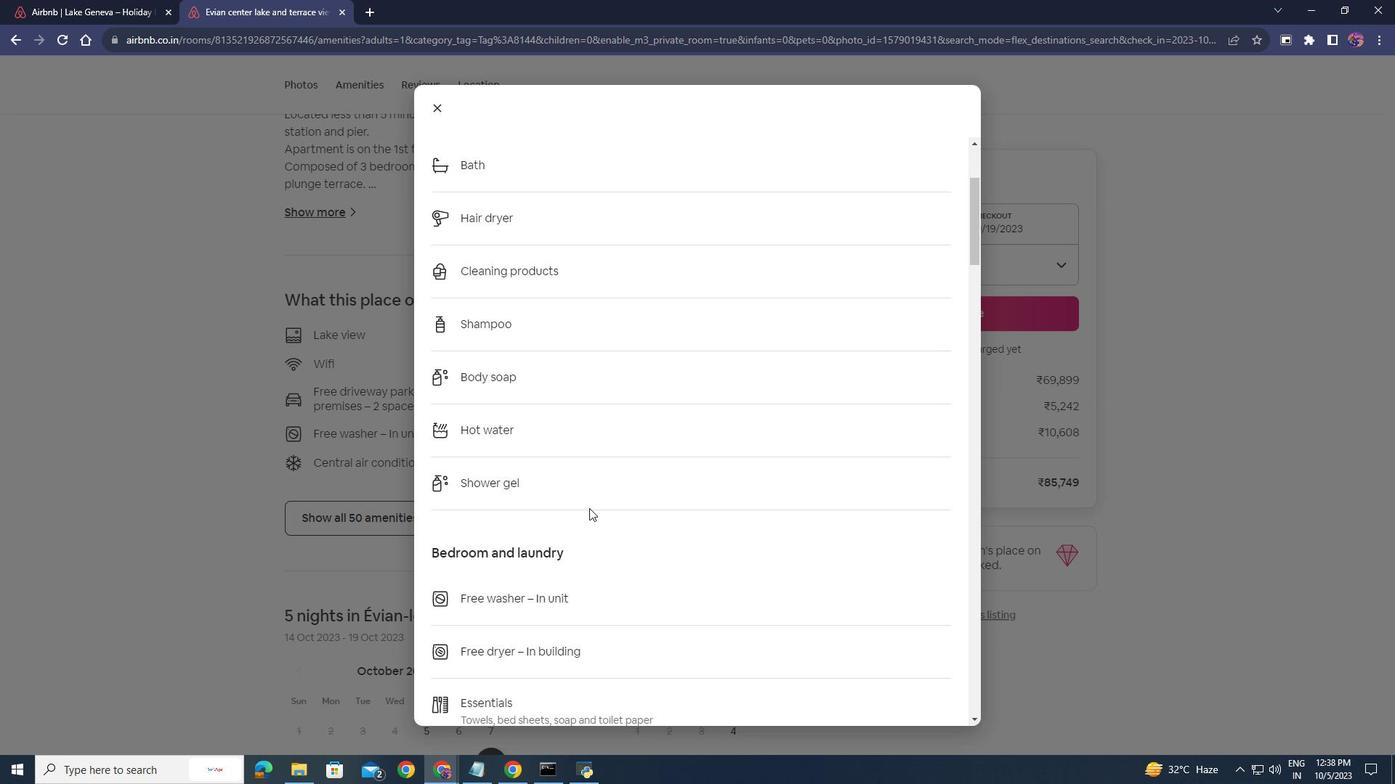 
Action: Mouse scrolled (589, 507) with delta (0, 0)
Screenshot: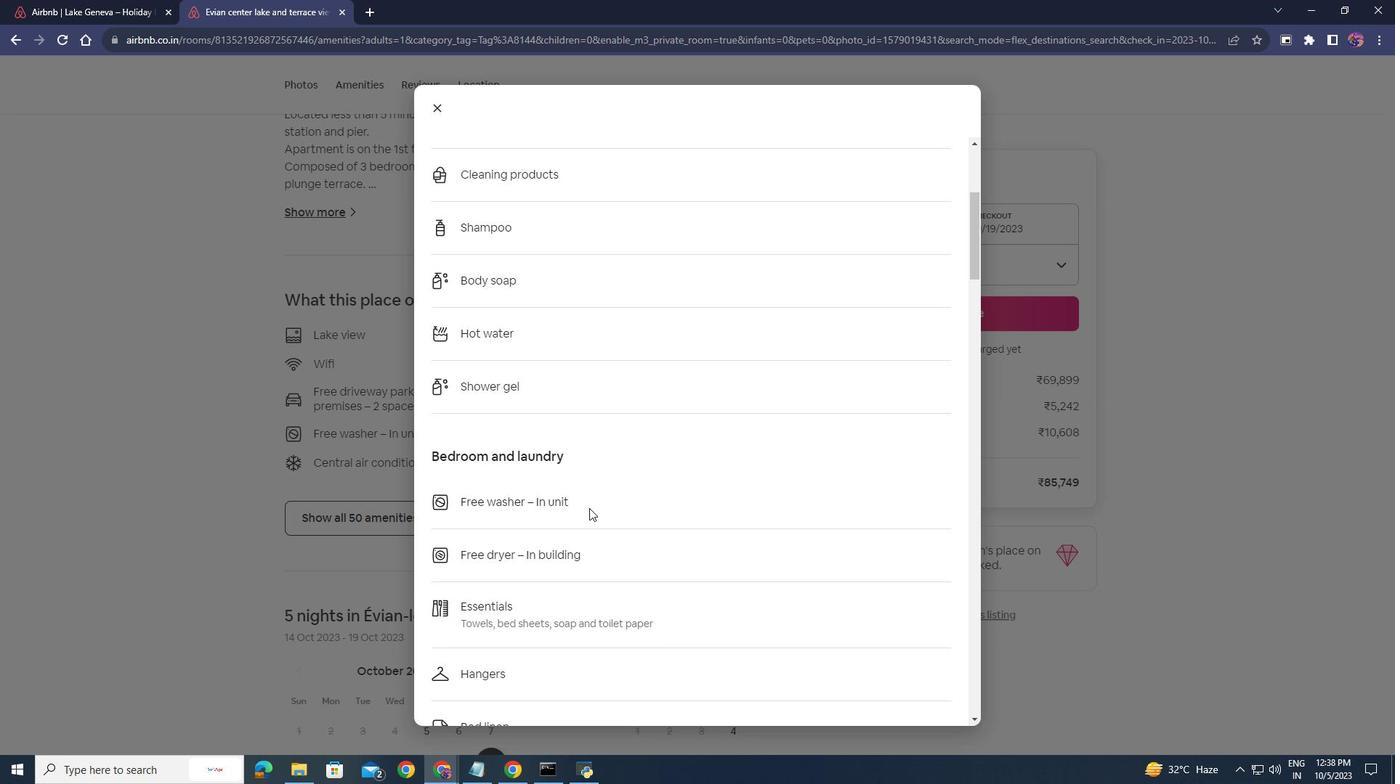 
Action: Mouse scrolled (589, 507) with delta (0, 0)
Screenshot: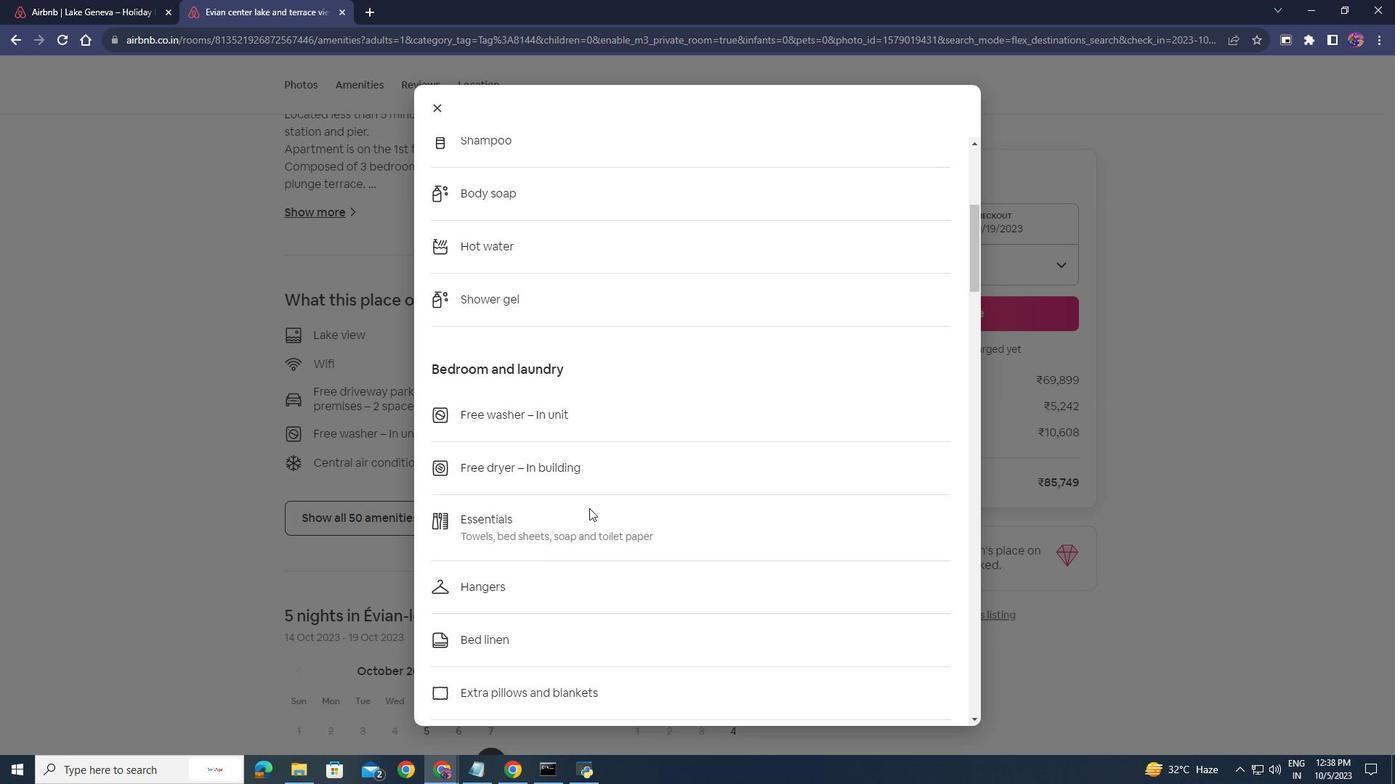 
Action: Mouse scrolled (589, 507) with delta (0, 0)
Screenshot: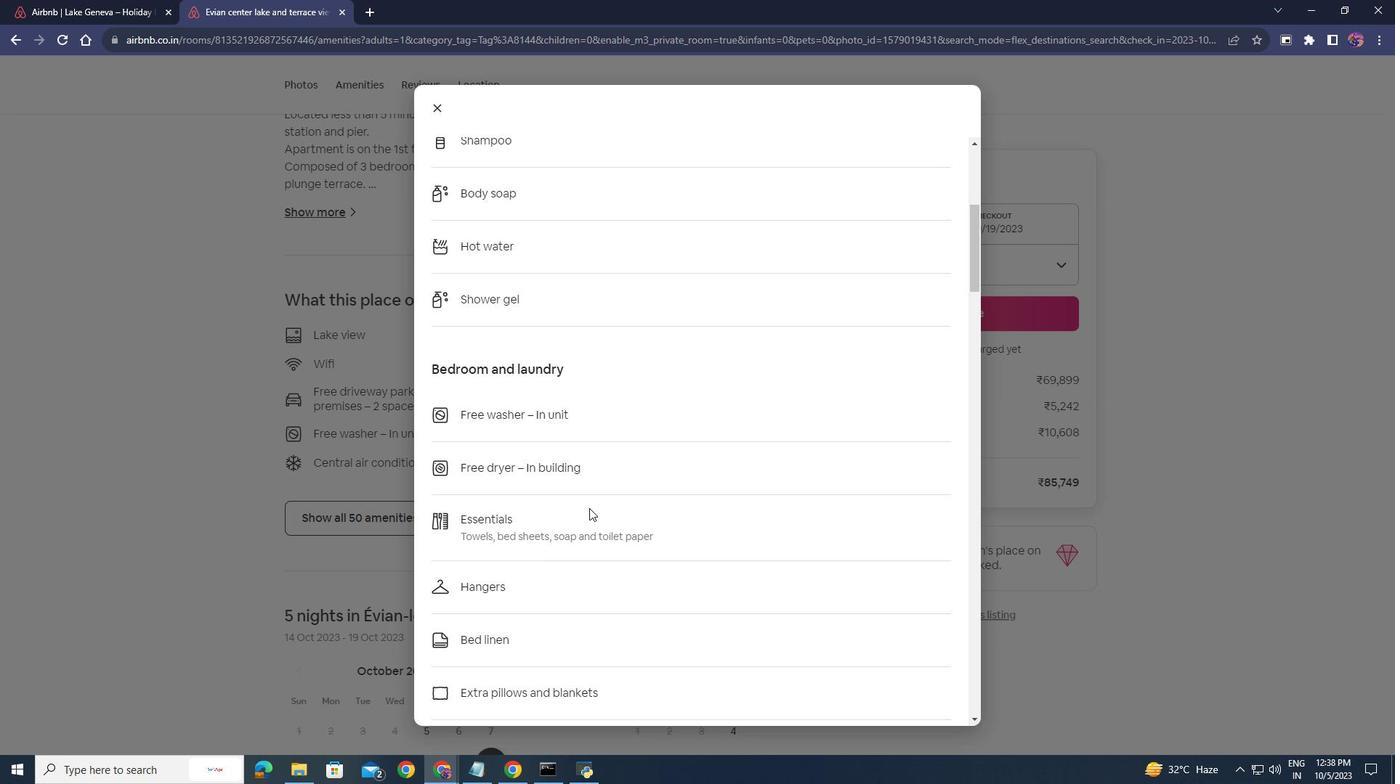 
Action: Mouse scrolled (589, 507) with delta (0, 0)
Screenshot: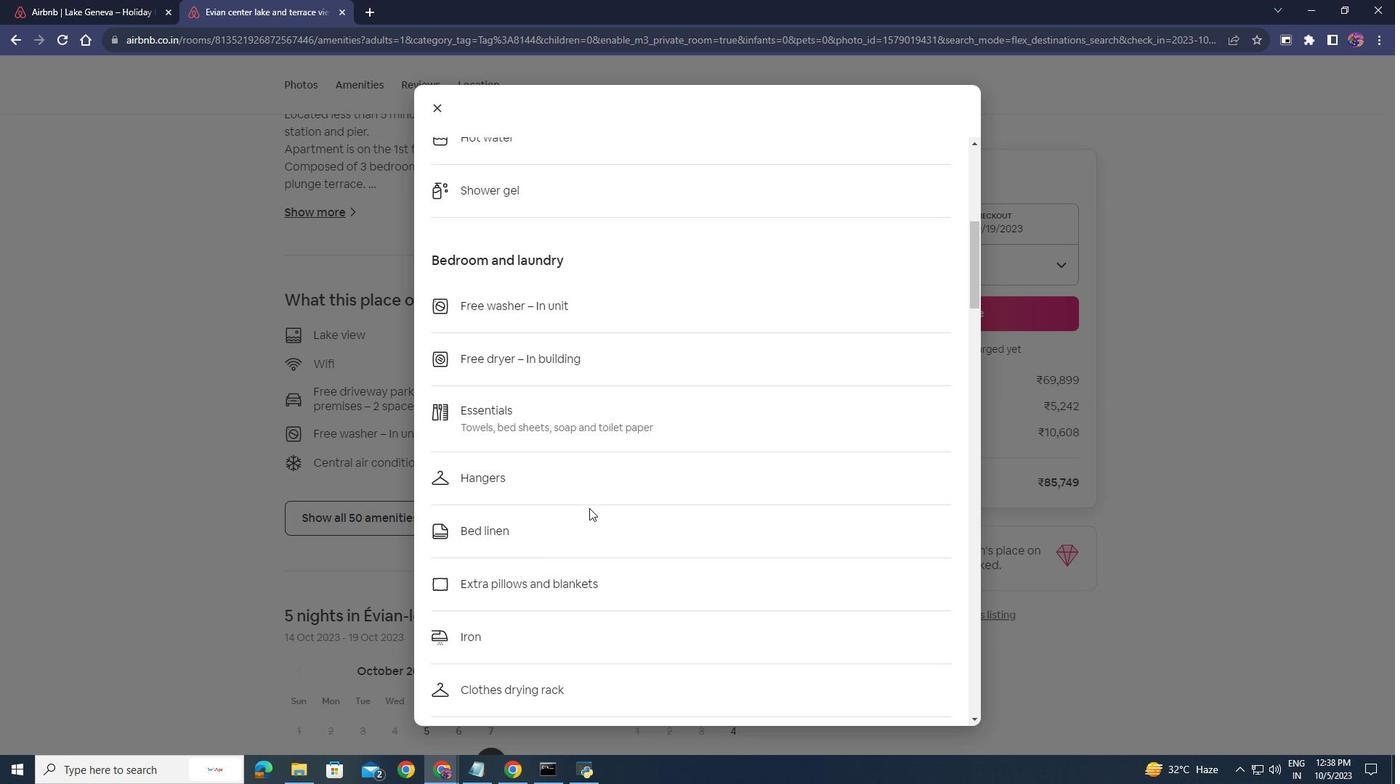 
Action: Mouse scrolled (589, 507) with delta (0, 0)
Screenshot: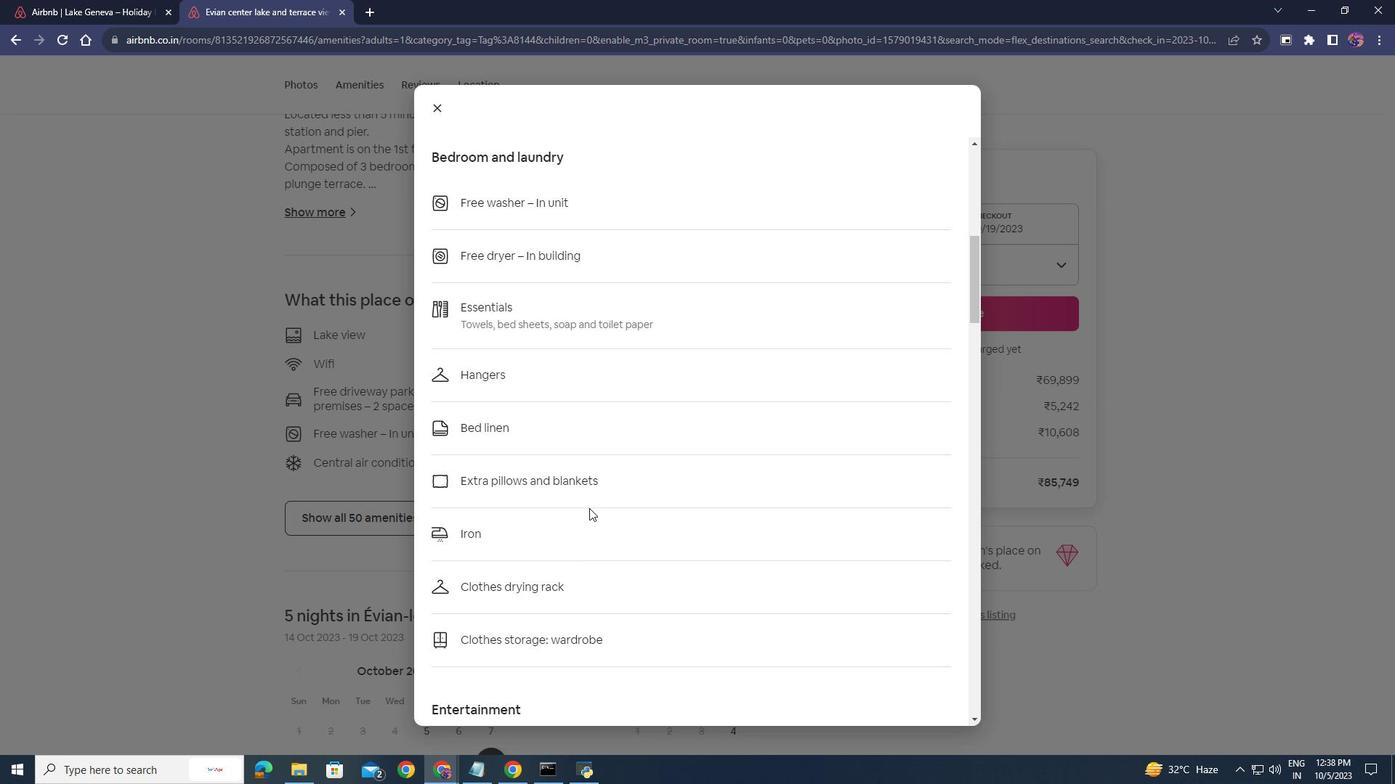 
Action: Mouse scrolled (589, 507) with delta (0, 0)
Screenshot: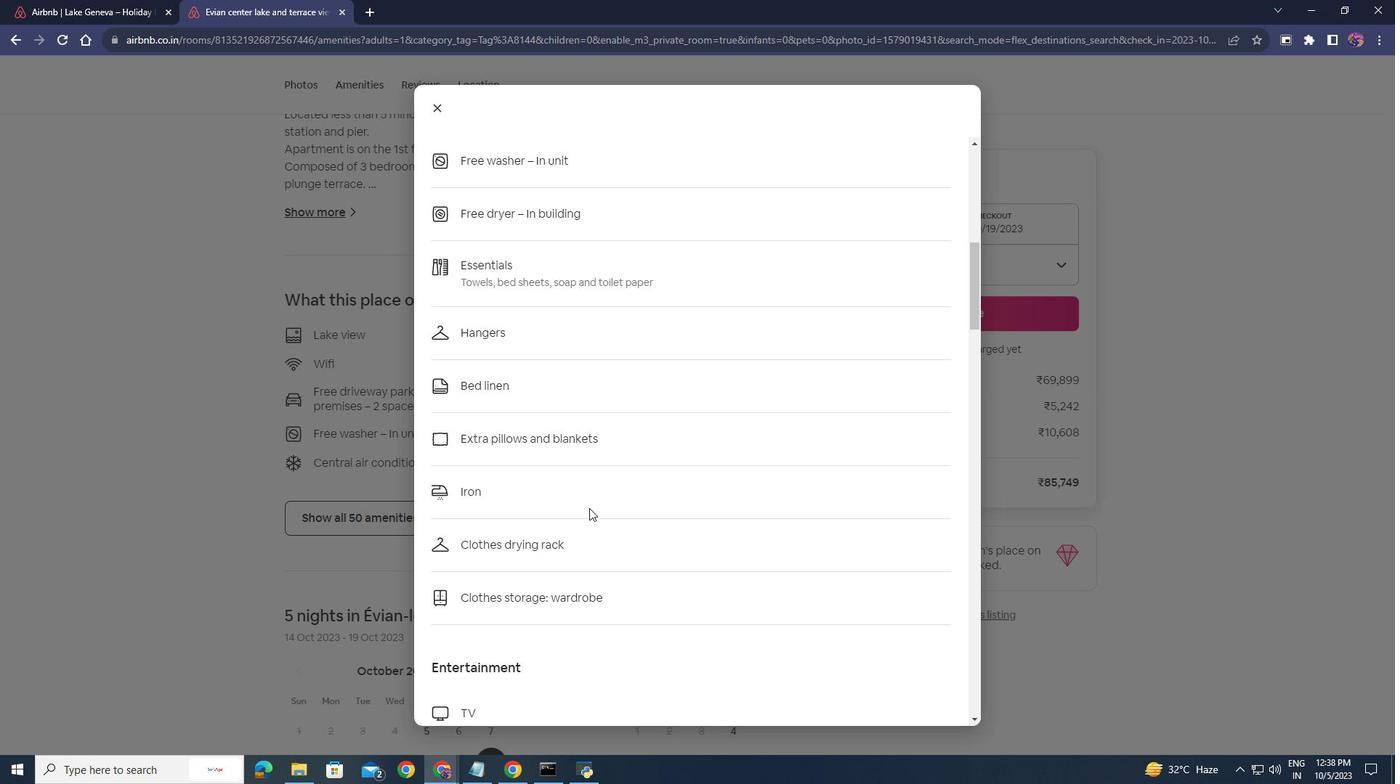 
Action: Mouse moved to (973, 332)
Screenshot: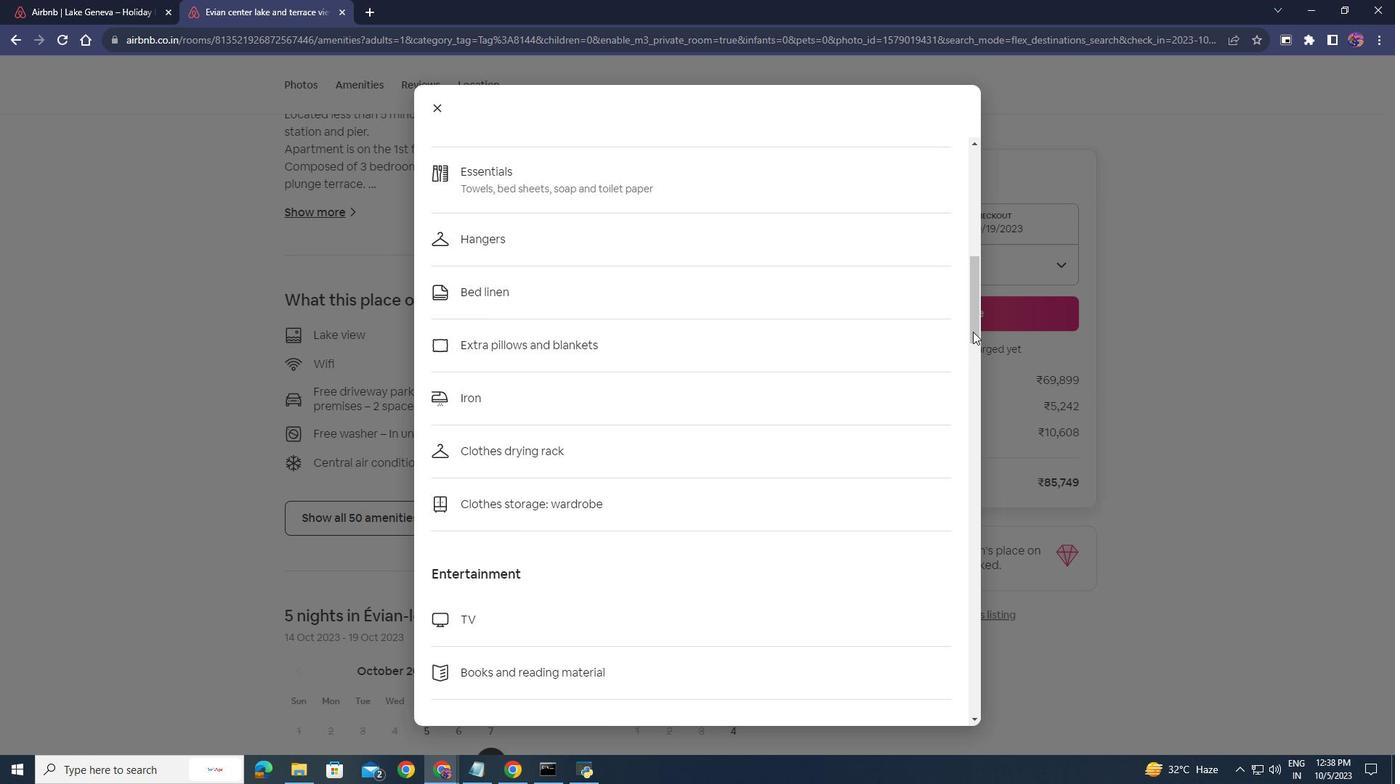 
Action: Mouse pressed left at (973, 332)
Screenshot: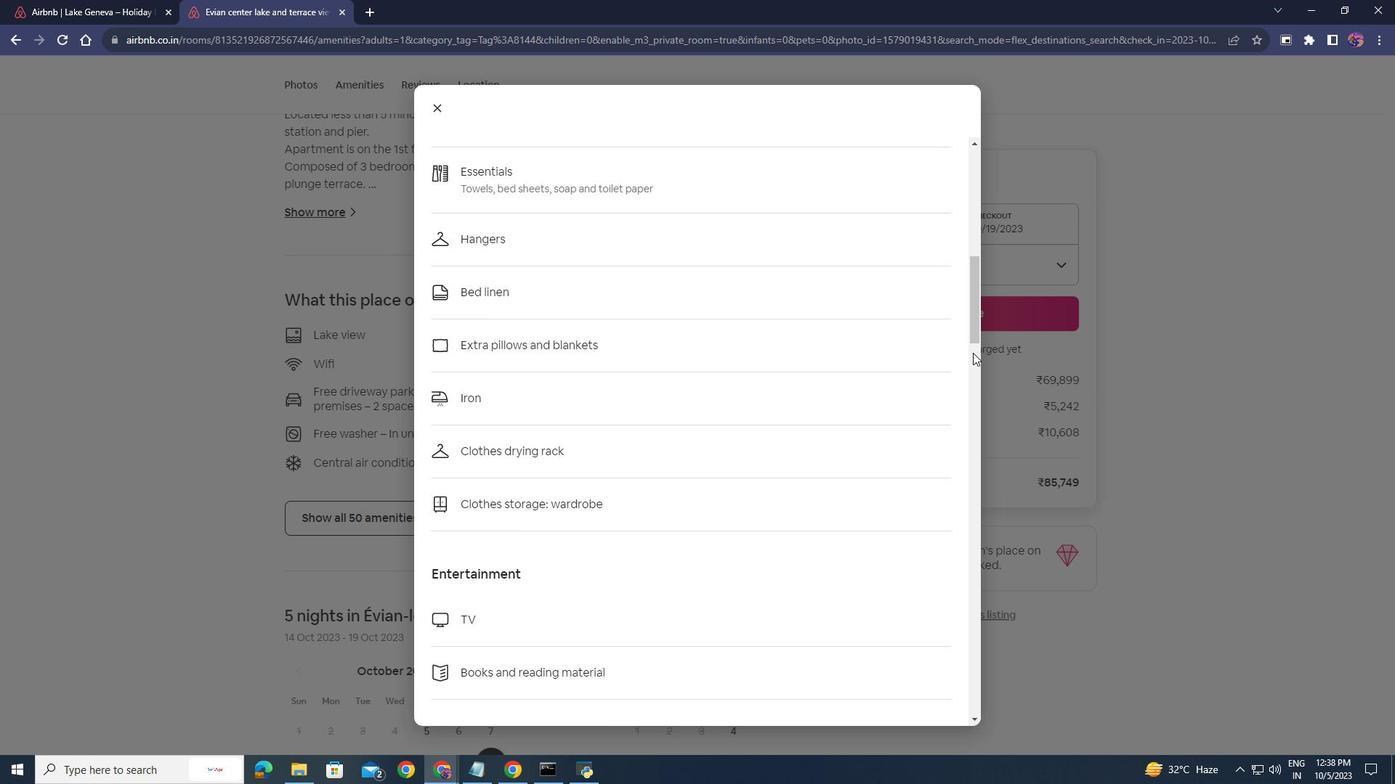 
Action: Mouse moved to (760, 503)
Screenshot: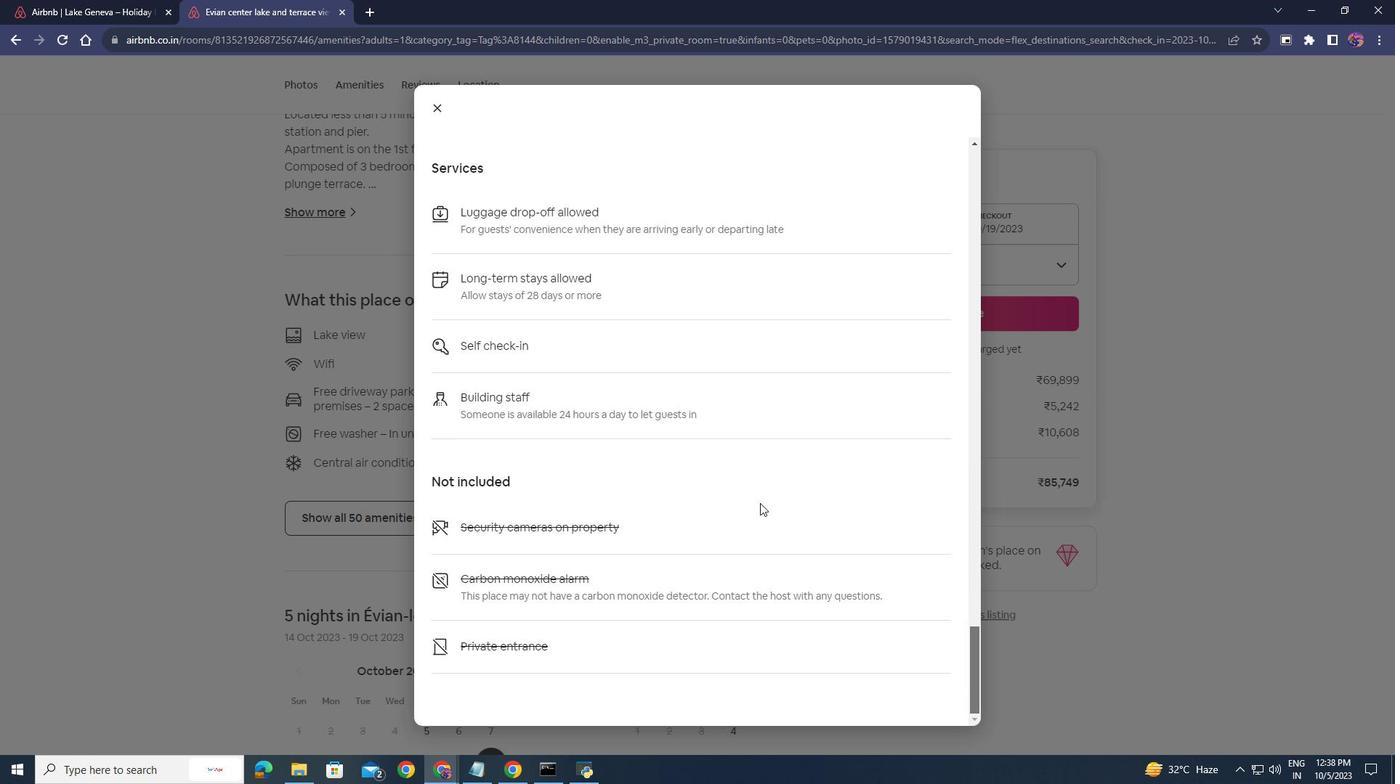 
Action: Mouse scrolled (760, 502) with delta (0, 0)
Screenshot: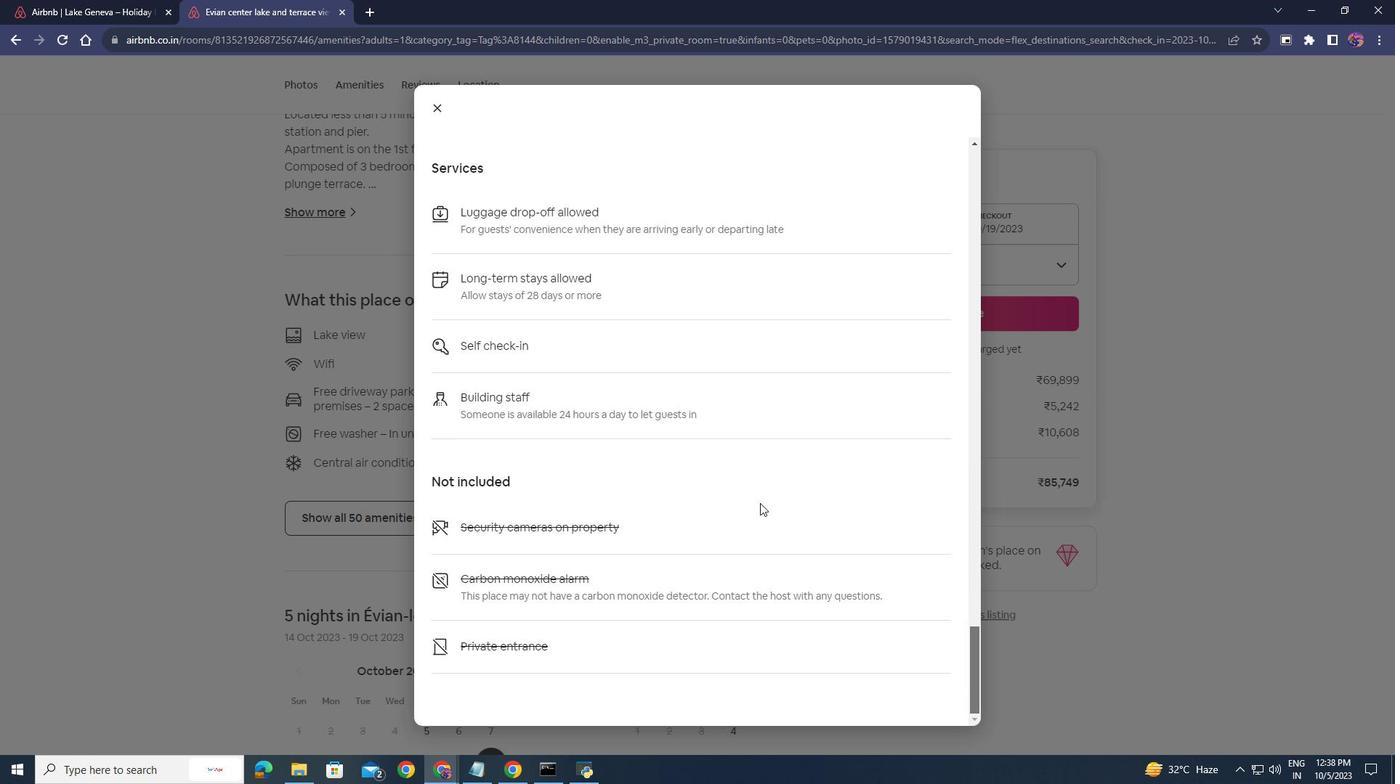
Action: Mouse scrolled (760, 502) with delta (0, 0)
Screenshot: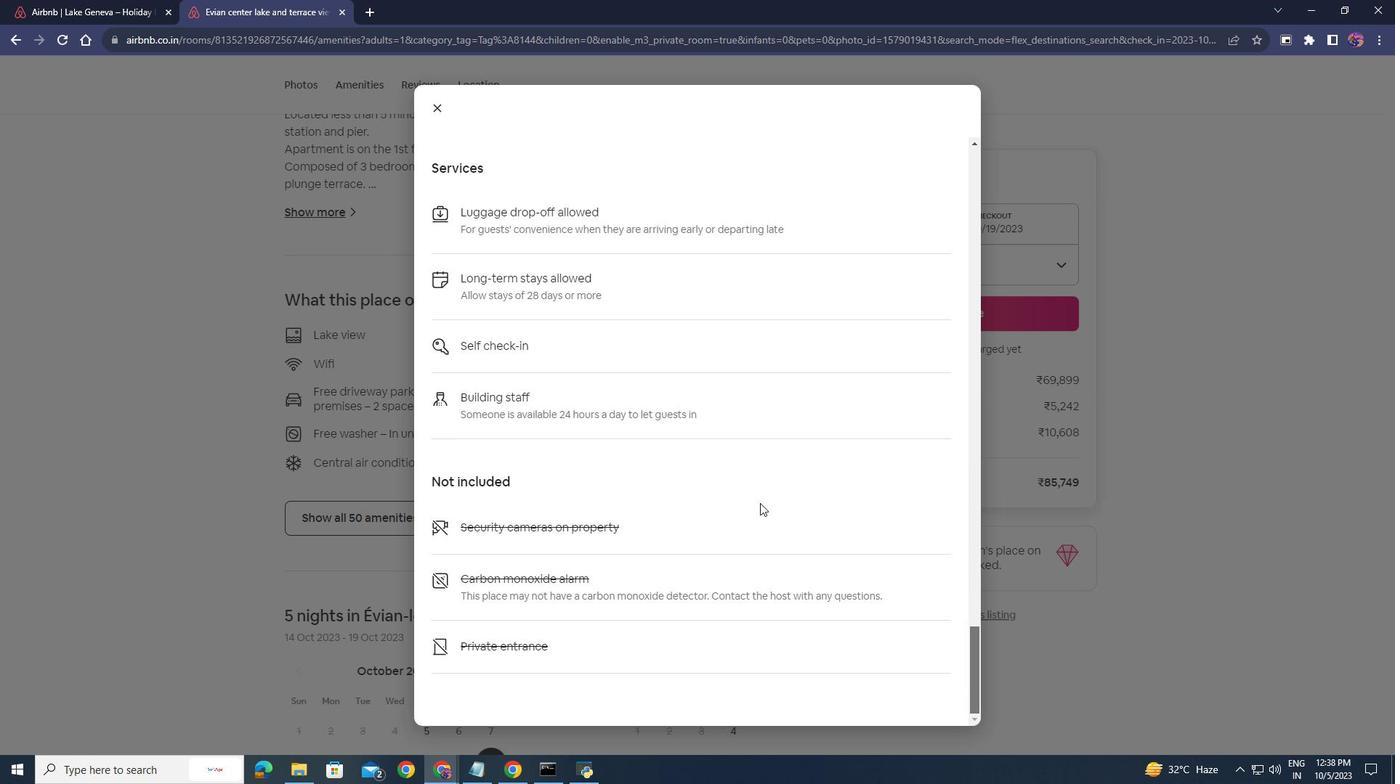 
Action: Mouse scrolled (760, 502) with delta (0, 0)
Screenshot: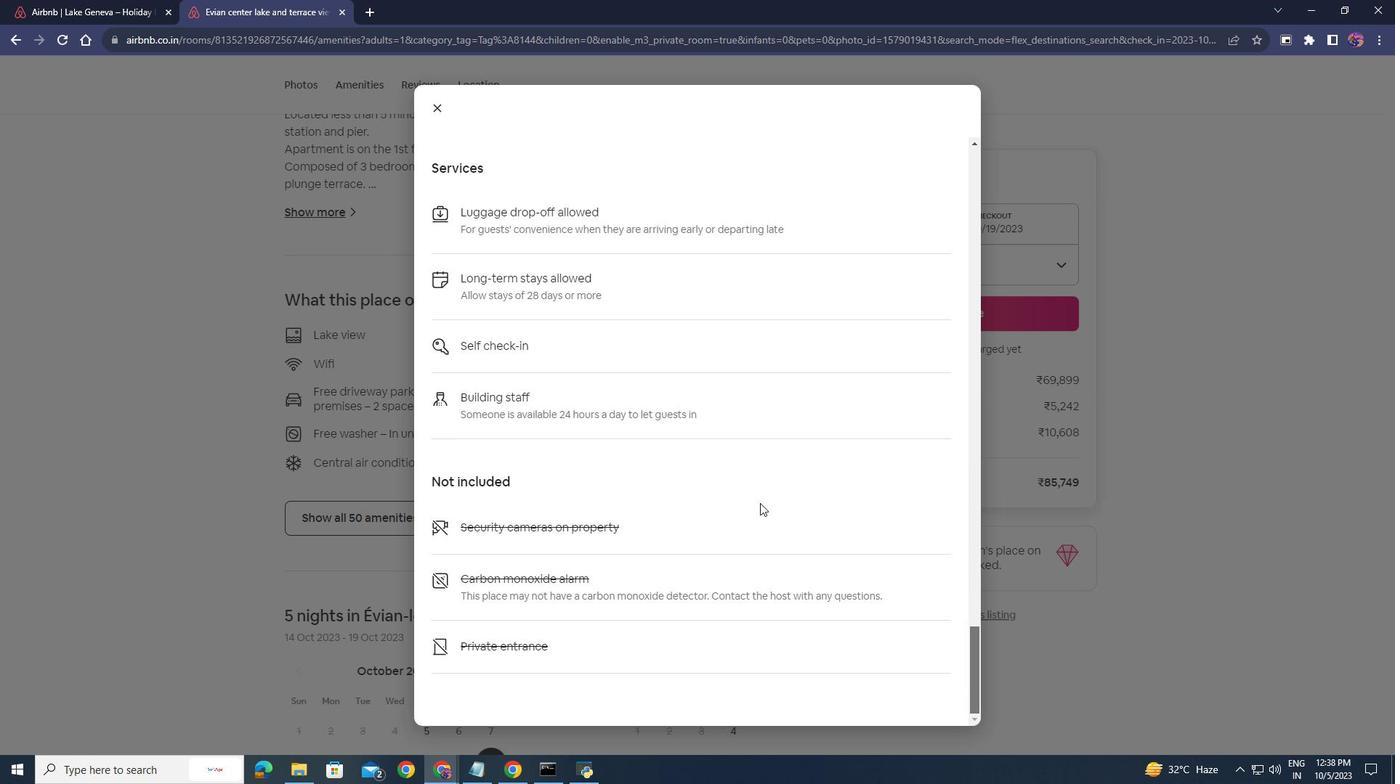 
Action: Mouse moved to (438, 107)
Screenshot: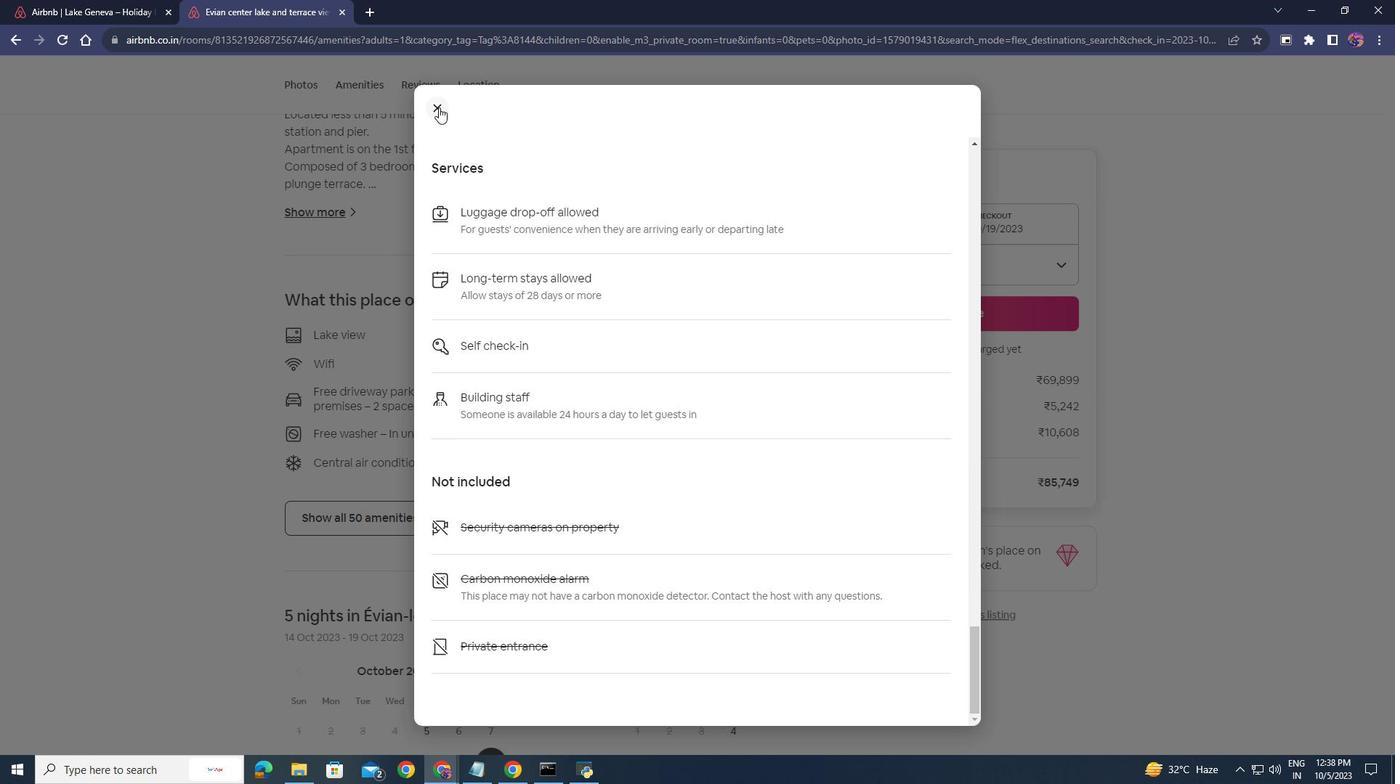 
Action: Mouse pressed left at (438, 107)
Screenshot: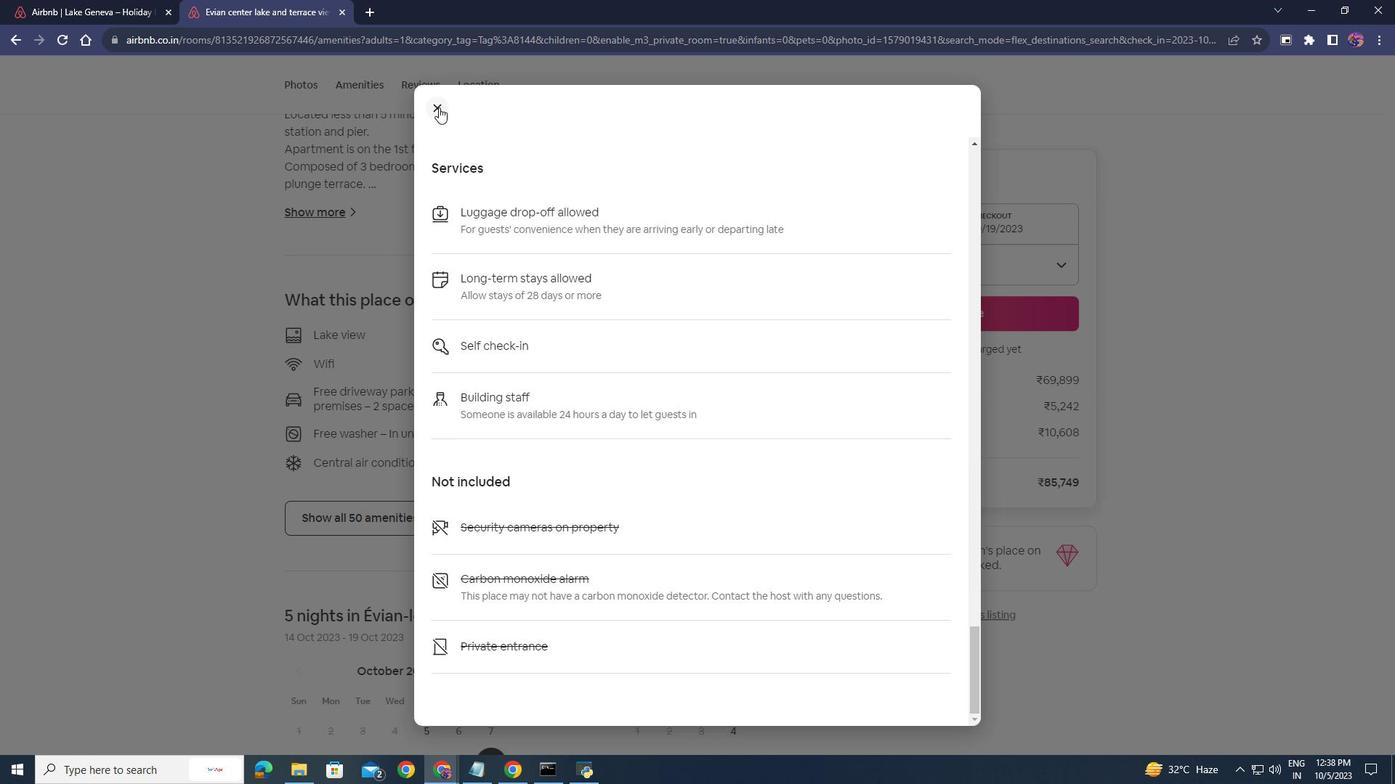 
Action: Mouse moved to (339, 82)
Screenshot: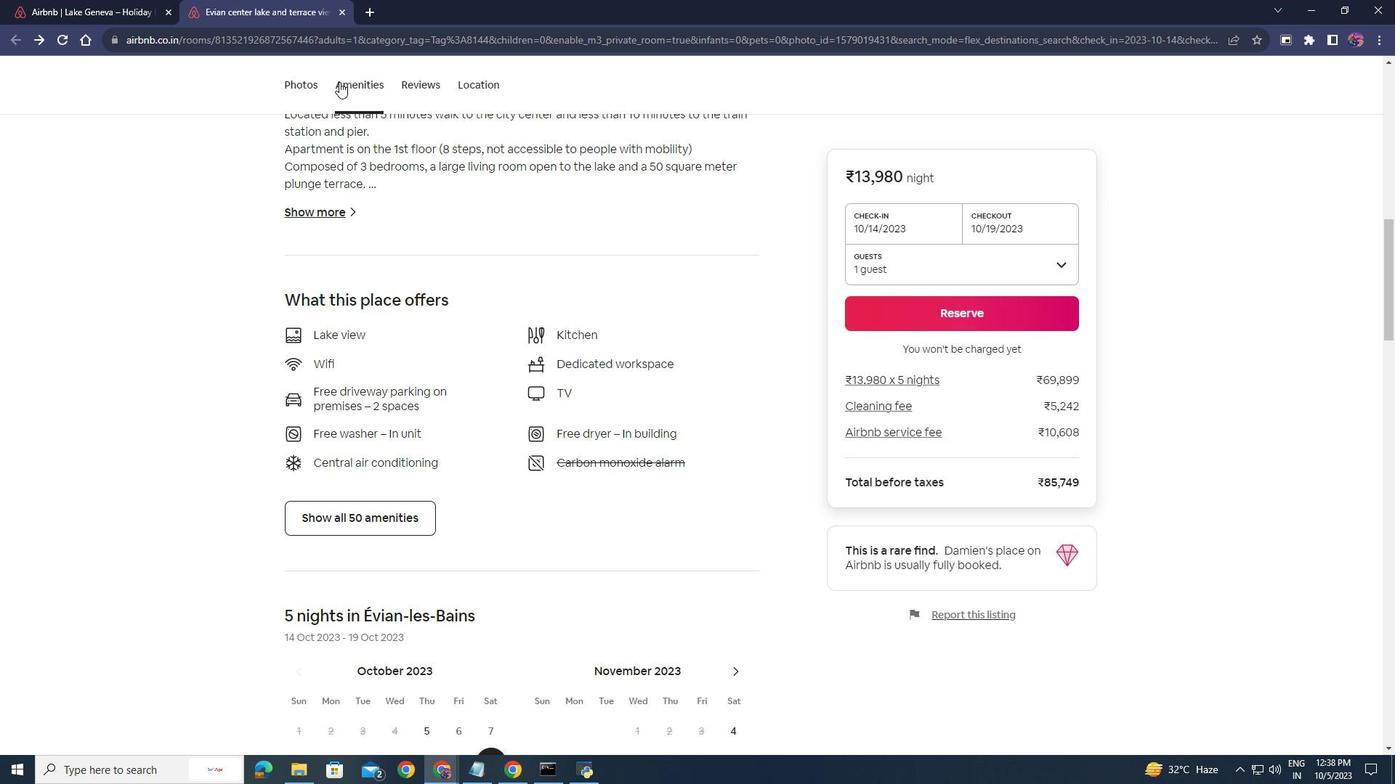 
Action: Mouse pressed left at (339, 82)
Screenshot: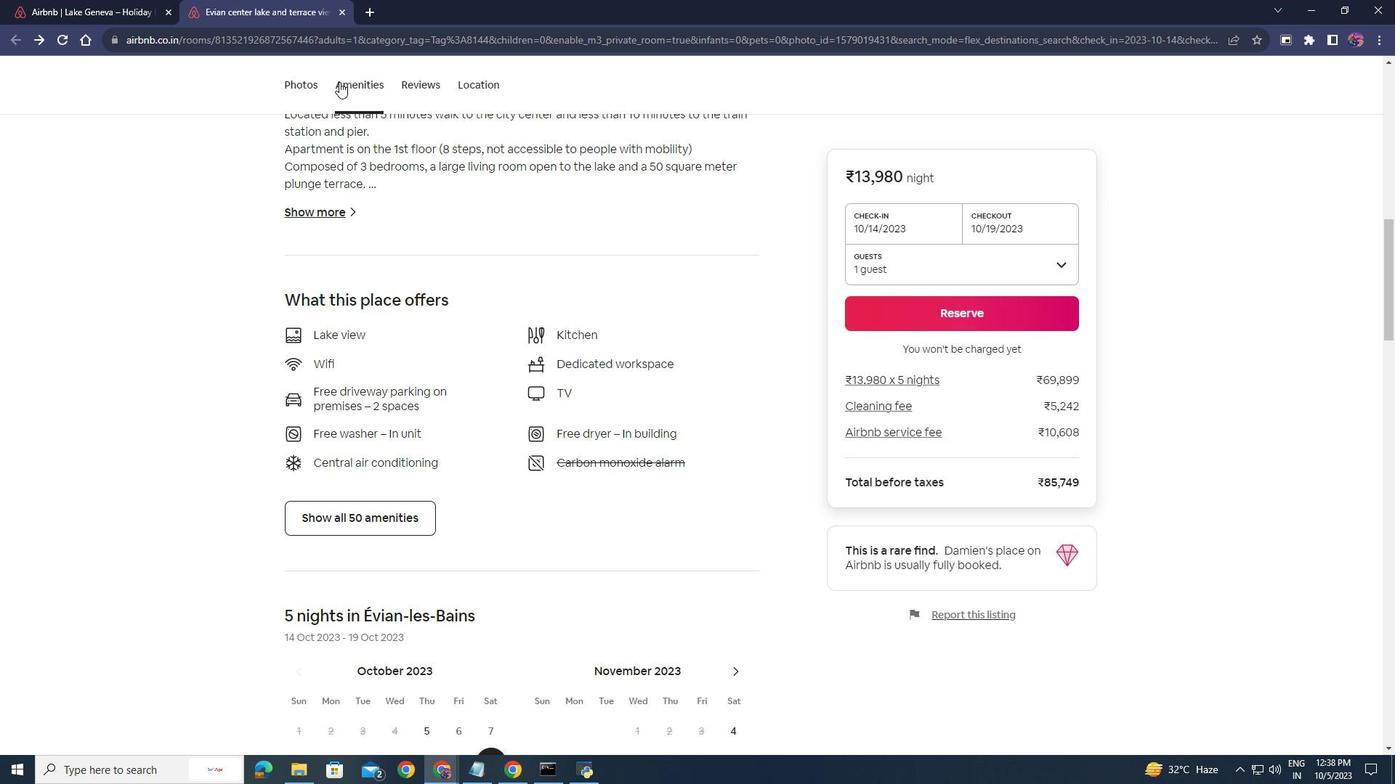 
Action: Mouse moved to (427, 82)
Screenshot: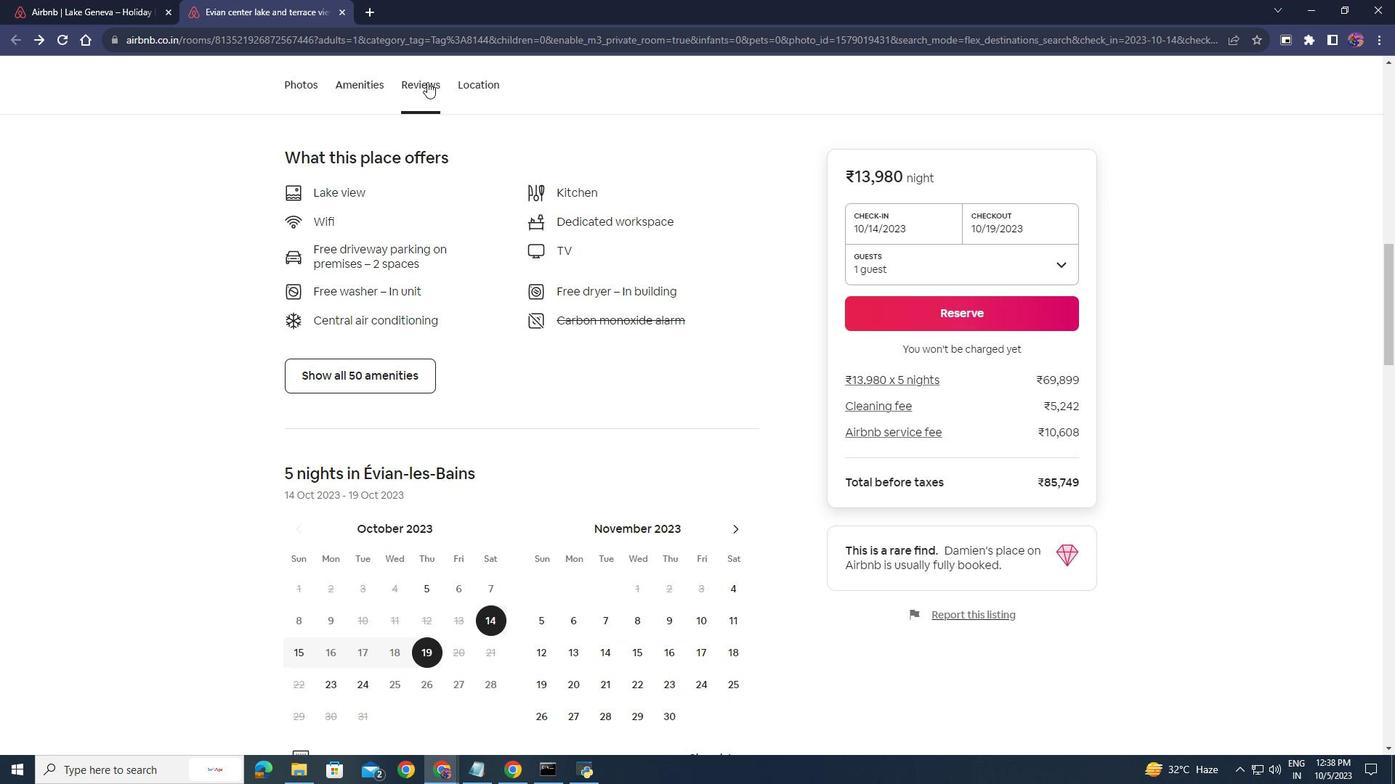 
Action: Mouse pressed left at (427, 82)
Screenshot: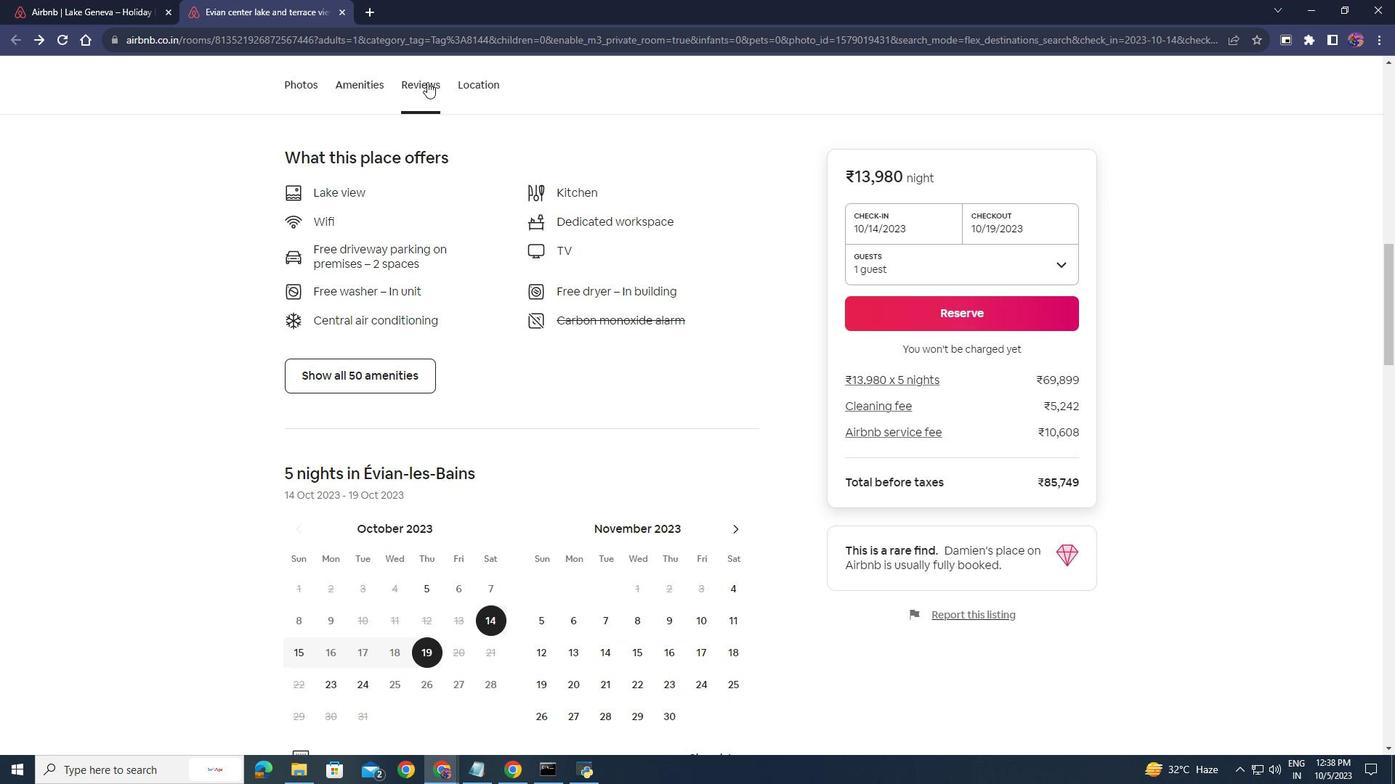 
Action: Mouse moved to (474, 82)
Screenshot: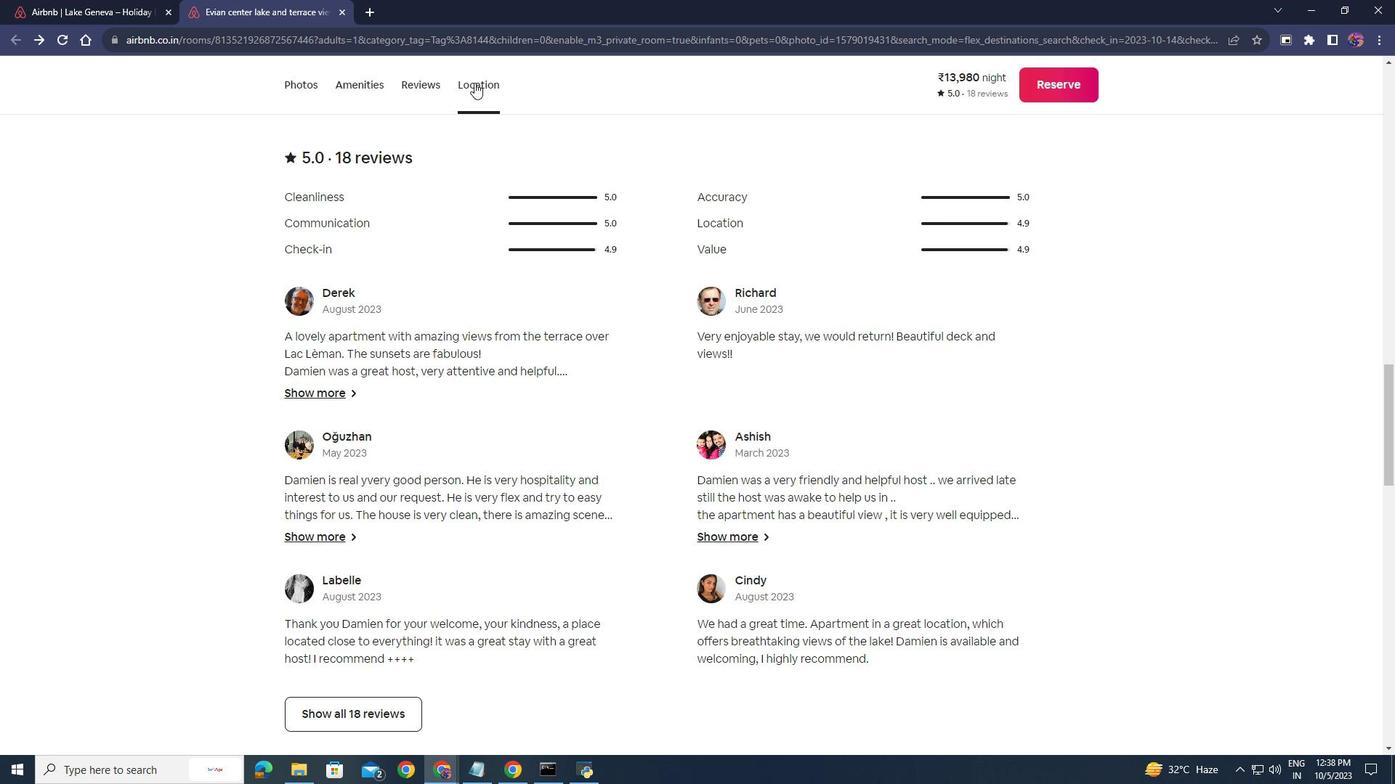 
Action: Mouse pressed left at (474, 82)
Screenshot: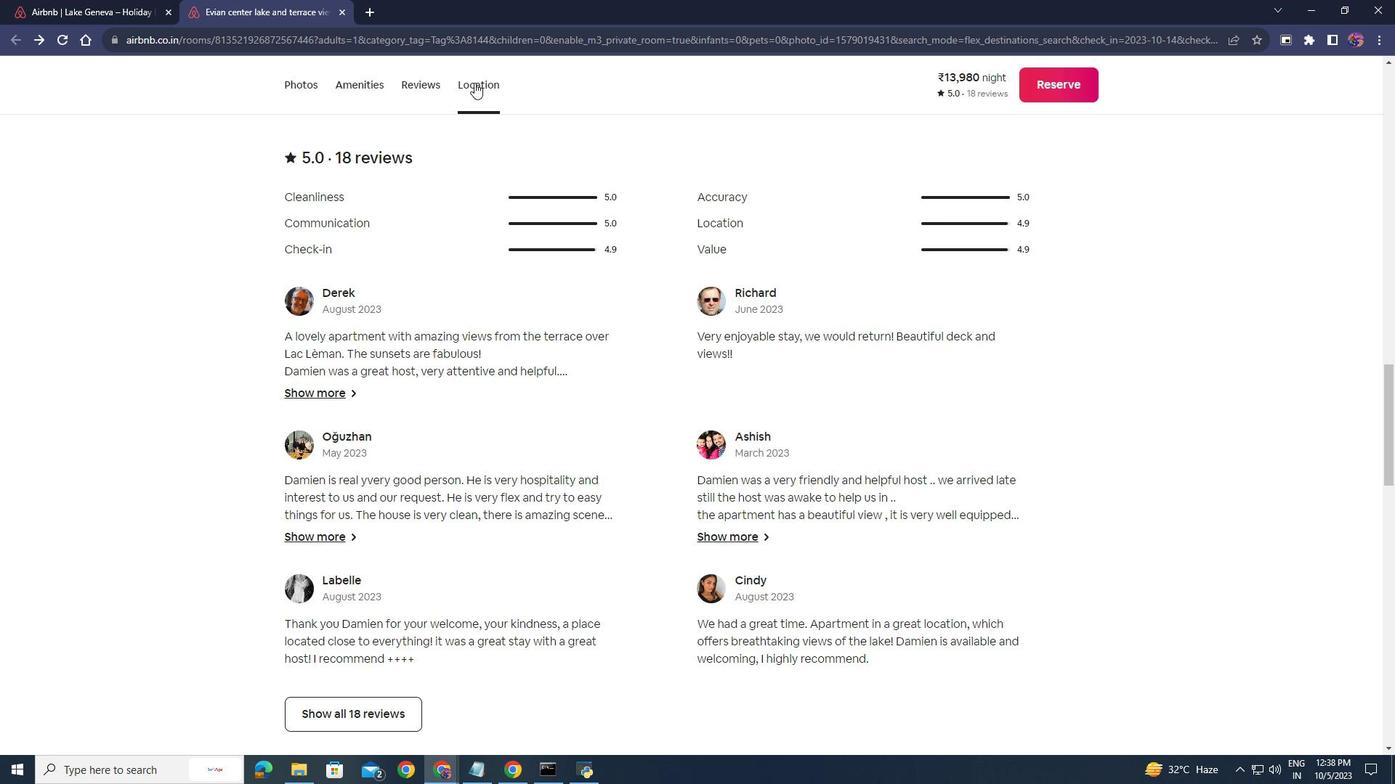 
Action: Mouse moved to (676, 431)
Screenshot: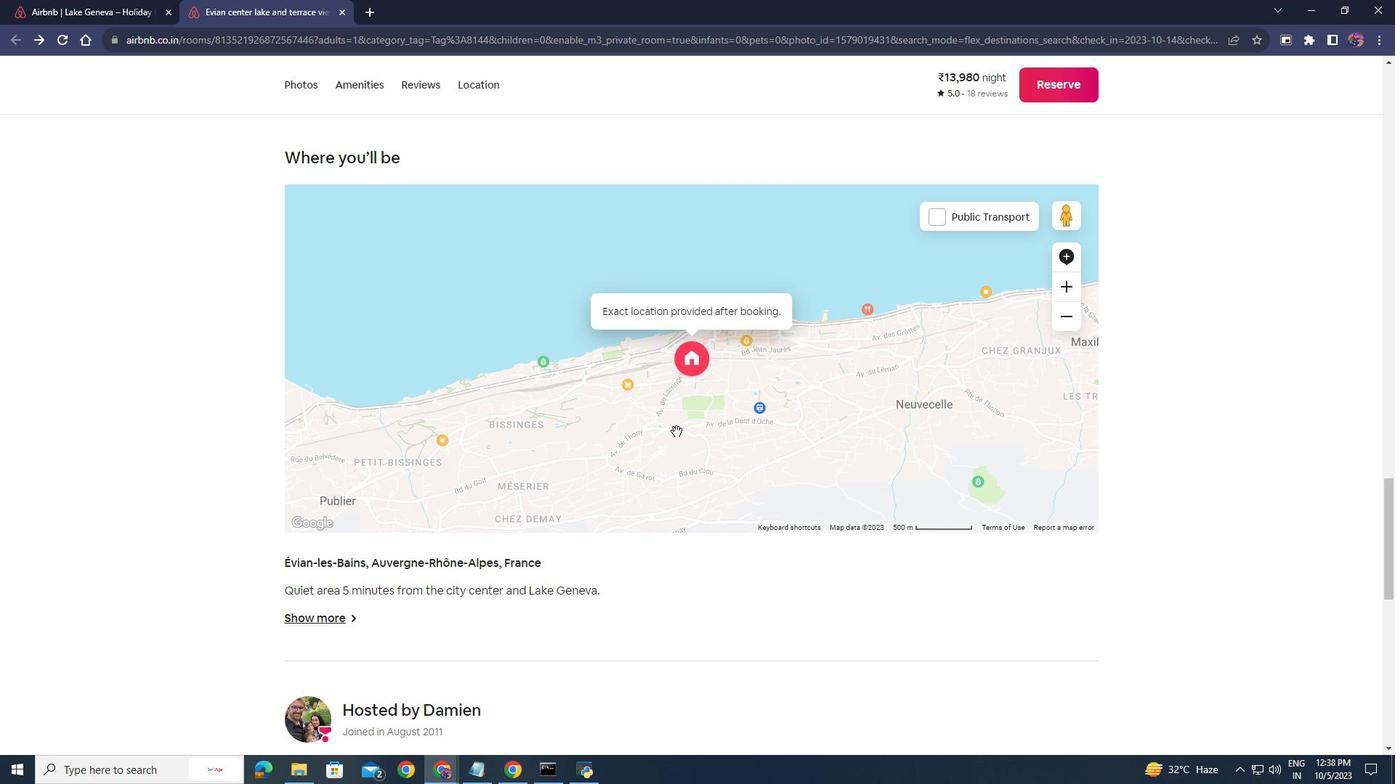 
Action: Mouse scrolled (676, 430) with delta (0, 0)
Screenshot: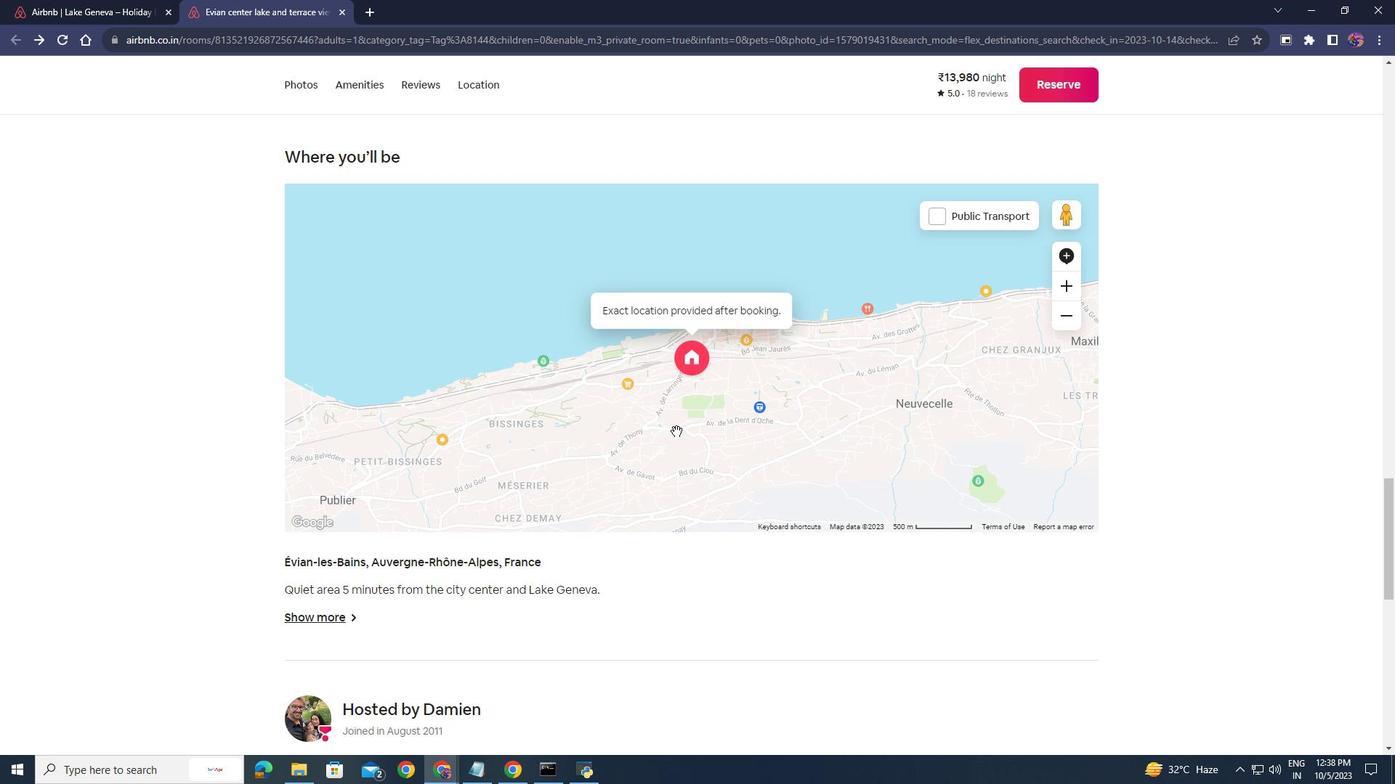
Action: Mouse scrolled (676, 430) with delta (0, 0)
Screenshot: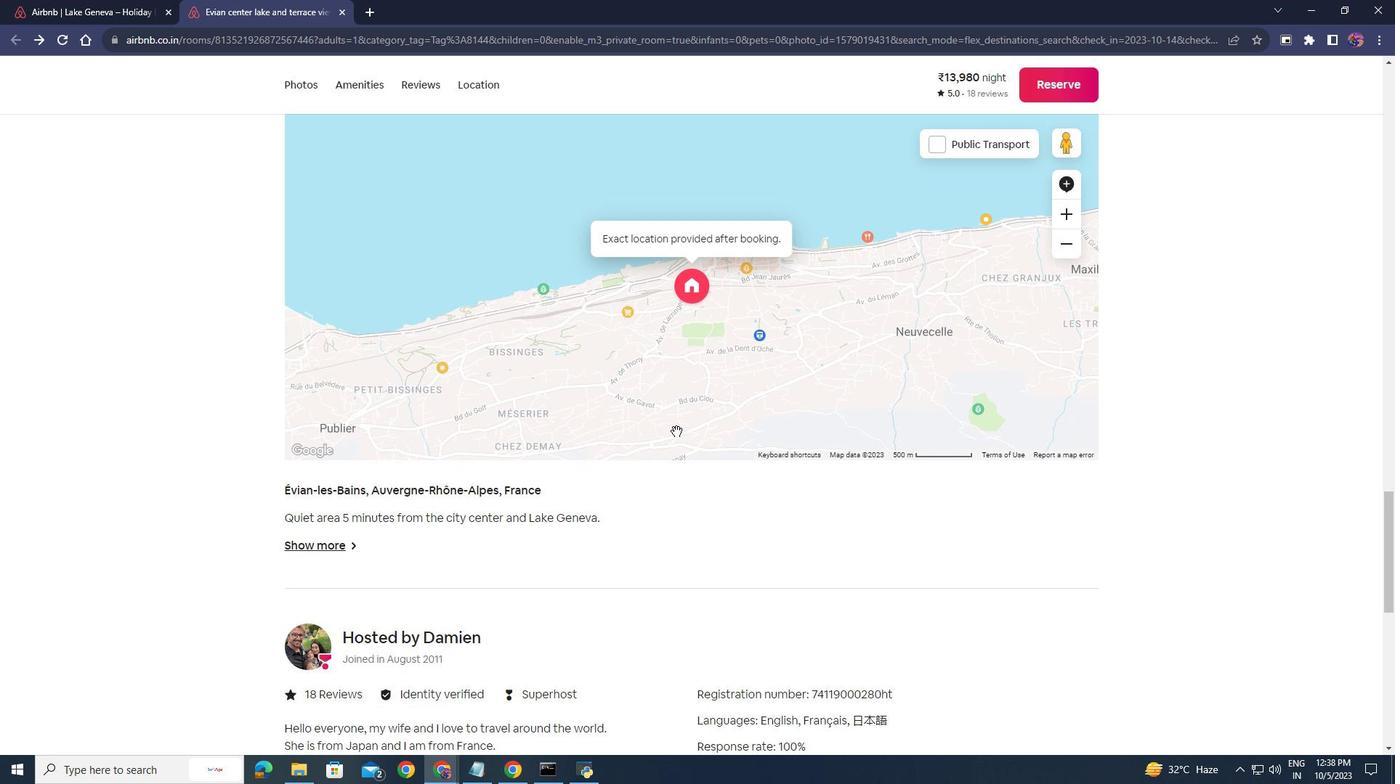 
Action: Mouse scrolled (676, 430) with delta (0, 0)
Screenshot: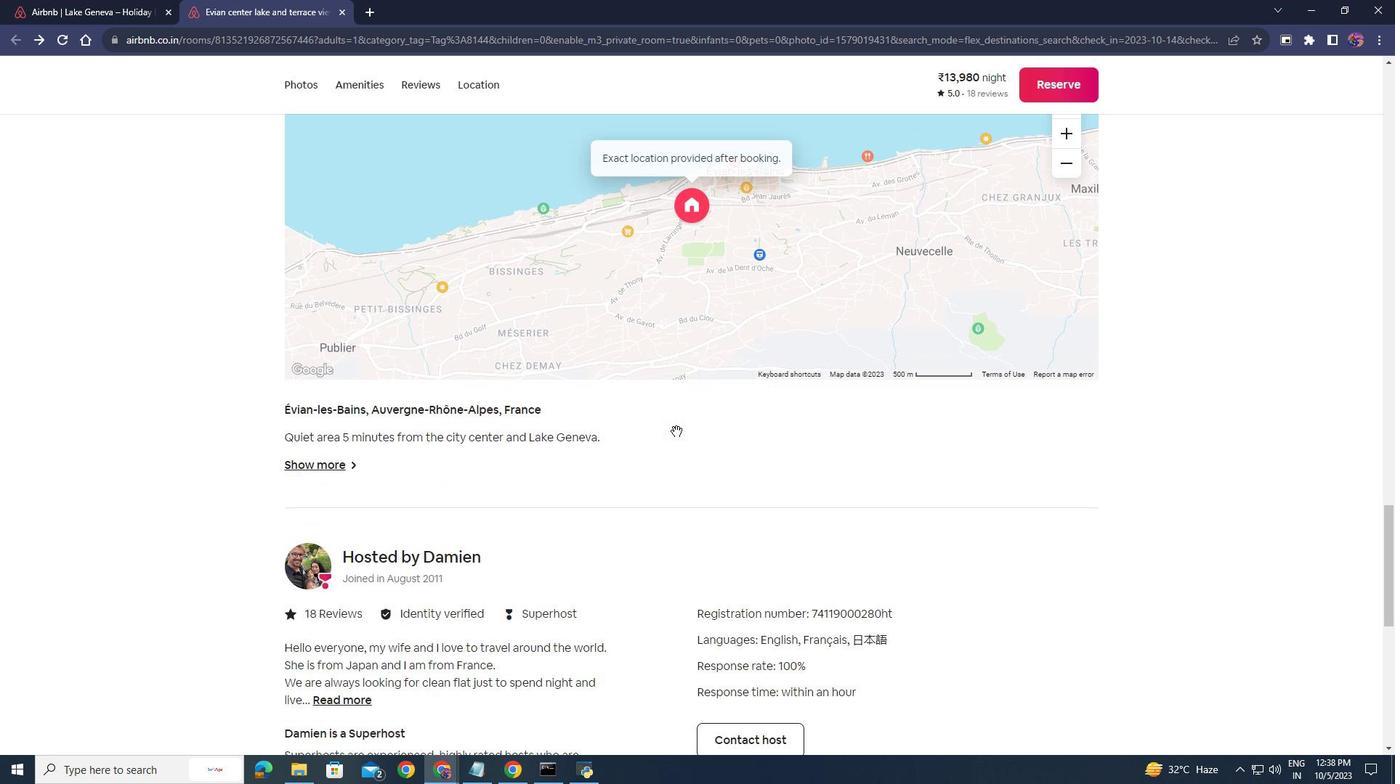 
Action: Mouse scrolled (676, 430) with delta (0, 0)
Screenshot: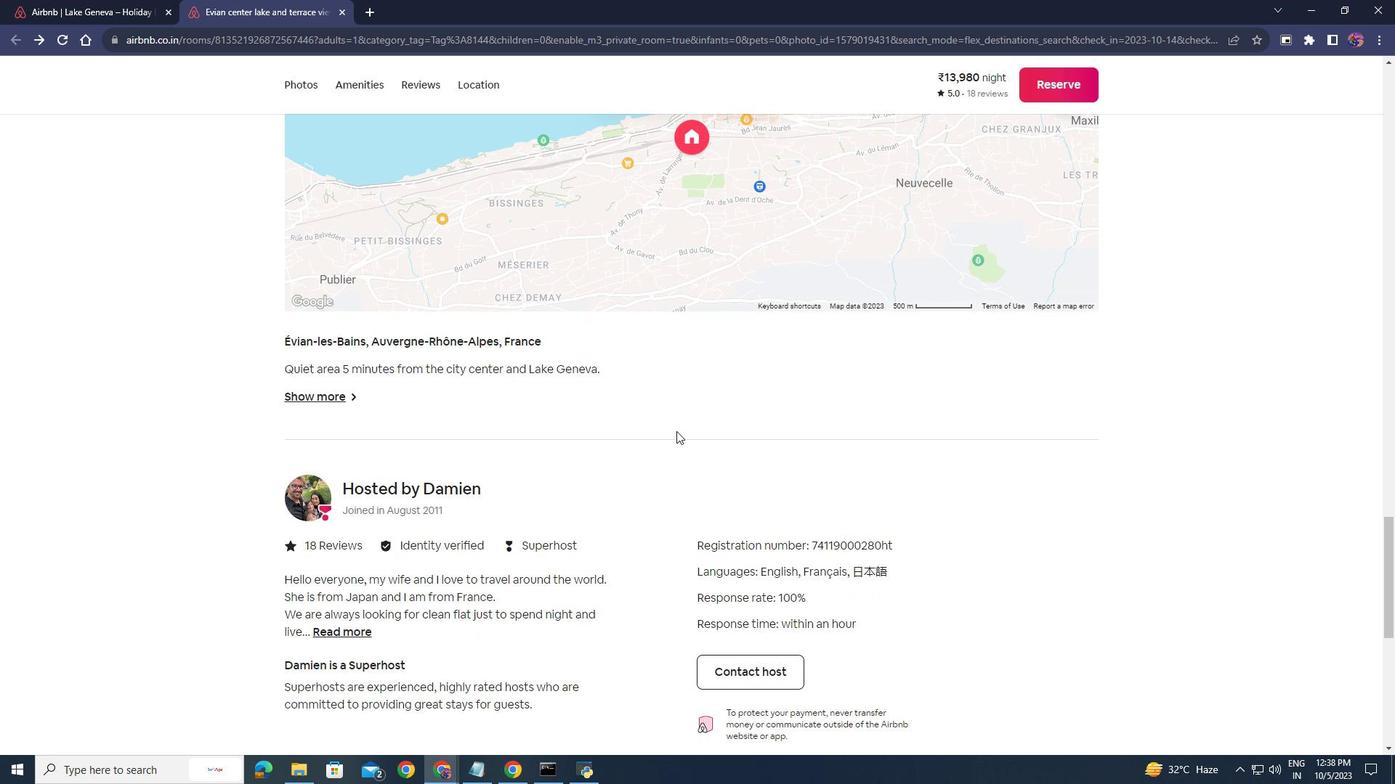 
Action: Mouse moved to (676, 430)
Screenshot: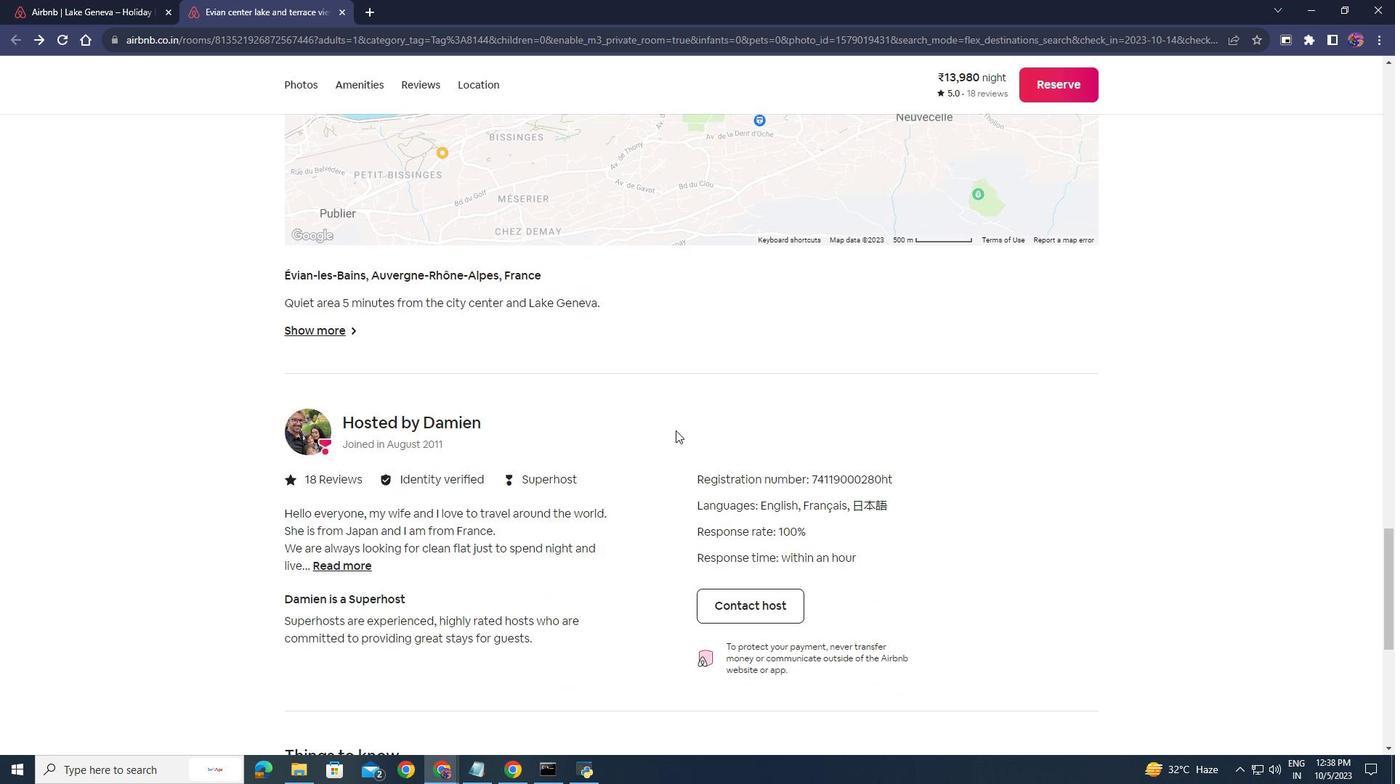 
Action: Mouse scrolled (676, 430) with delta (0, 0)
Screenshot: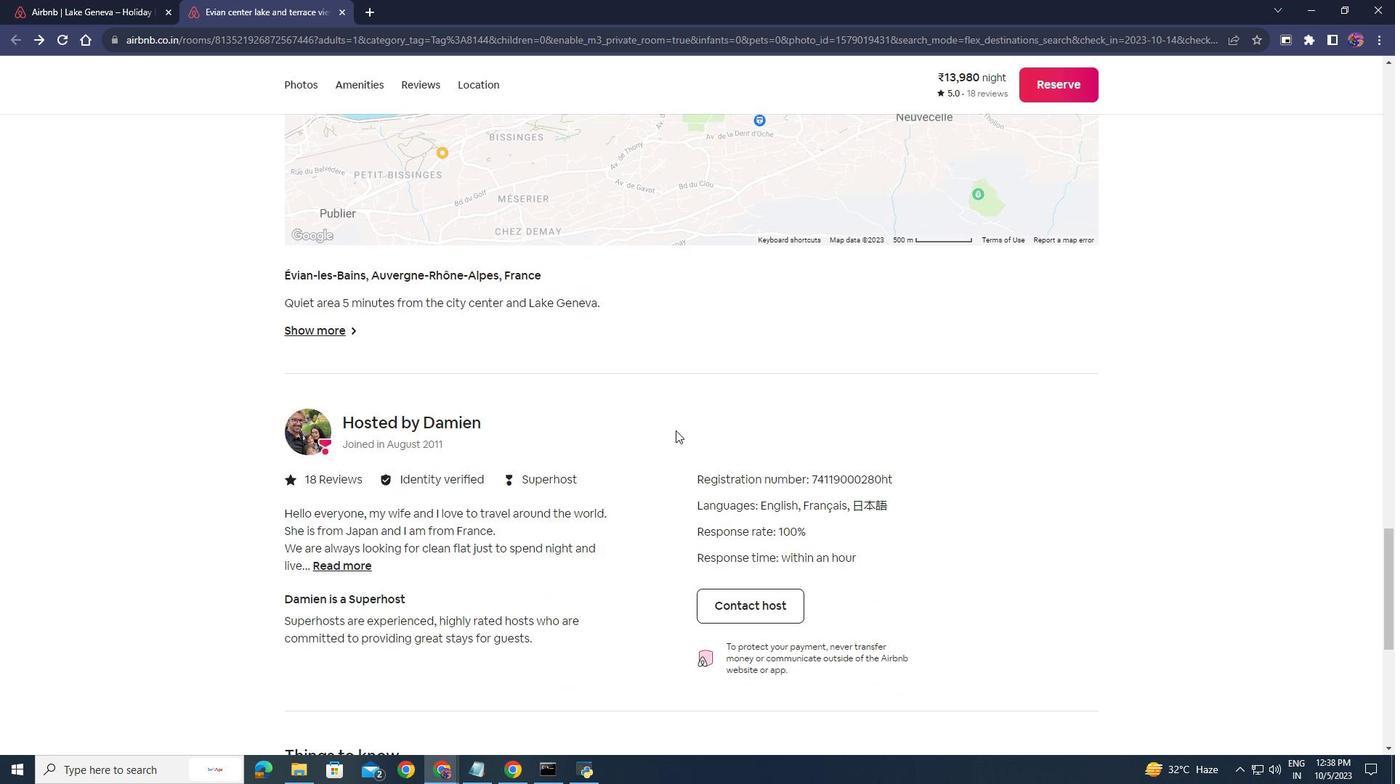 
Action: Mouse moved to (675, 430)
Screenshot: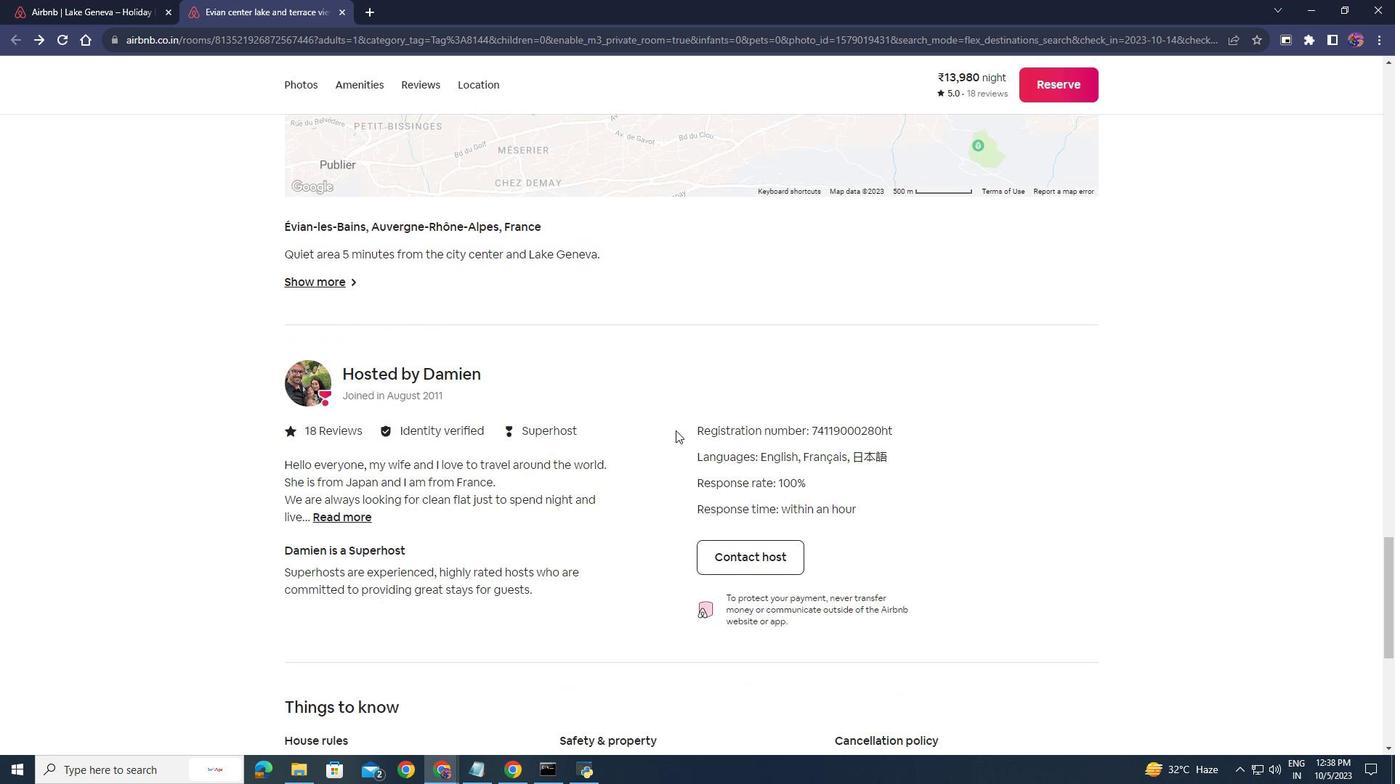 
Action: Mouse scrolled (675, 430) with delta (0, 0)
Screenshot: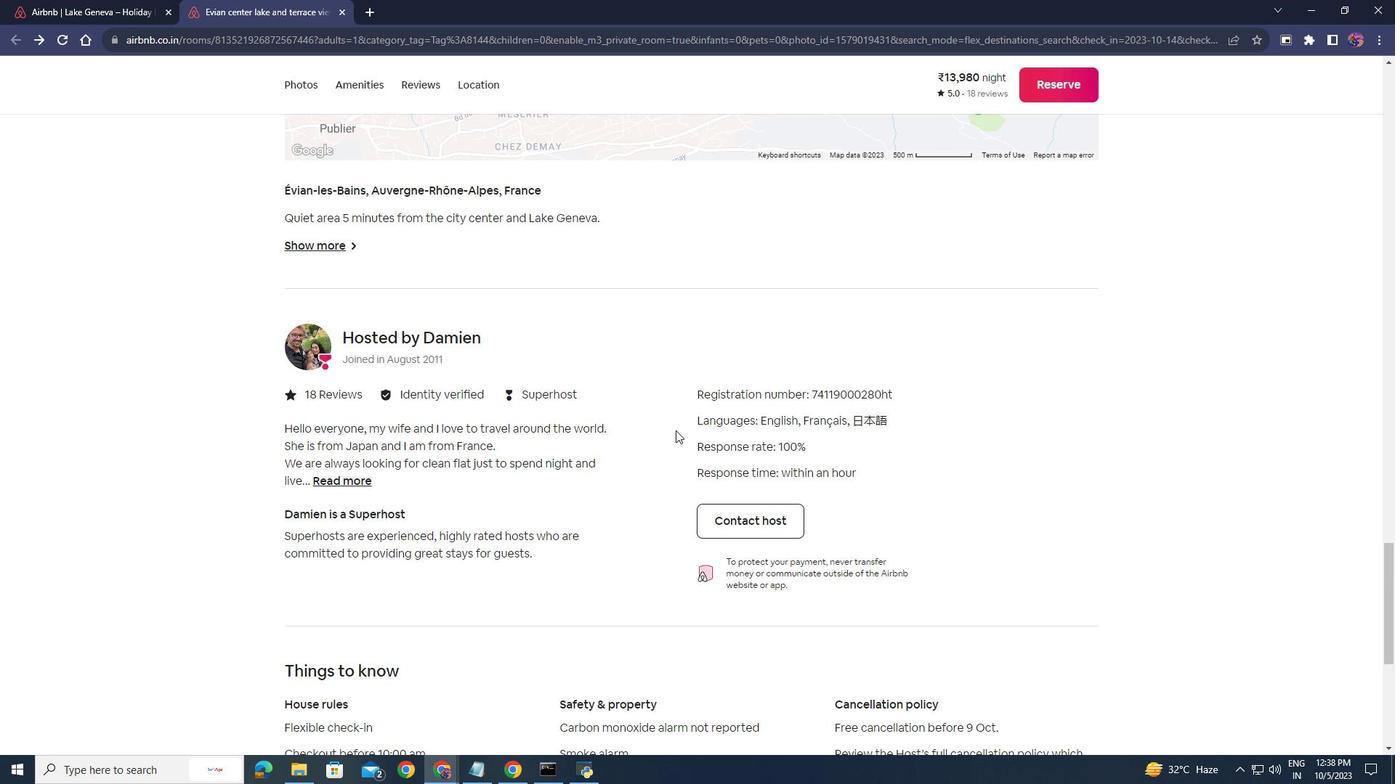 
Action: Mouse scrolled (675, 430) with delta (0, 0)
Screenshot: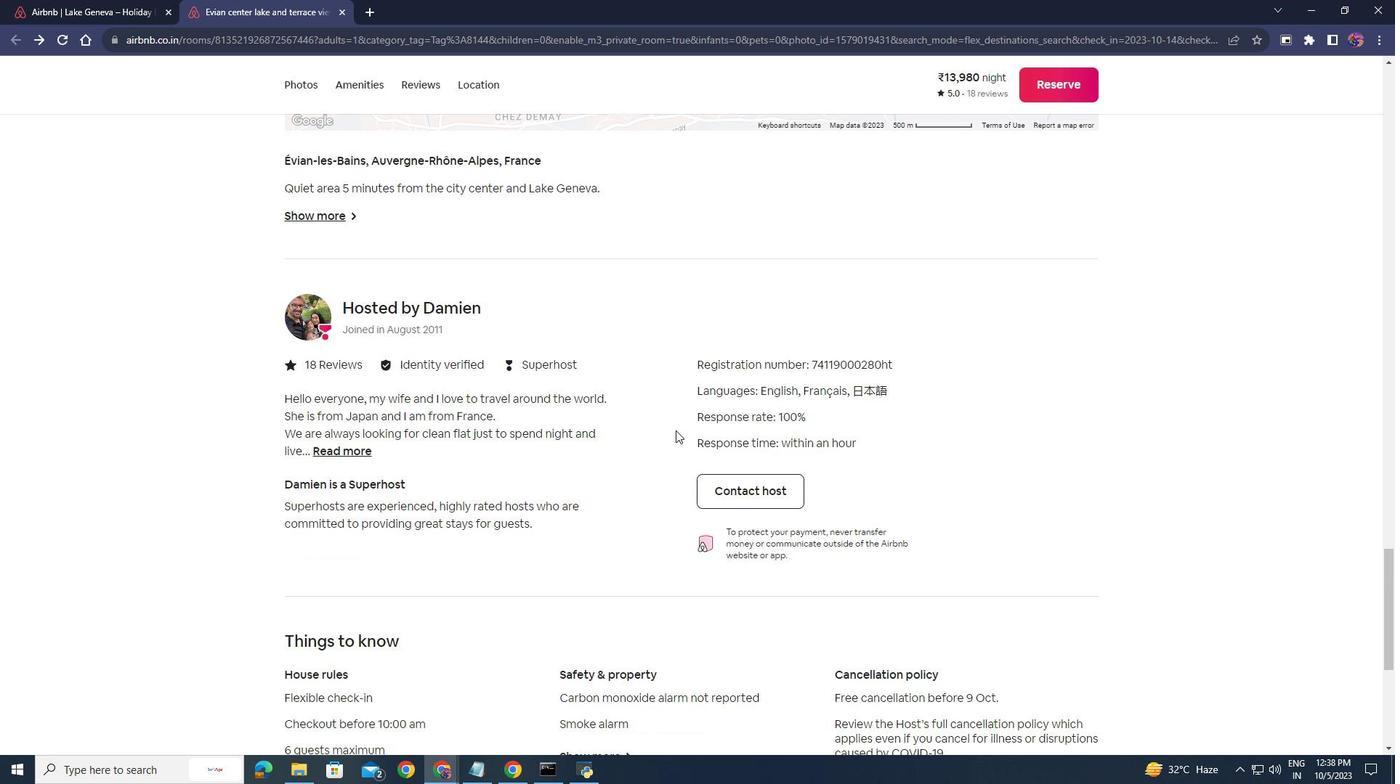 
Action: Mouse moved to (675, 425)
Screenshot: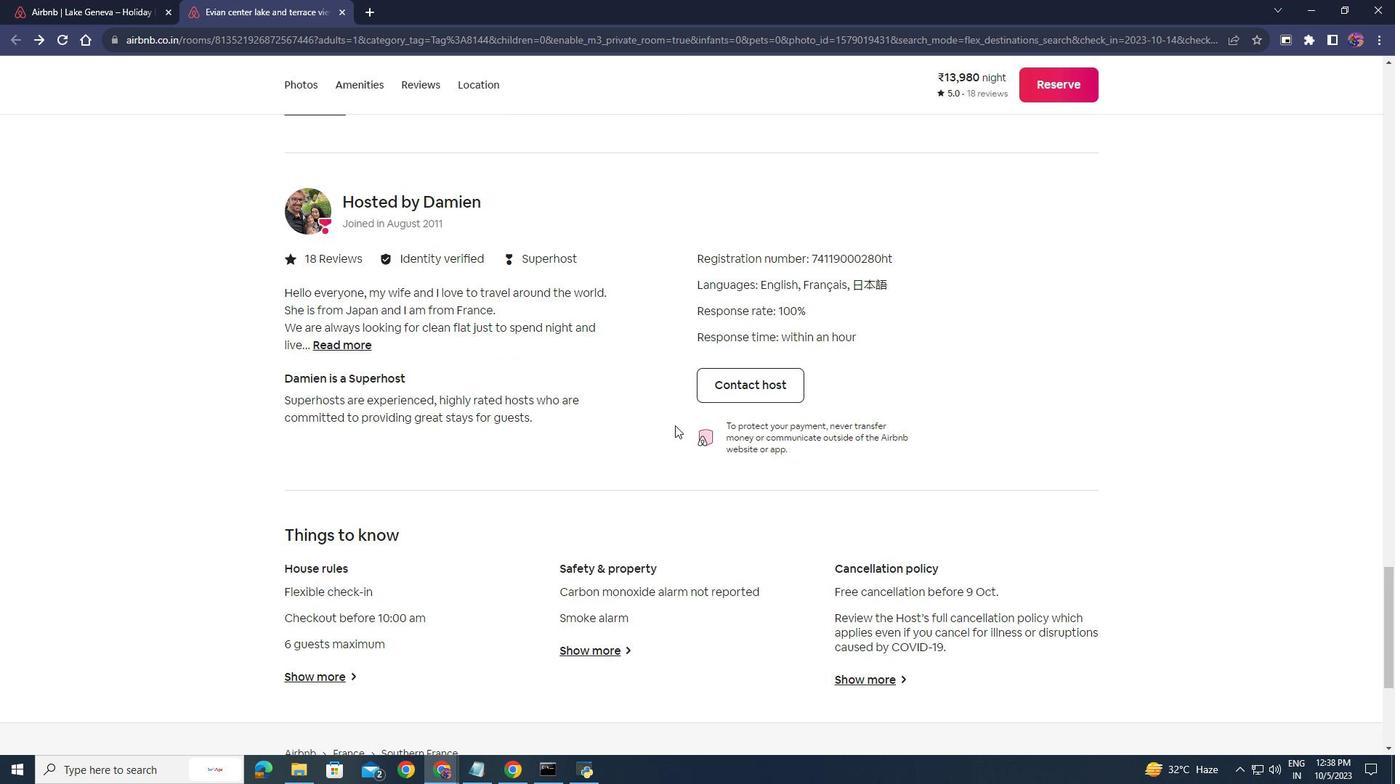 
Action: Mouse scrolled (675, 426) with delta (0, 0)
Screenshot: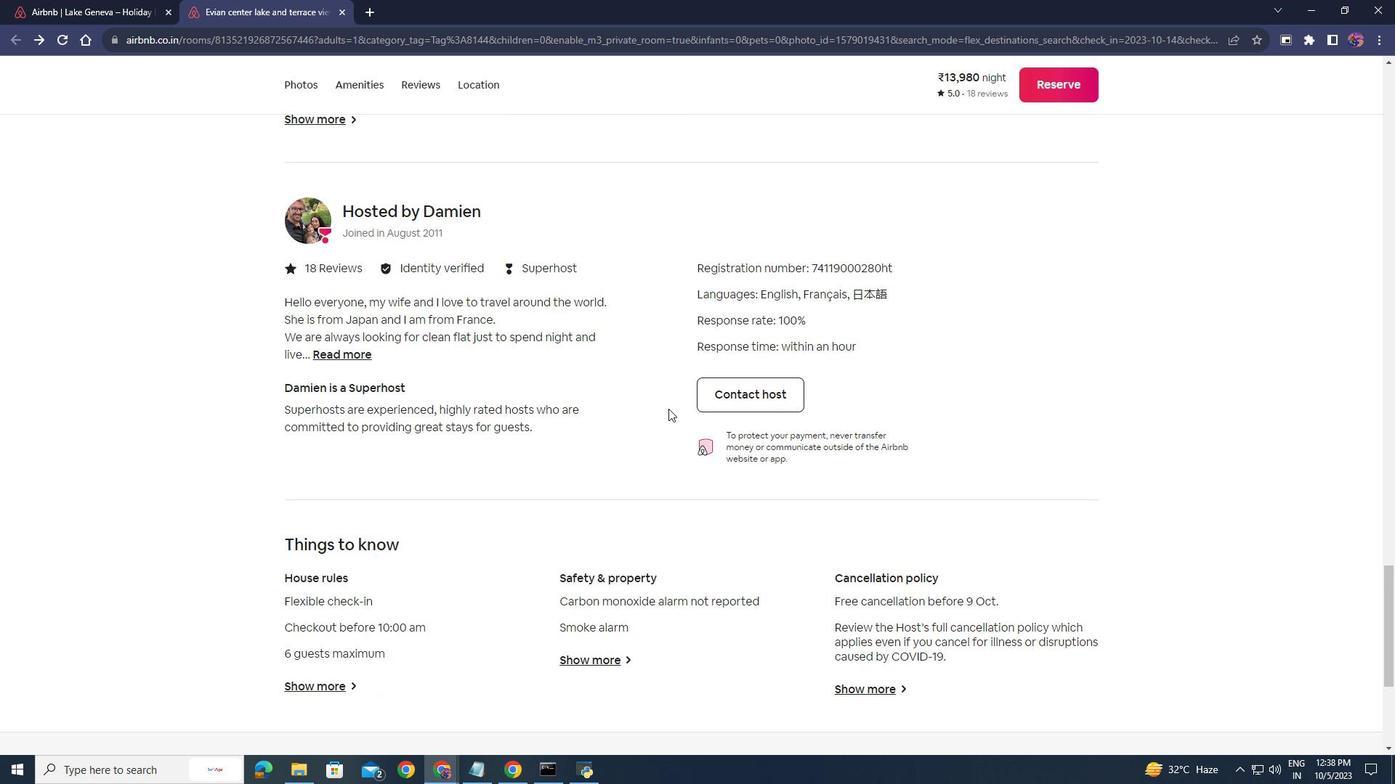 
Action: Mouse moved to (666, 404)
Screenshot: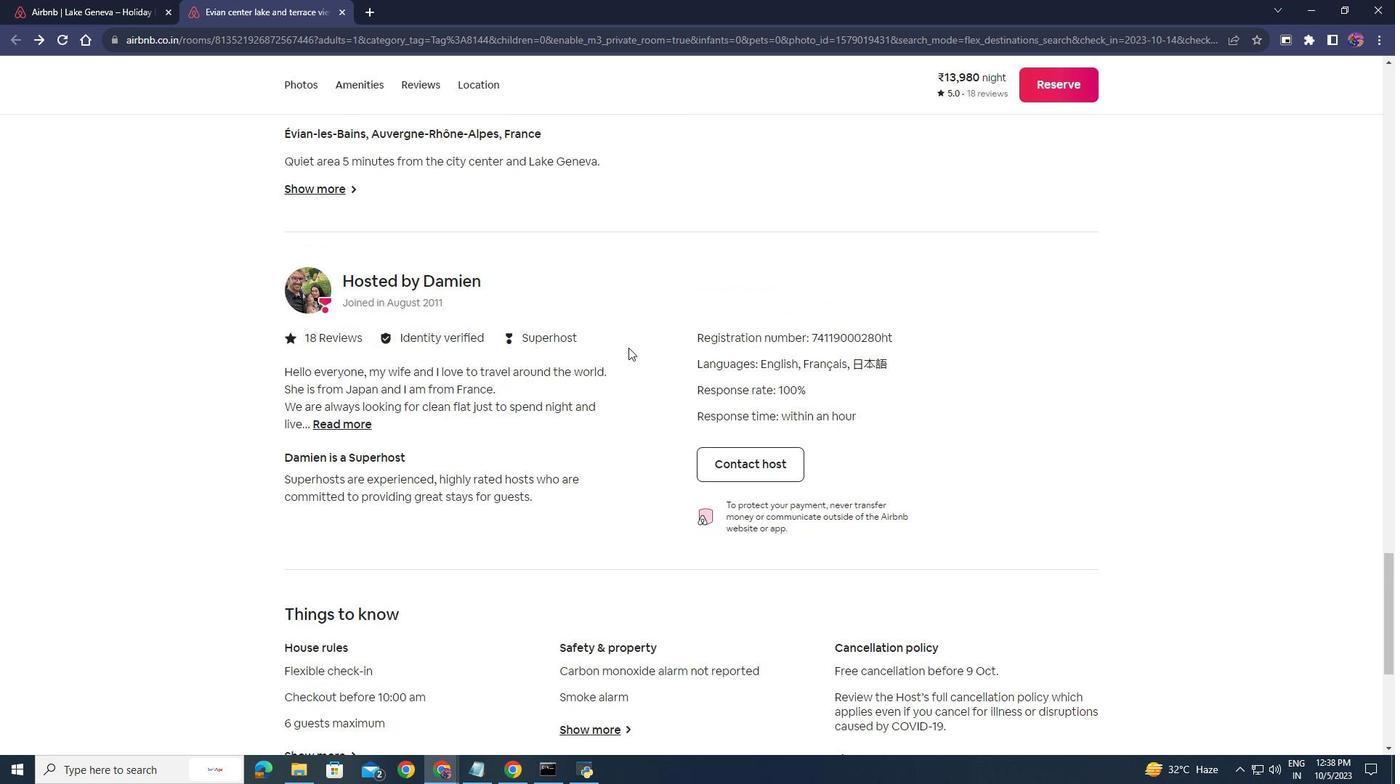 
Action: Mouse scrolled (666, 405) with delta (0, 0)
Screenshot: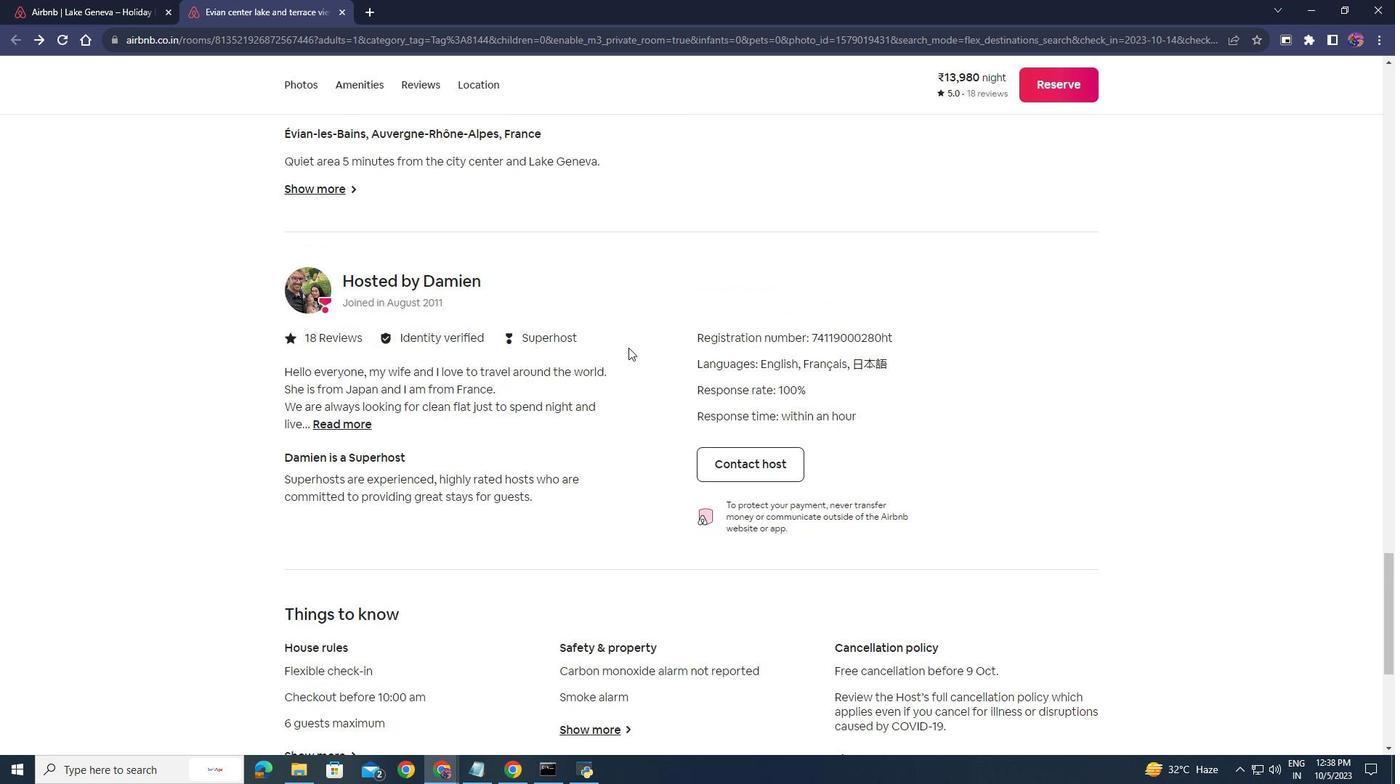 
Action: Mouse moved to (297, 86)
Screenshot: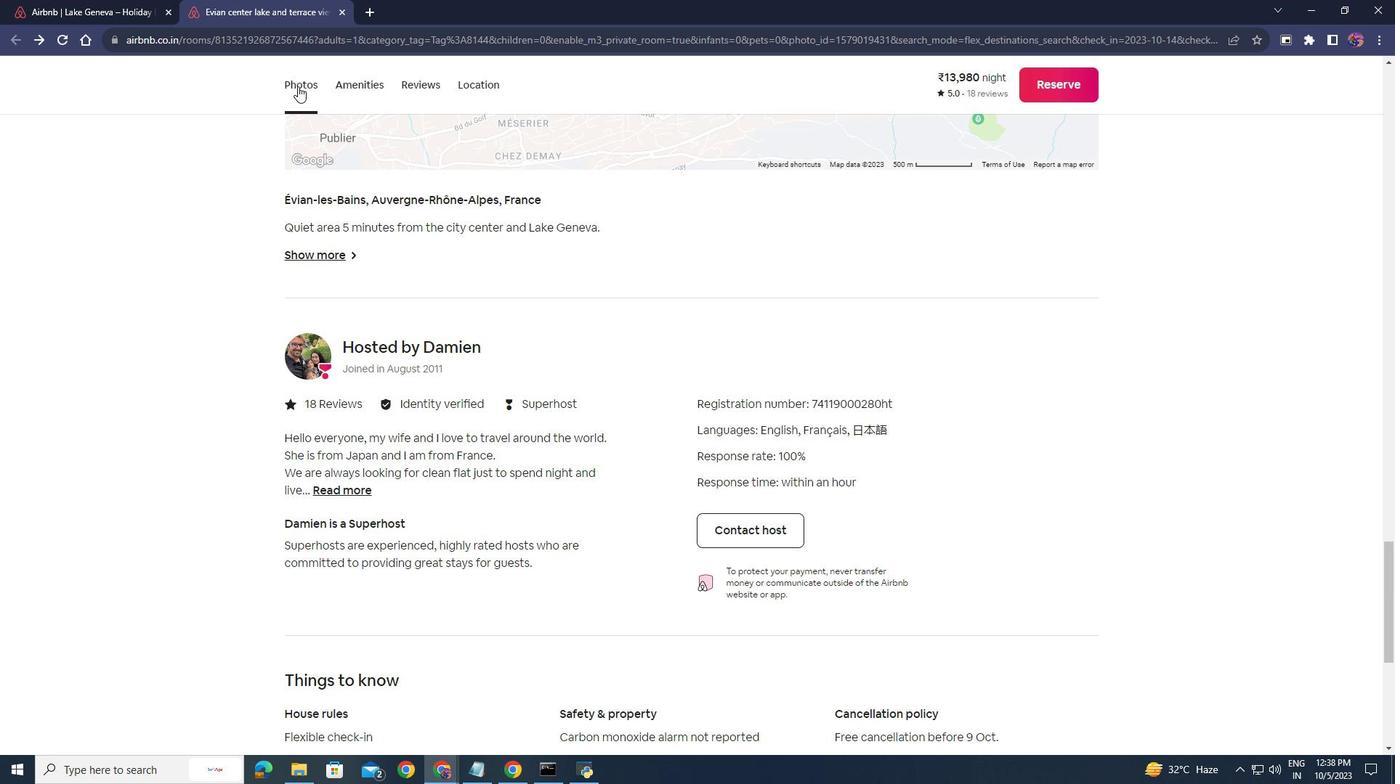 
Action: Mouse pressed left at (297, 86)
Screenshot: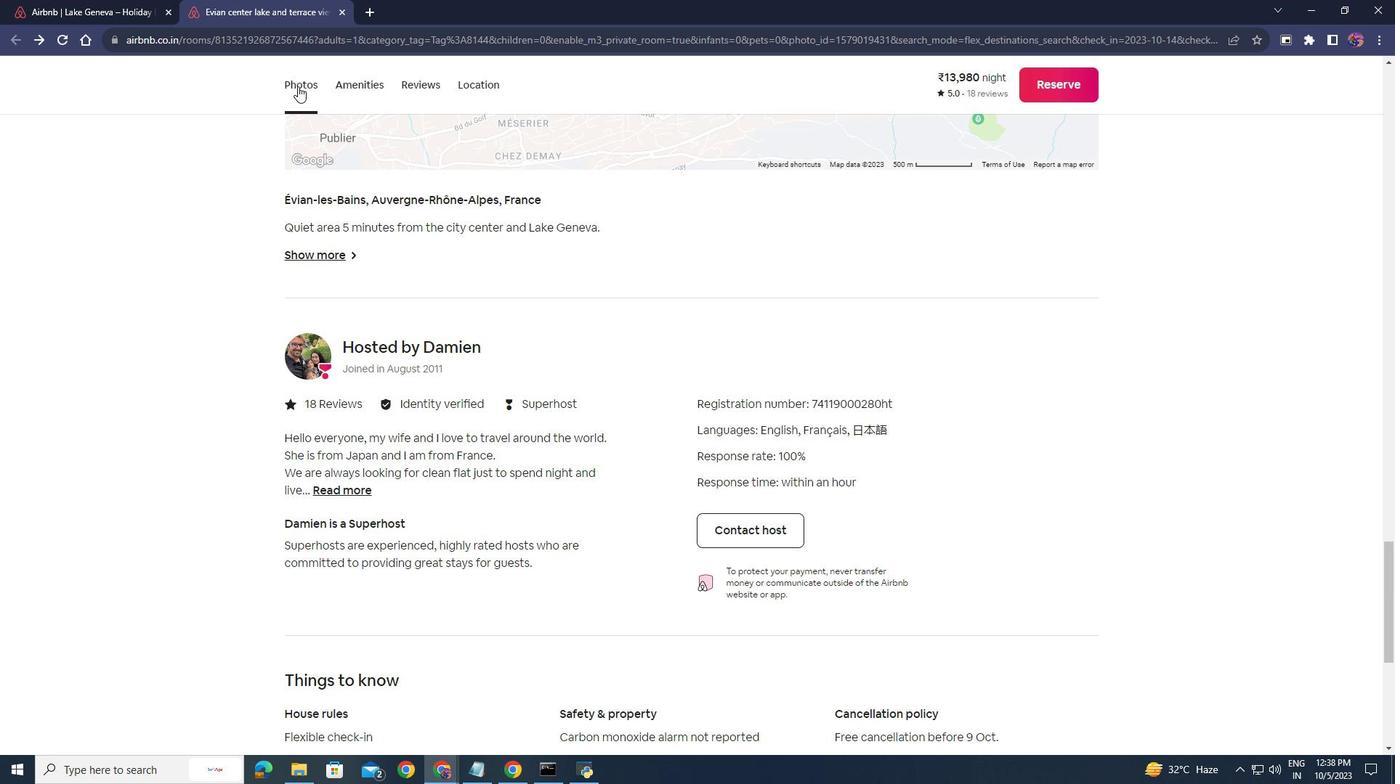 
Action: Mouse moved to (486, 289)
Screenshot: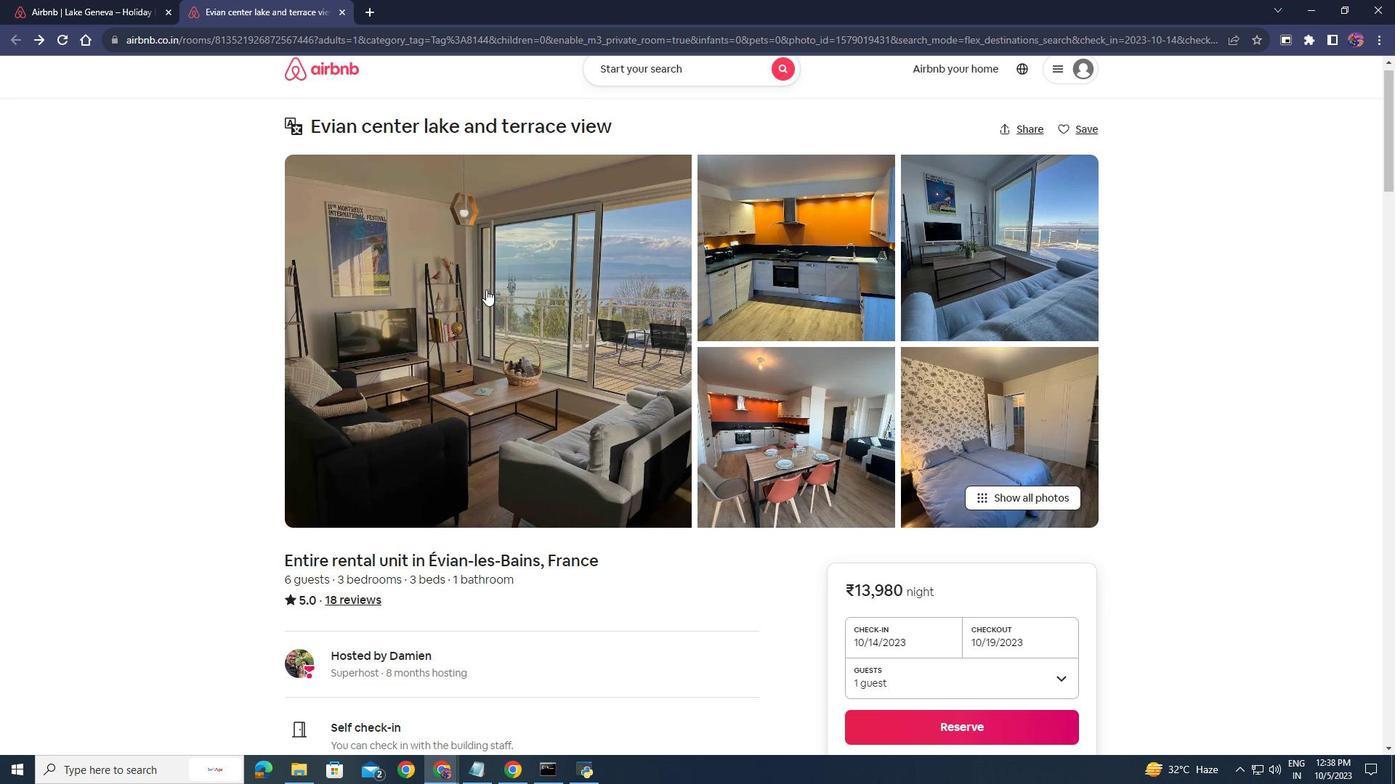 
Action: Mouse scrolled (486, 290) with delta (0, 0)
Screenshot: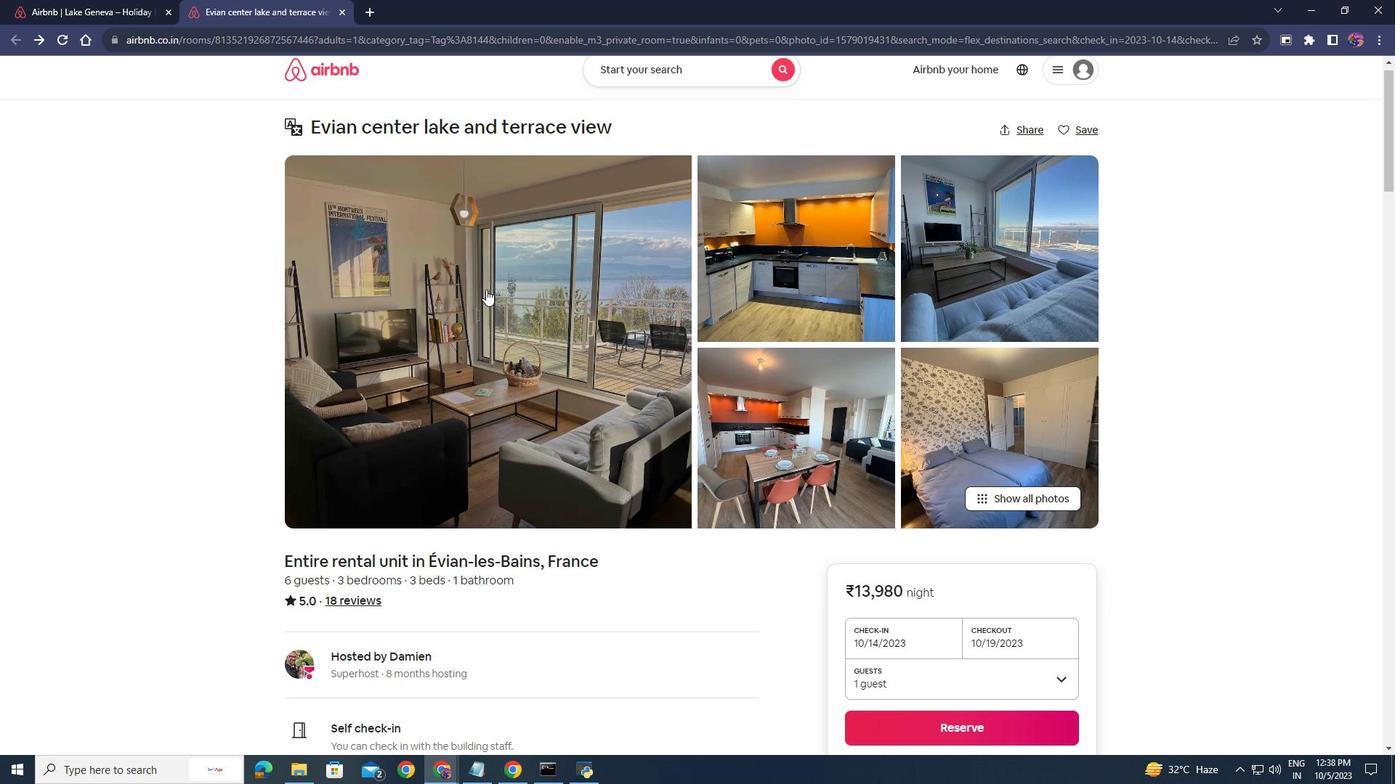 
Action: Mouse moved to (342, 13)
Screenshot: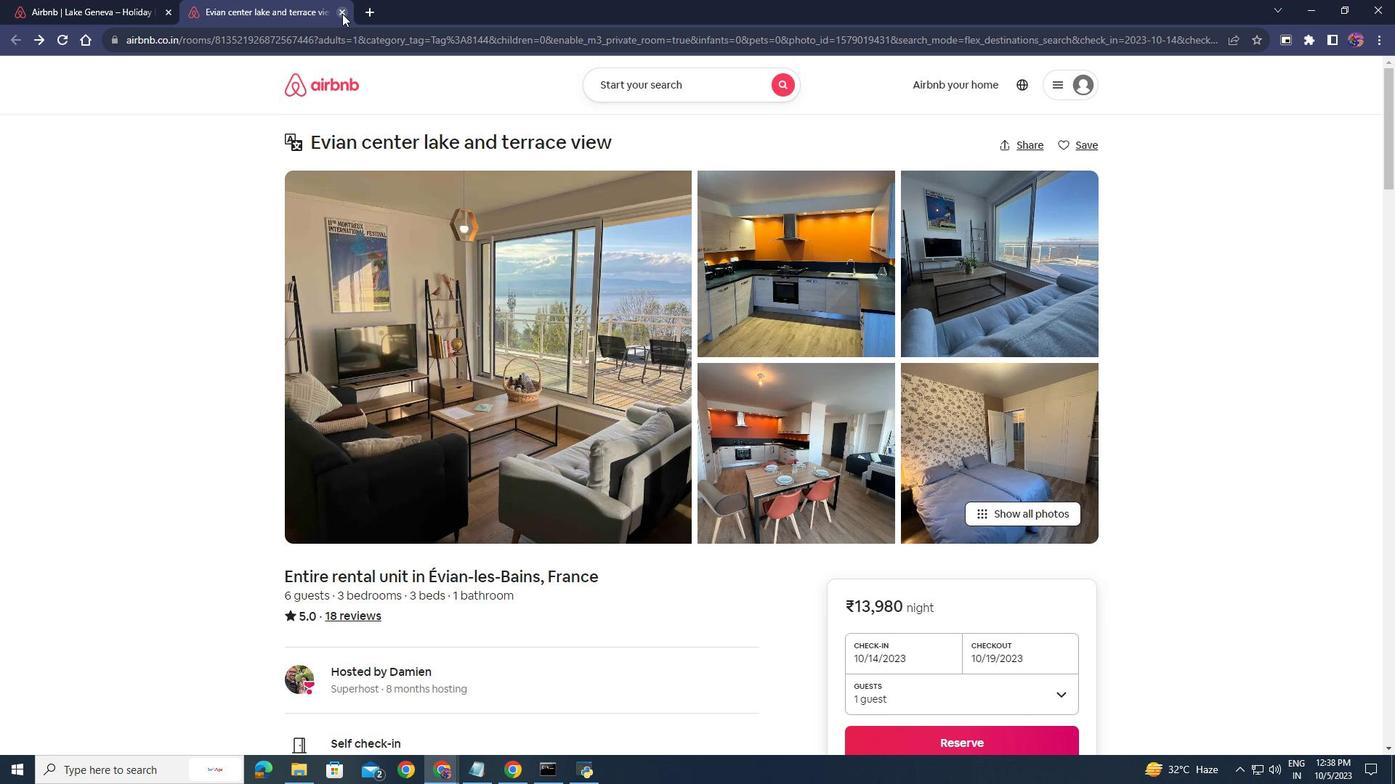 
Action: Mouse pressed left at (342, 13)
Screenshot: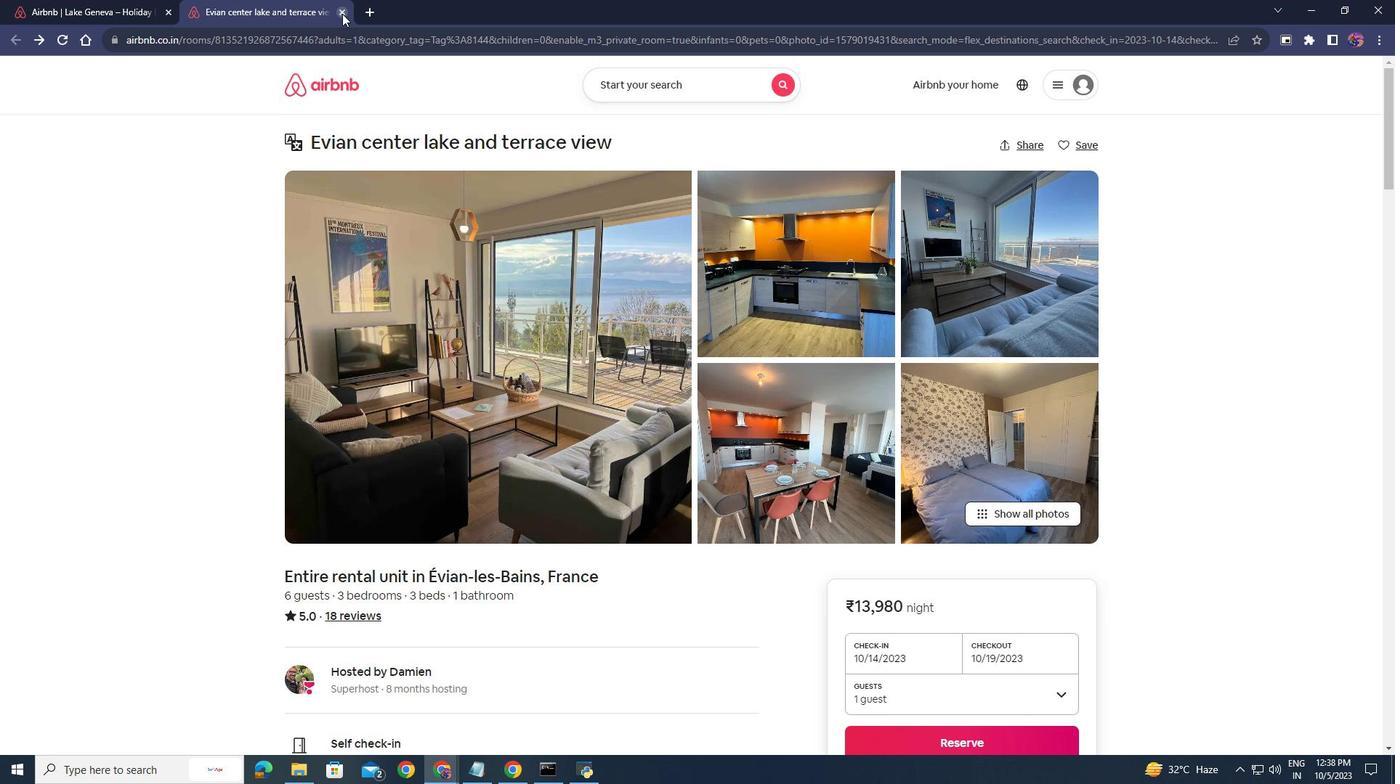 
Action: Mouse moved to (499, 511)
Screenshot: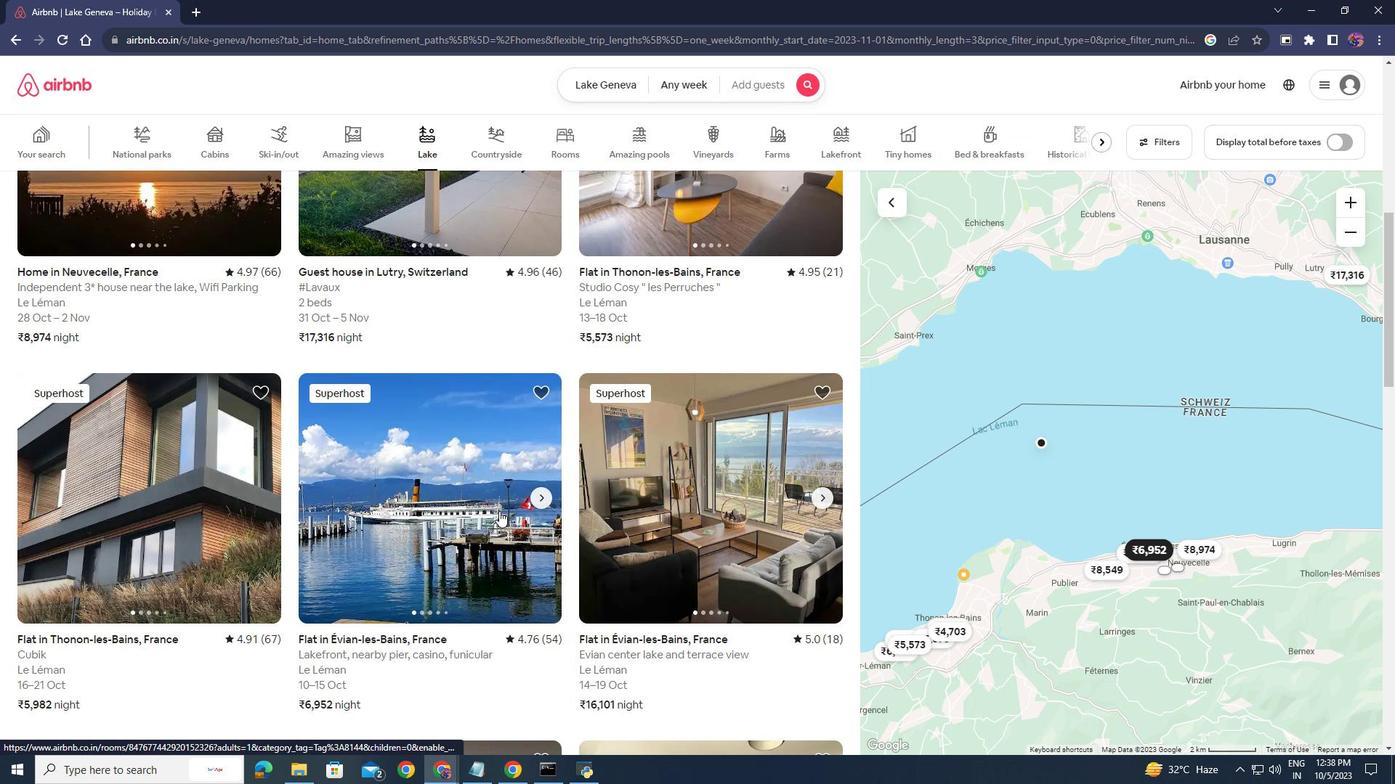 
Action: Mouse scrolled (499, 510) with delta (0, 0)
Screenshot: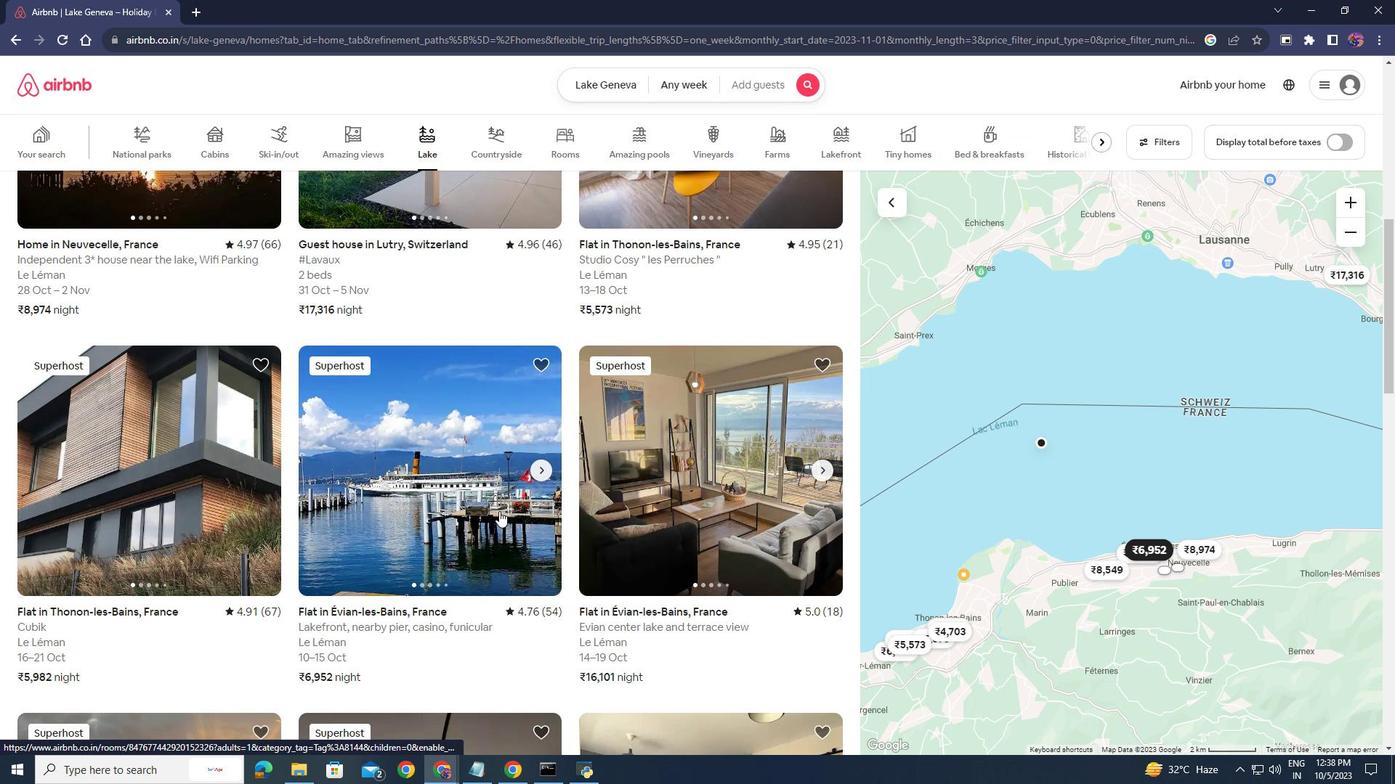 
Action: Mouse scrolled (499, 510) with delta (0, 0)
Screenshot: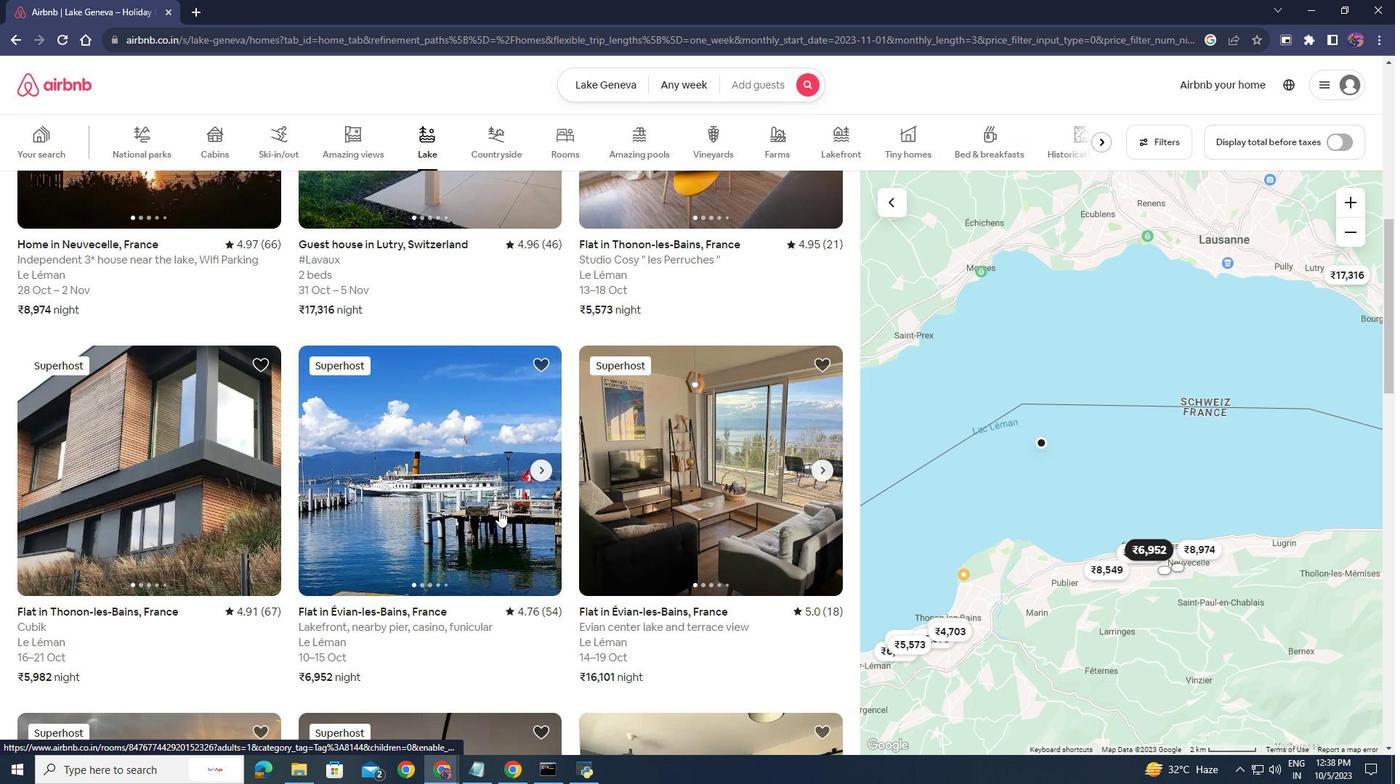 
Action: Mouse scrolled (499, 510) with delta (0, 0)
Screenshot: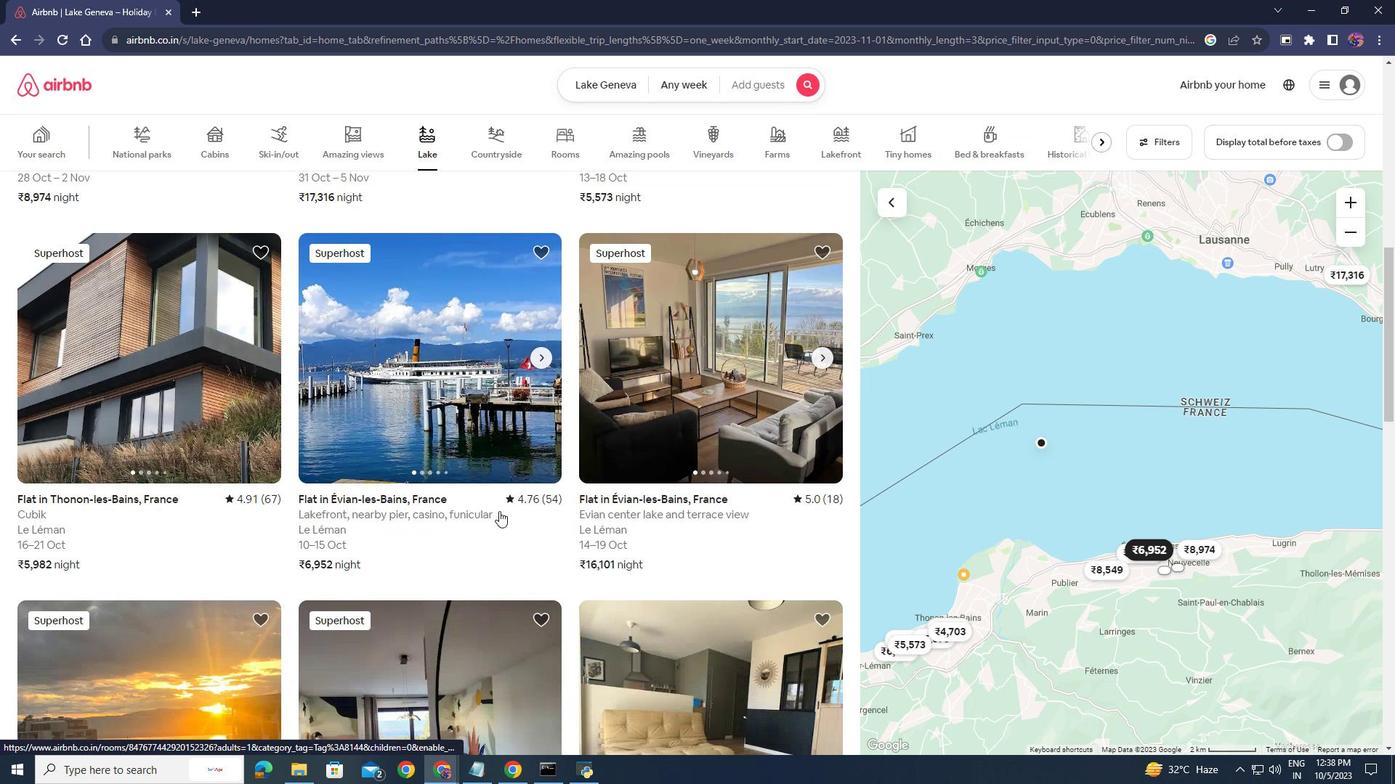 
Action: Mouse scrolled (499, 510) with delta (0, 0)
Screenshot: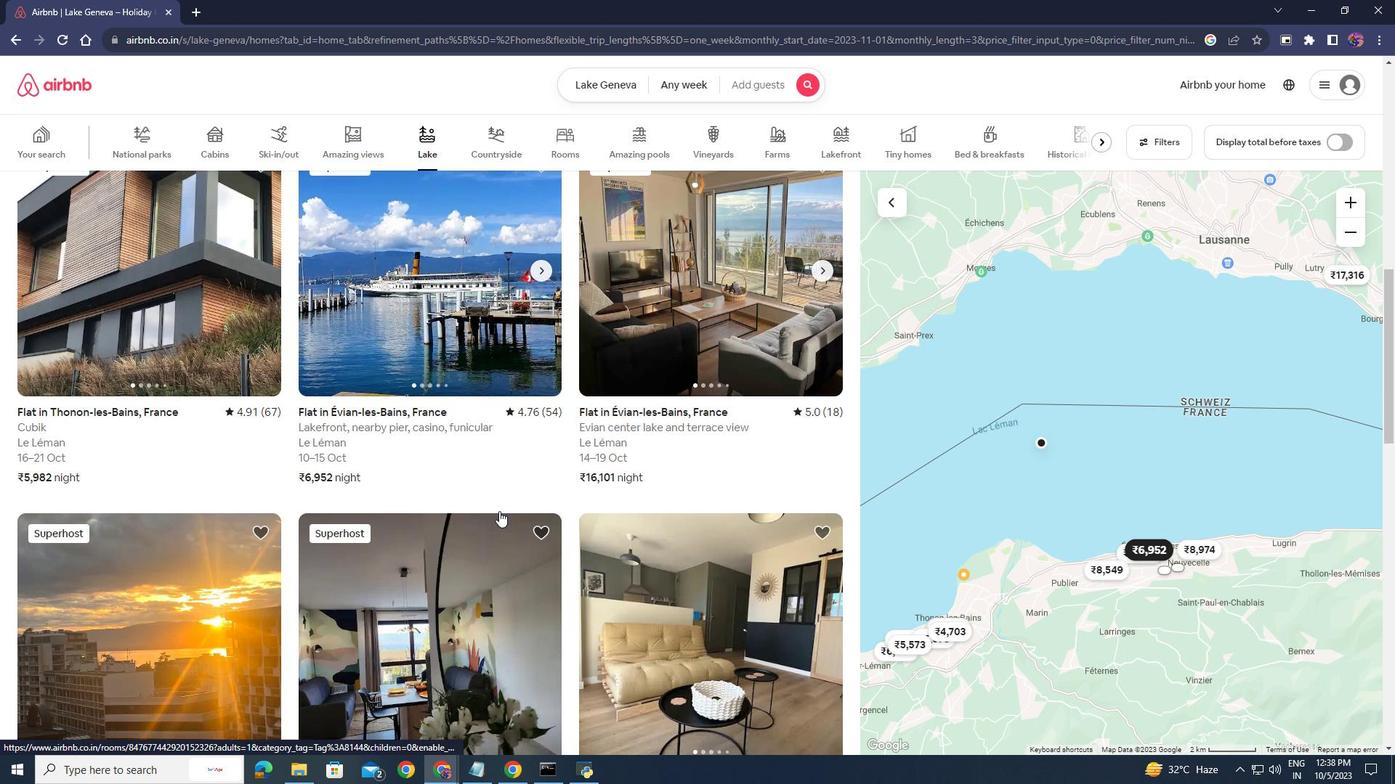 
Action: Mouse scrolled (499, 510) with delta (0, 0)
Screenshot: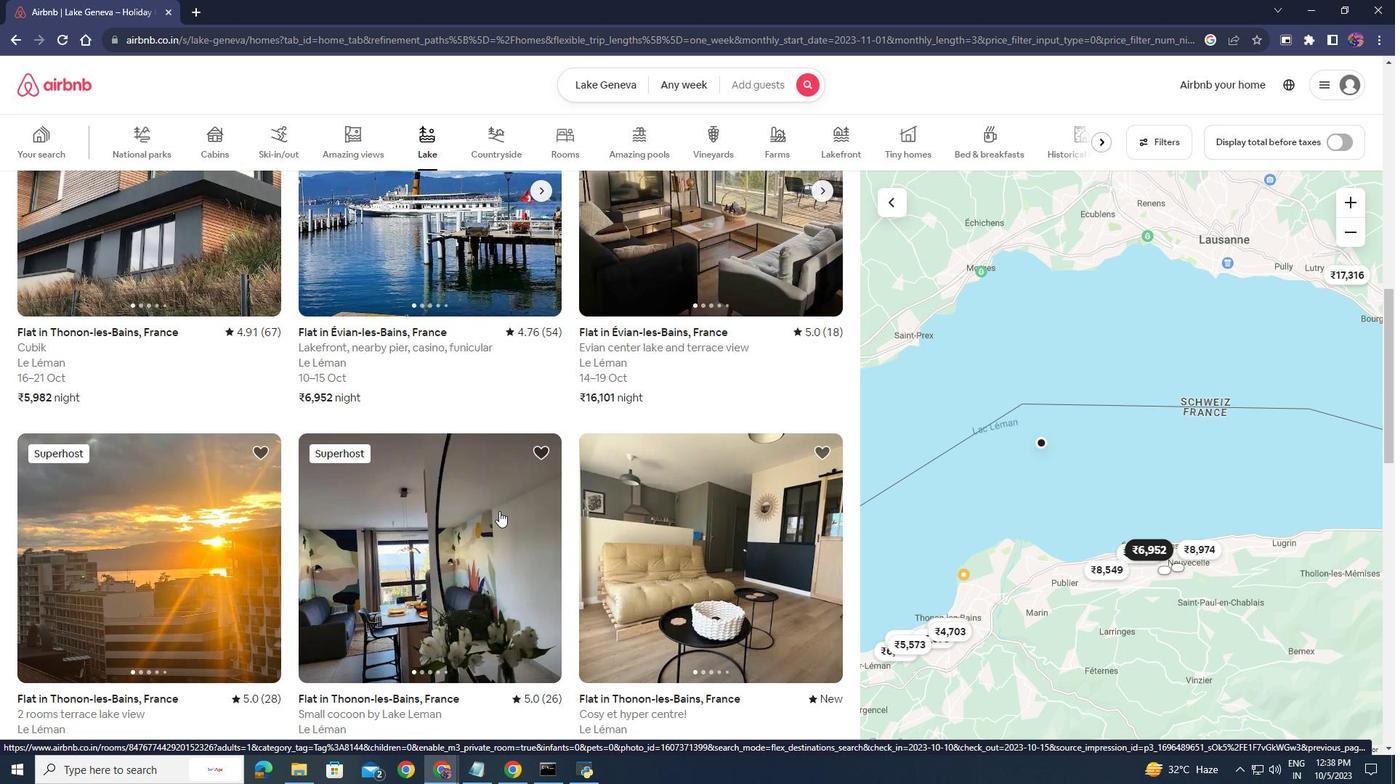 
Action: Mouse scrolled (499, 510) with delta (0, 0)
Screenshot: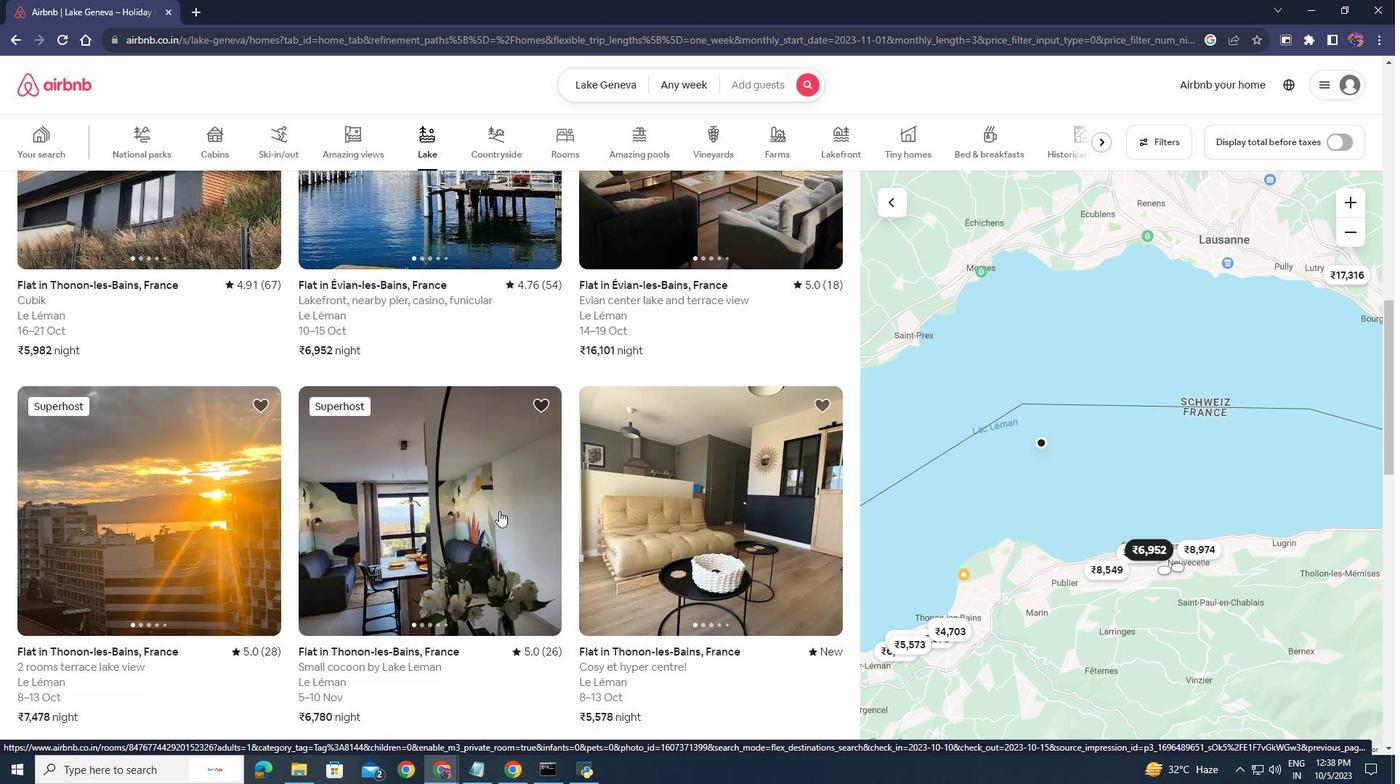 
Action: Mouse scrolled (499, 510) with delta (0, 0)
Screenshot: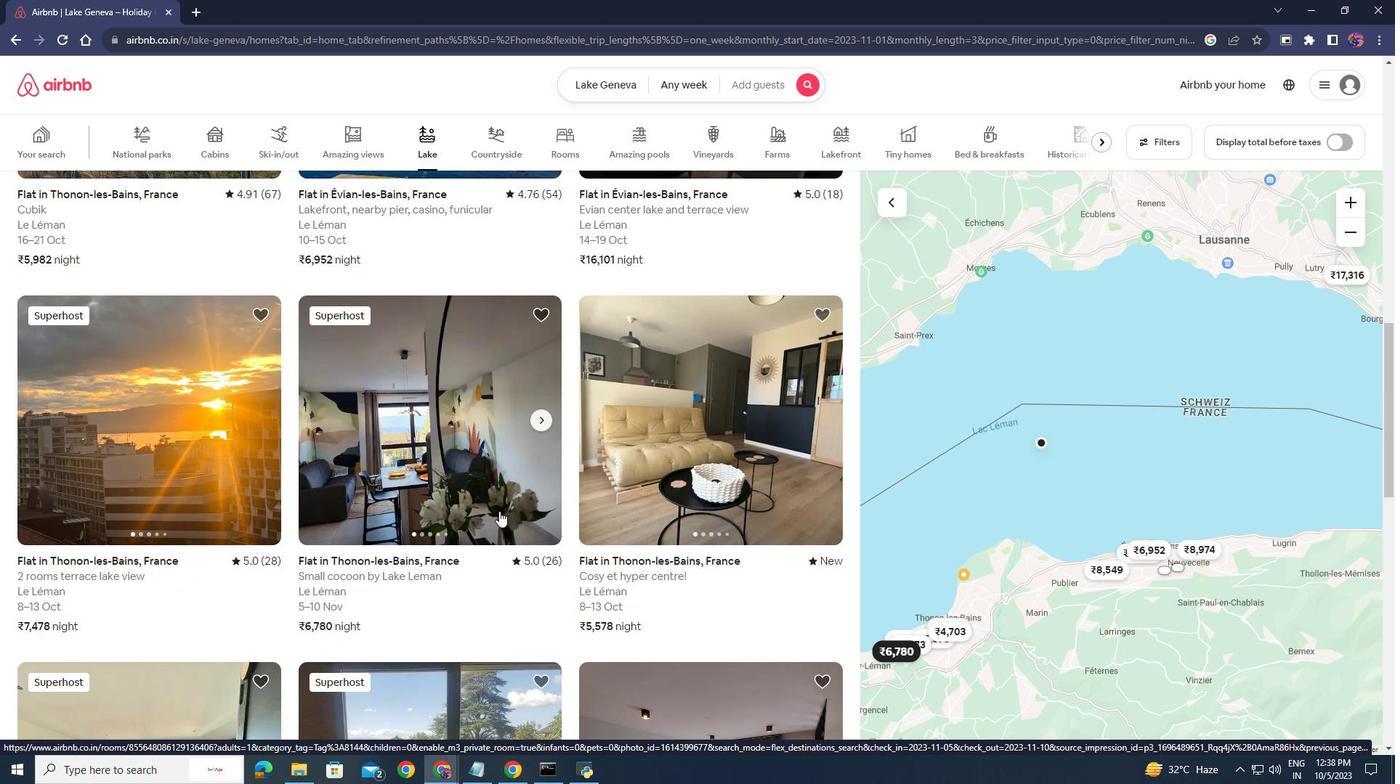 
Action: Mouse scrolled (499, 510) with delta (0, 0)
Screenshot: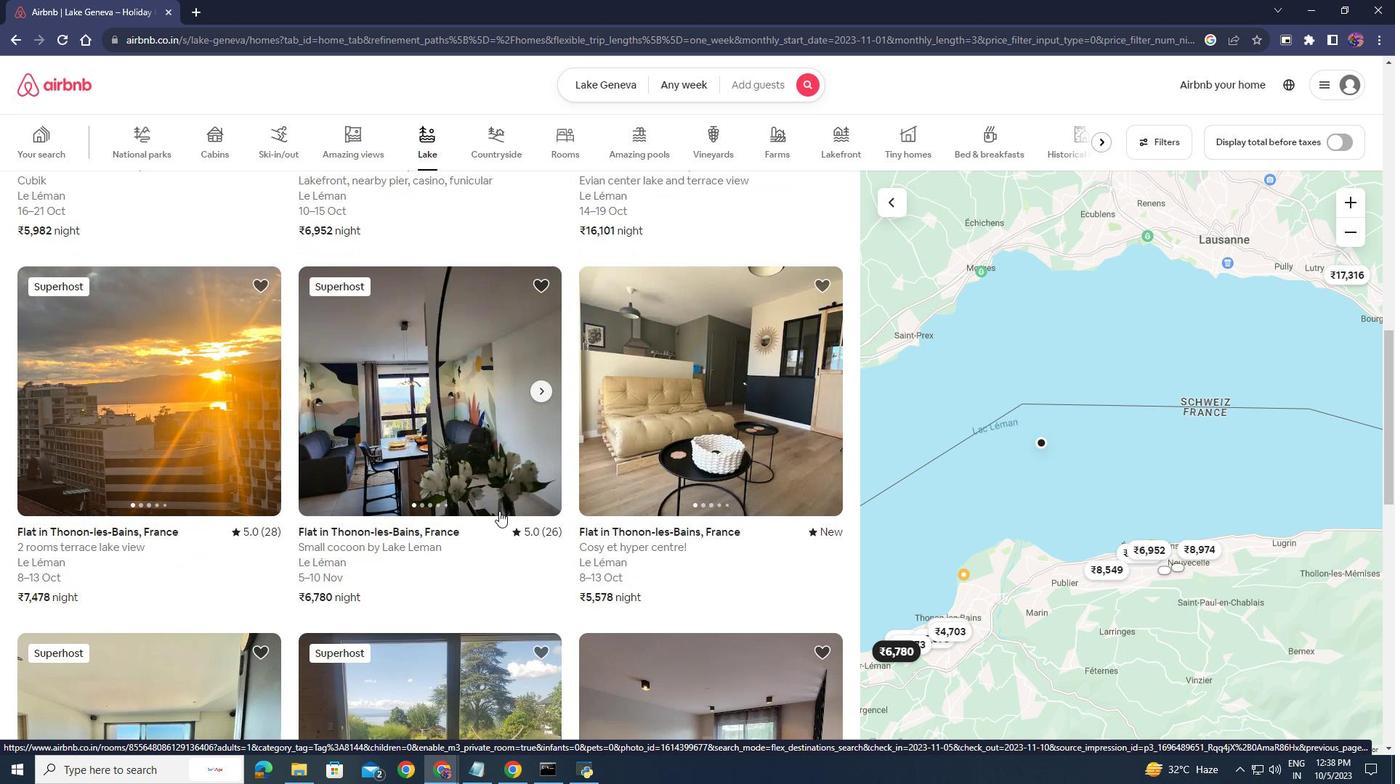 
Action: Mouse scrolled (499, 510) with delta (0, 0)
Screenshot: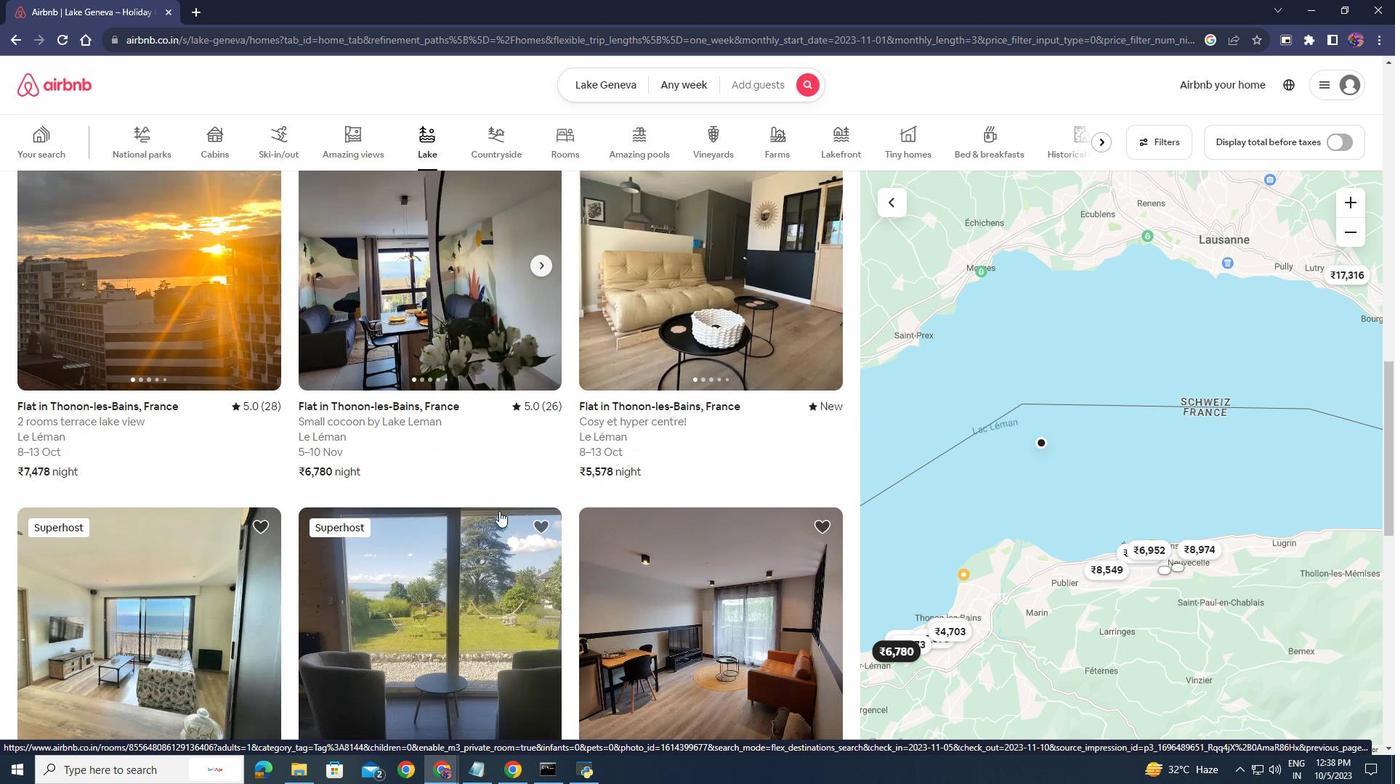 
Action: Mouse scrolled (499, 510) with delta (0, 0)
Screenshot: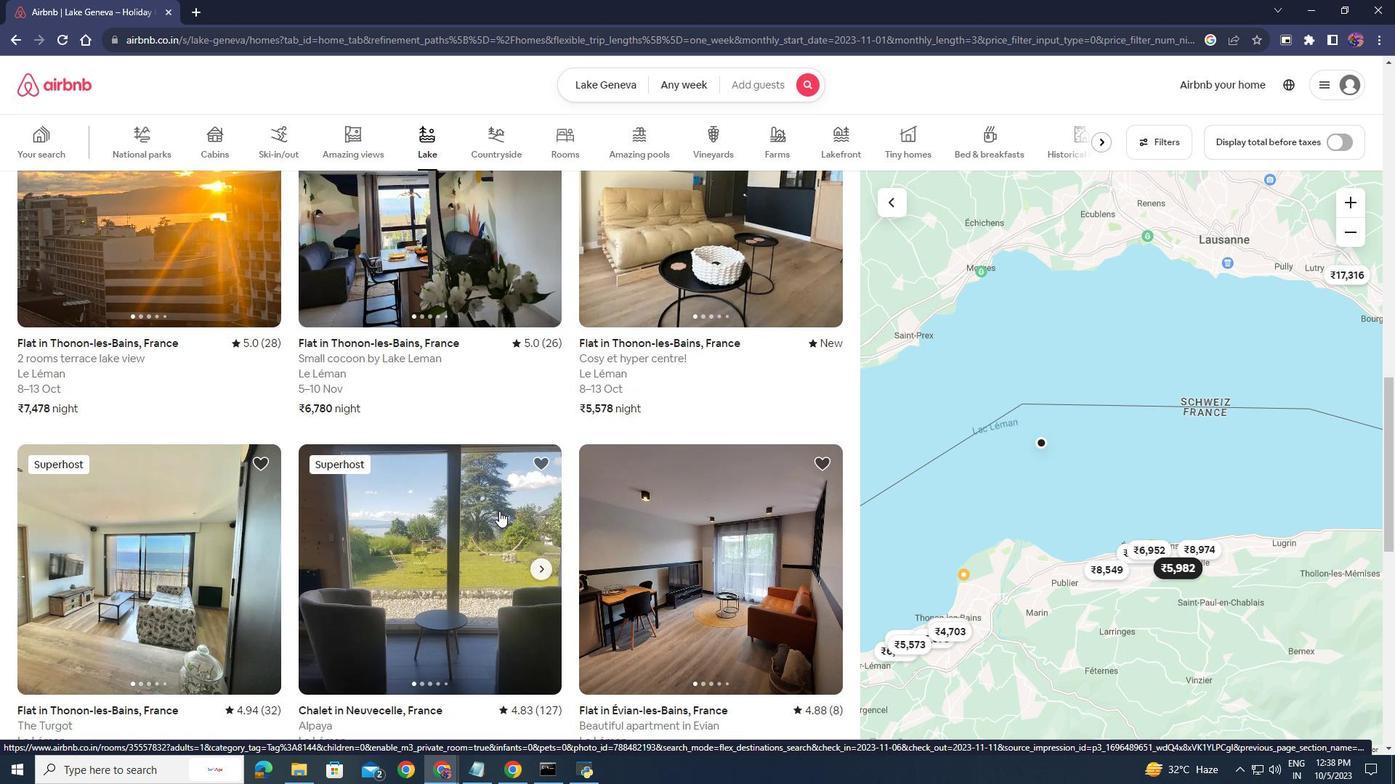 
Action: Mouse scrolled (499, 510) with delta (0, 0)
Screenshot: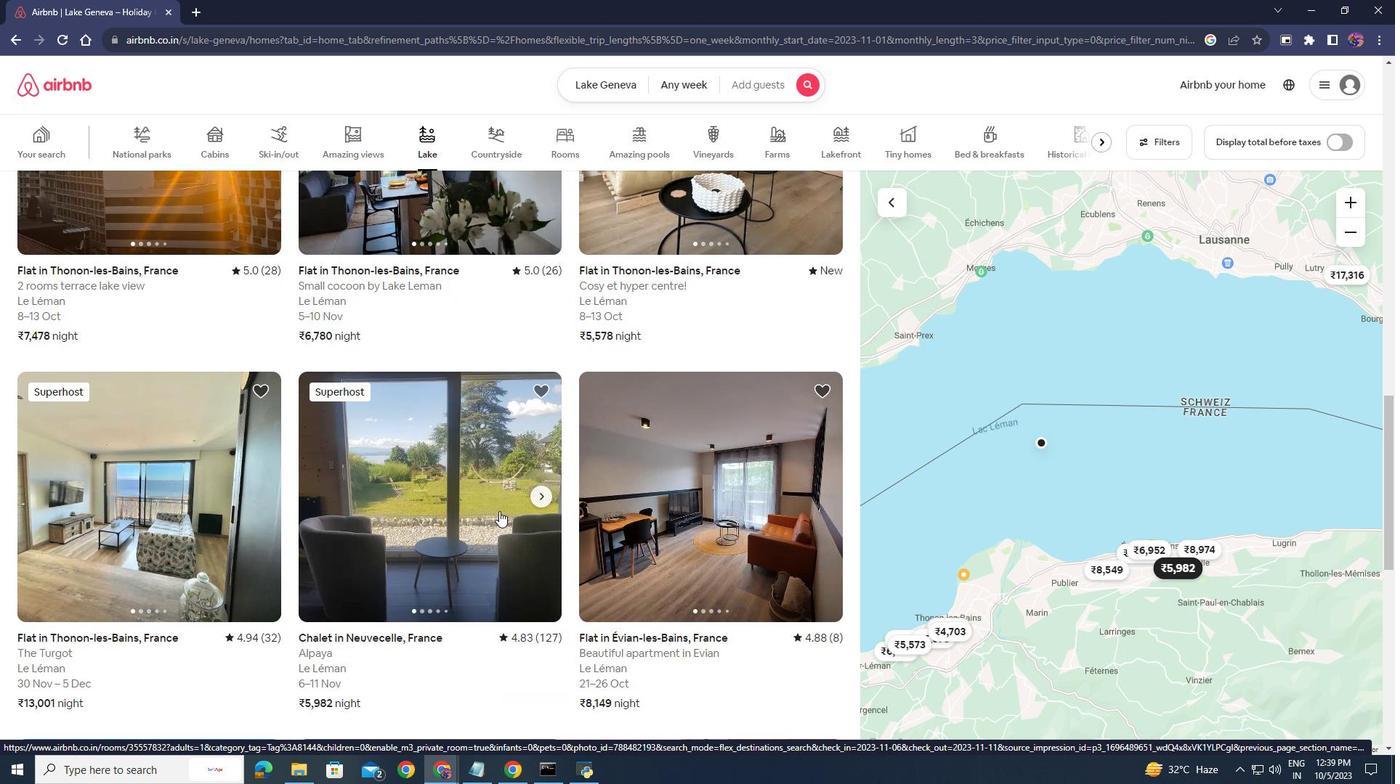 
Action: Mouse scrolled (499, 510) with delta (0, 0)
Screenshot: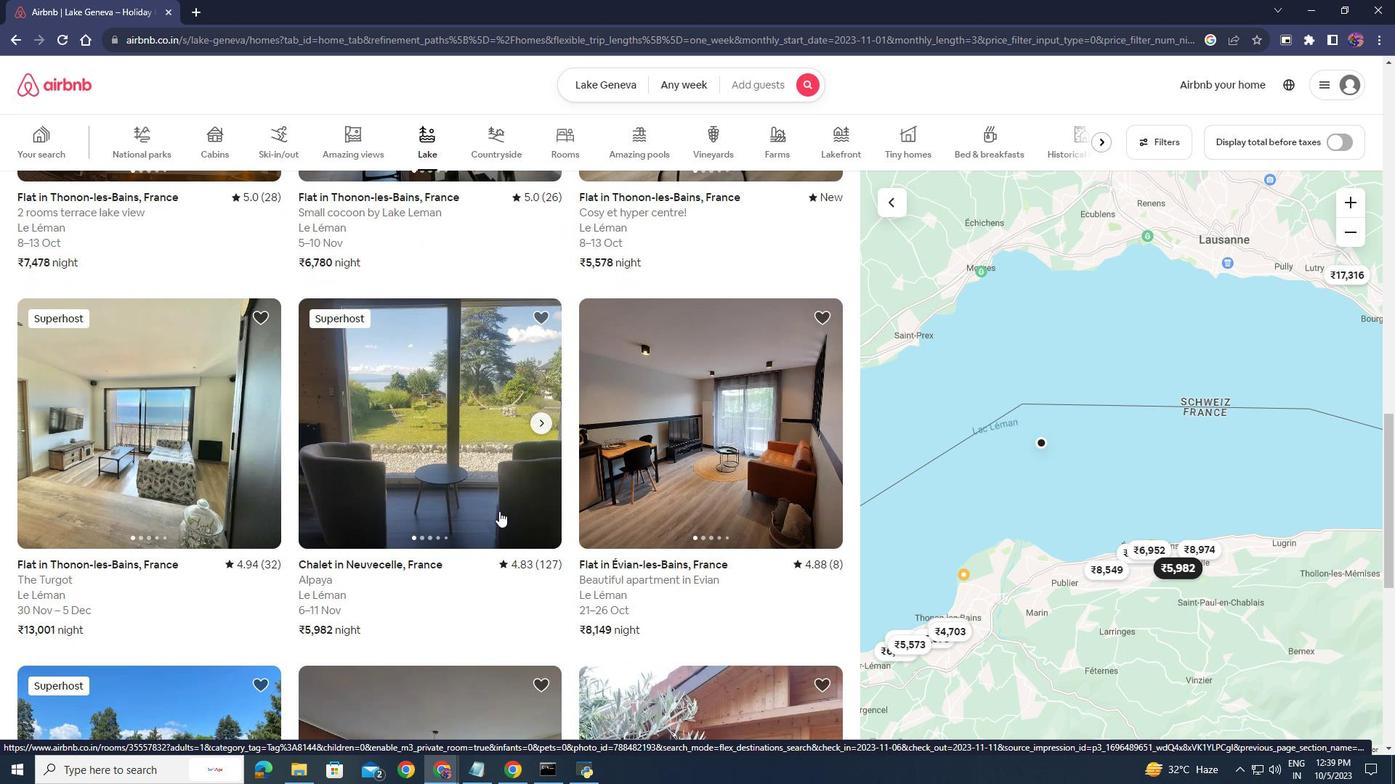
Action: Mouse scrolled (499, 510) with delta (0, 0)
Screenshot: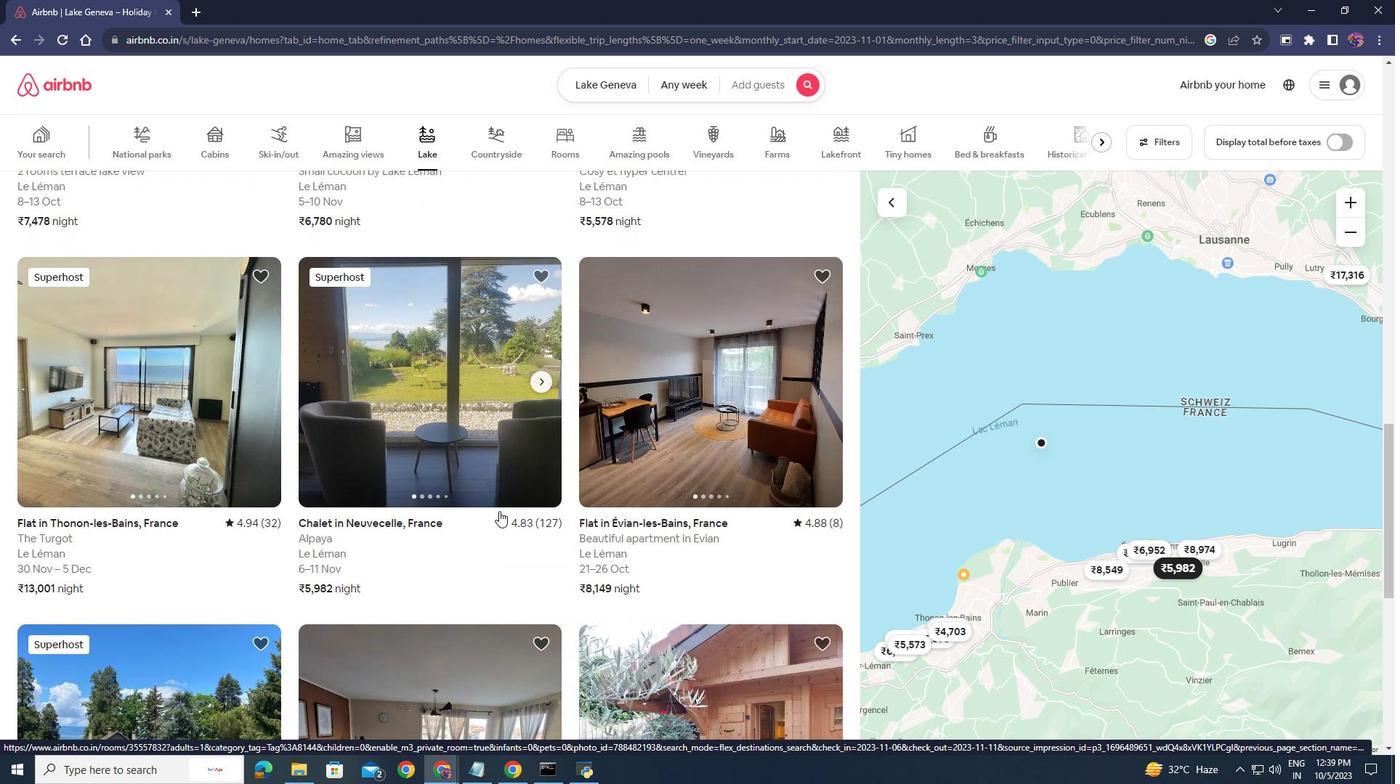 
Action: Mouse scrolled (499, 510) with delta (0, 0)
Screenshot: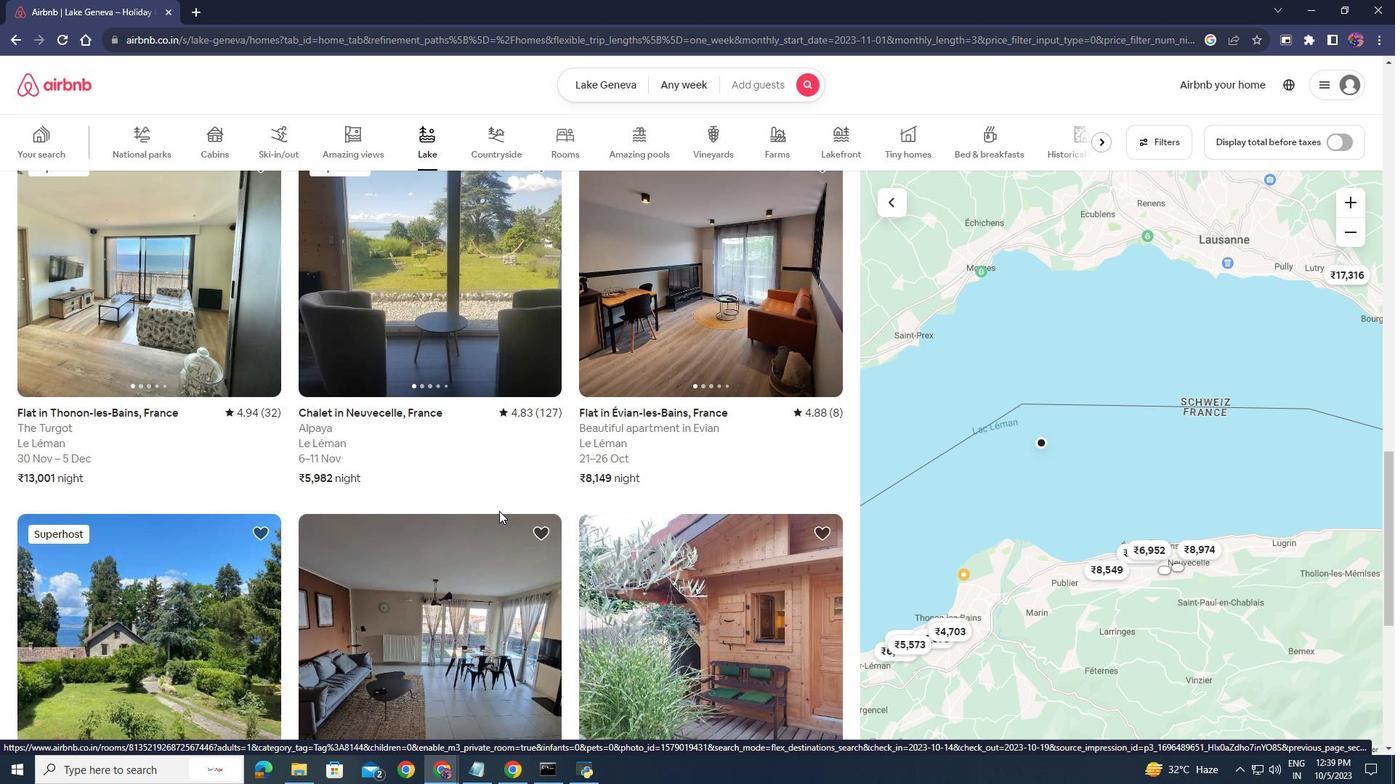
Action: Mouse scrolled (499, 510) with delta (0, 0)
Screenshot: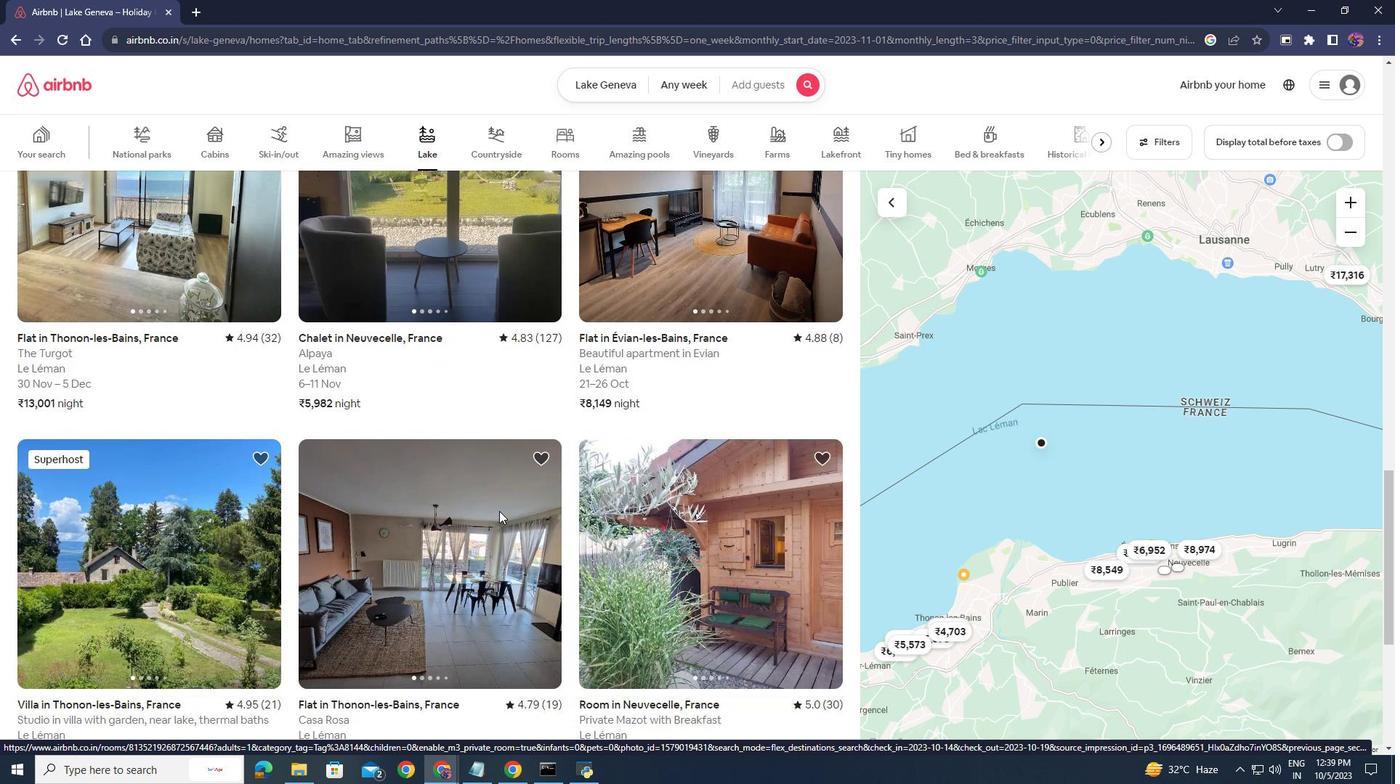 
Action: Mouse moved to (108, 513)
Screenshot: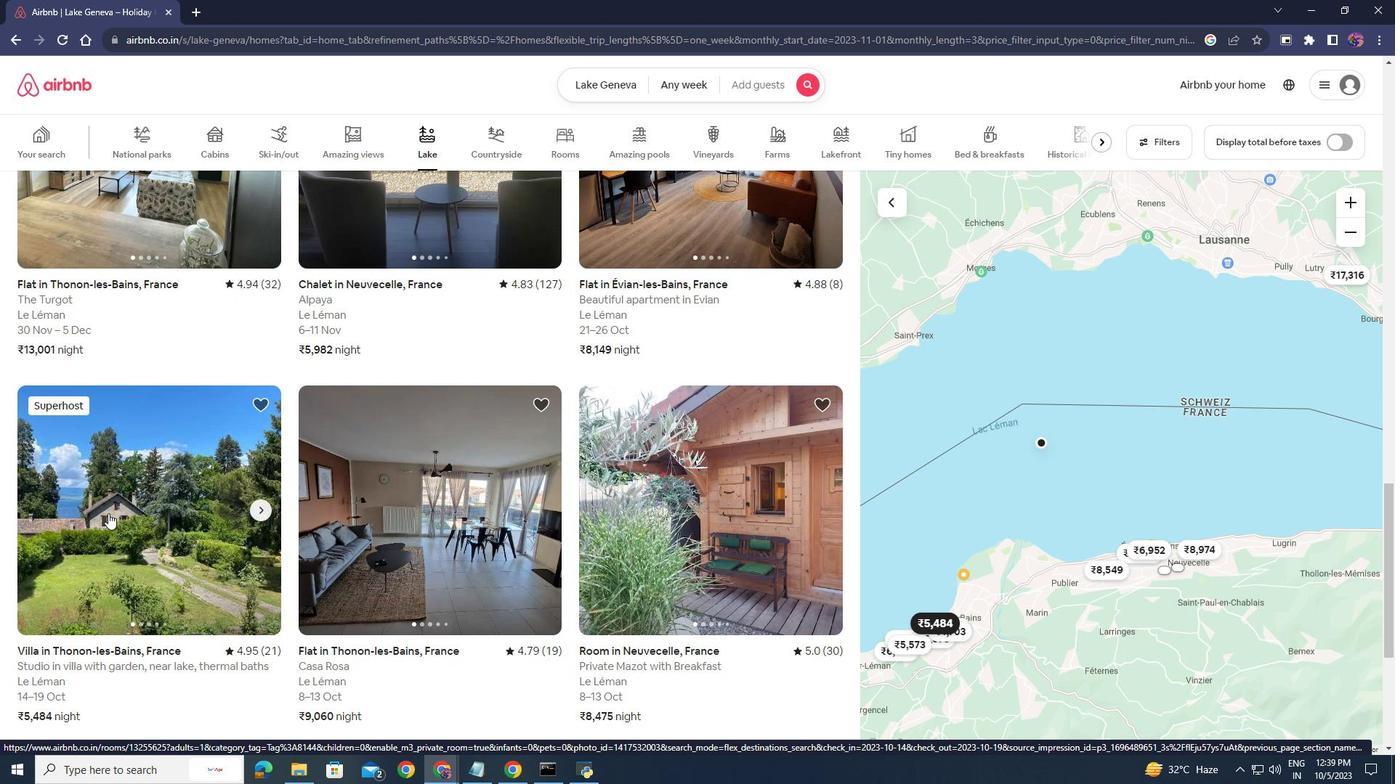 
Action: Mouse pressed left at (108, 513)
Screenshot: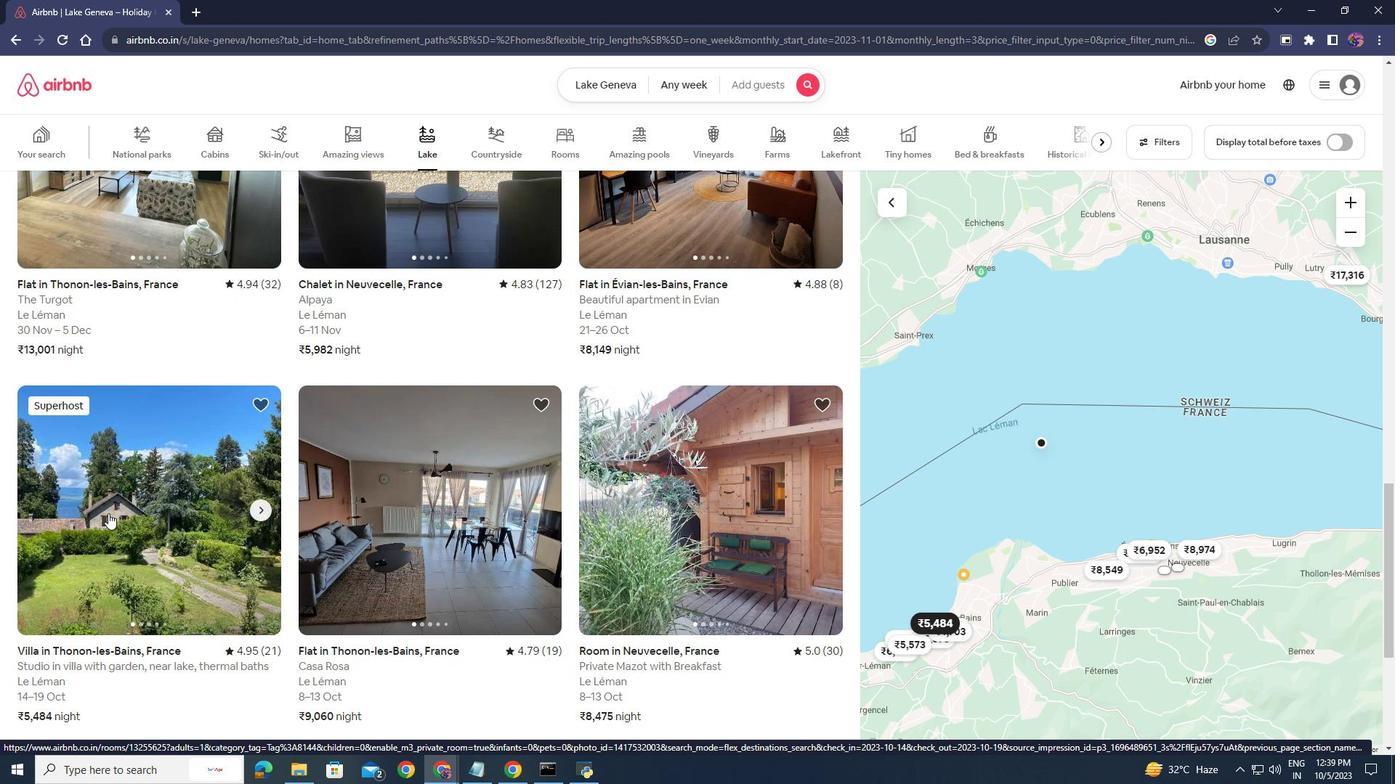 
Action: Mouse moved to (575, 493)
Screenshot: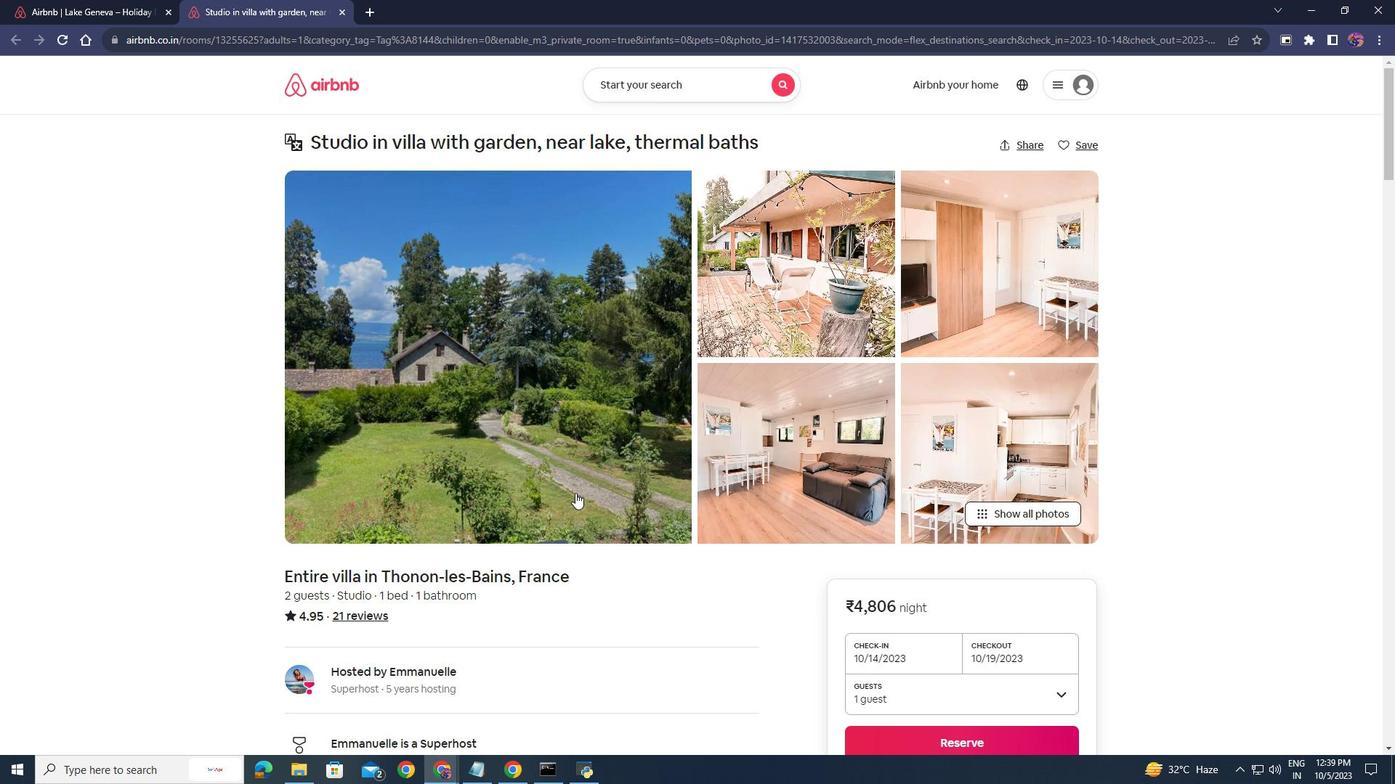 
Action: Mouse scrolled (575, 492) with delta (0, 0)
Screenshot: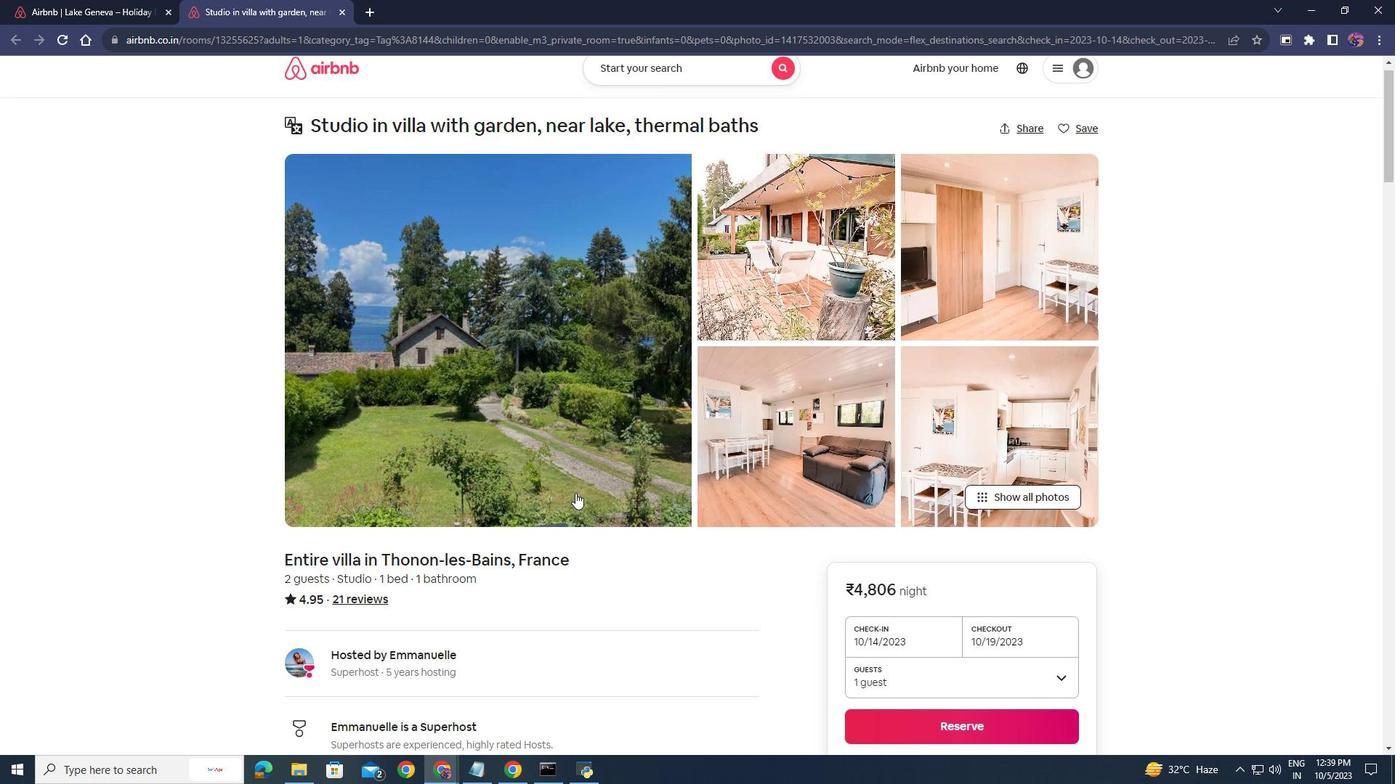 
Action: Mouse scrolled (575, 492) with delta (0, 0)
Screenshot: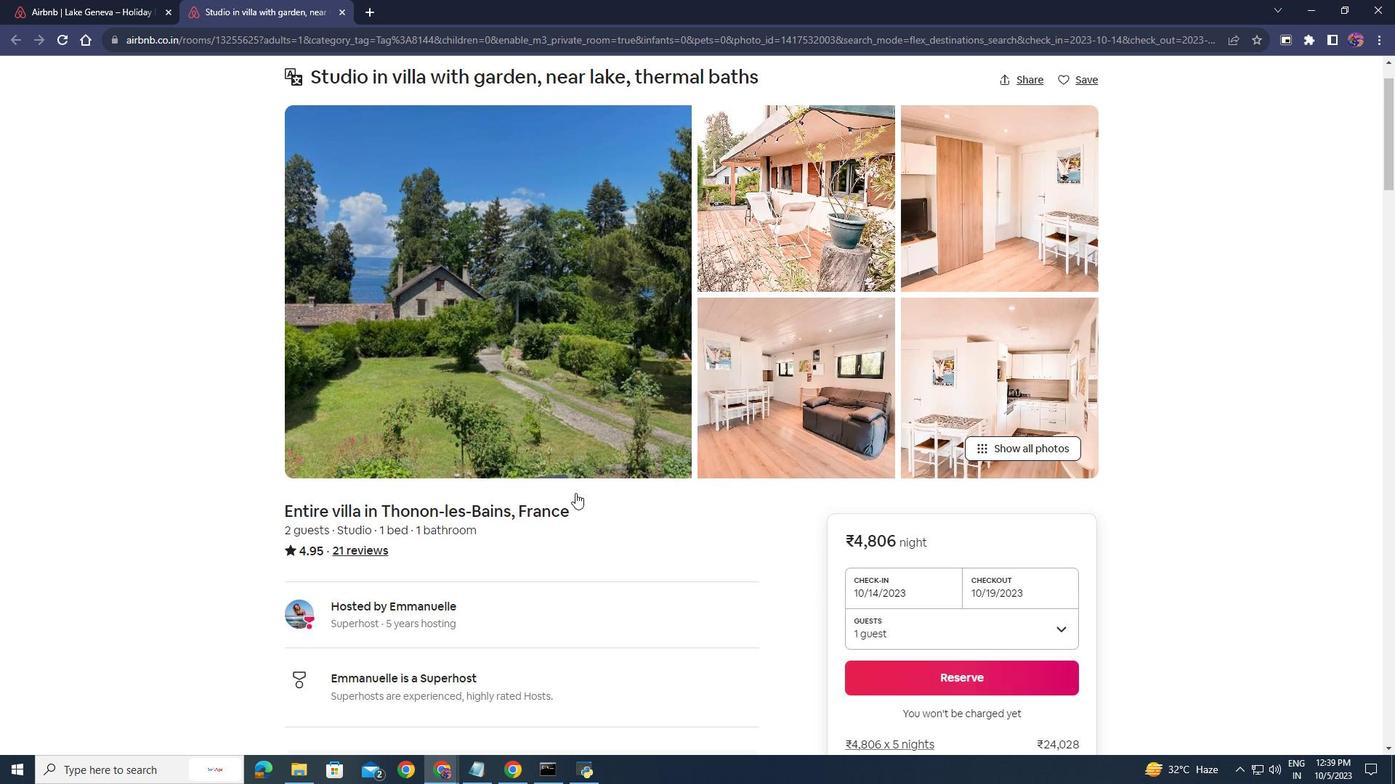 
Action: Mouse scrolled (575, 492) with delta (0, 0)
Screenshot: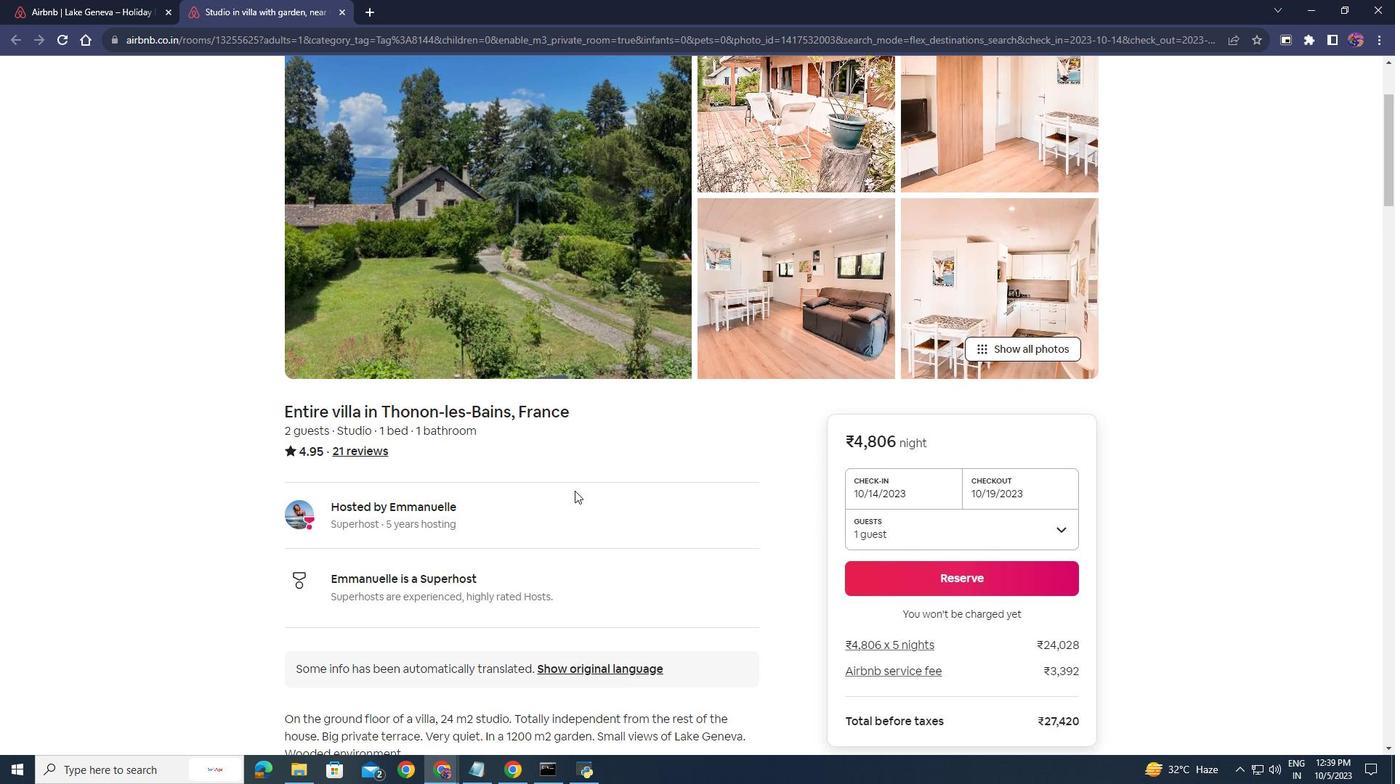 
Action: Mouse moved to (575, 492)
Screenshot: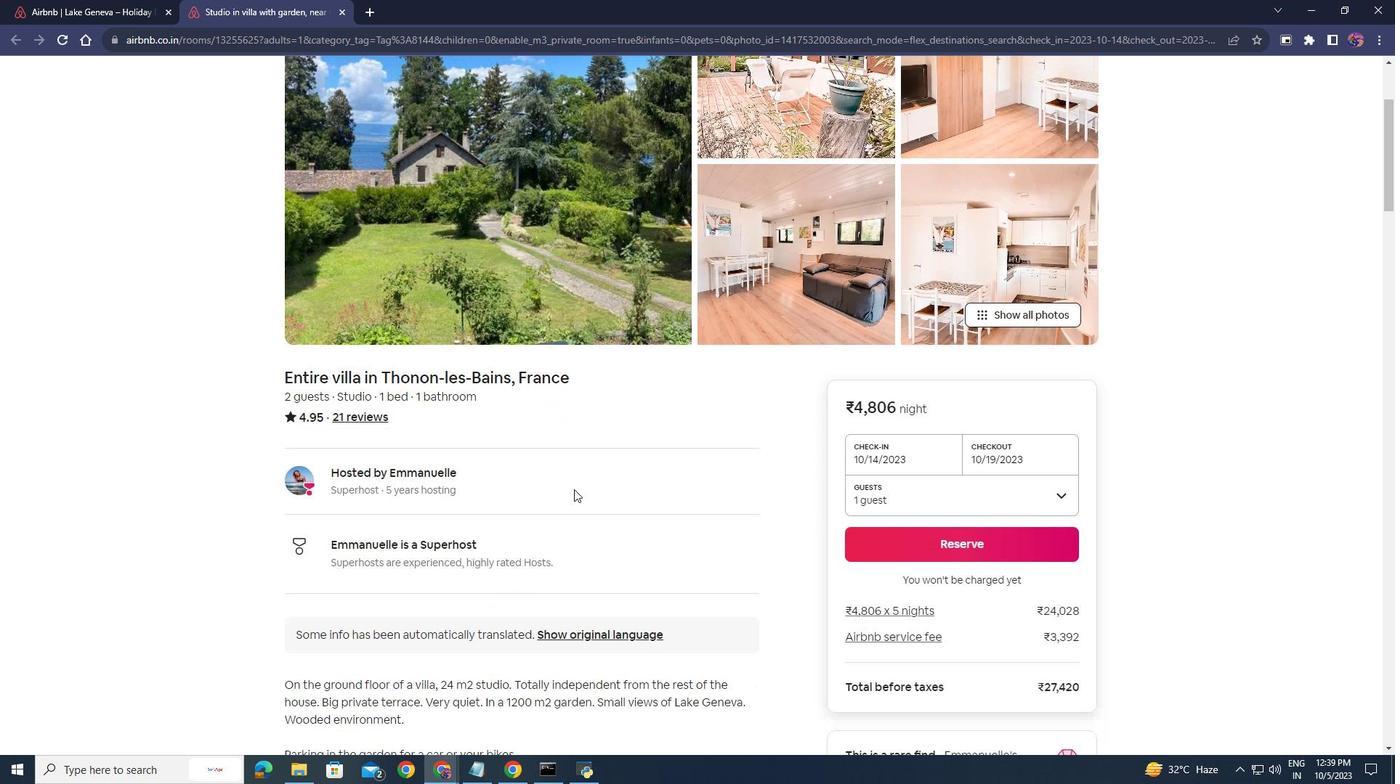 
Action: Mouse scrolled (575, 491) with delta (0, 0)
Screenshot: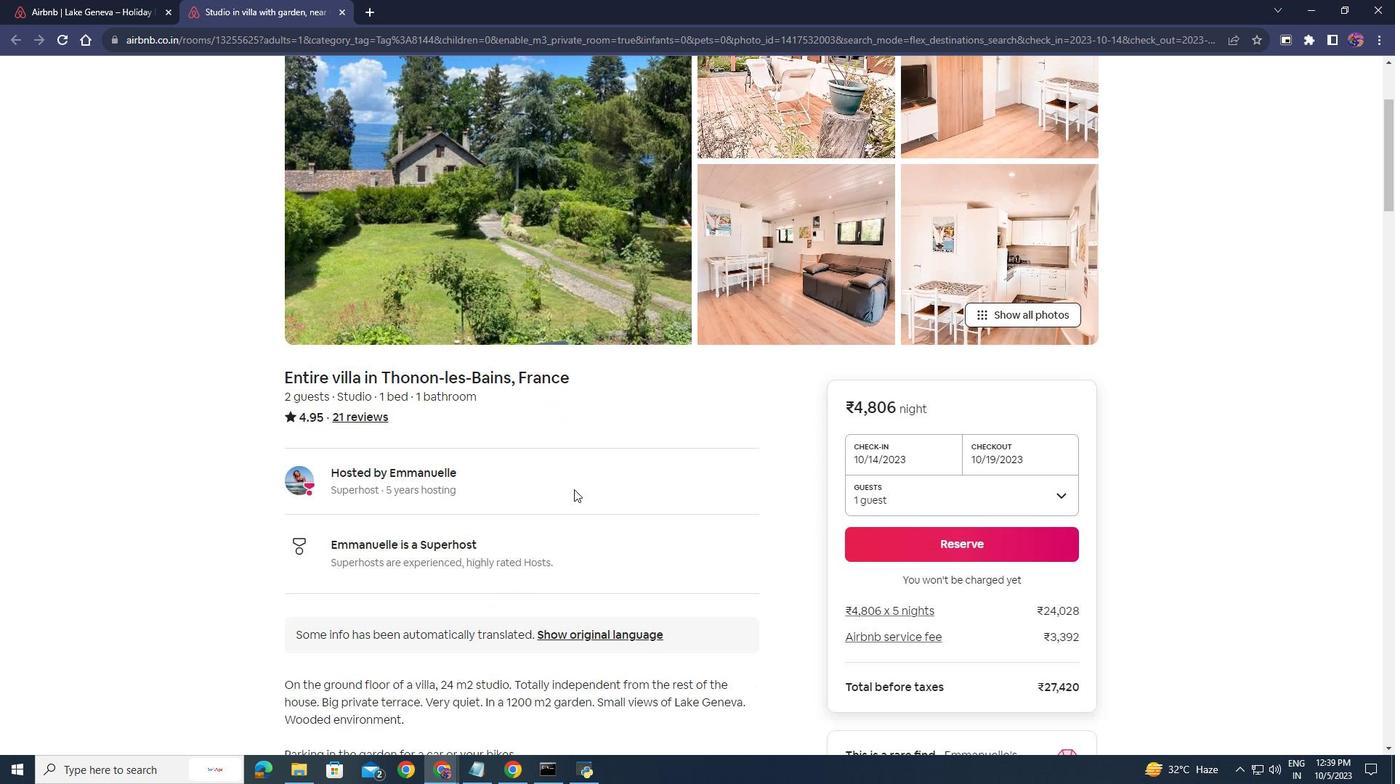 
Action: Mouse moved to (574, 488)
Screenshot: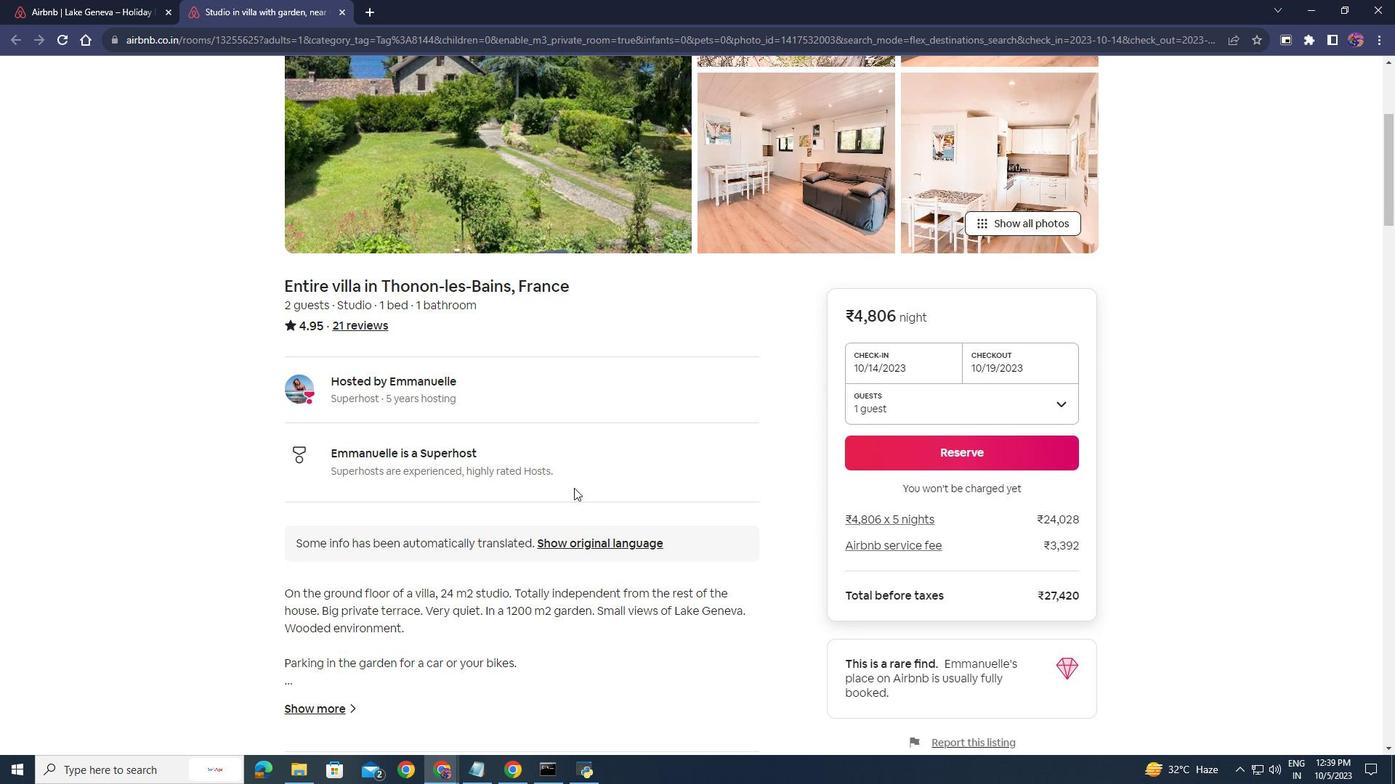 
Action: Mouse scrolled (574, 487) with delta (0, 0)
Screenshot: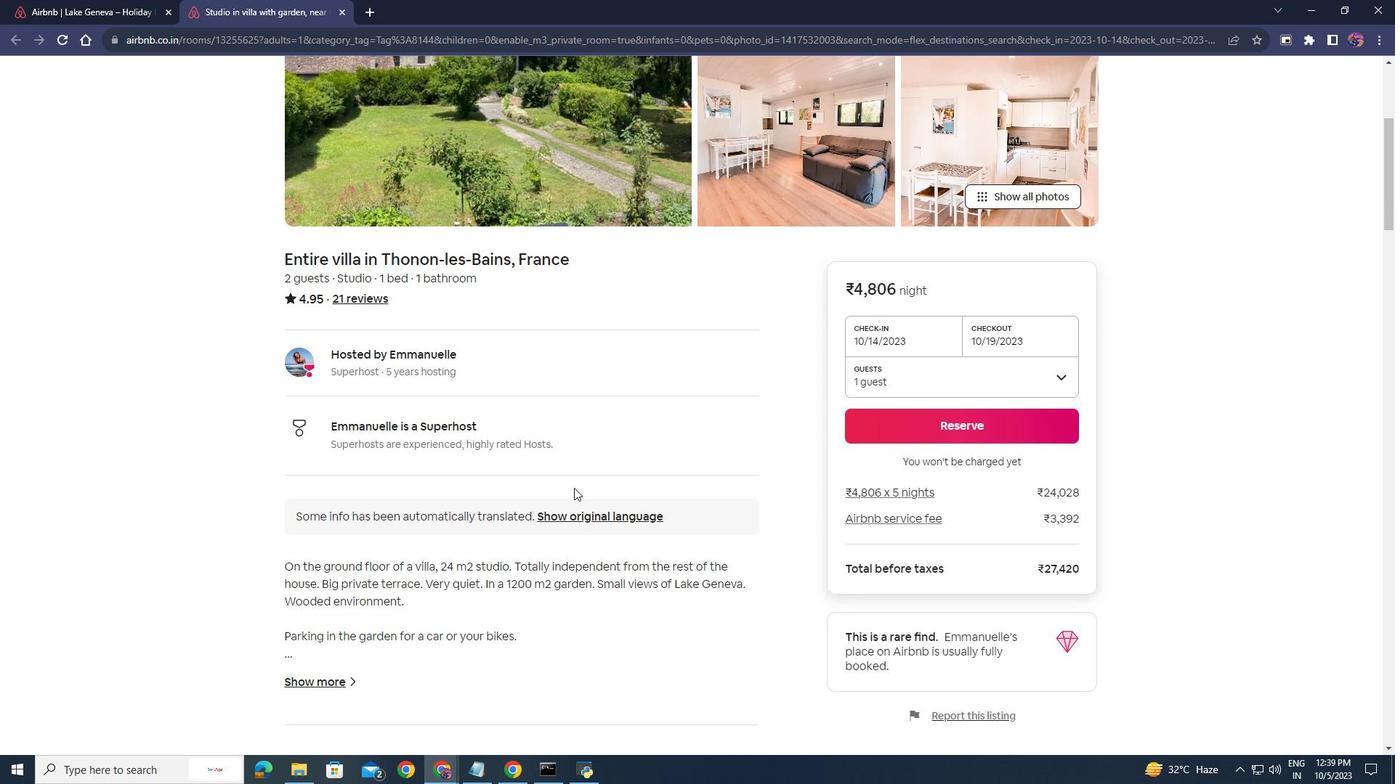 
Action: Mouse scrolled (574, 487) with delta (0, 0)
Screenshot: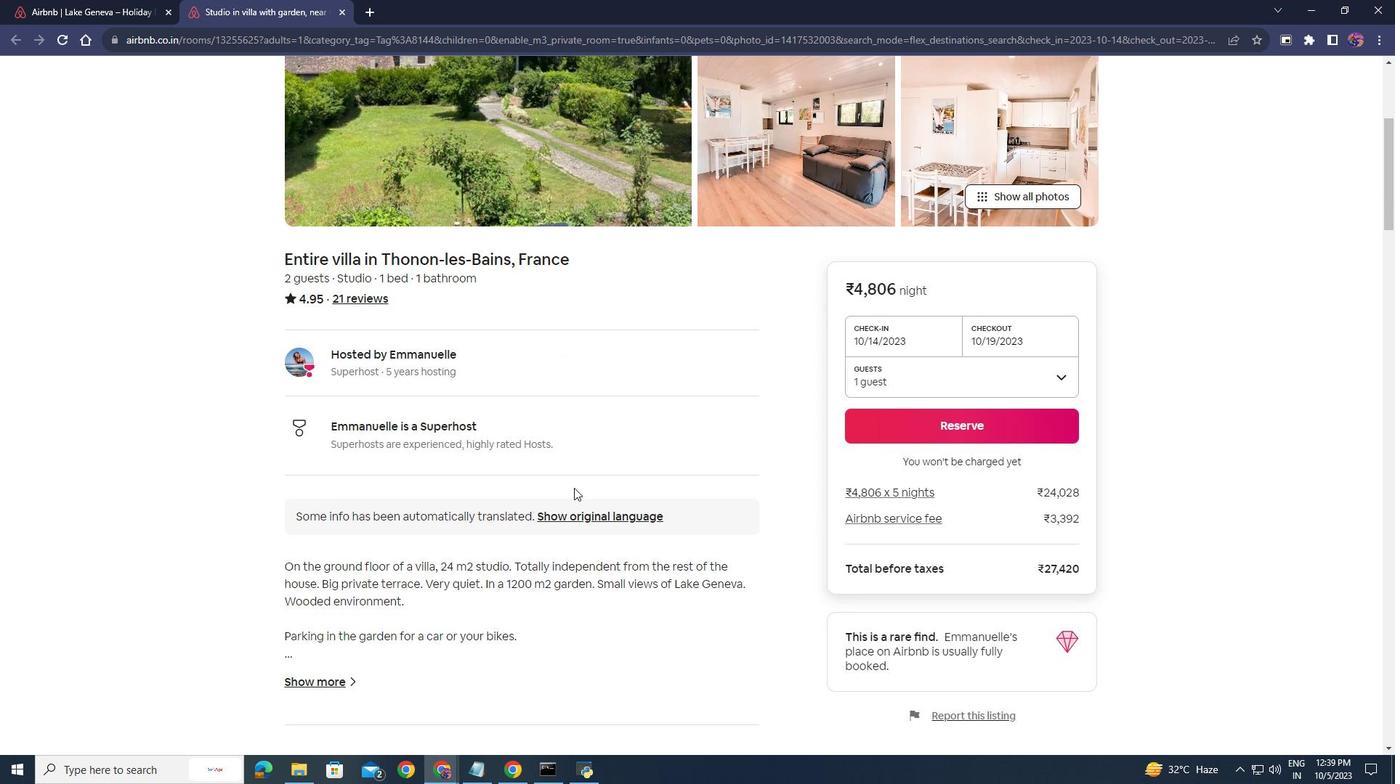 
Action: Mouse scrolled (574, 487) with delta (0, 0)
Screenshot: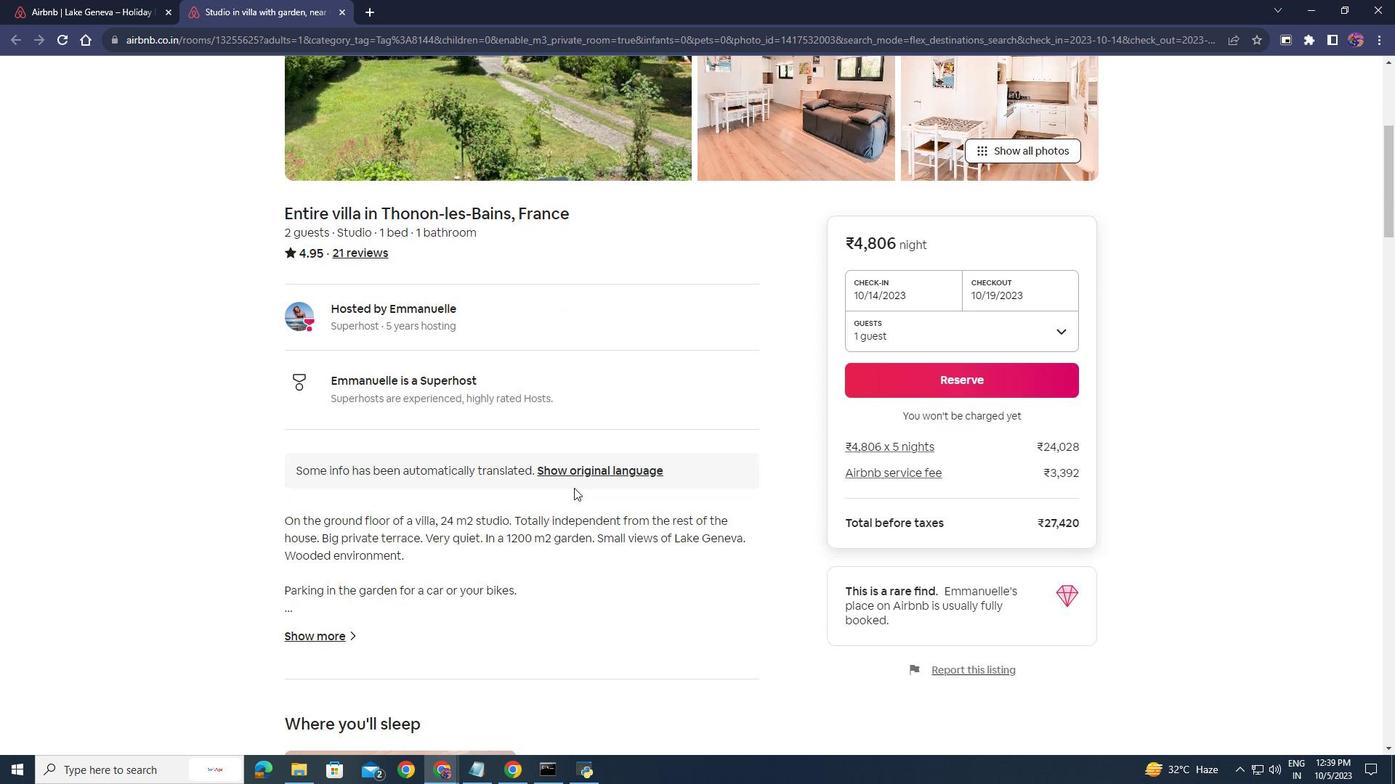 
Action: Mouse scrolled (574, 487) with delta (0, 0)
Screenshot: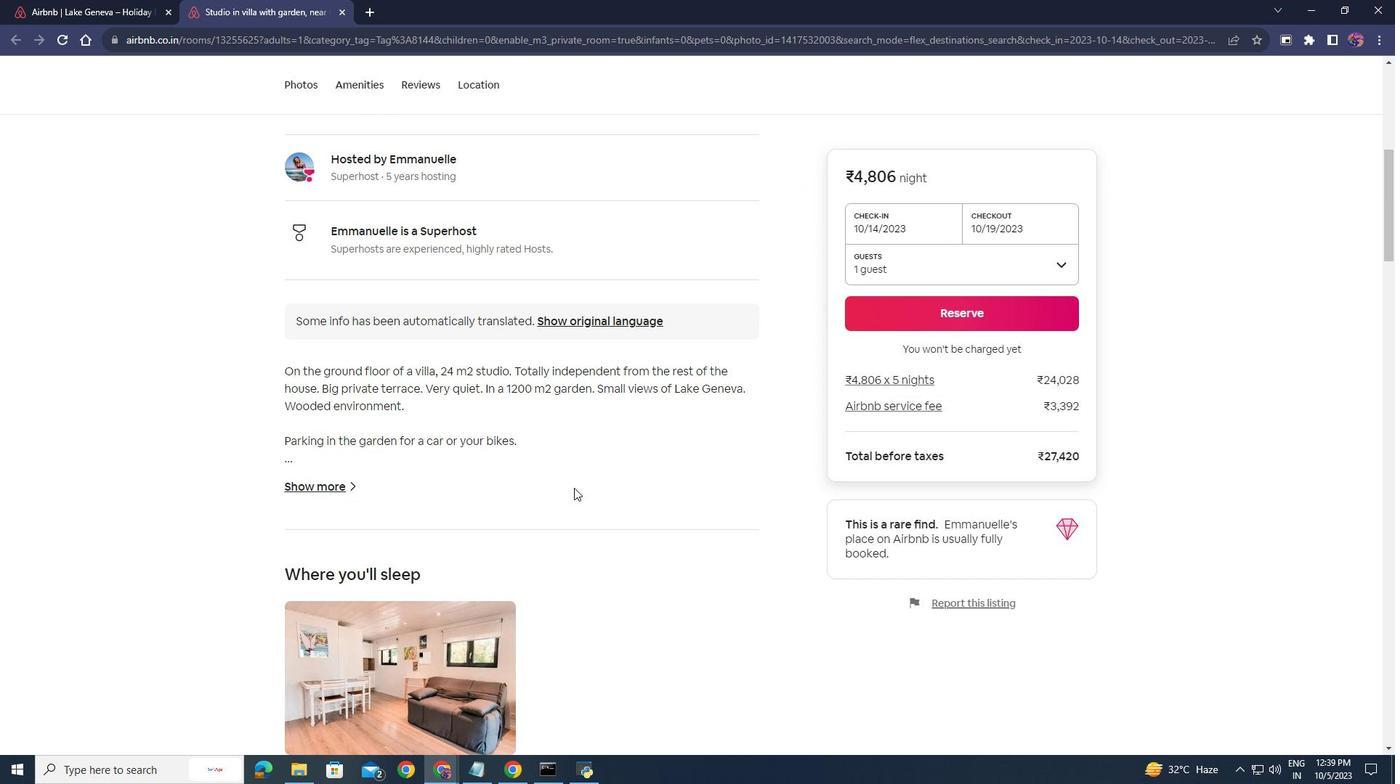 
Action: Mouse scrolled (574, 487) with delta (0, 0)
Screenshot: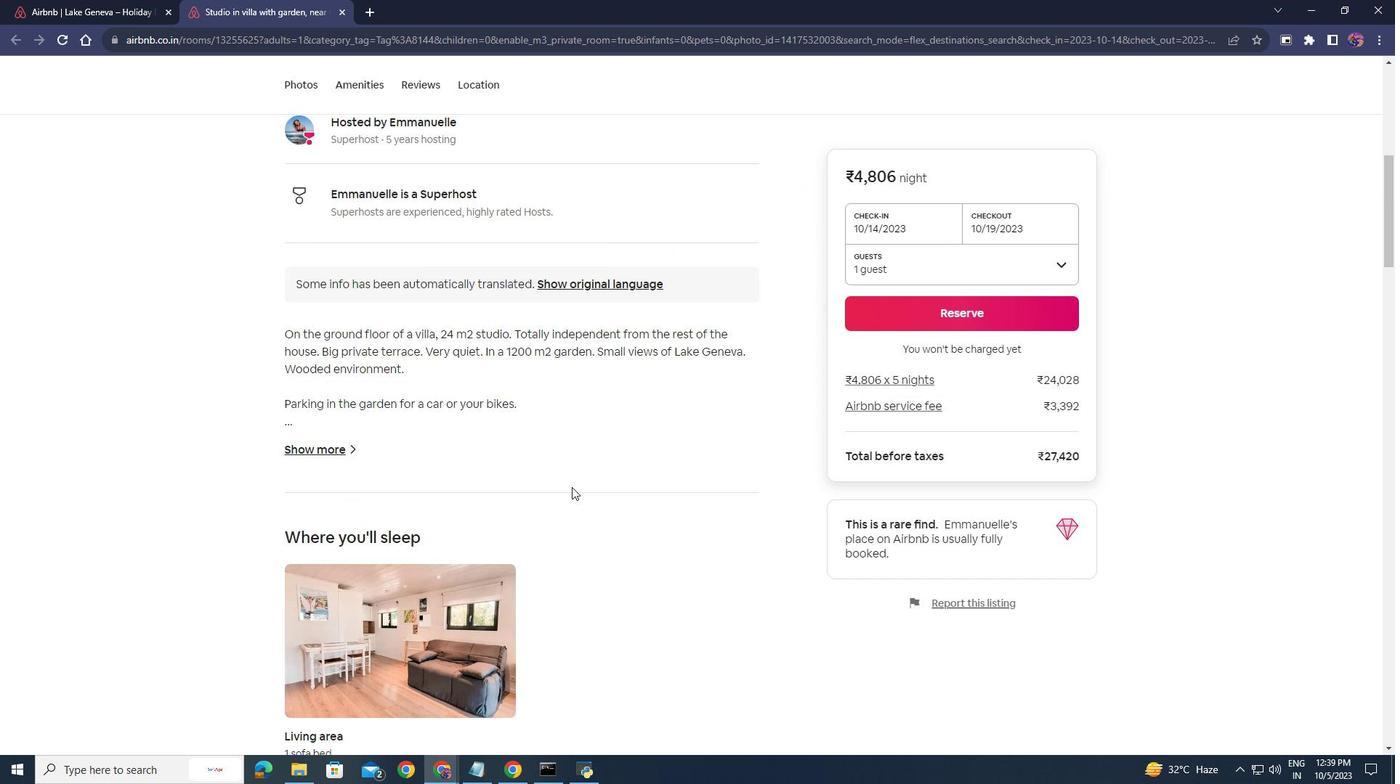 
Action: Mouse moved to (572, 487)
Screenshot: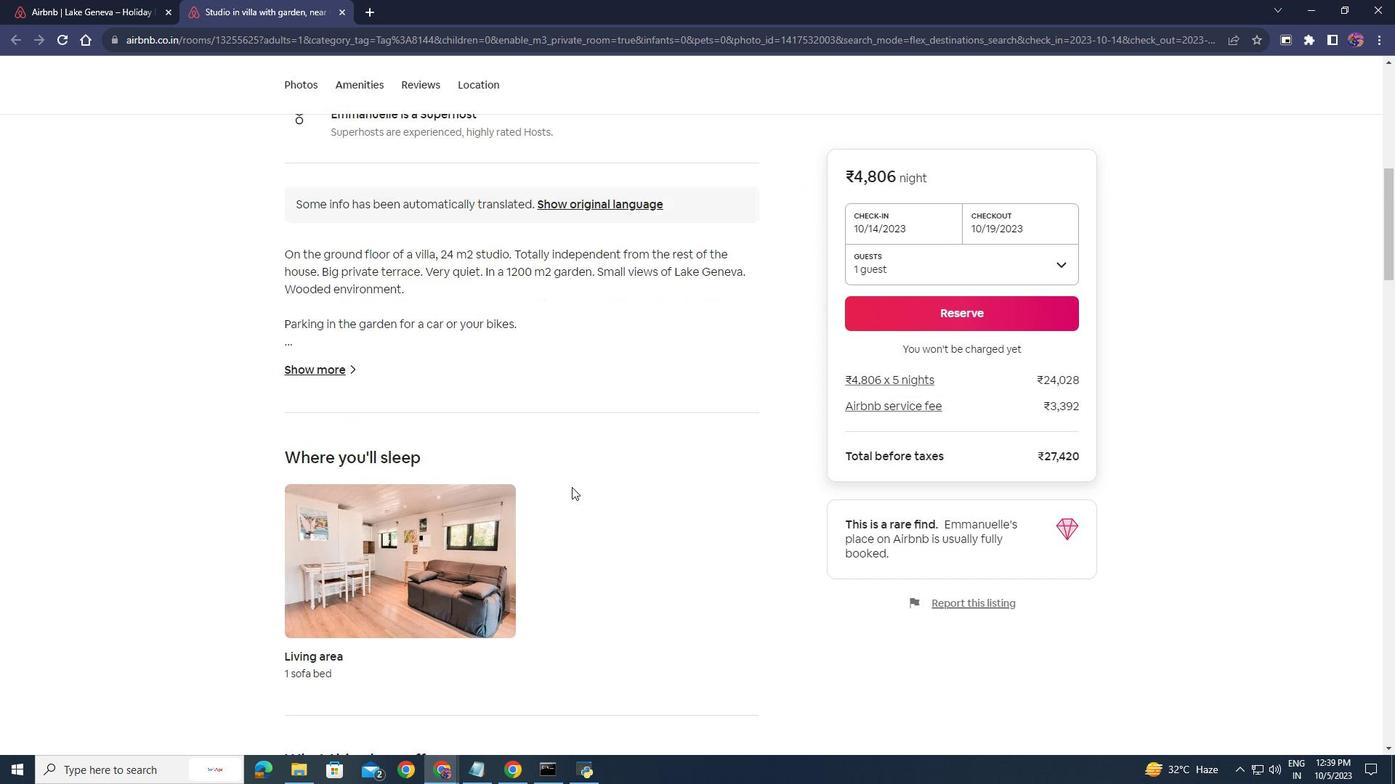 
Action: Mouse scrolled (572, 486) with delta (0, 0)
Screenshot: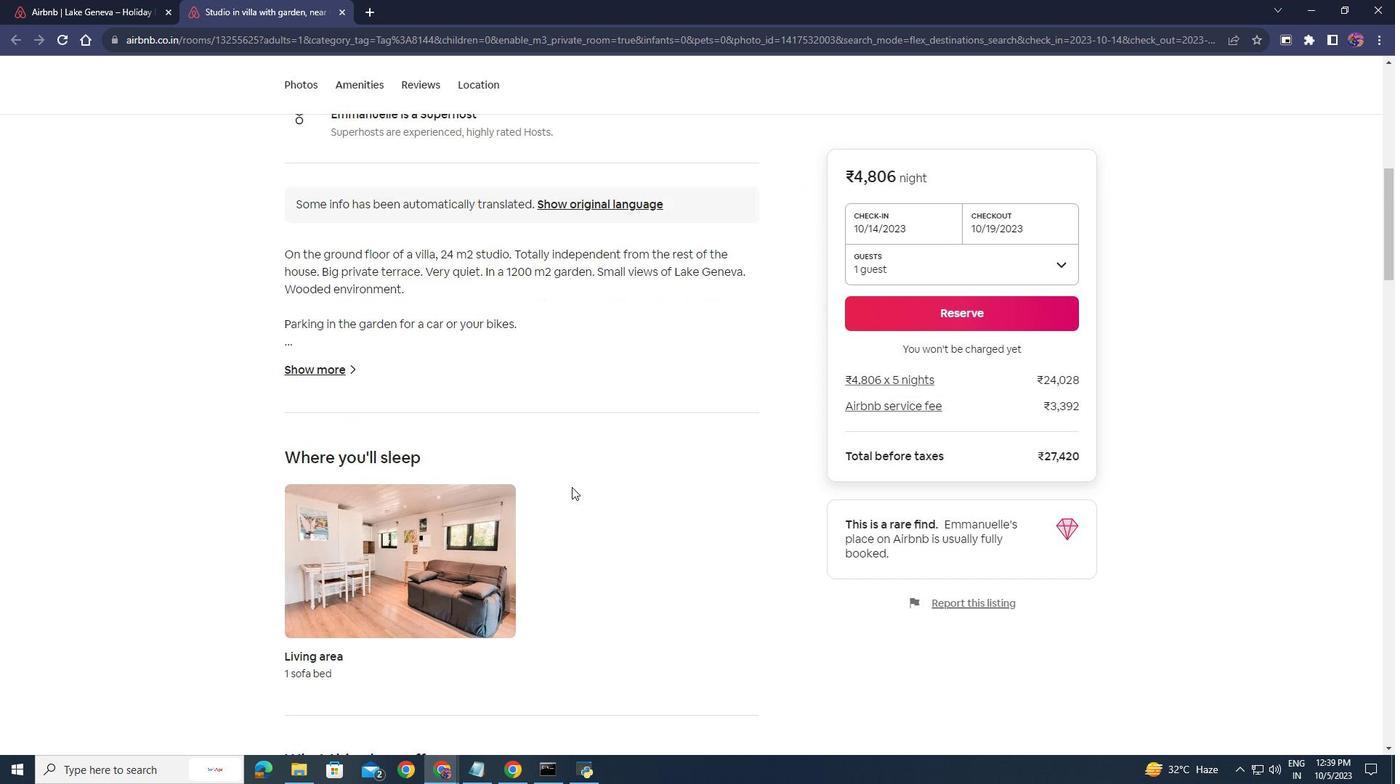 
Action: Mouse moved to (571, 487)
Screenshot: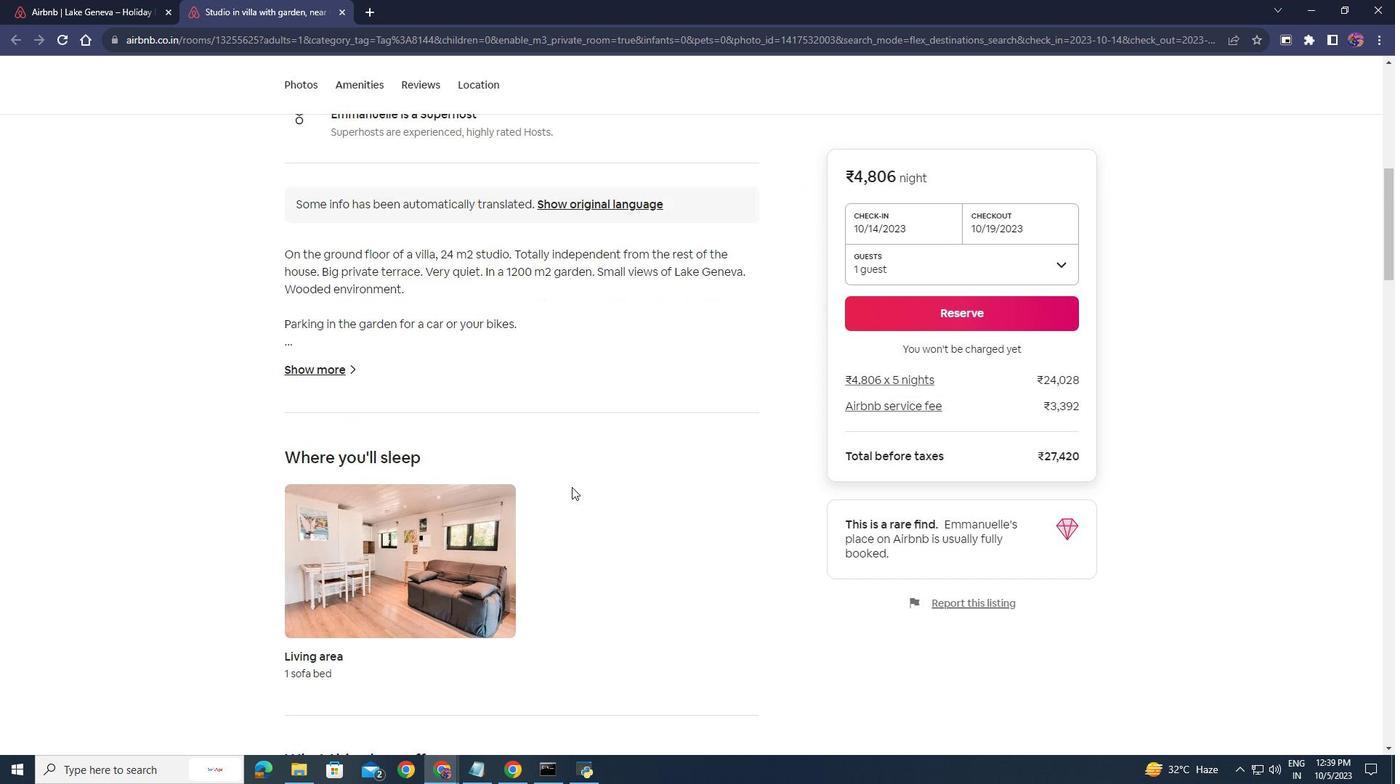 
Action: Mouse scrolled (571, 486) with delta (0, 0)
Screenshot: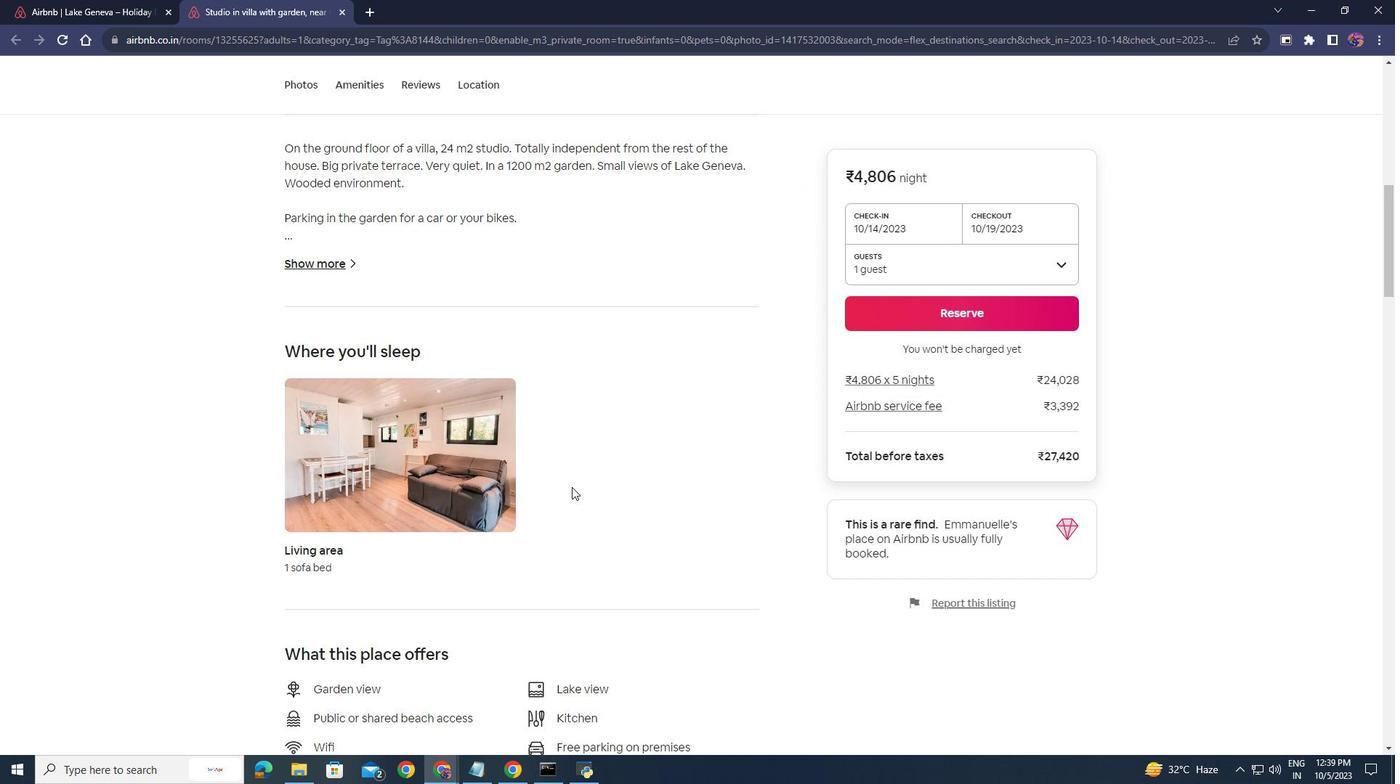 
Action: Mouse scrolled (571, 486) with delta (0, 0)
Screenshot: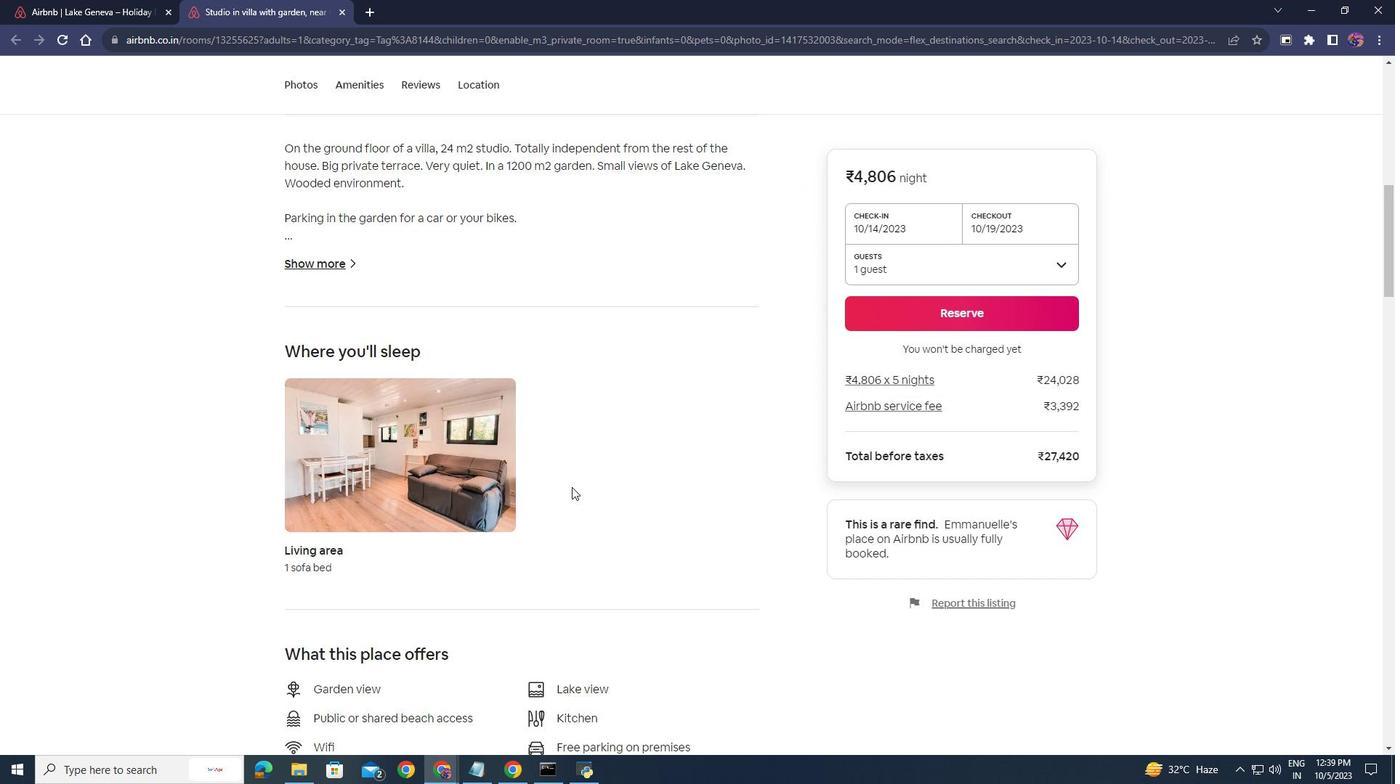 
Action: Mouse scrolled (571, 486) with delta (0, 0)
Screenshot: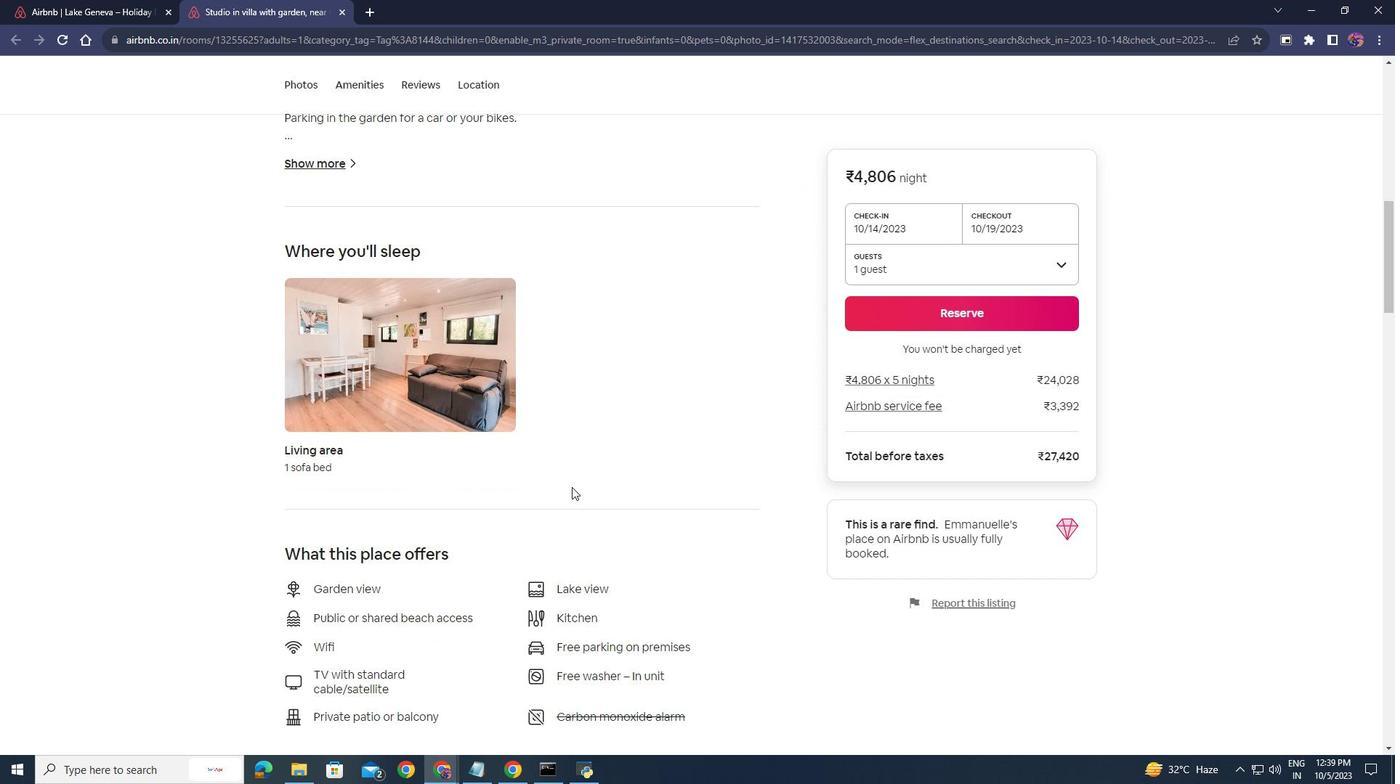 
Action: Mouse scrolled (571, 486) with delta (0, 0)
Screenshot: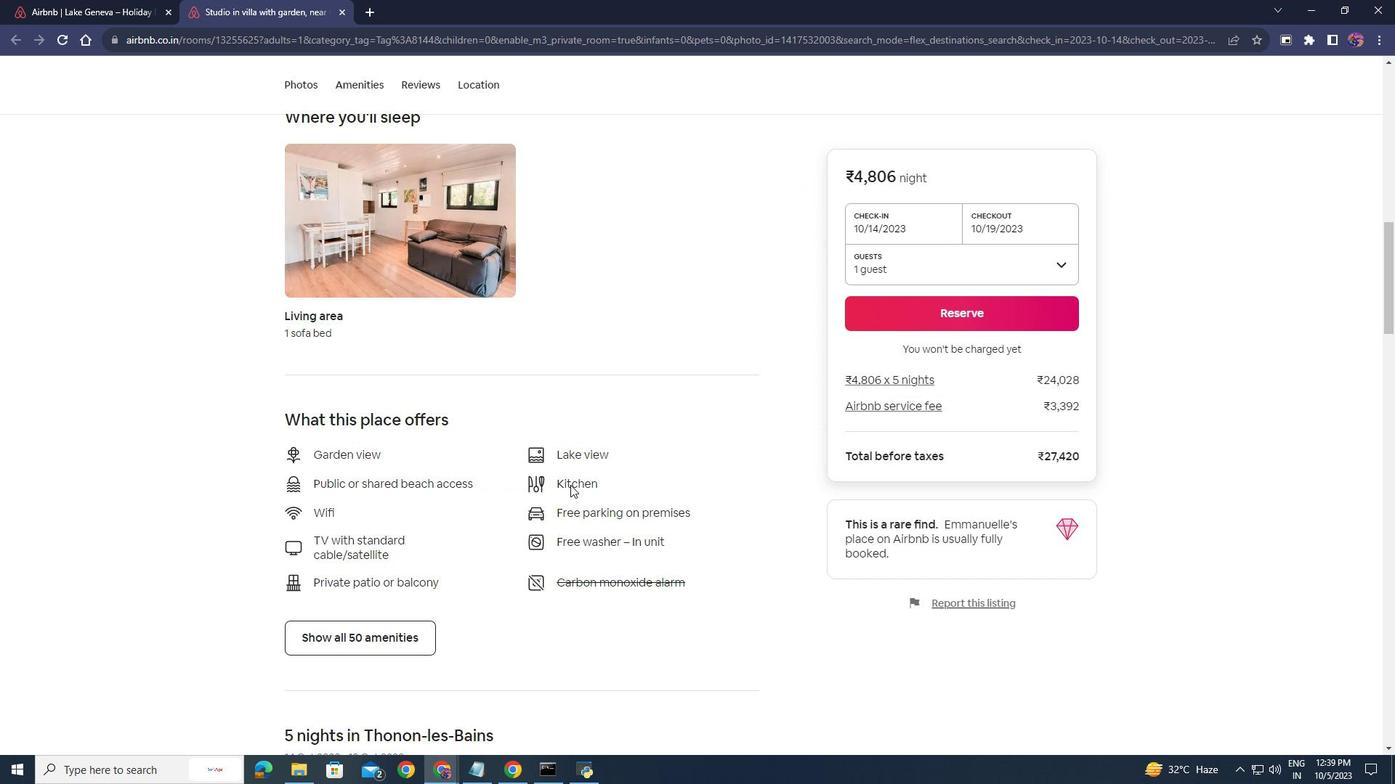 
Action: Mouse moved to (376, 585)
Screenshot: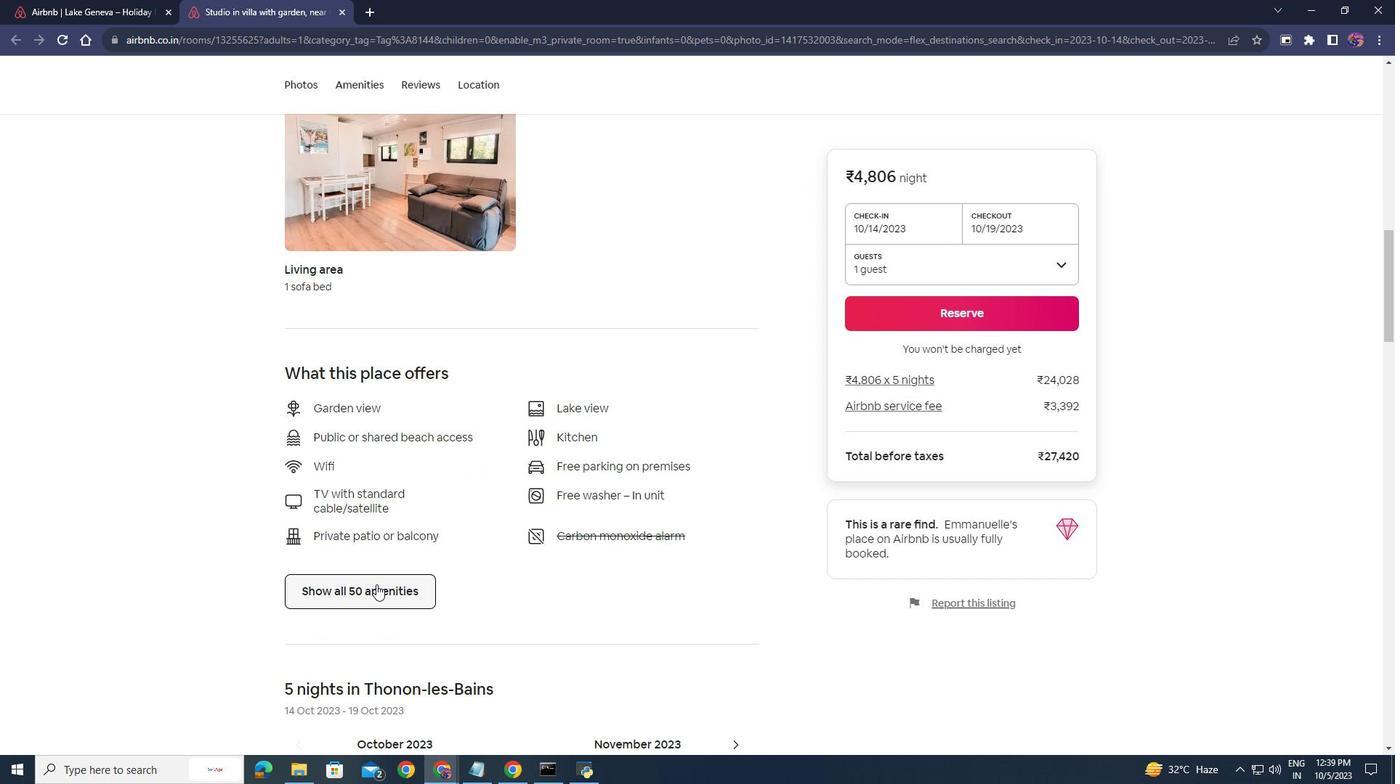 
Action: Mouse pressed left at (376, 585)
Screenshot: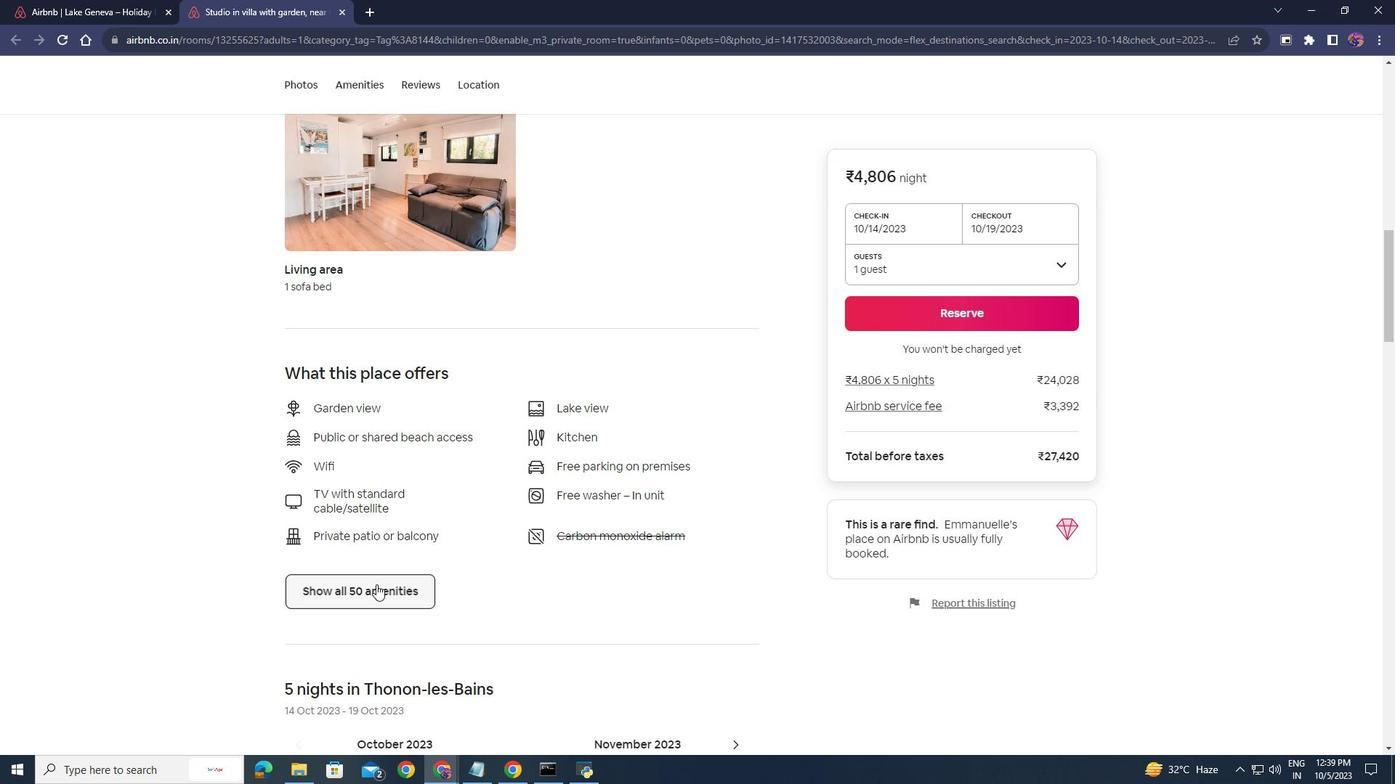 
Action: Mouse moved to (715, 439)
Screenshot: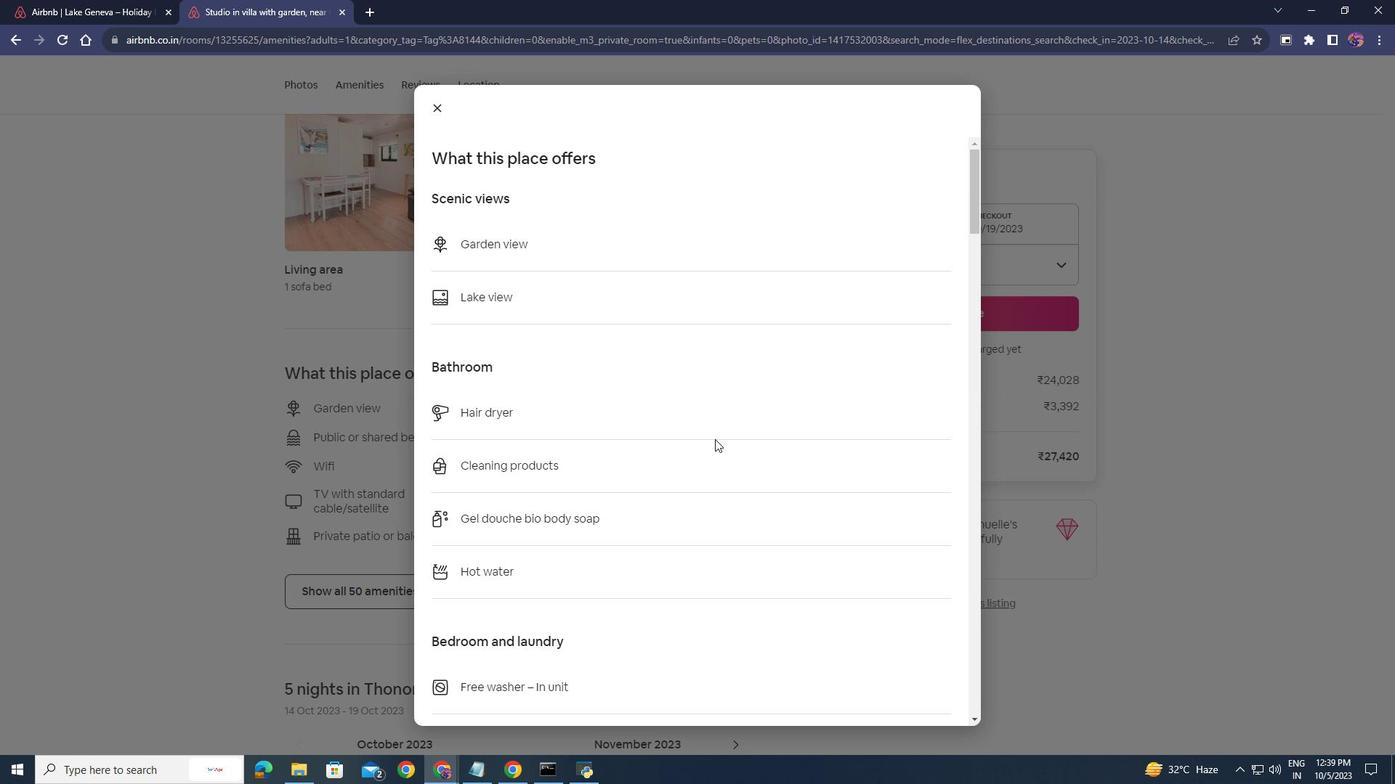 
Action: Mouse scrolled (715, 438) with delta (0, 0)
Screenshot: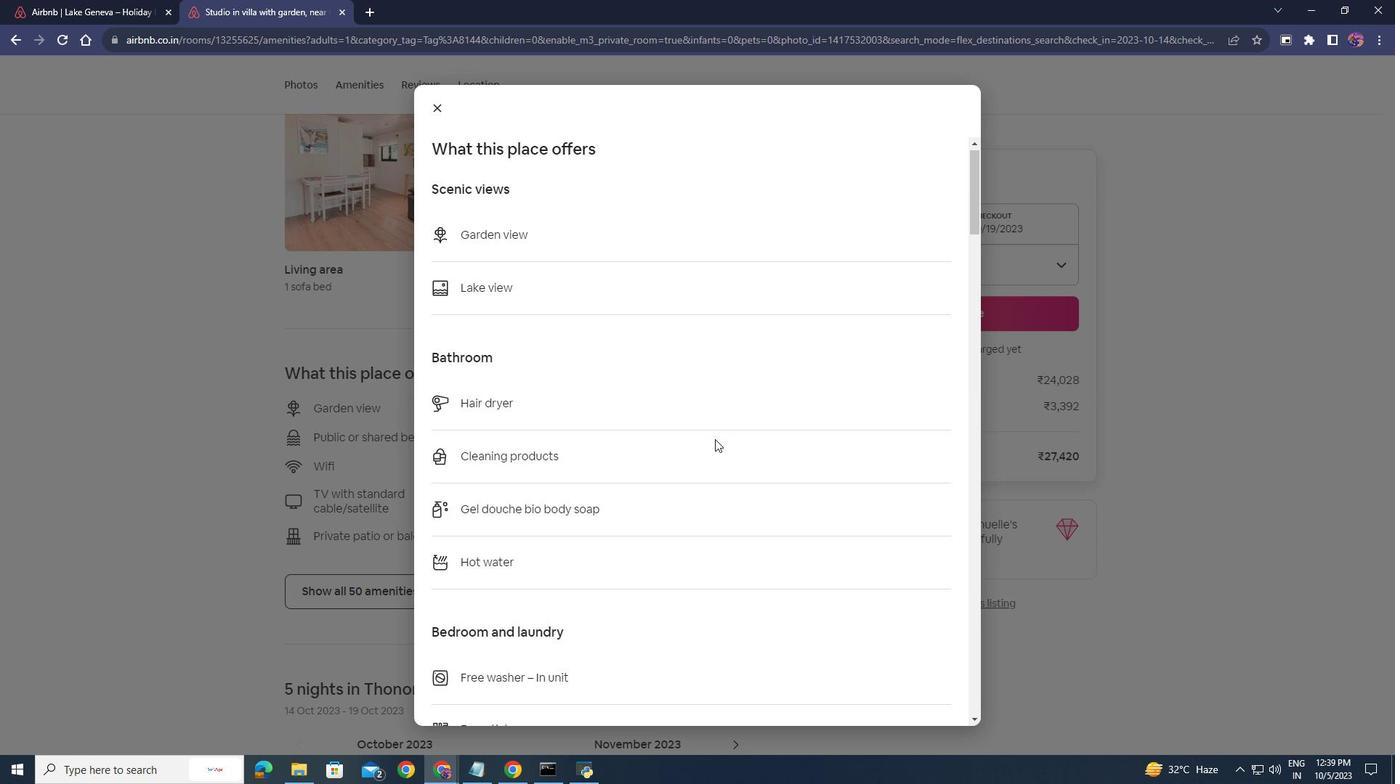 
Action: Mouse scrolled (715, 438) with delta (0, 0)
Screenshot: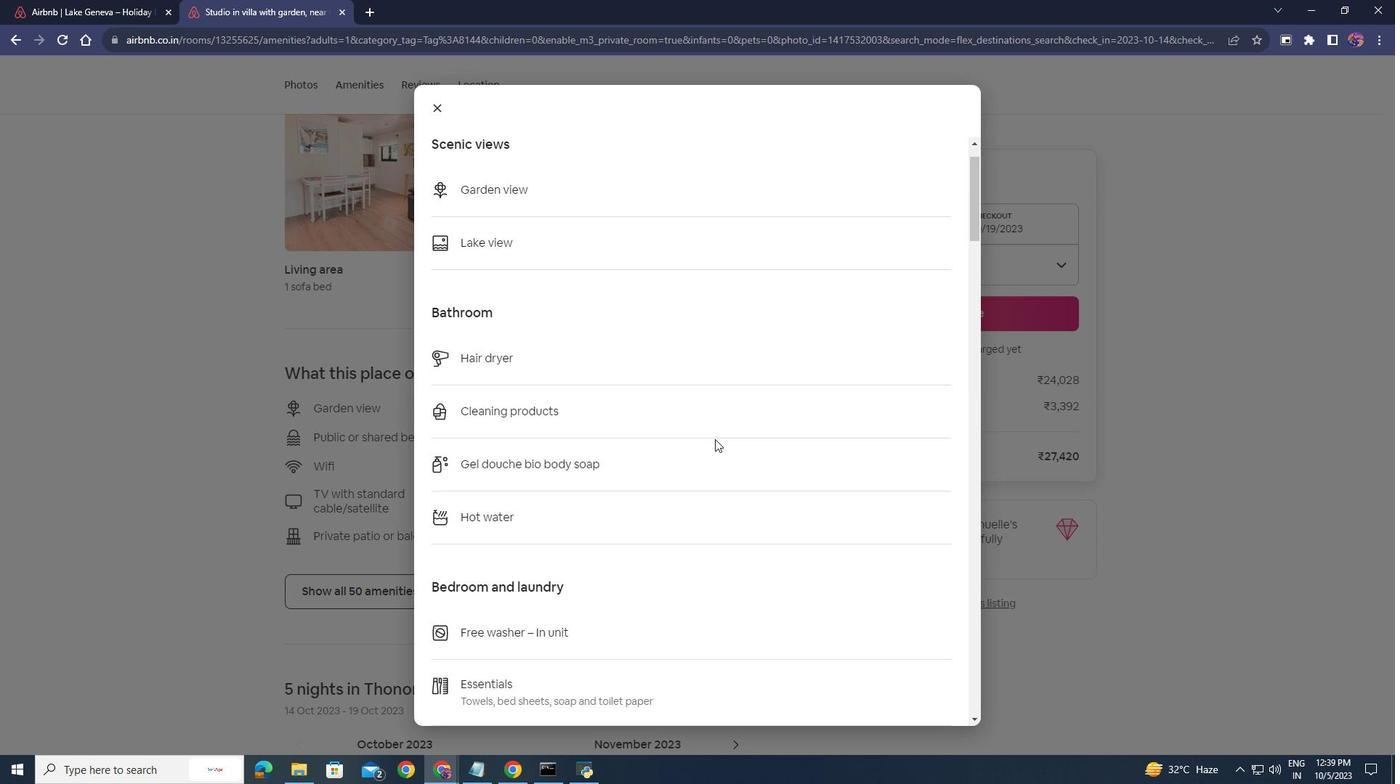 
Action: Mouse scrolled (715, 438) with delta (0, 0)
Screenshot: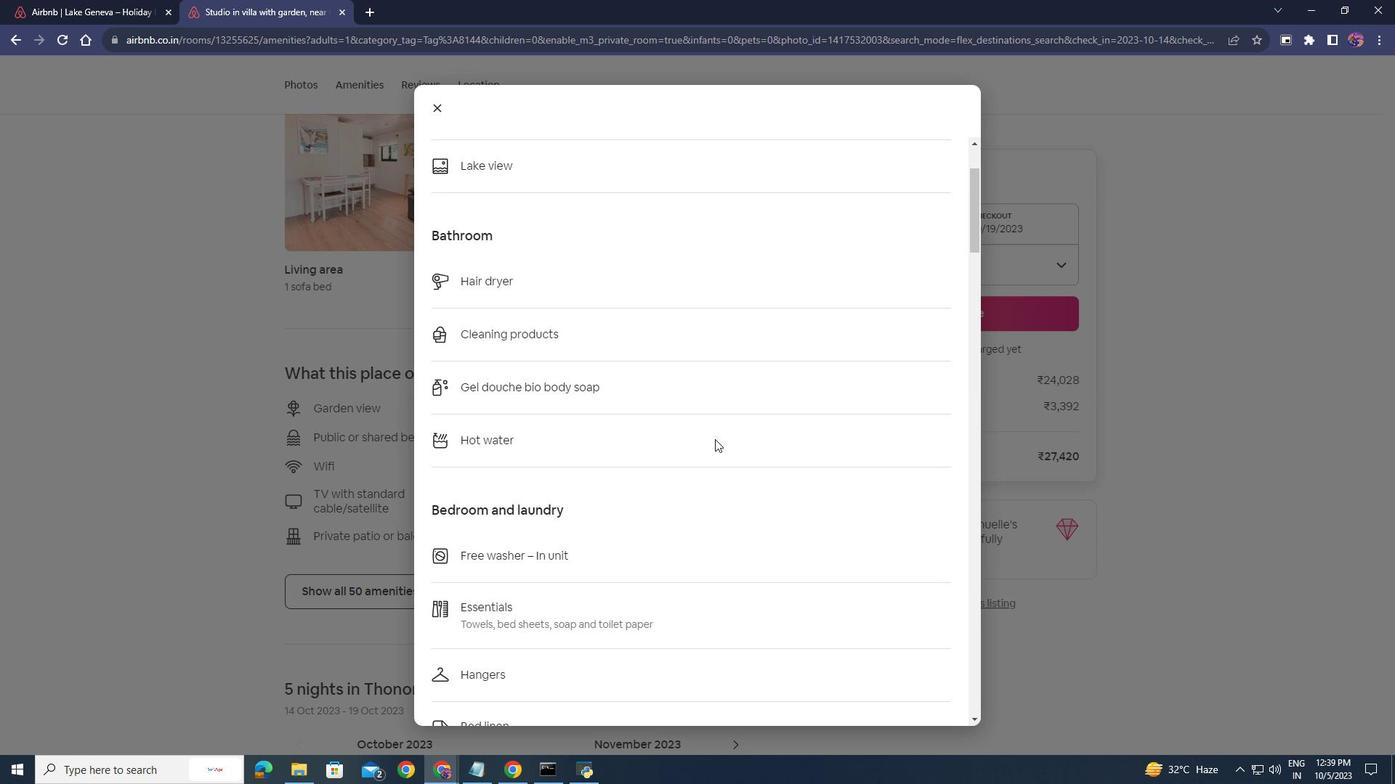 
Action: Mouse scrolled (715, 438) with delta (0, 0)
Screenshot: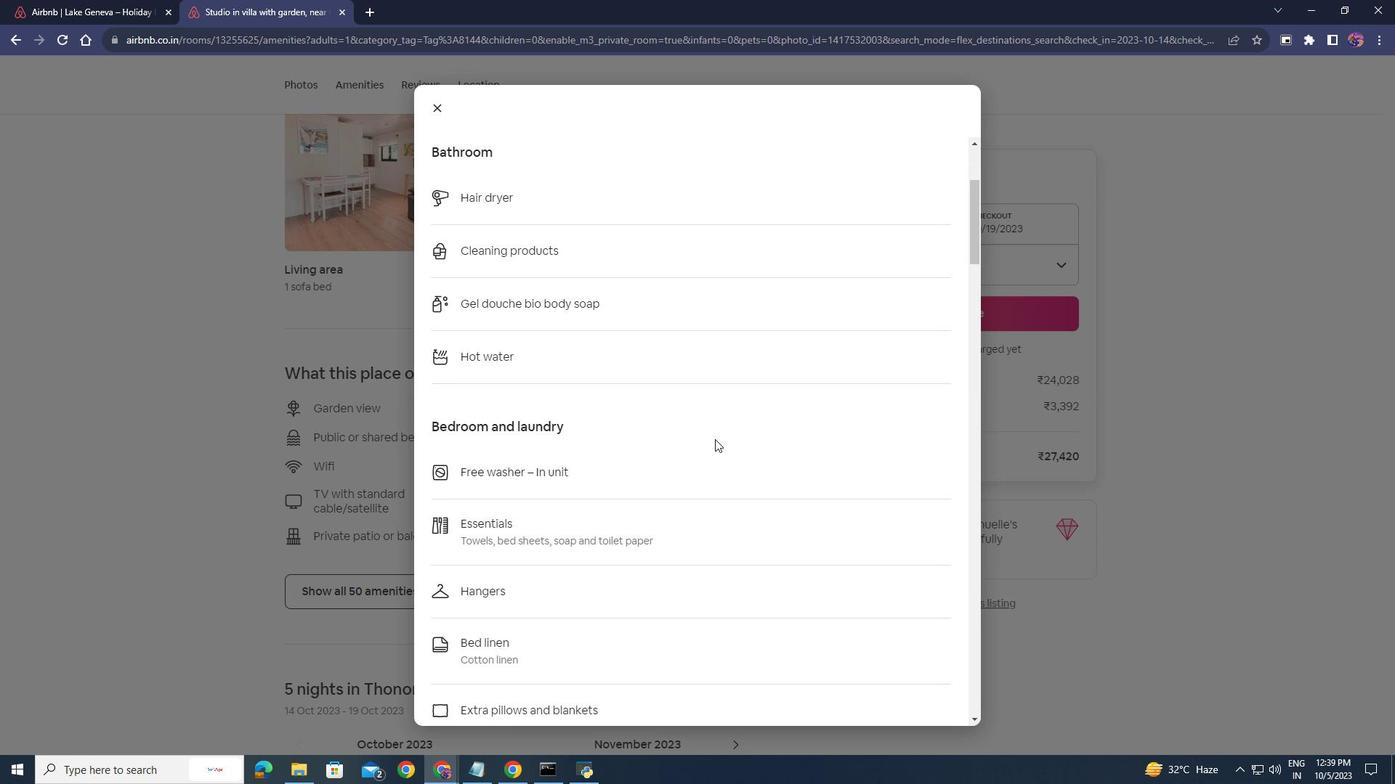 
Action: Mouse moved to (715, 438)
Screenshot: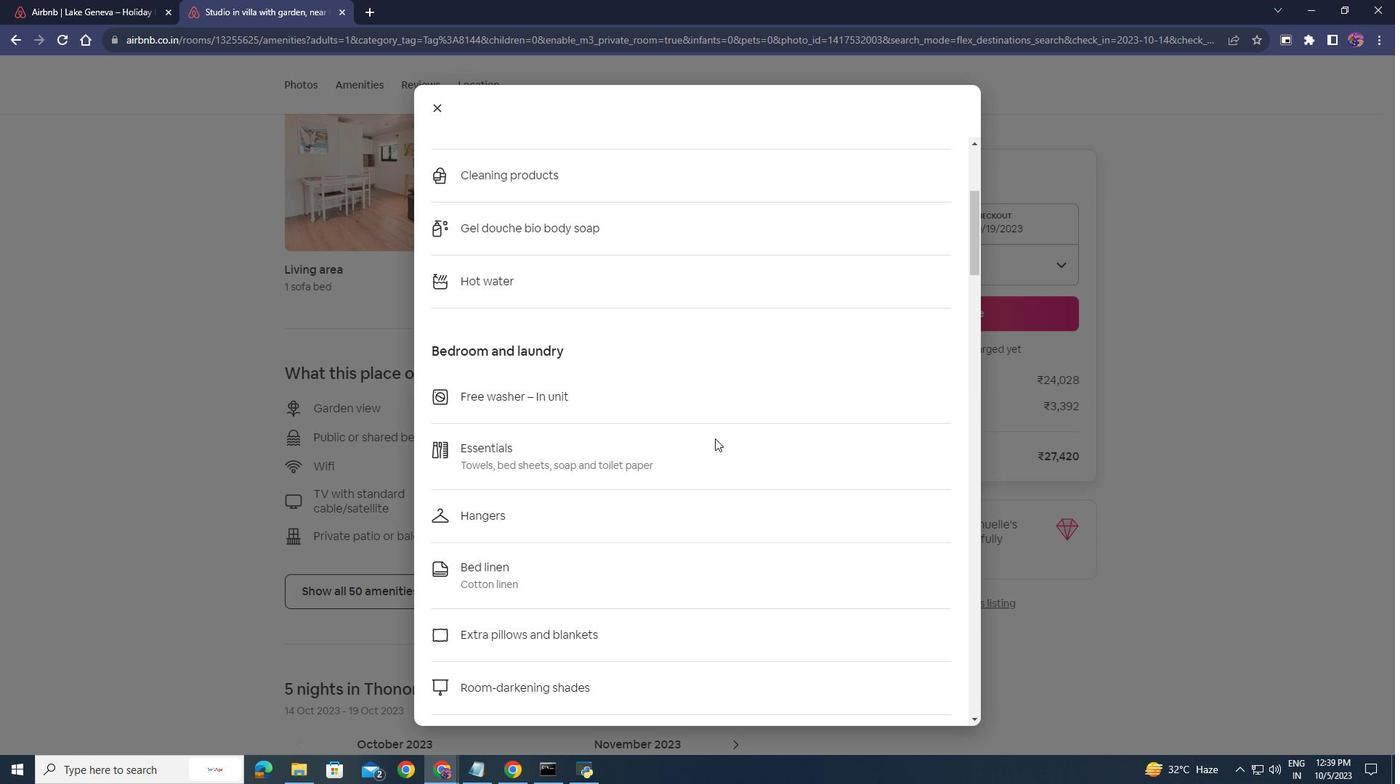 
Action: Mouse scrolled (715, 439) with delta (0, 0)
Screenshot: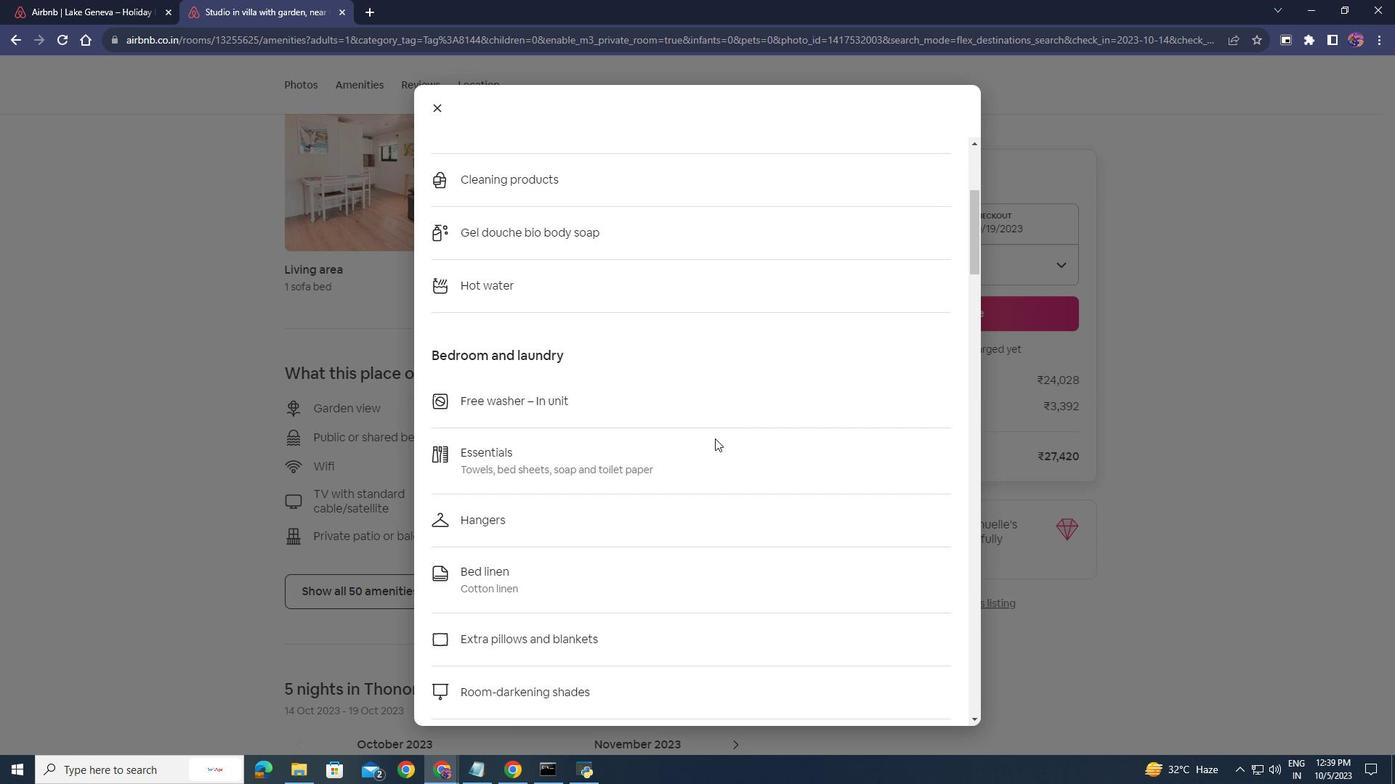
Action: Mouse scrolled (715, 439) with delta (0, 0)
Screenshot: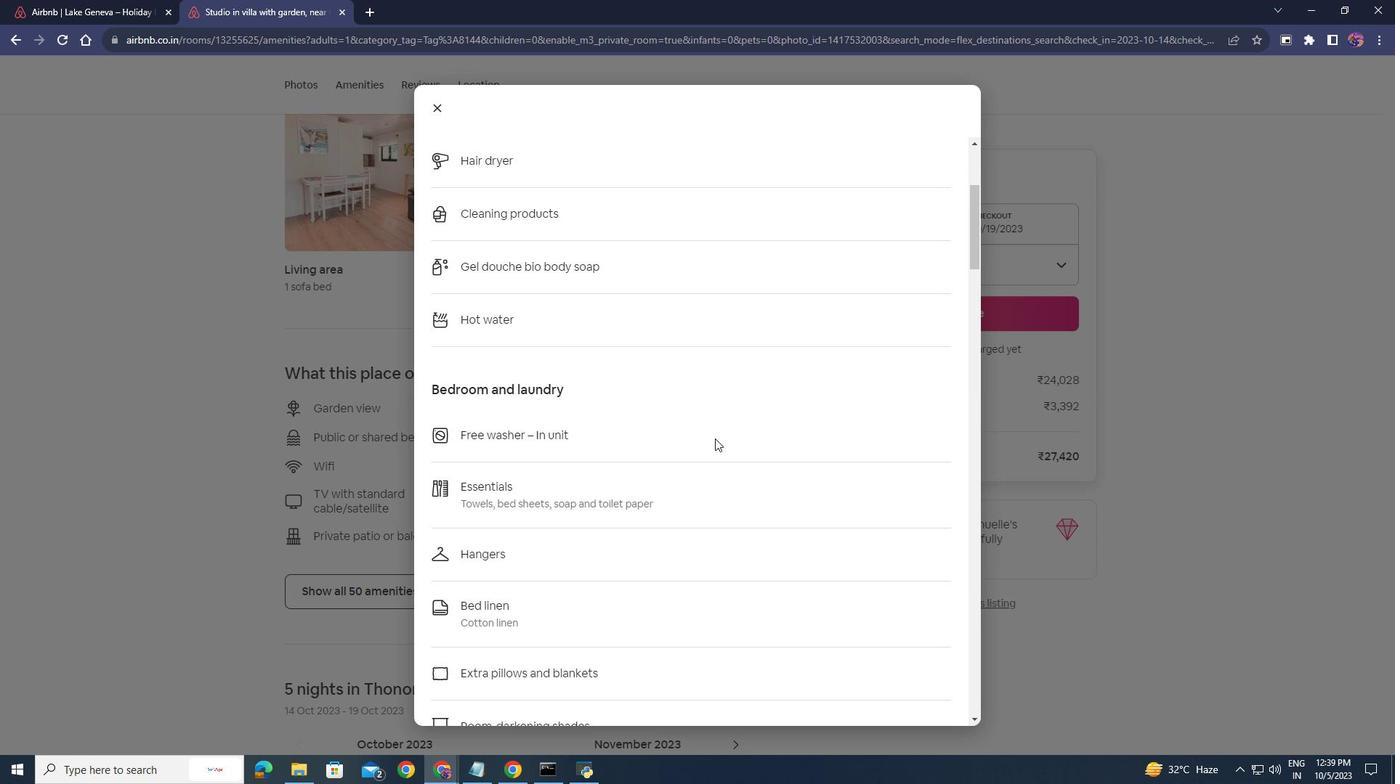 
Action: Mouse scrolled (715, 439) with delta (0, 0)
Screenshot: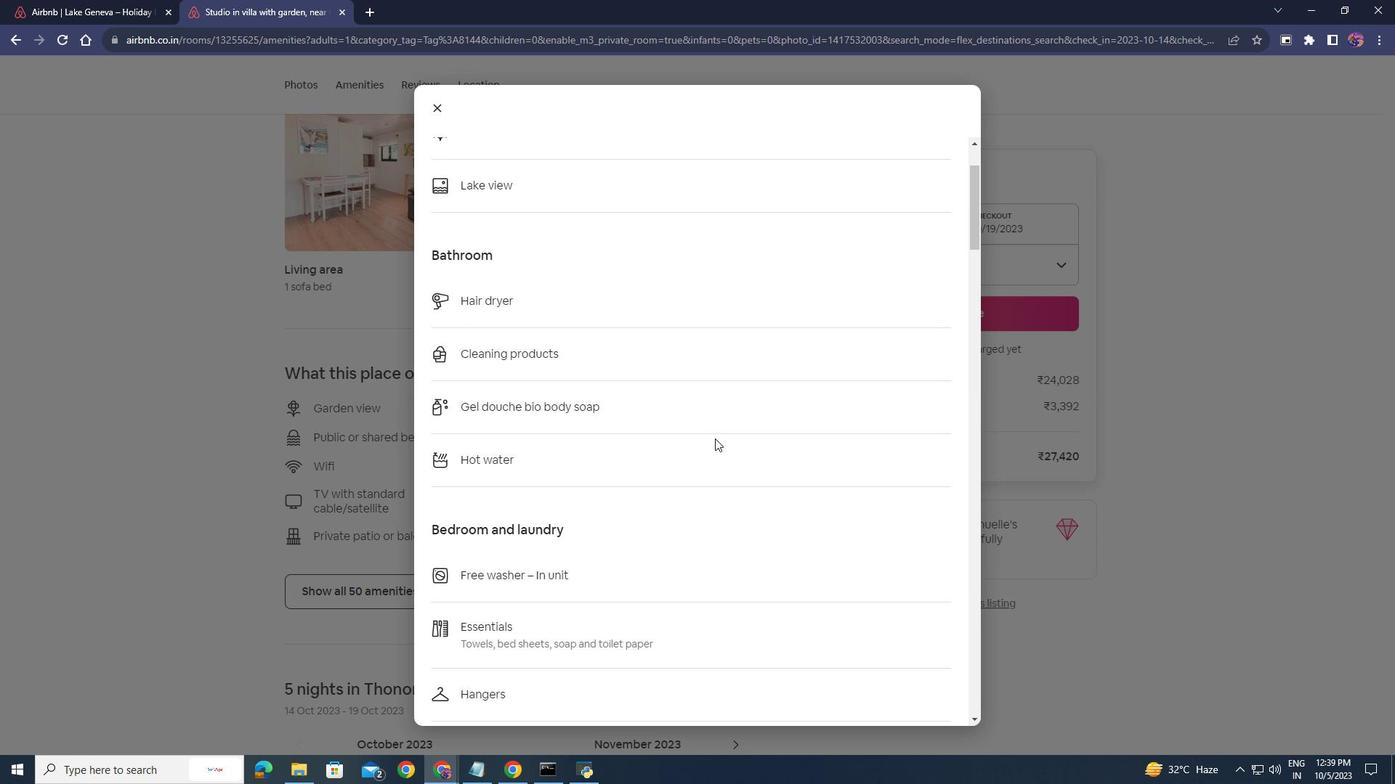 
Action: Mouse scrolled (715, 439) with delta (0, 0)
Screenshot: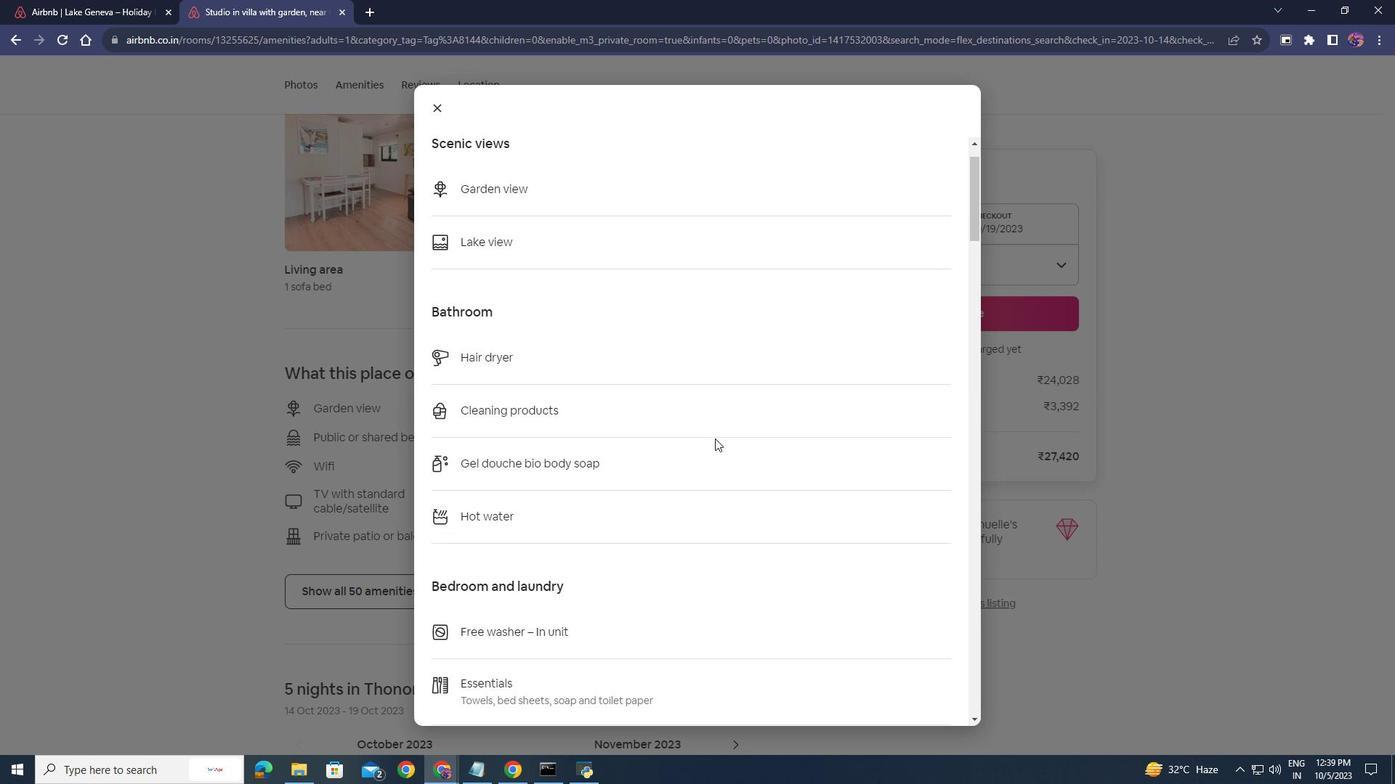 
Action: Mouse scrolled (715, 439) with delta (0, 0)
Screenshot: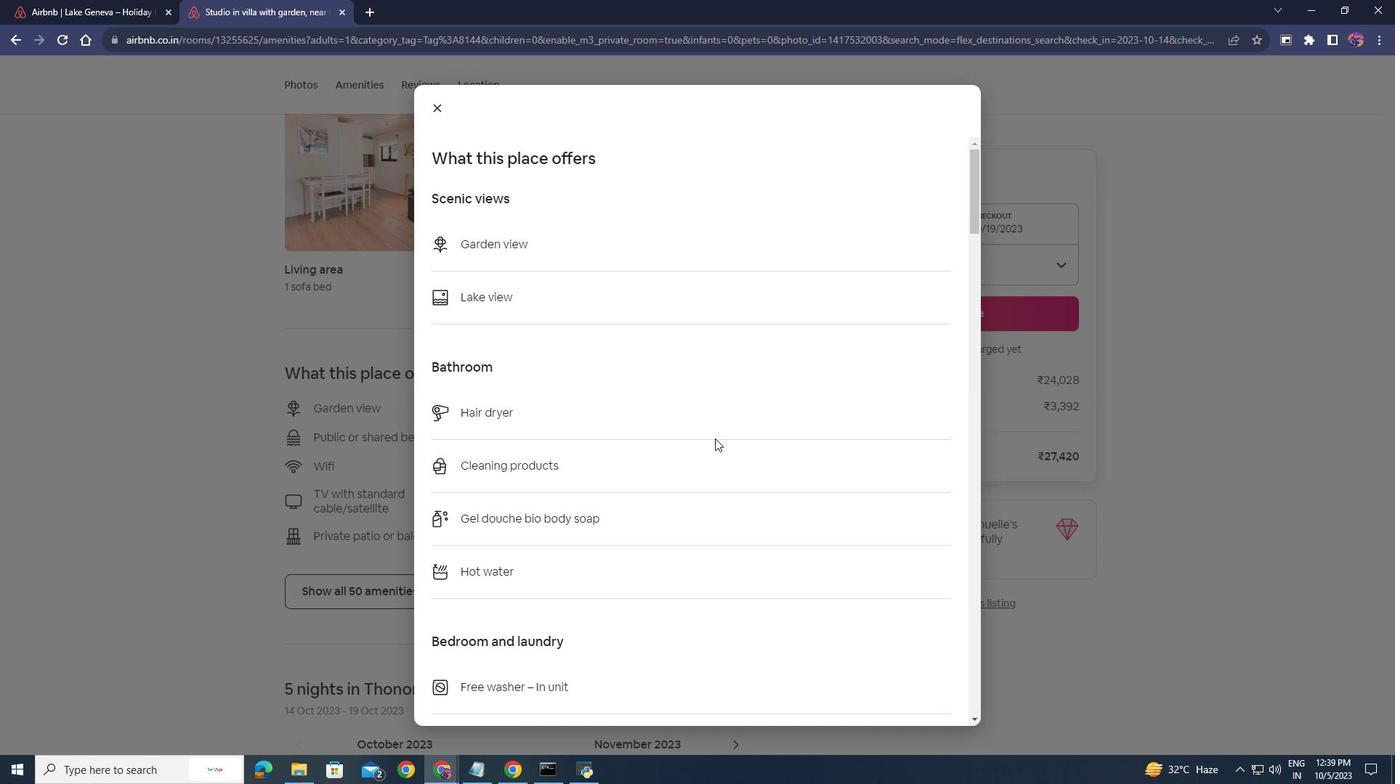 
Action: Mouse scrolled (715, 439) with delta (0, 0)
Screenshot: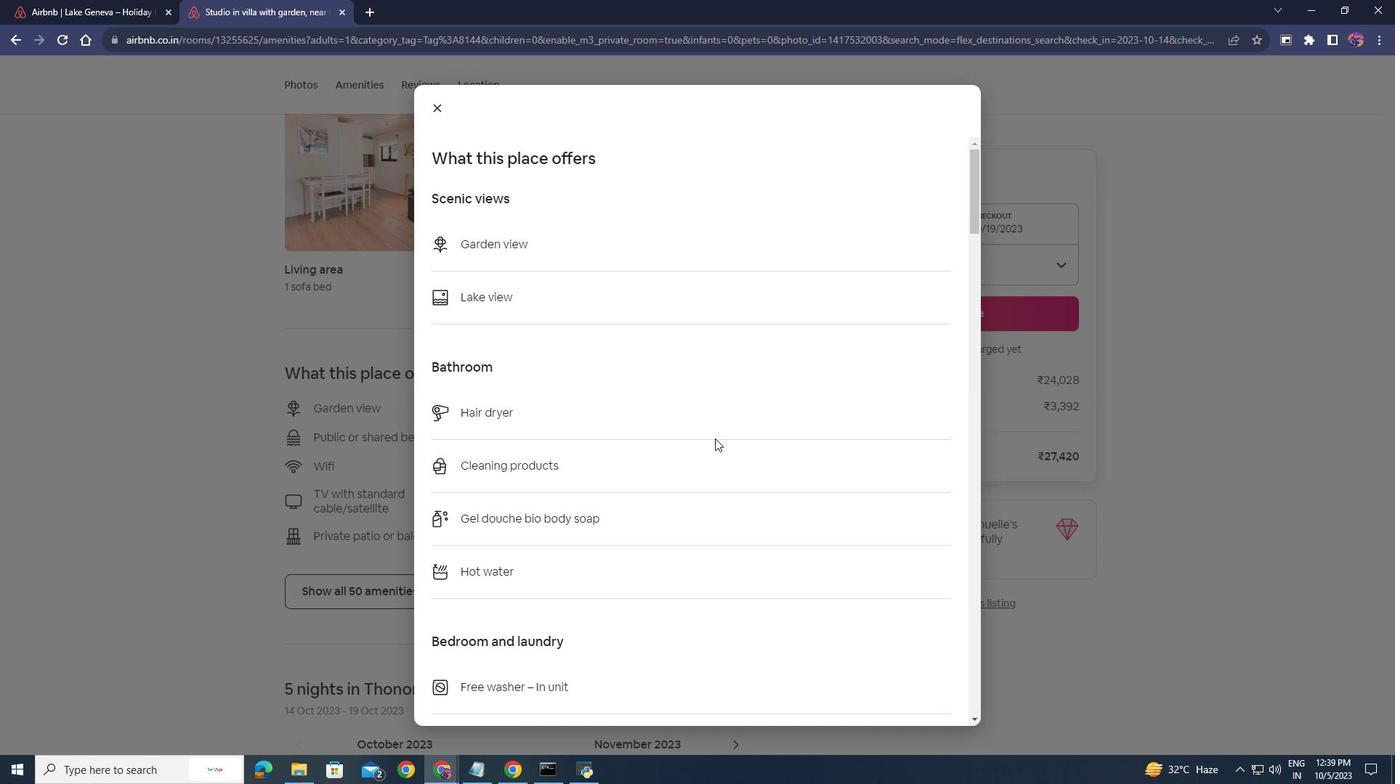 
Action: Mouse scrolled (715, 438) with delta (0, 0)
Screenshot: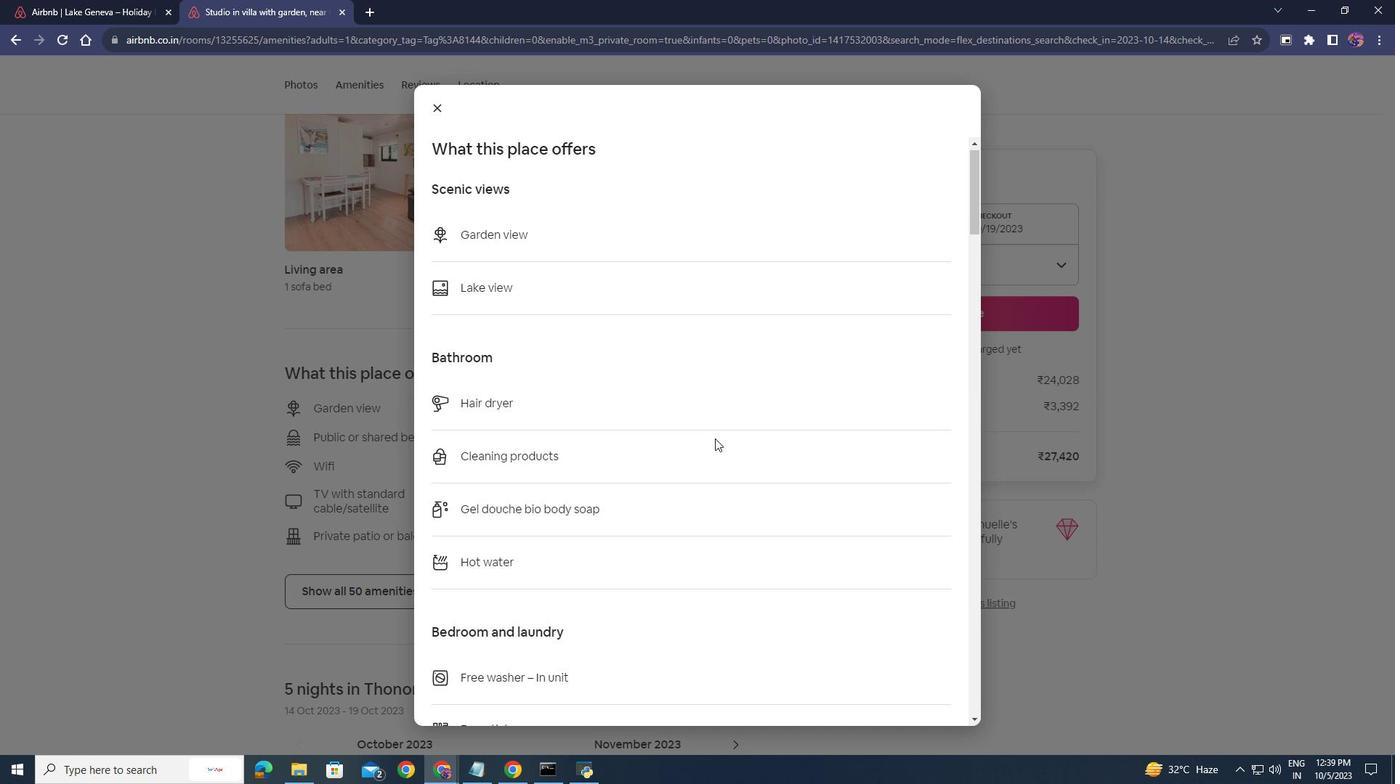 
Action: Mouse scrolled (715, 438) with delta (0, 0)
Screenshot: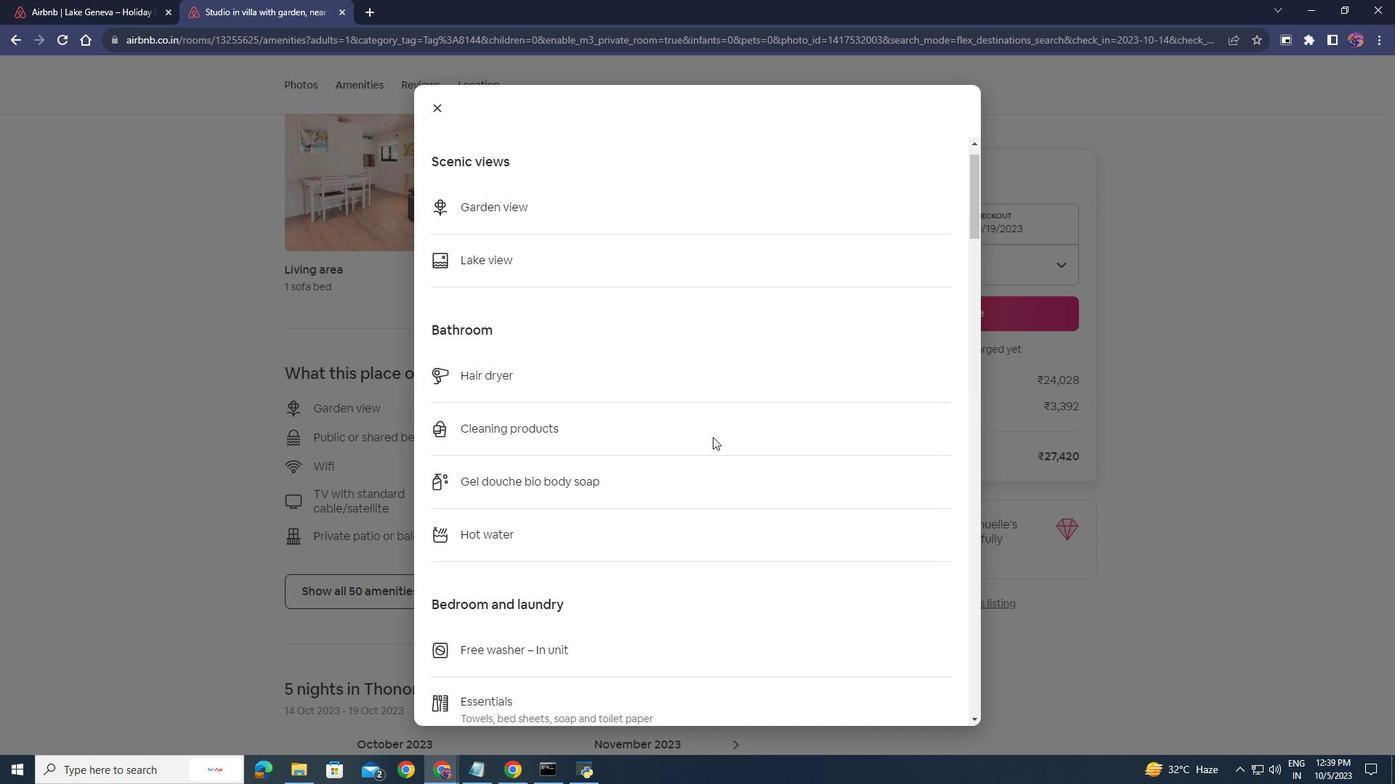 
Action: Mouse moved to (710, 436)
Screenshot: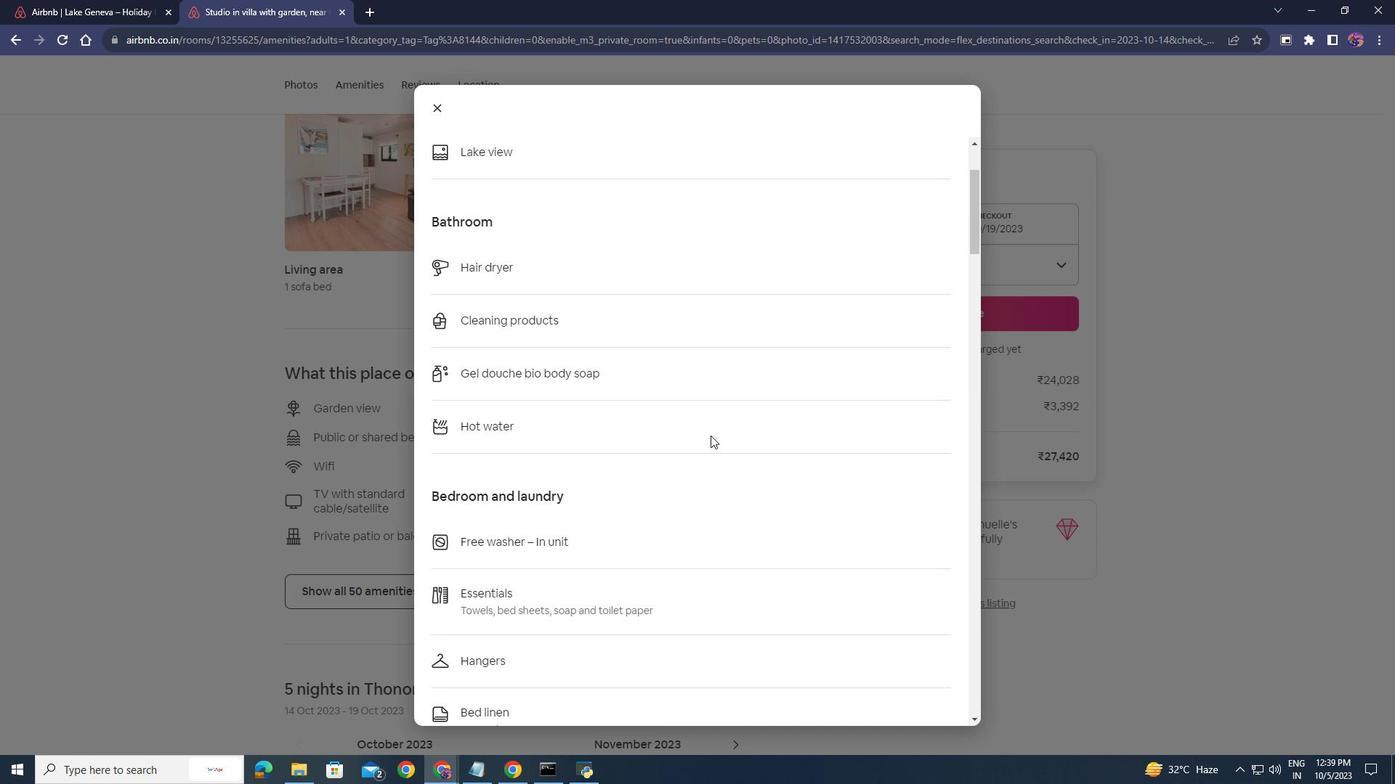 
Action: Mouse scrolled (710, 435) with delta (0, 0)
Screenshot: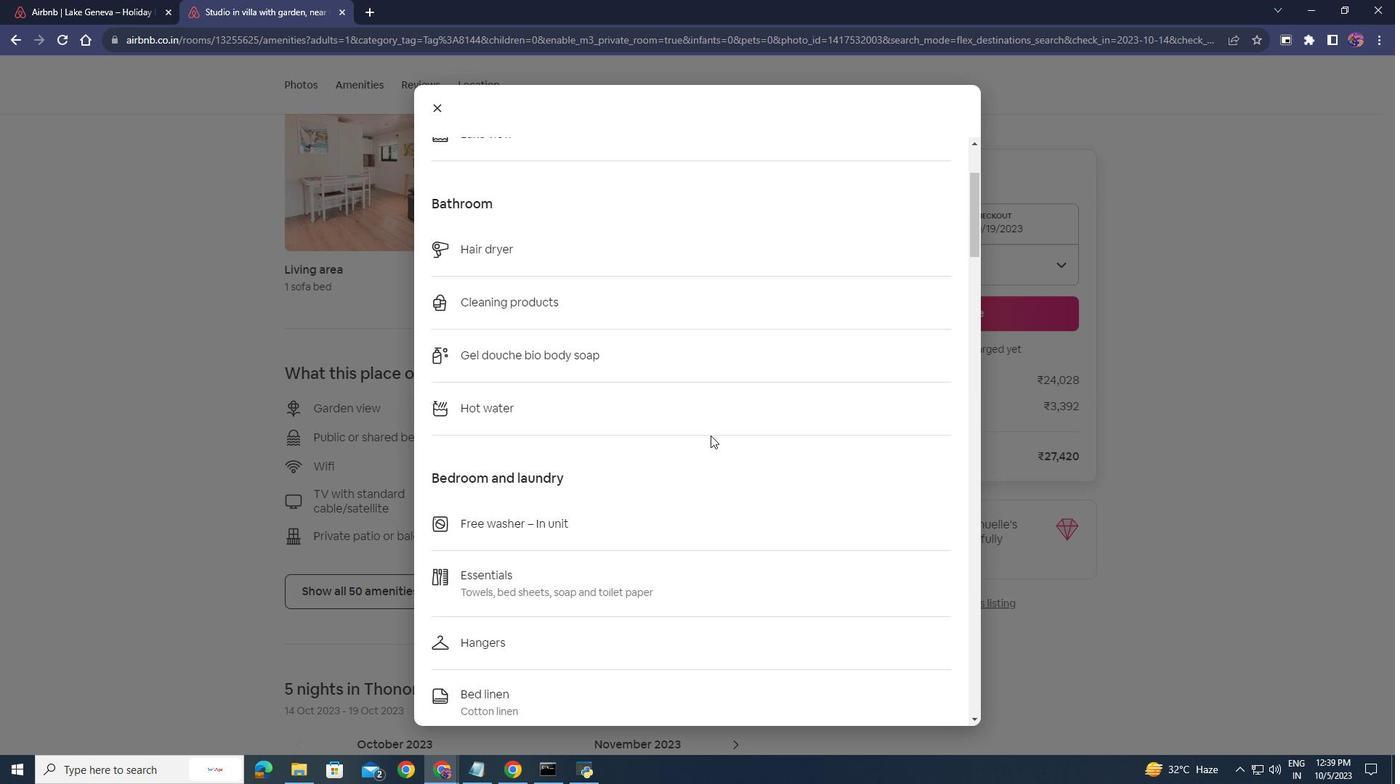 
Action: Mouse scrolled (710, 435) with delta (0, 0)
Screenshot: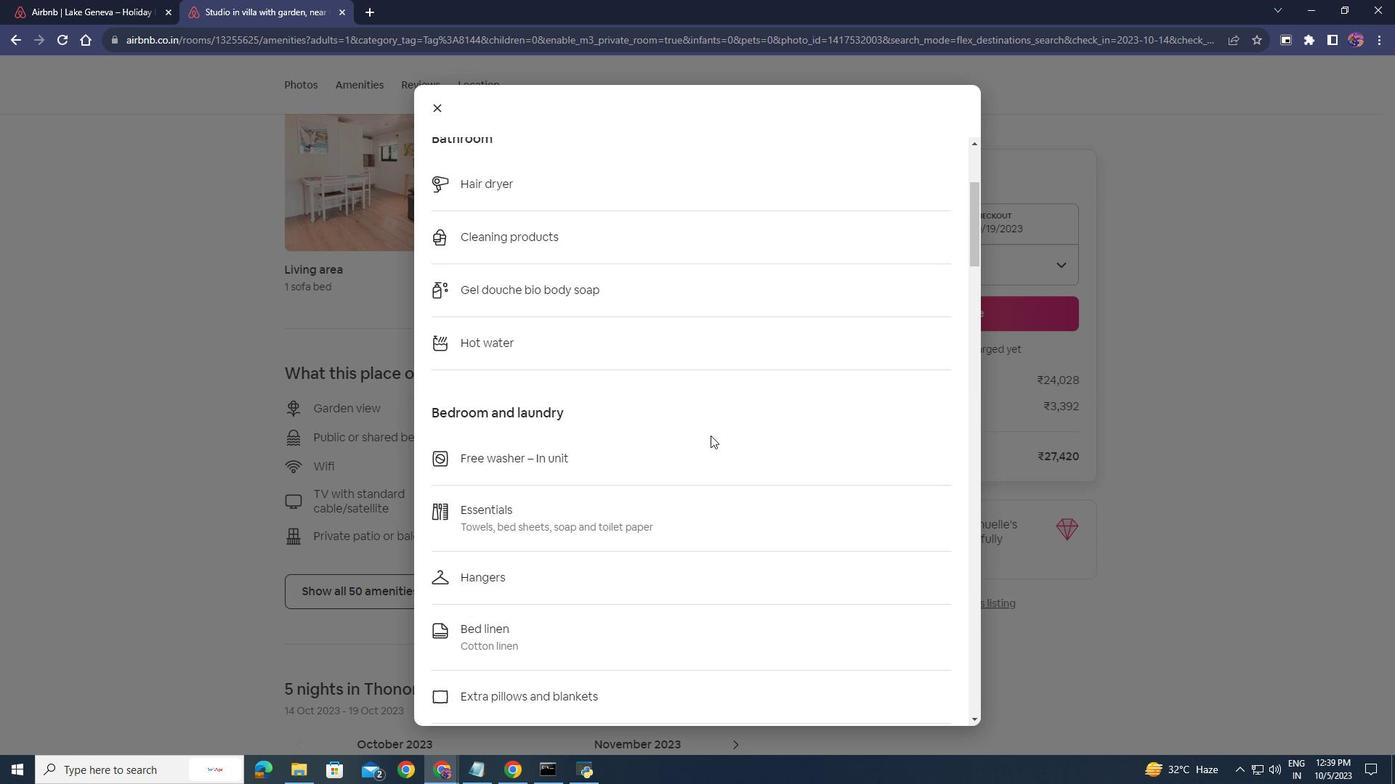 
Action: Mouse scrolled (710, 435) with delta (0, 0)
Screenshot: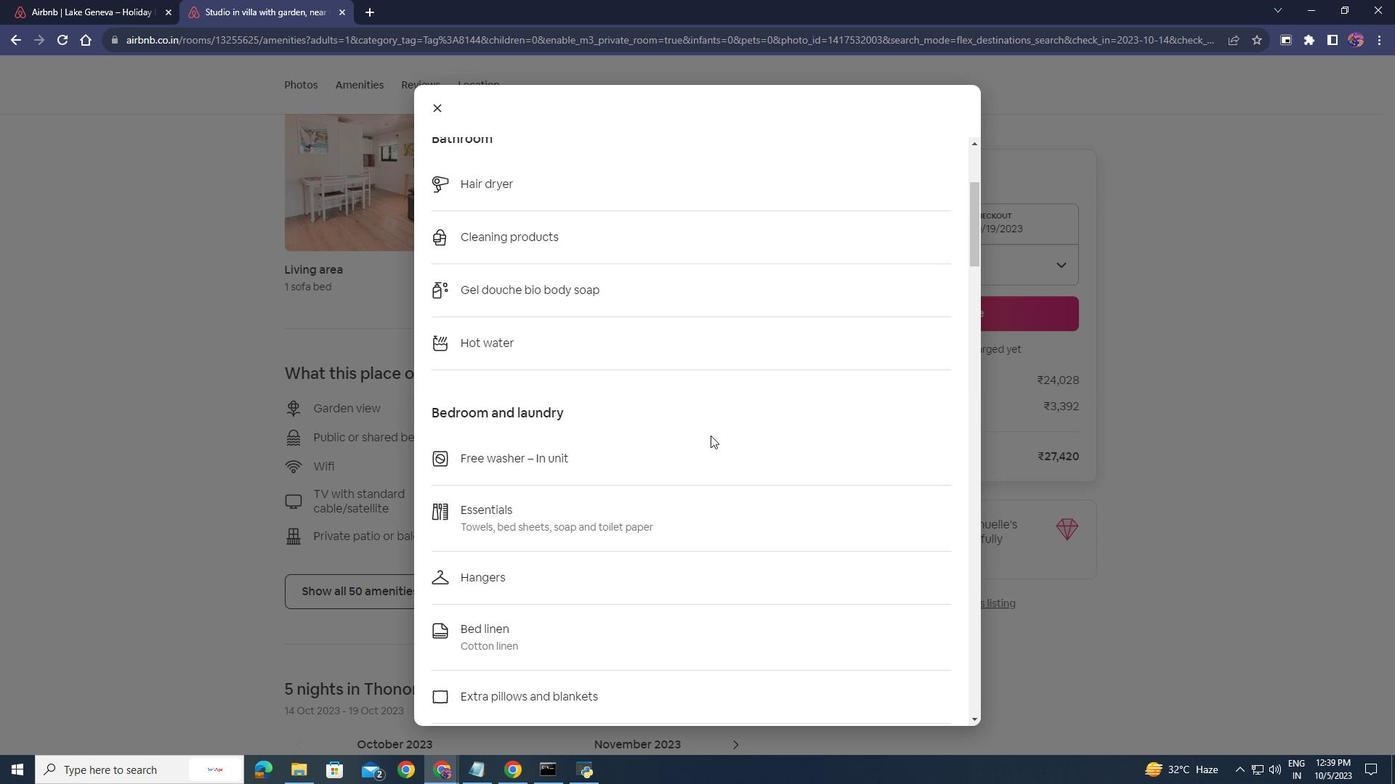 
Action: Mouse scrolled (710, 435) with delta (0, 0)
Screenshot: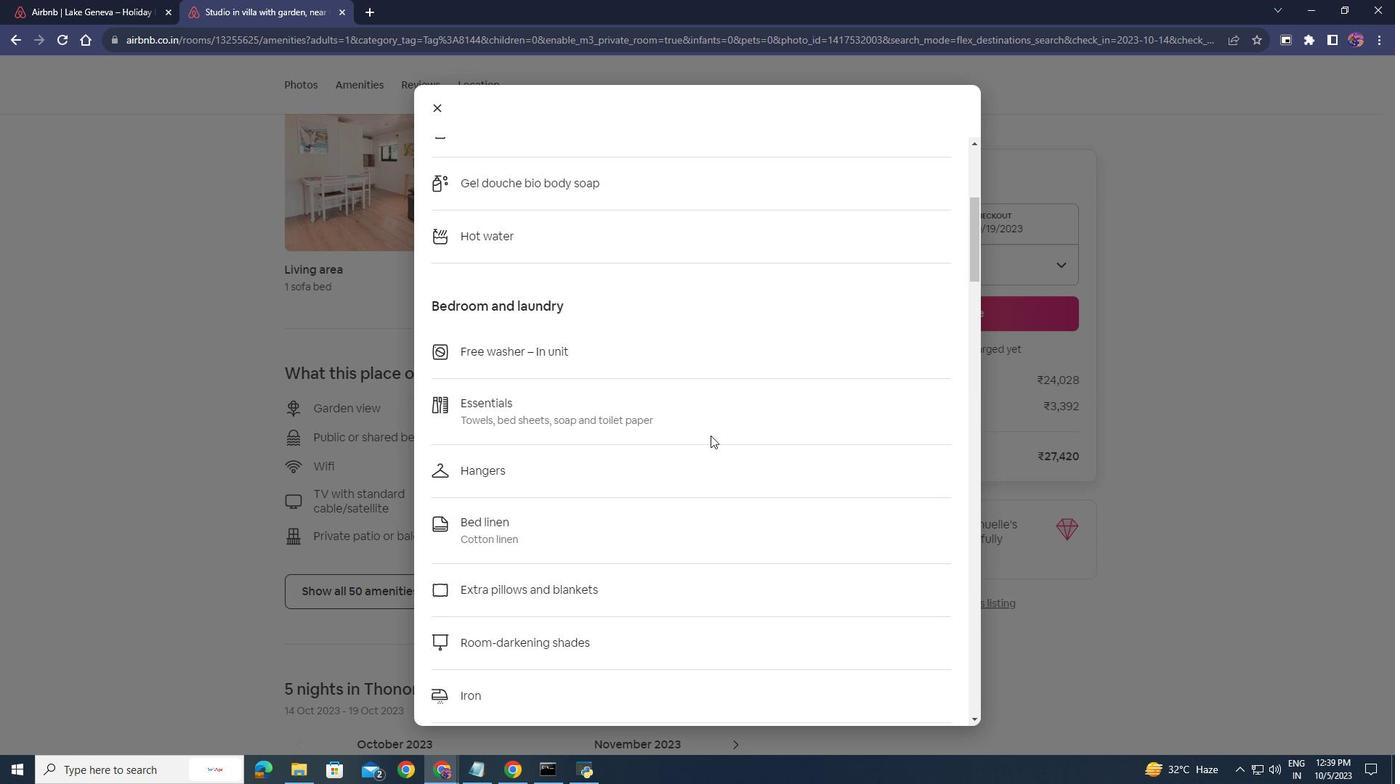 
Action: Mouse scrolled (710, 435) with delta (0, 0)
Screenshot: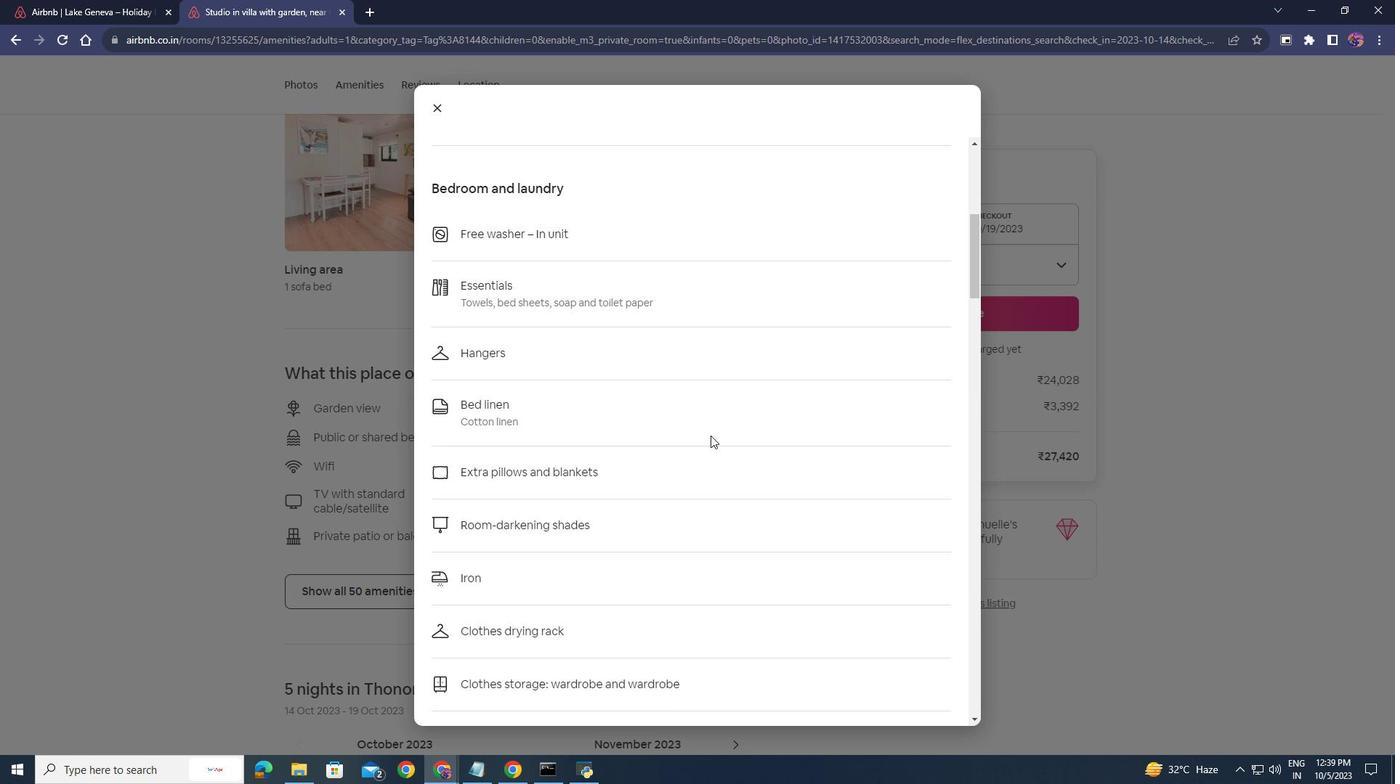 
Action: Mouse scrolled (710, 435) with delta (0, 0)
Screenshot: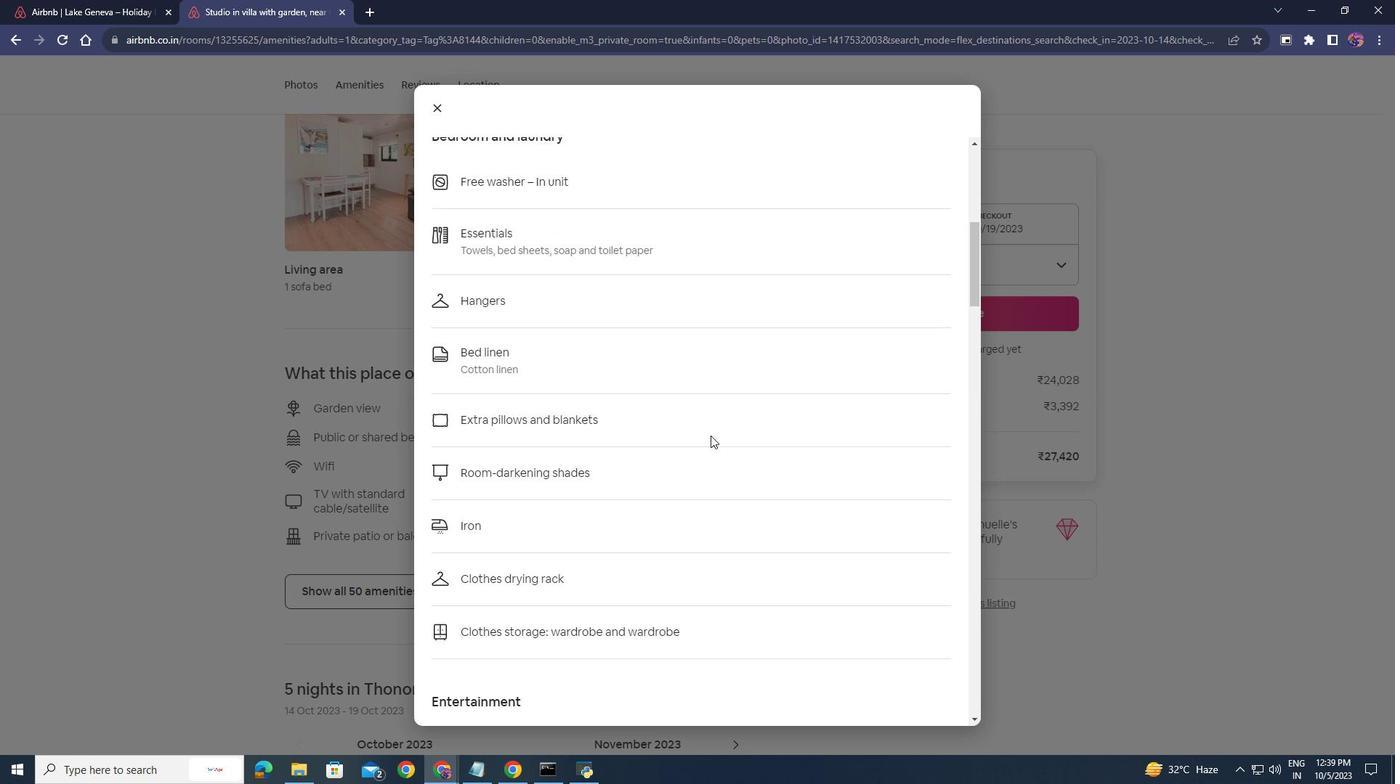 
Action: Mouse scrolled (710, 435) with delta (0, 0)
Screenshot: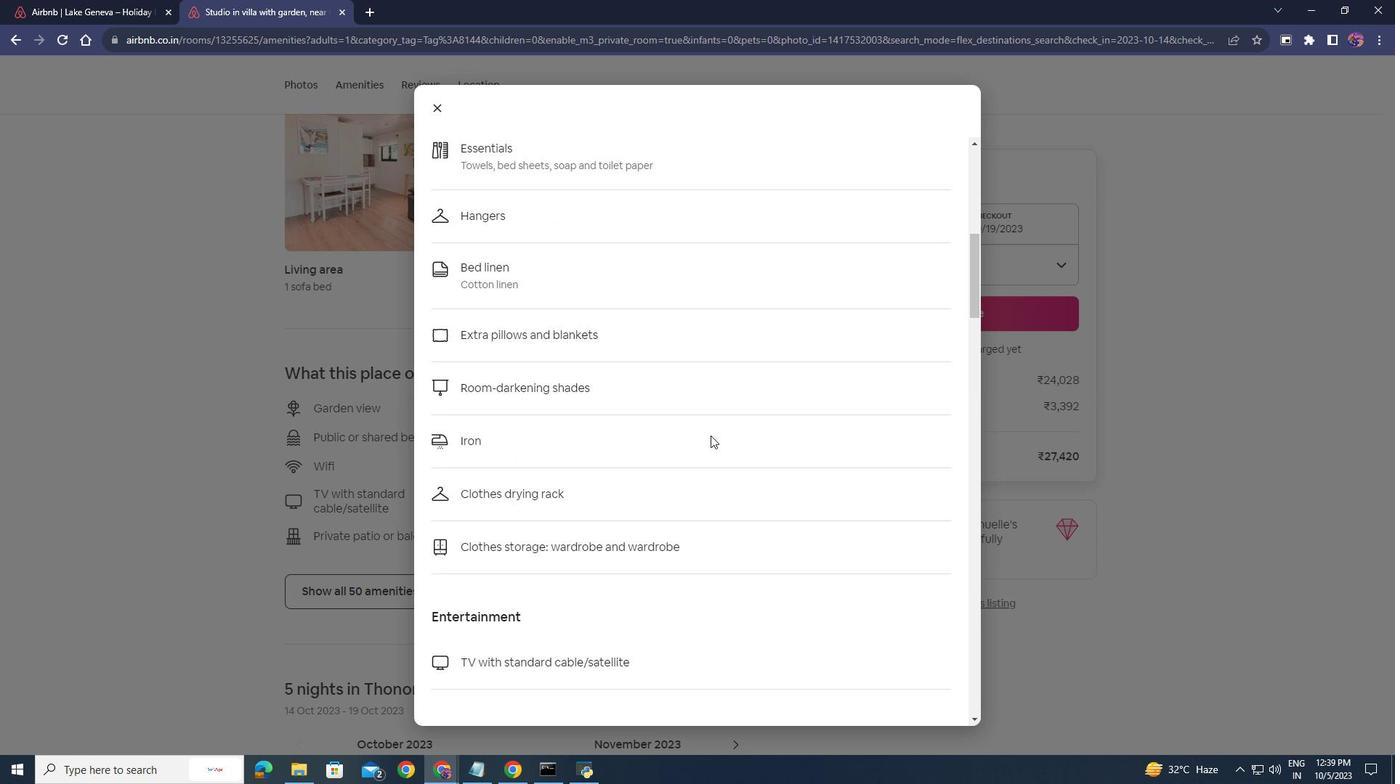 
Action: Mouse scrolled (710, 435) with delta (0, 0)
Screenshot: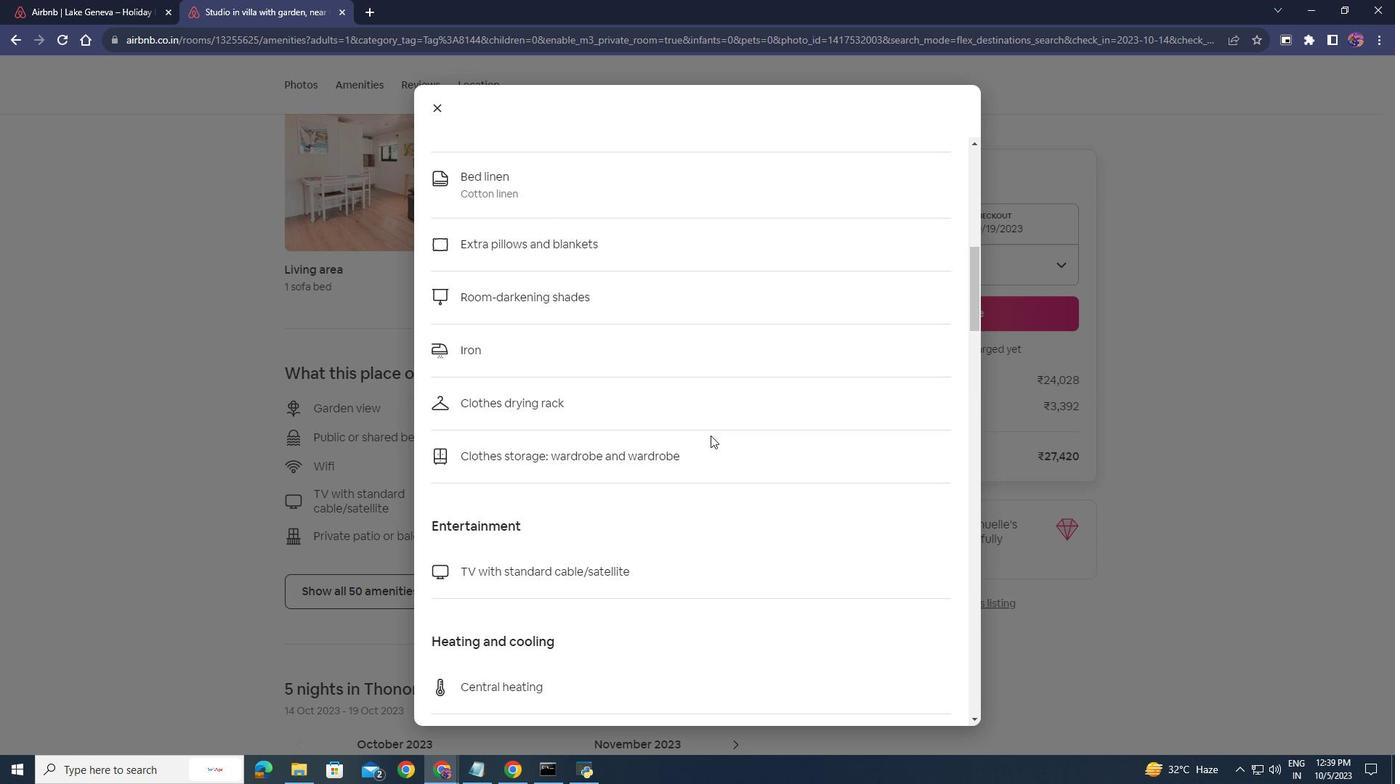 
Action: Mouse scrolled (710, 435) with delta (0, 0)
Screenshot: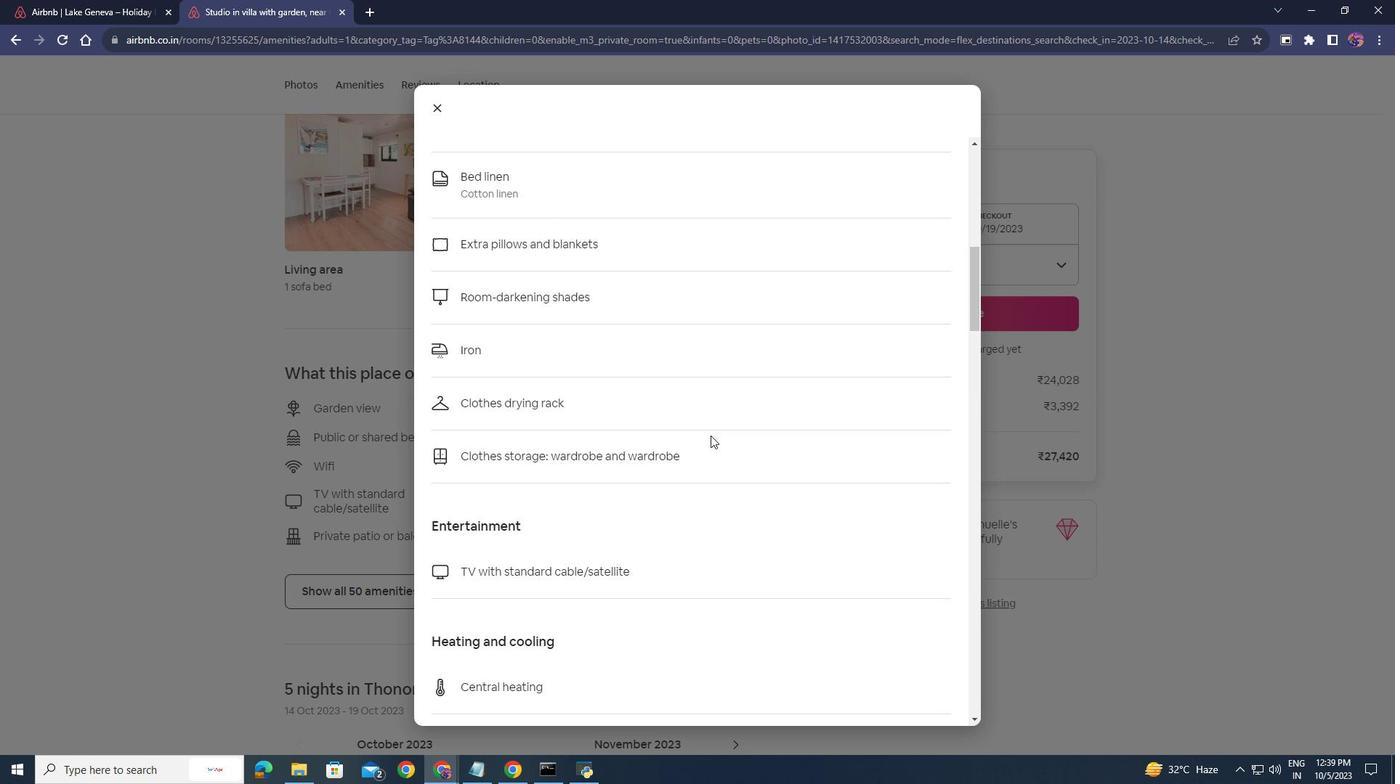 
Action: Mouse scrolled (710, 435) with delta (0, 0)
Screenshot: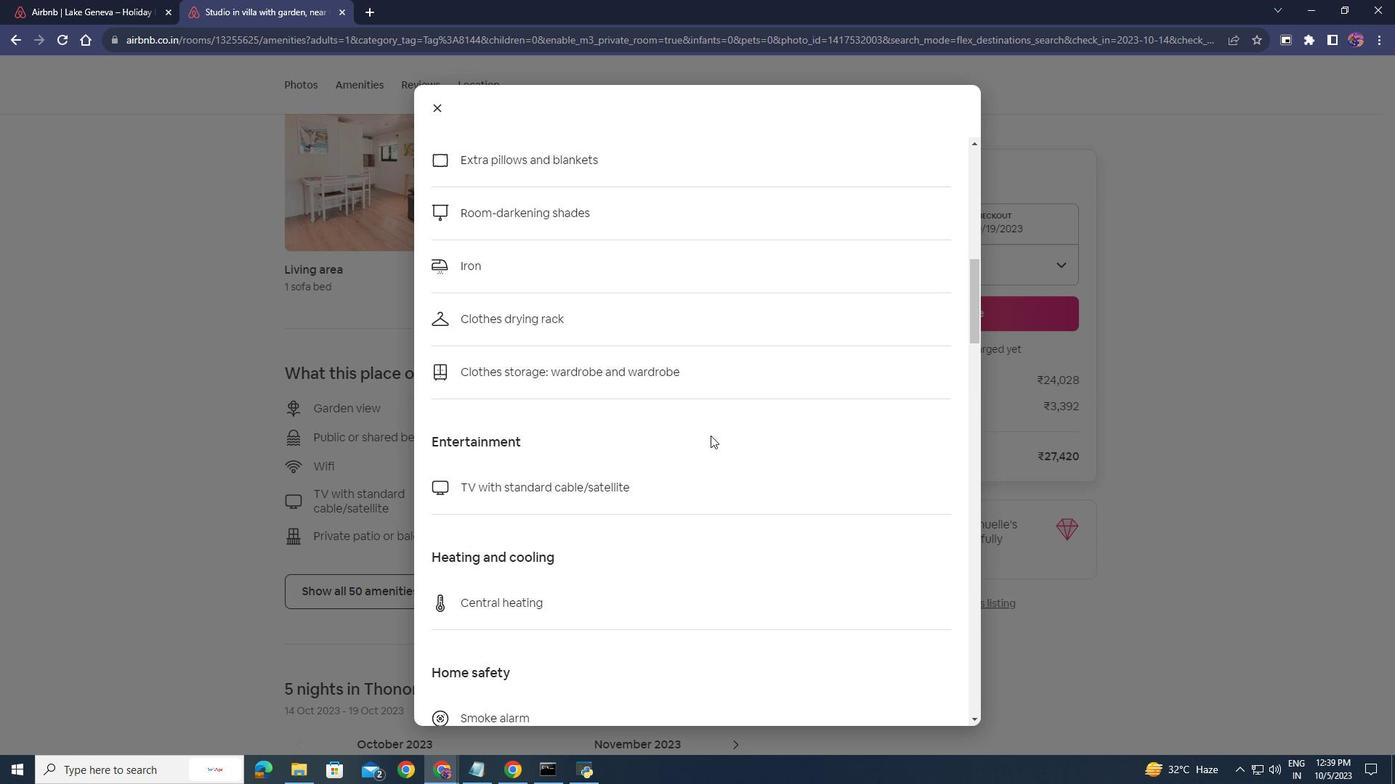 
Action: Mouse scrolled (710, 435) with delta (0, 0)
Screenshot: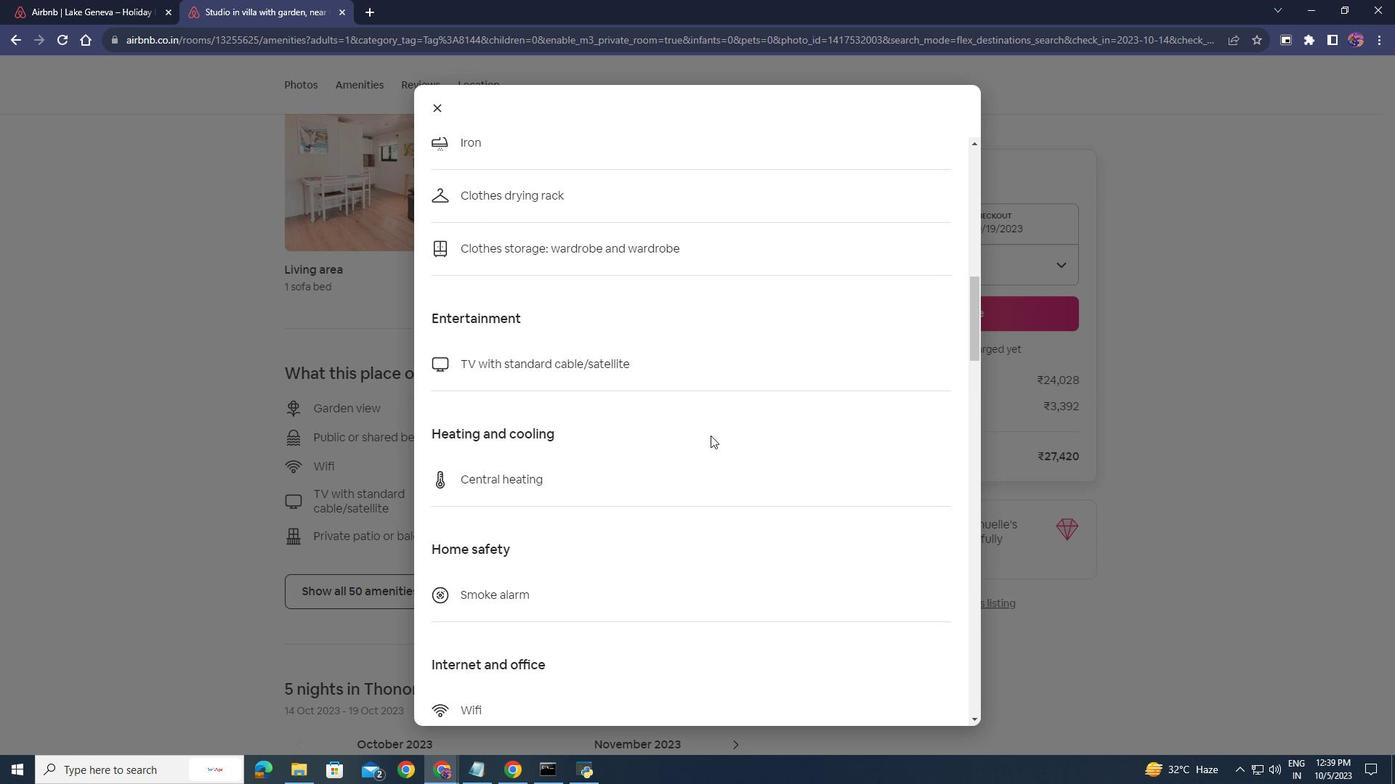 
Action: Mouse scrolled (710, 435) with delta (0, 0)
Screenshot: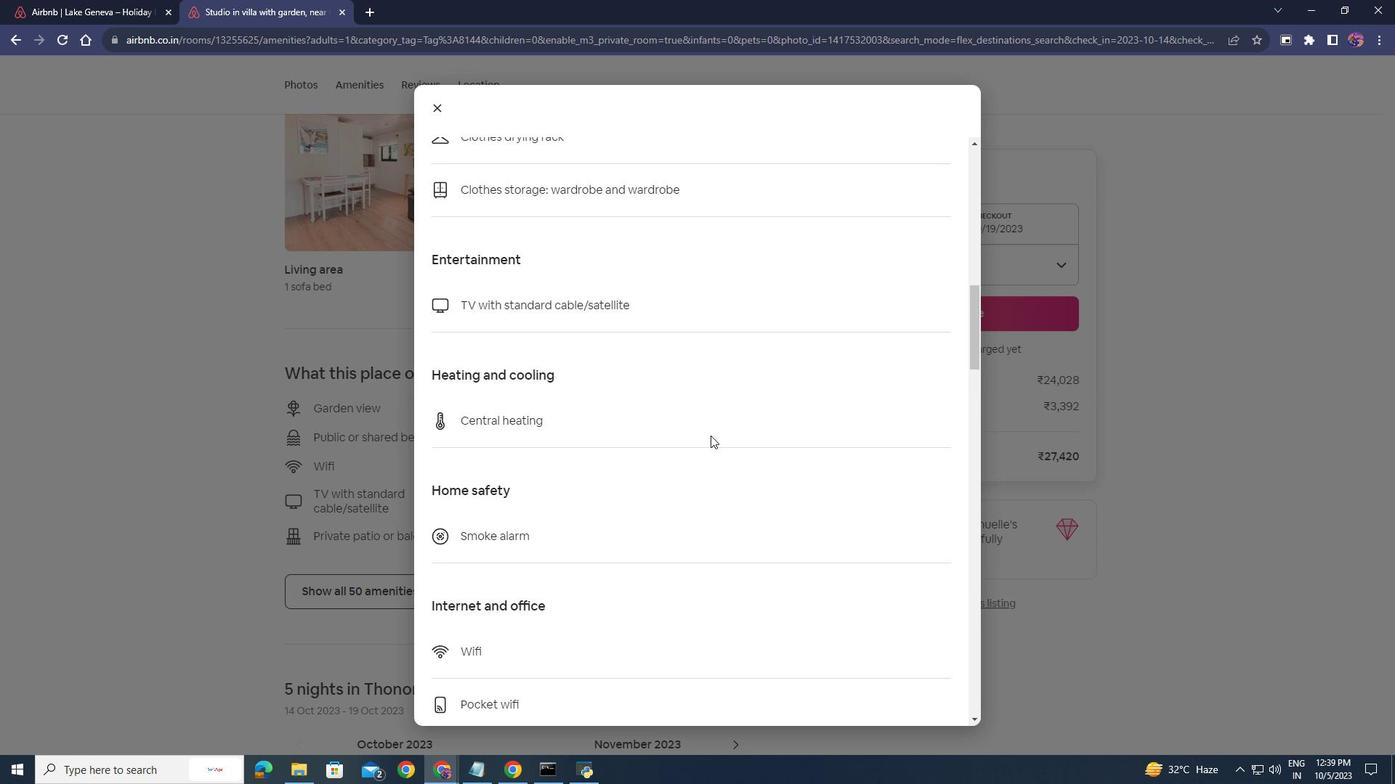 
Action: Mouse scrolled (710, 435) with delta (0, 0)
Screenshot: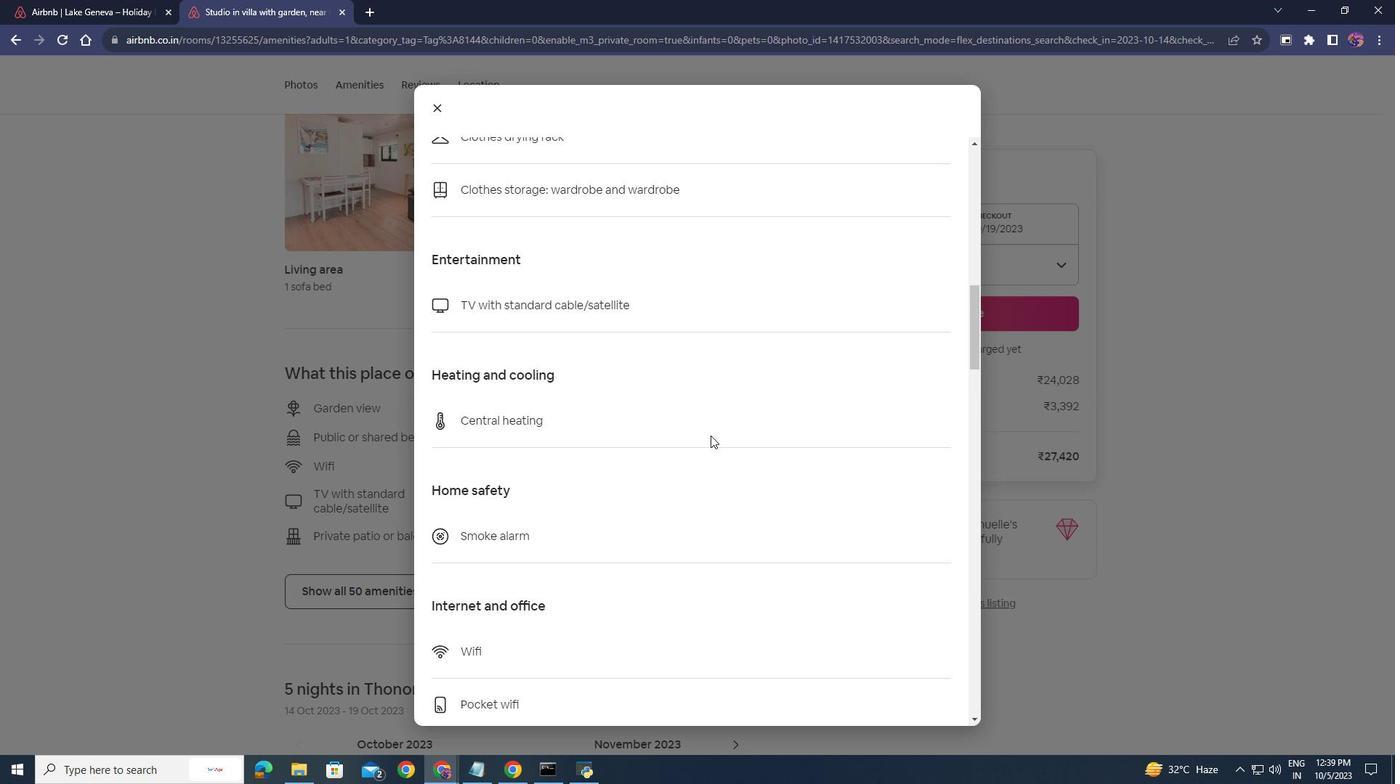 
Action: Mouse scrolled (710, 435) with delta (0, 0)
Screenshot: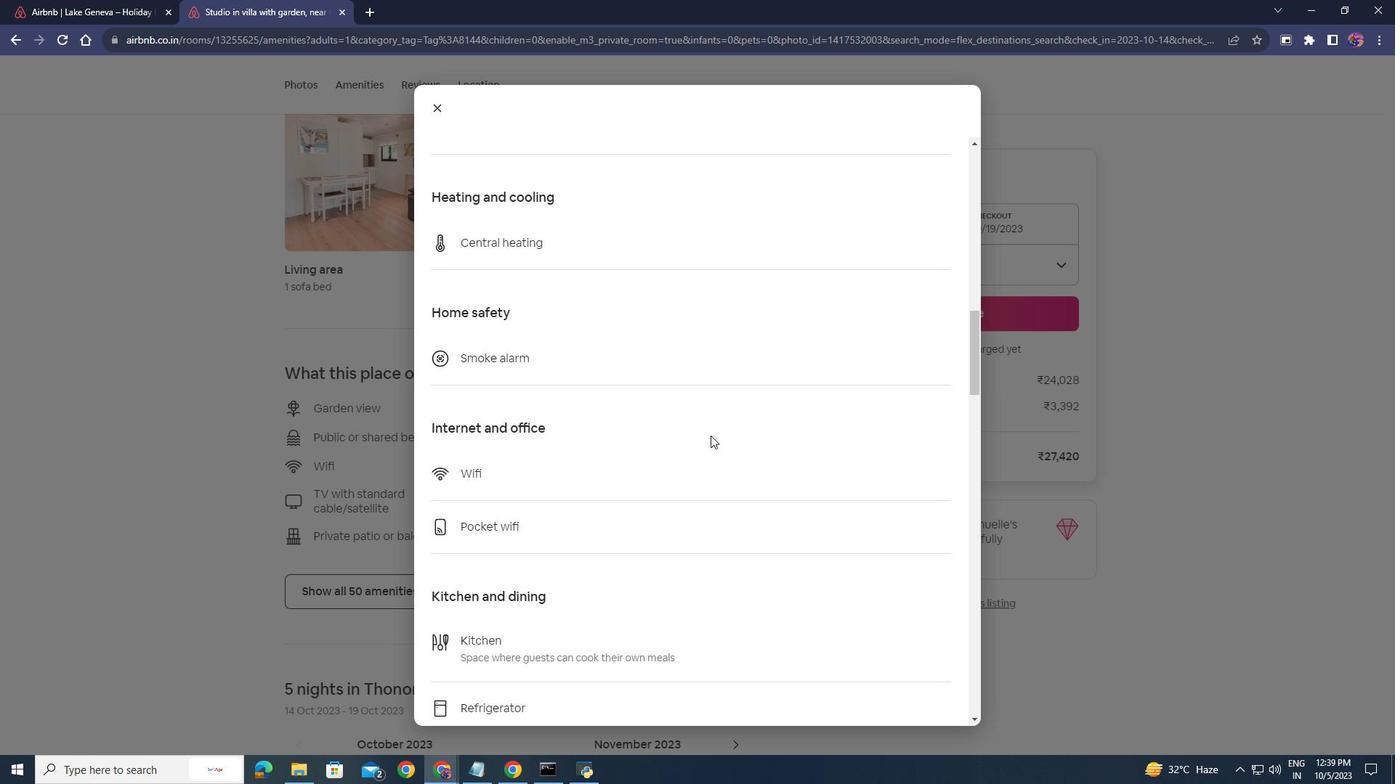 
Action: Mouse scrolled (710, 435) with delta (0, 0)
Screenshot: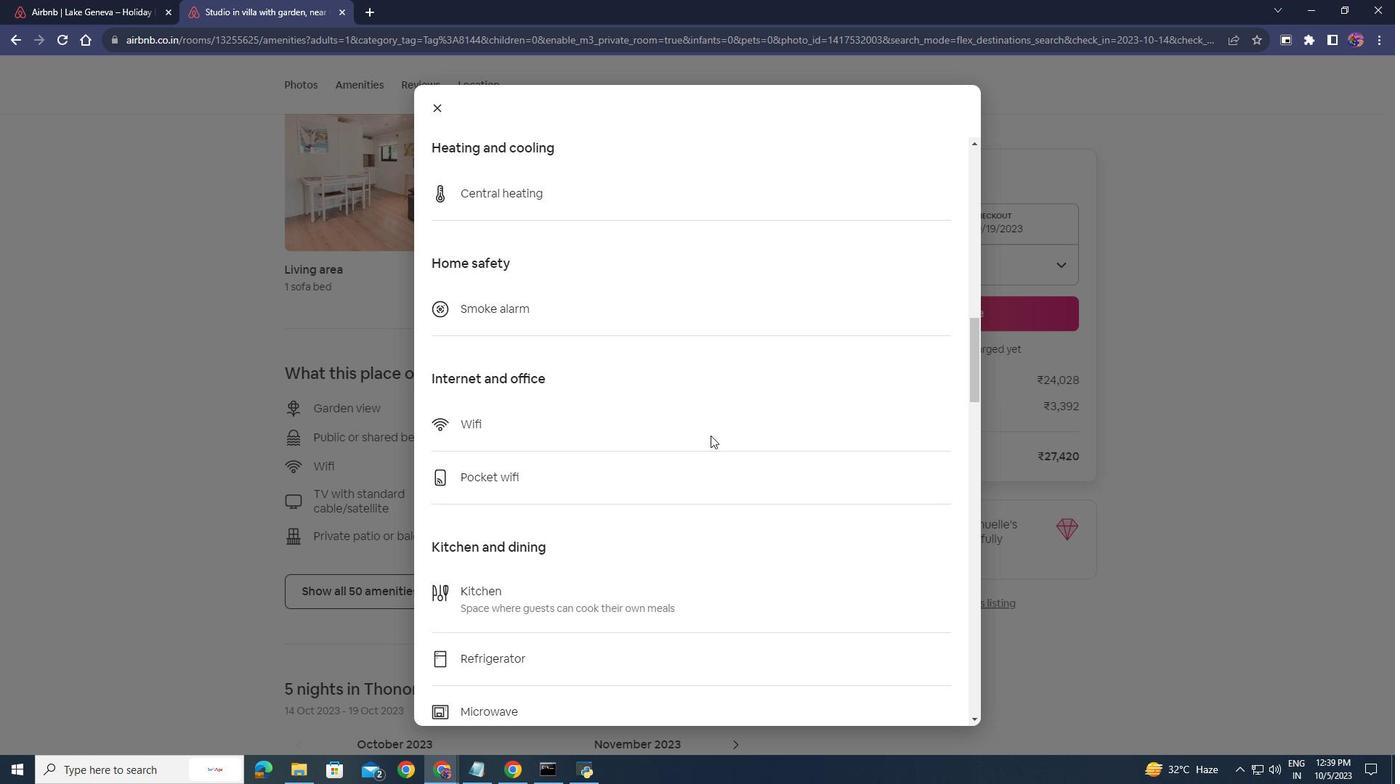 
Action: Mouse scrolled (710, 435) with delta (0, 0)
Screenshot: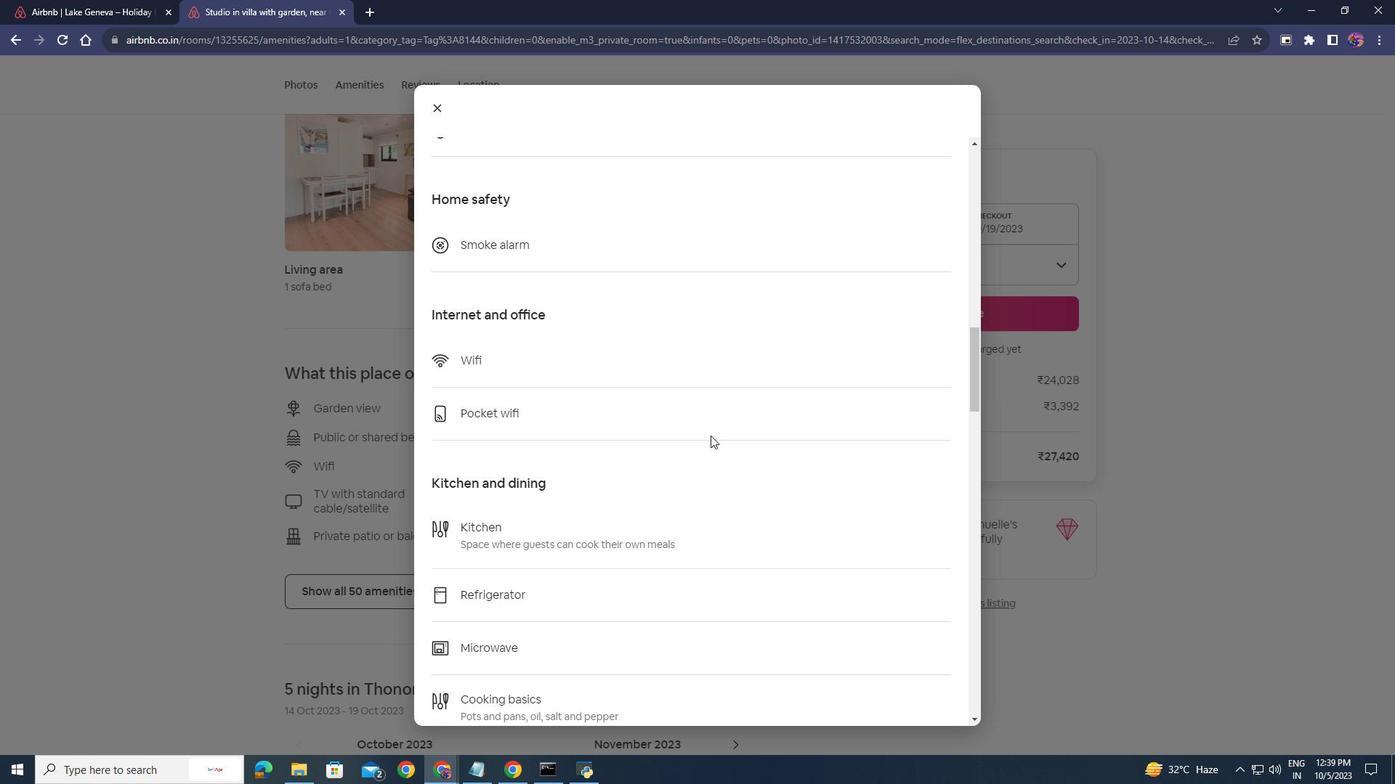 
Action: Mouse scrolled (710, 435) with delta (0, 0)
Screenshot: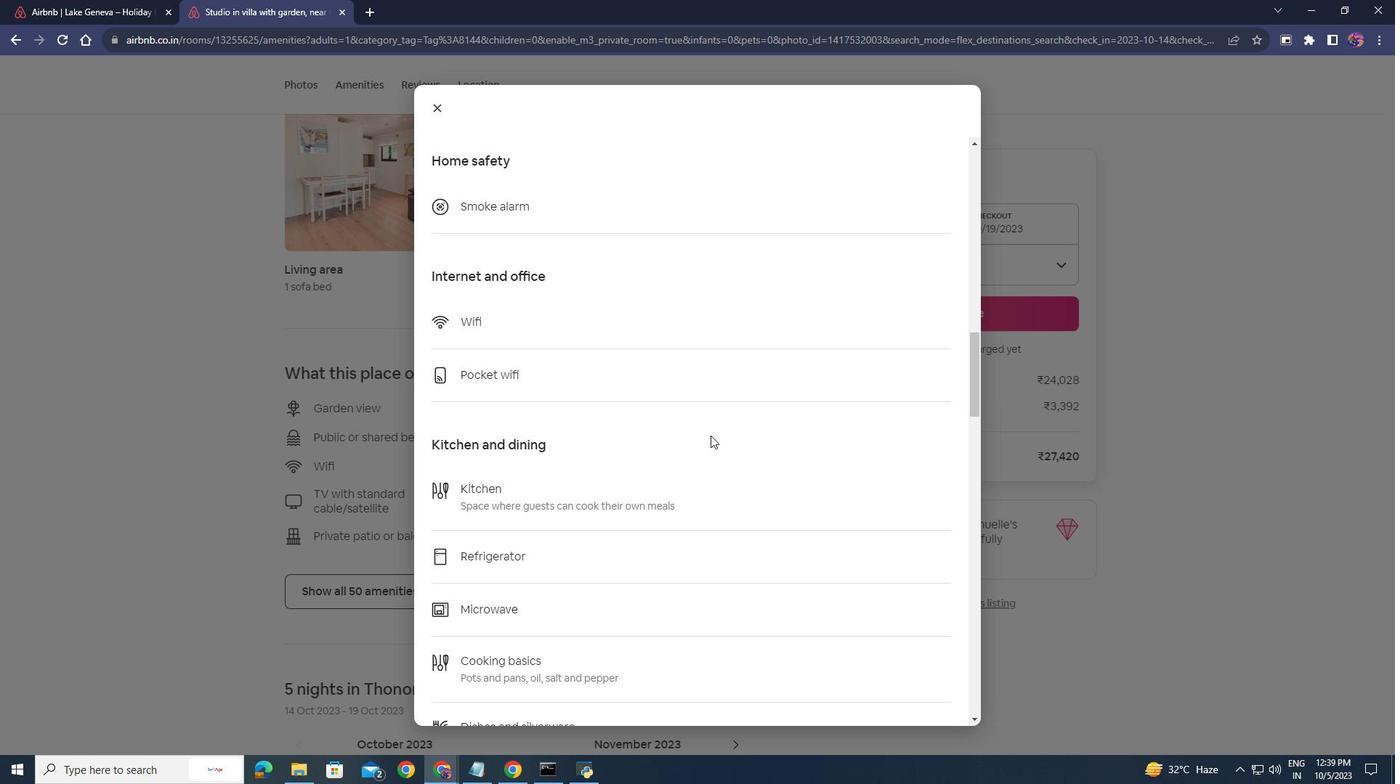 
Action: Mouse scrolled (710, 435) with delta (0, 0)
Screenshot: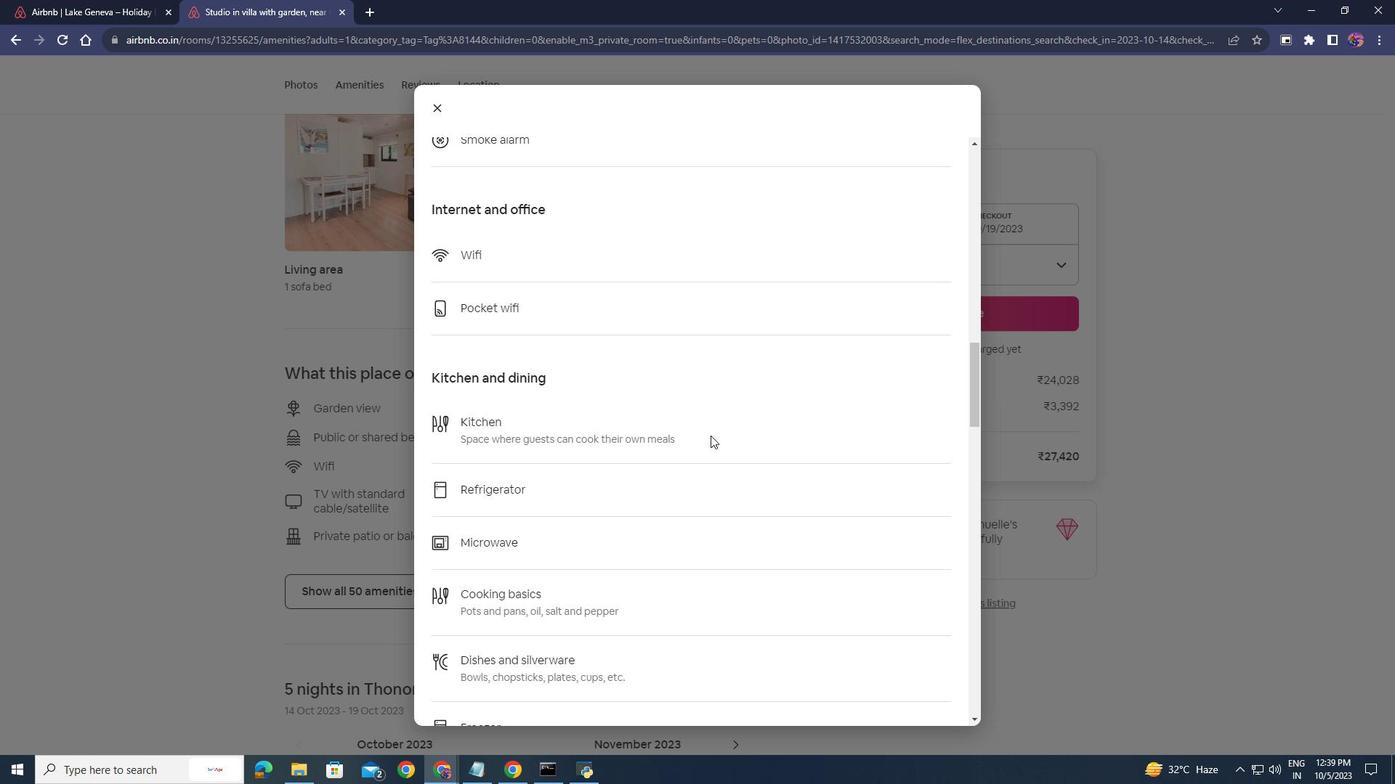 
Action: Mouse scrolled (710, 435) with delta (0, 0)
Screenshot: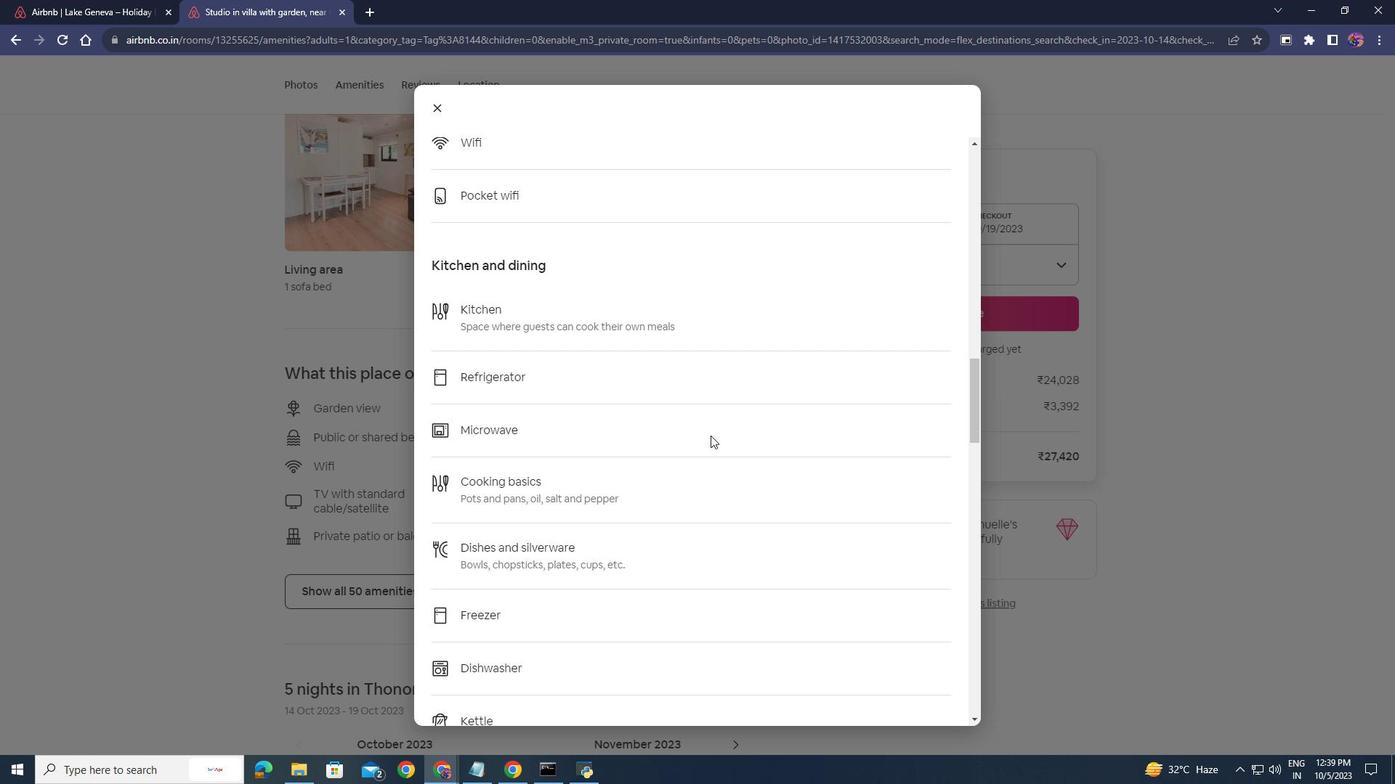 
Action: Mouse scrolled (710, 435) with delta (0, 0)
